 Task: Save favorite listings for townhouses in Seattle, Washington, with a minimum of 4 bedrooms and a garage, and create a shortlist of properties to tour.
Action: Mouse moved to (301, 203)
Screenshot: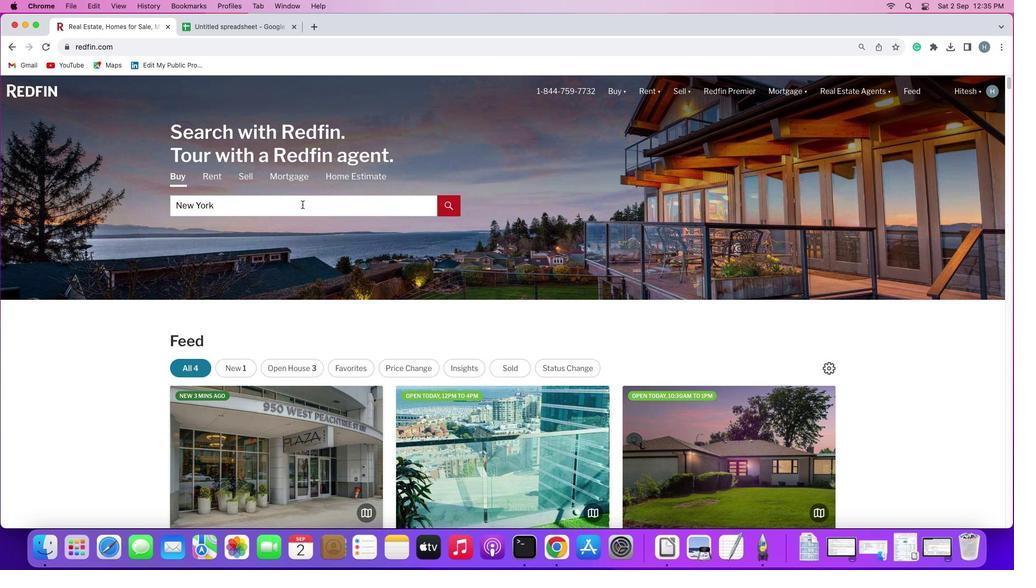 
Action: Mouse pressed left at (301, 203)
Screenshot: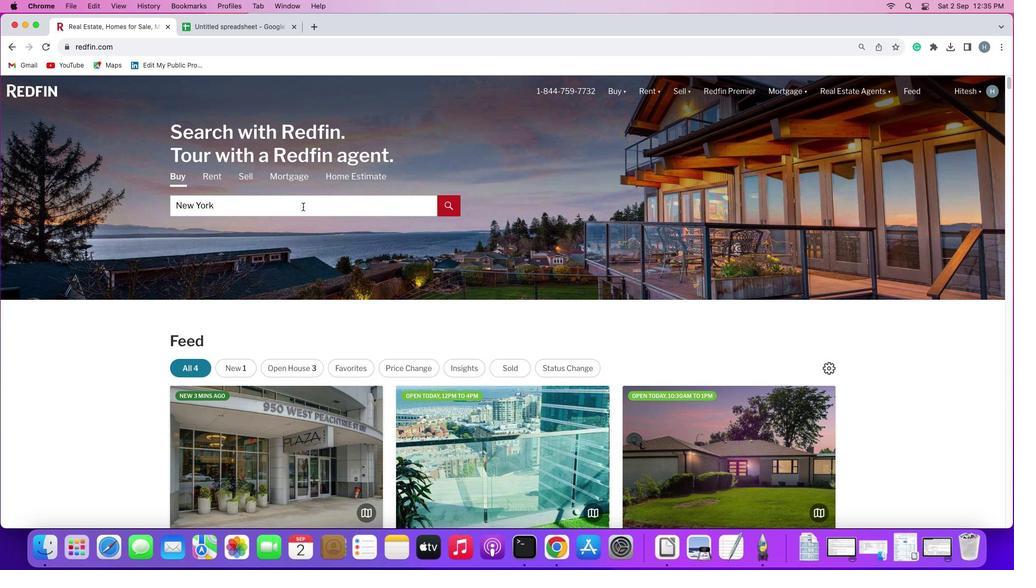 
Action: Mouse moved to (303, 207)
Screenshot: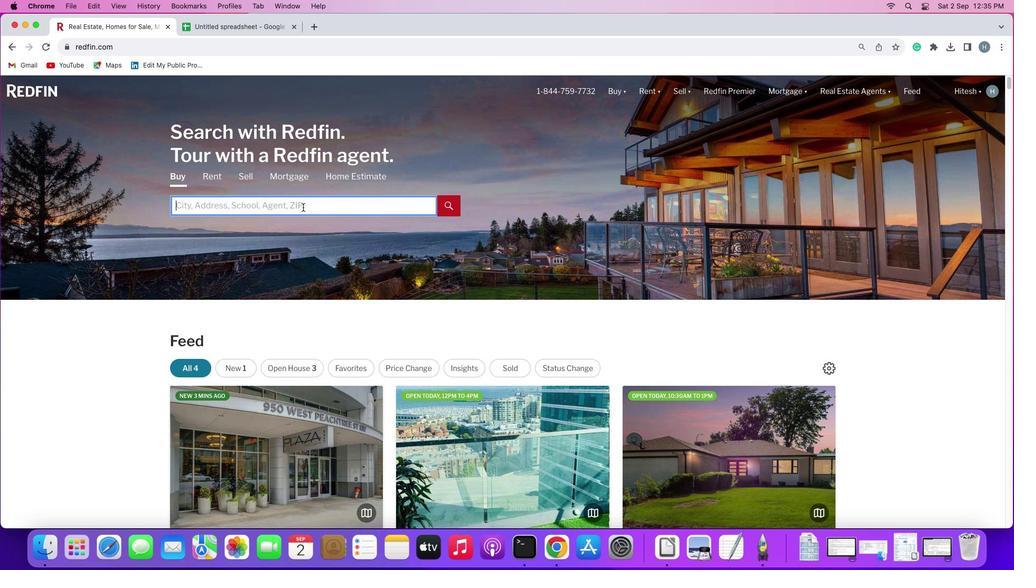 
Action: Mouse pressed left at (303, 207)
Screenshot: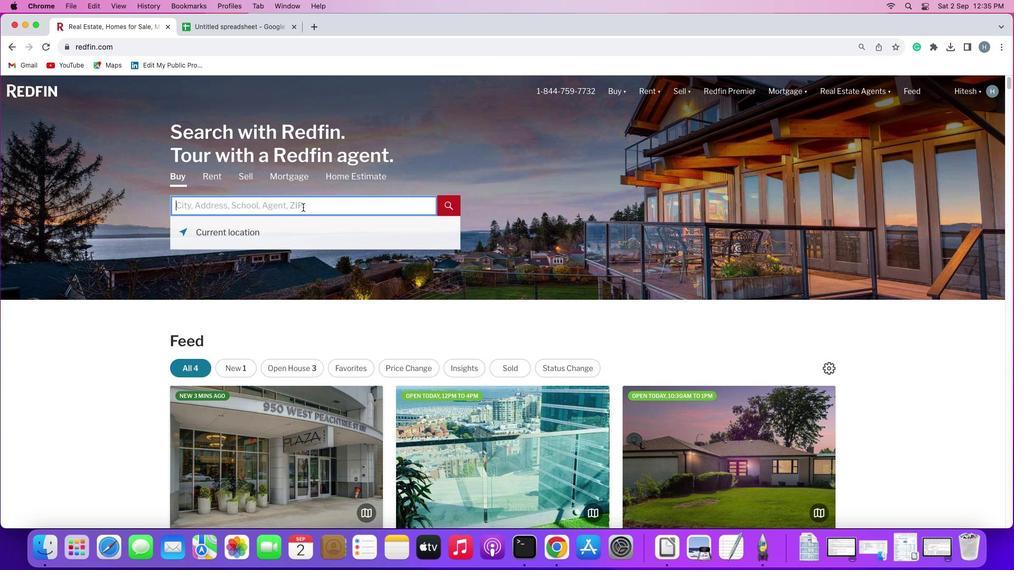 
Action: Key pressed Key.shift'S''e''a''t''t''l''e'
Screenshot: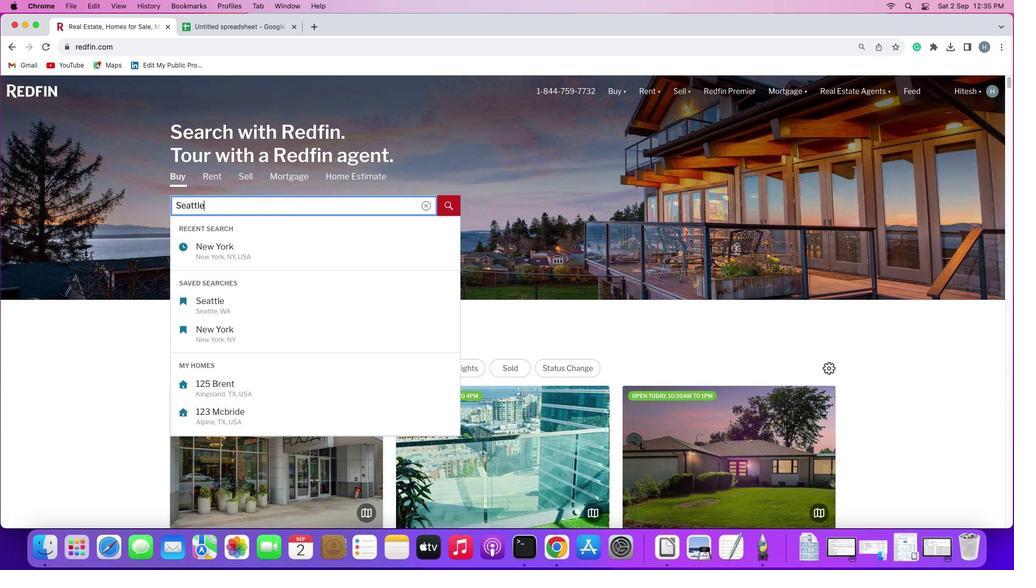 
Action: Mouse moved to (303, 207)
Screenshot: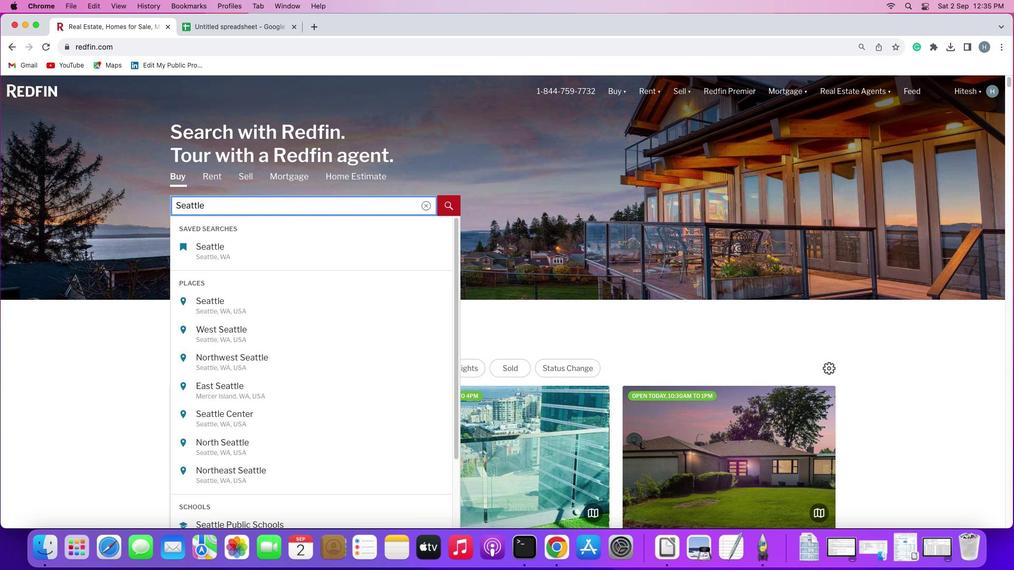 
Action: Key pressed Key.enter
Screenshot: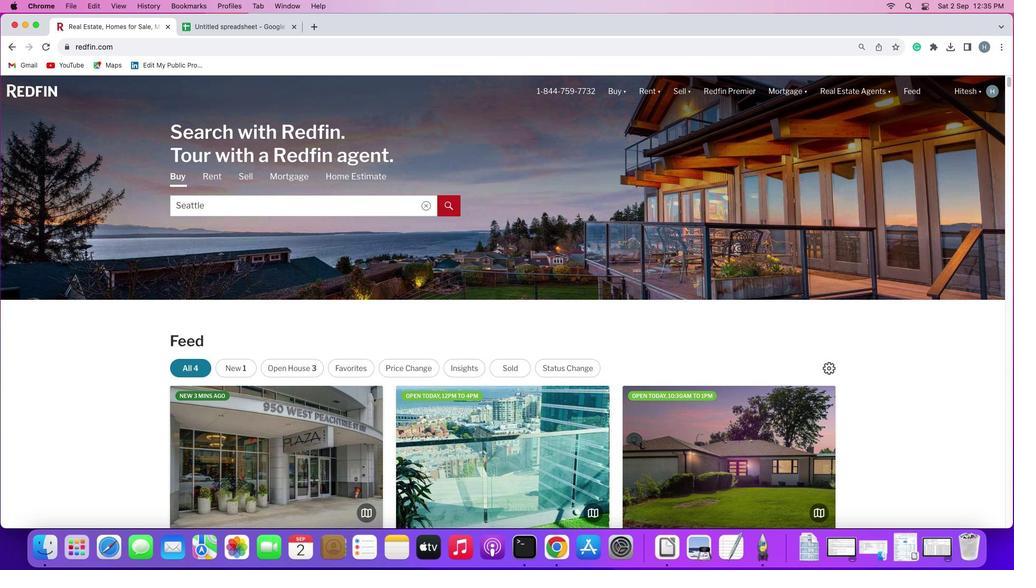 
Action: Mouse moved to (910, 157)
Screenshot: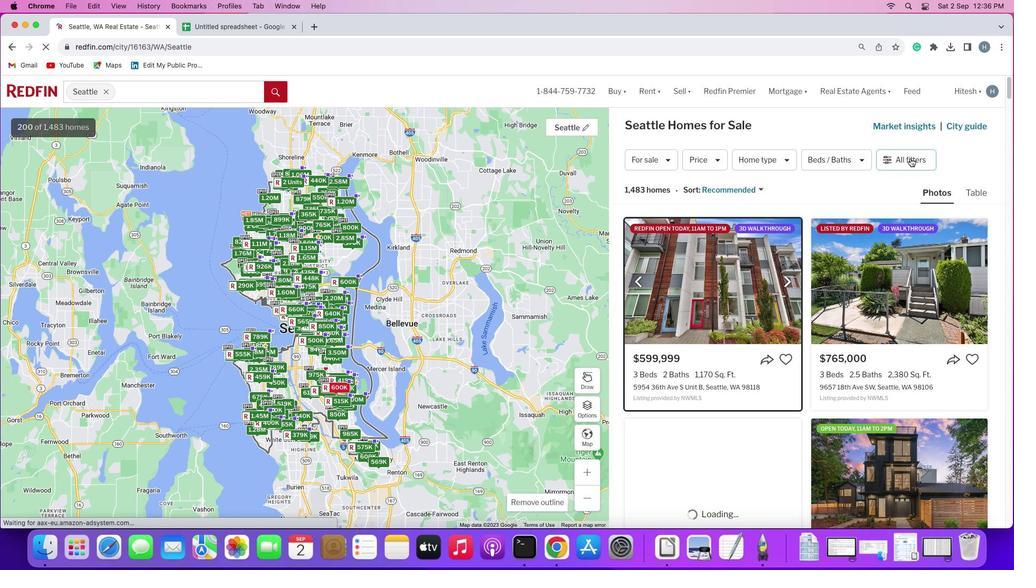 
Action: Mouse pressed left at (910, 157)
Screenshot: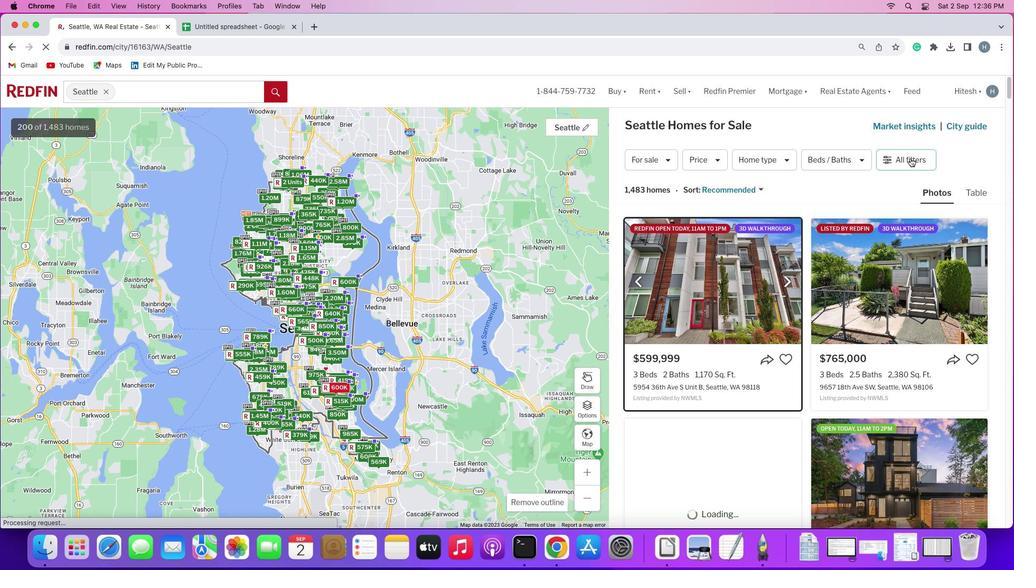 
Action: Mouse pressed left at (910, 157)
Screenshot: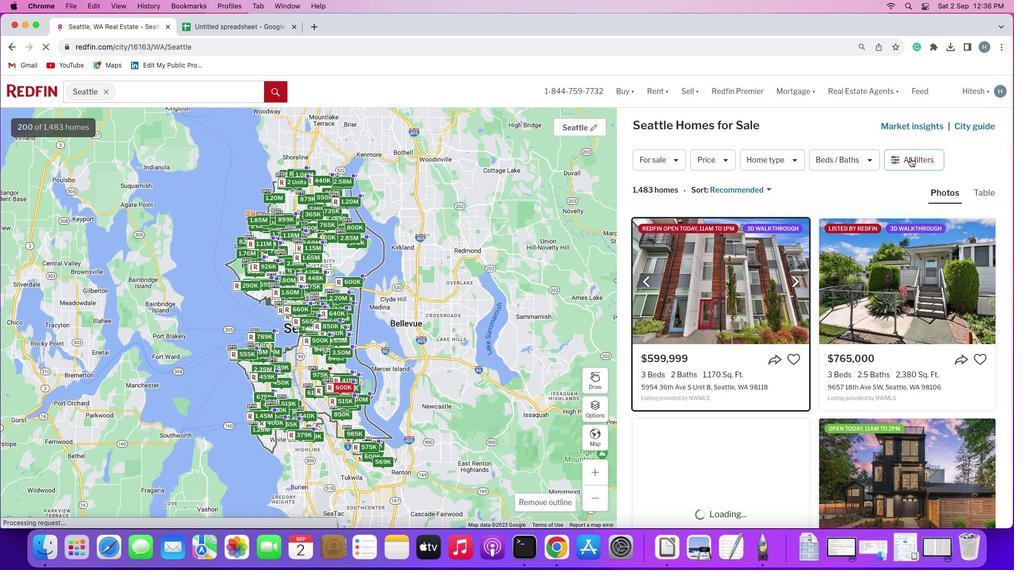 
Action: Mouse pressed left at (910, 157)
Screenshot: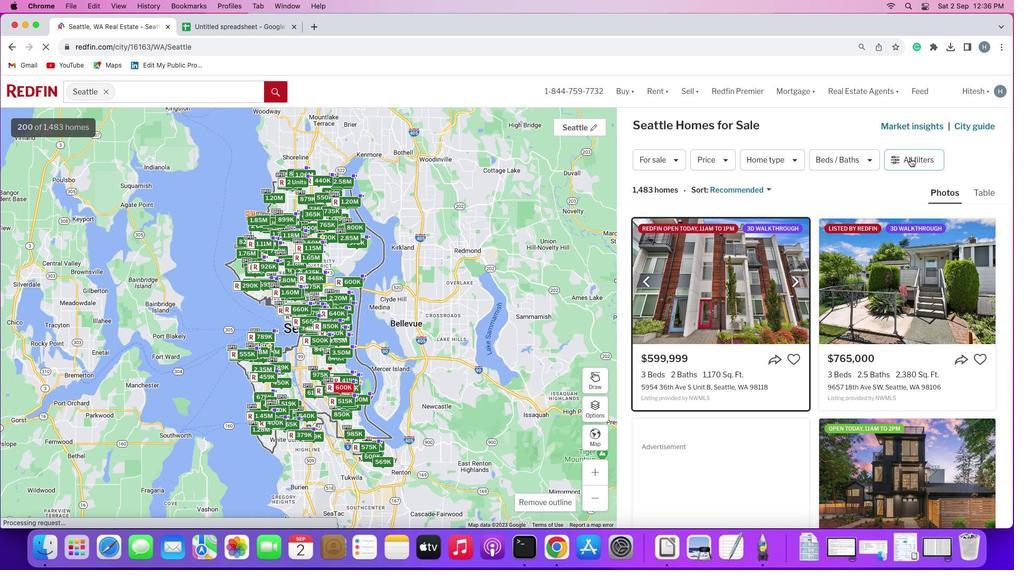 
Action: Mouse moved to (886, 194)
Screenshot: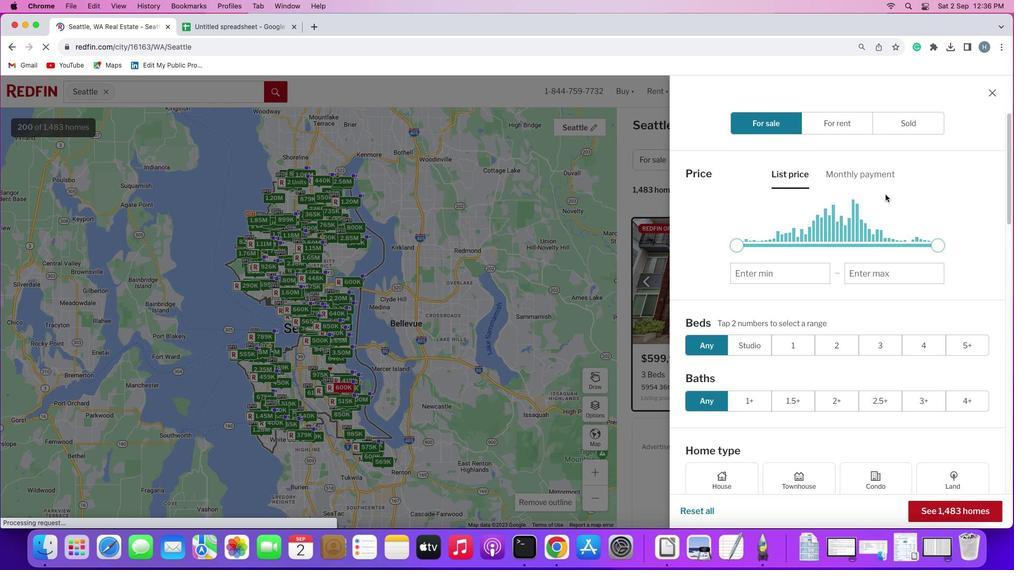 
Action: Mouse scrolled (886, 194) with delta (0, 0)
Screenshot: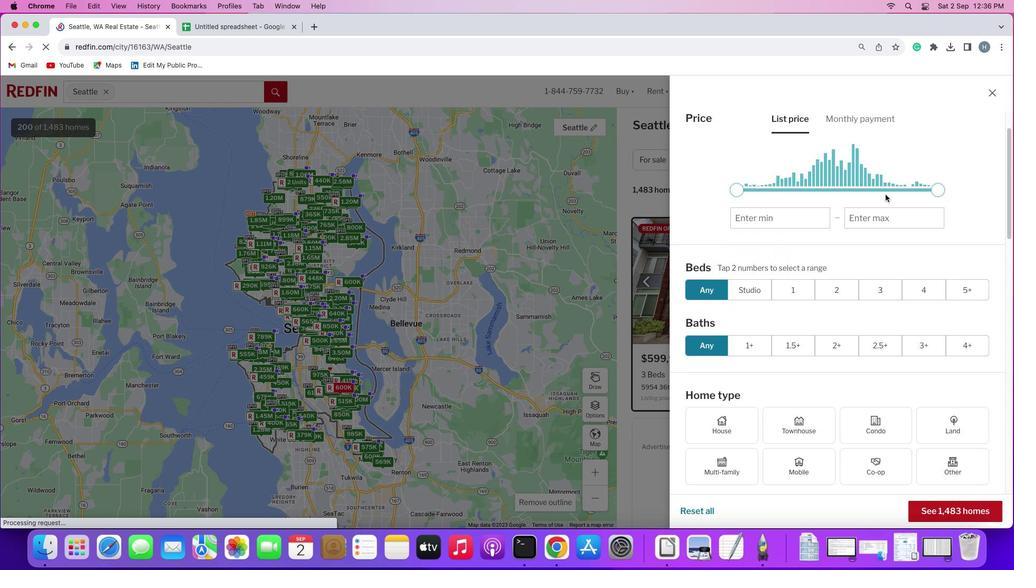 
Action: Mouse scrolled (886, 194) with delta (0, 0)
Screenshot: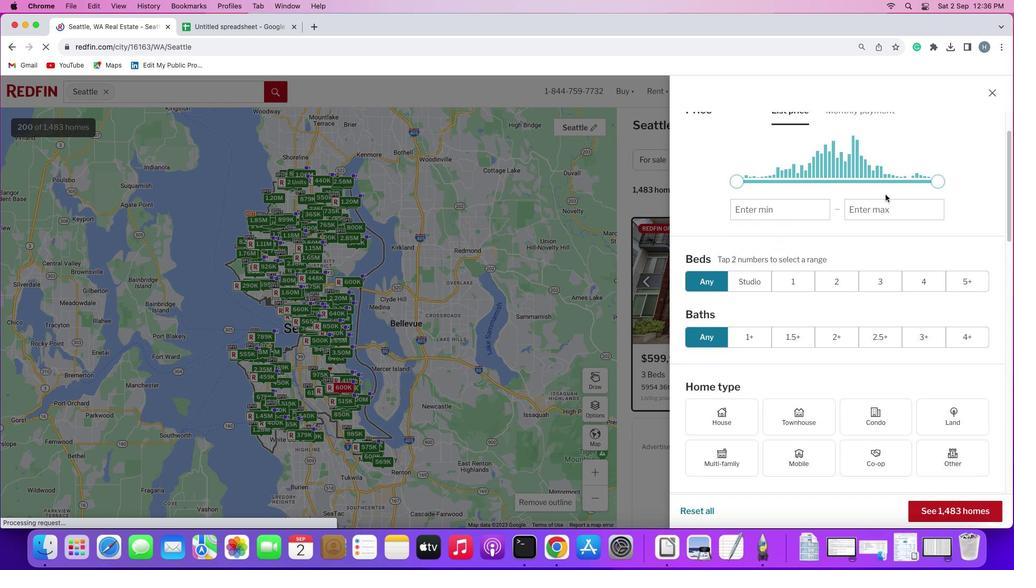 
Action: Mouse scrolled (886, 194) with delta (0, -1)
Screenshot: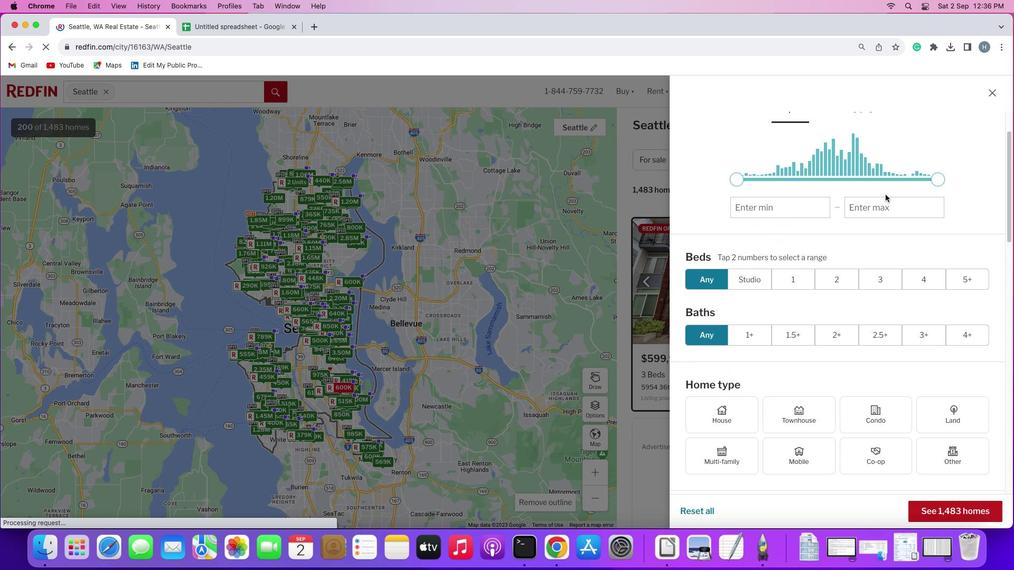 
Action: Mouse scrolled (886, 194) with delta (0, 0)
Screenshot: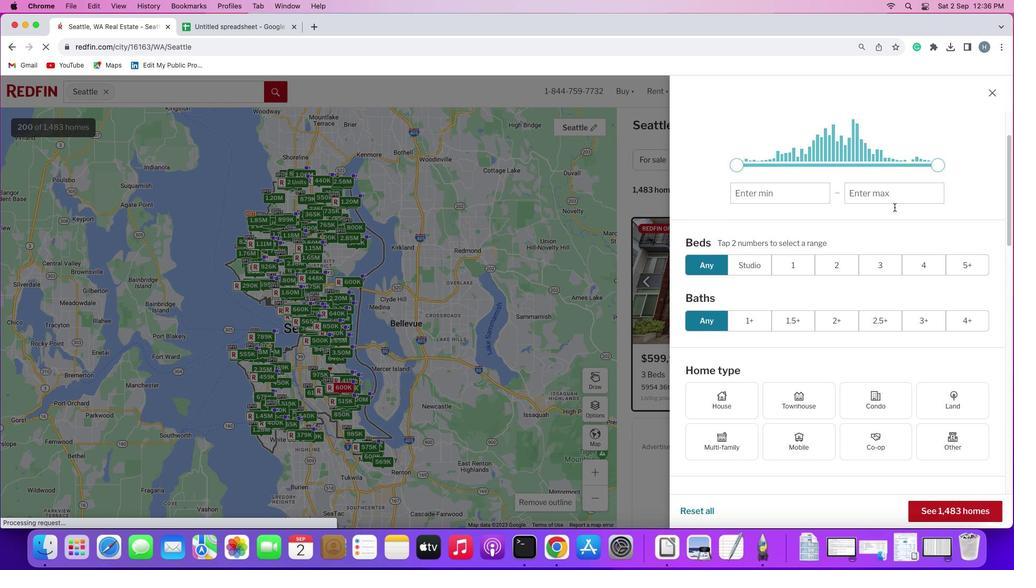 
Action: Mouse scrolled (886, 194) with delta (0, 0)
Screenshot: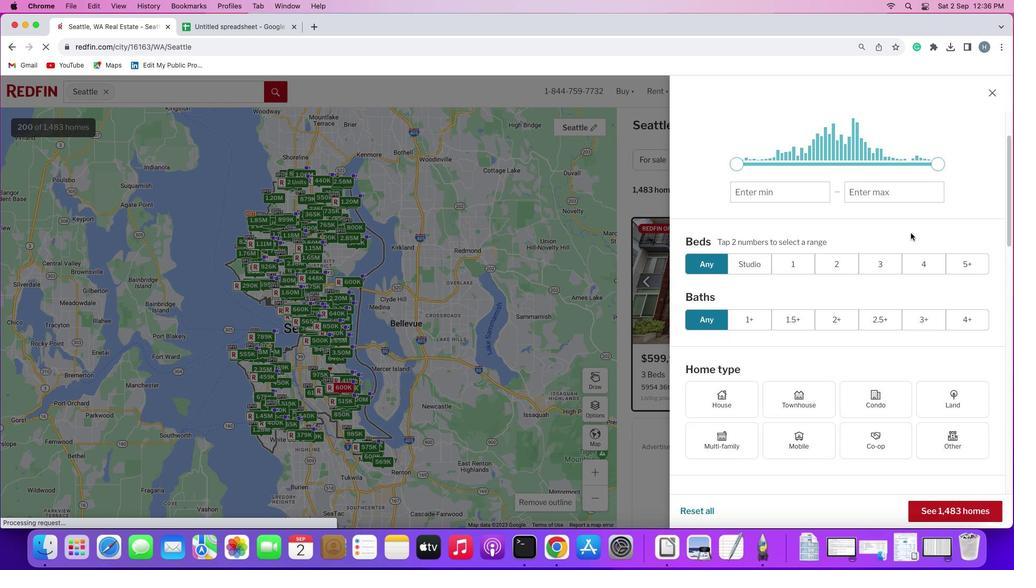 
Action: Mouse moved to (918, 265)
Screenshot: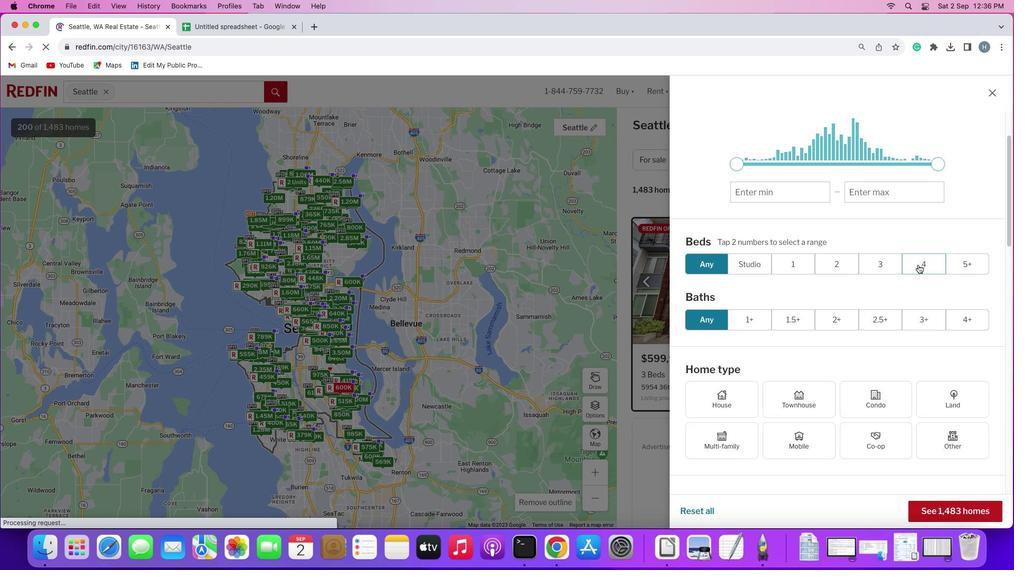 
Action: Mouse pressed left at (918, 265)
Screenshot: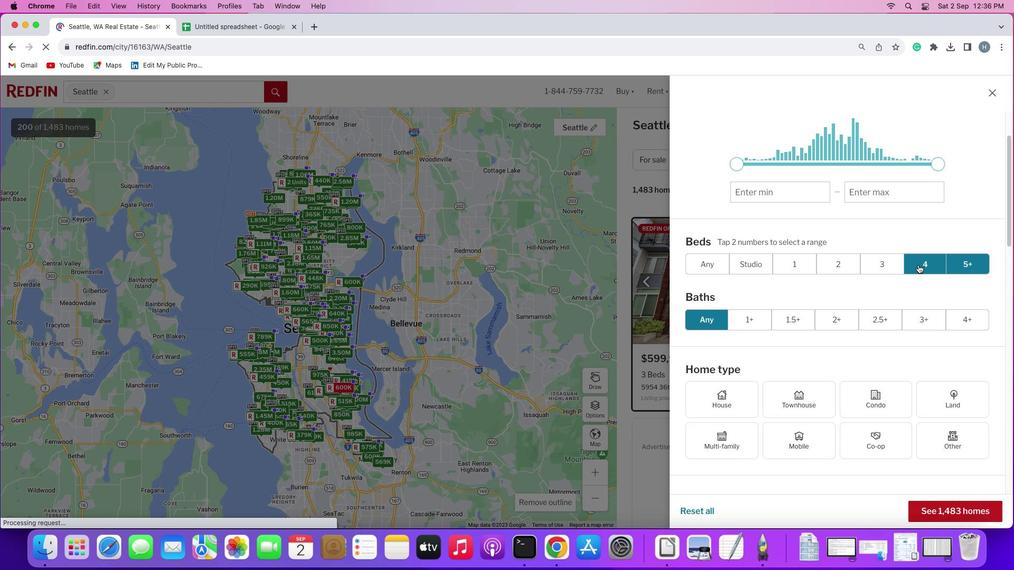 
Action: Mouse moved to (823, 279)
Screenshot: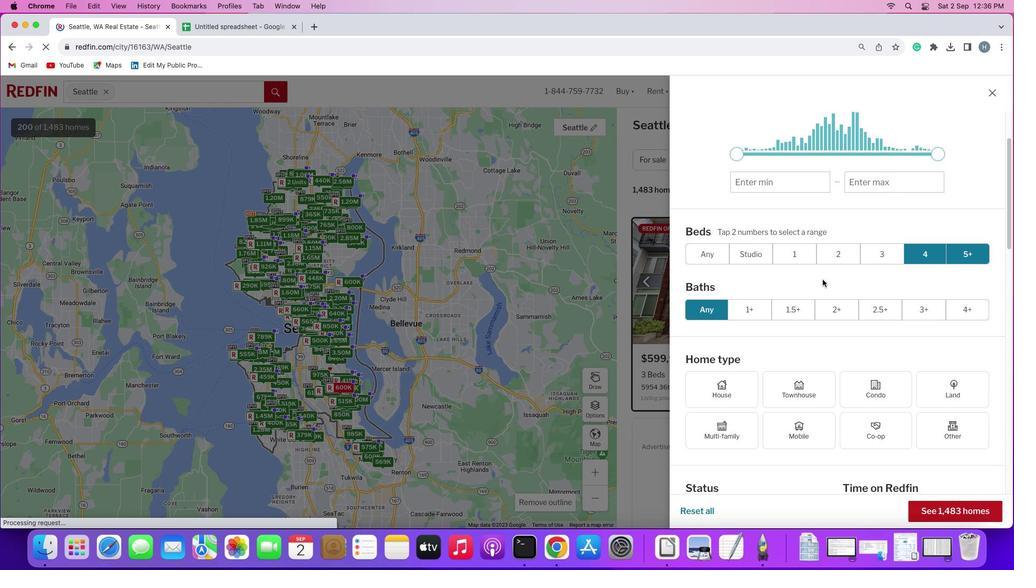 
Action: Mouse scrolled (823, 279) with delta (0, 0)
Screenshot: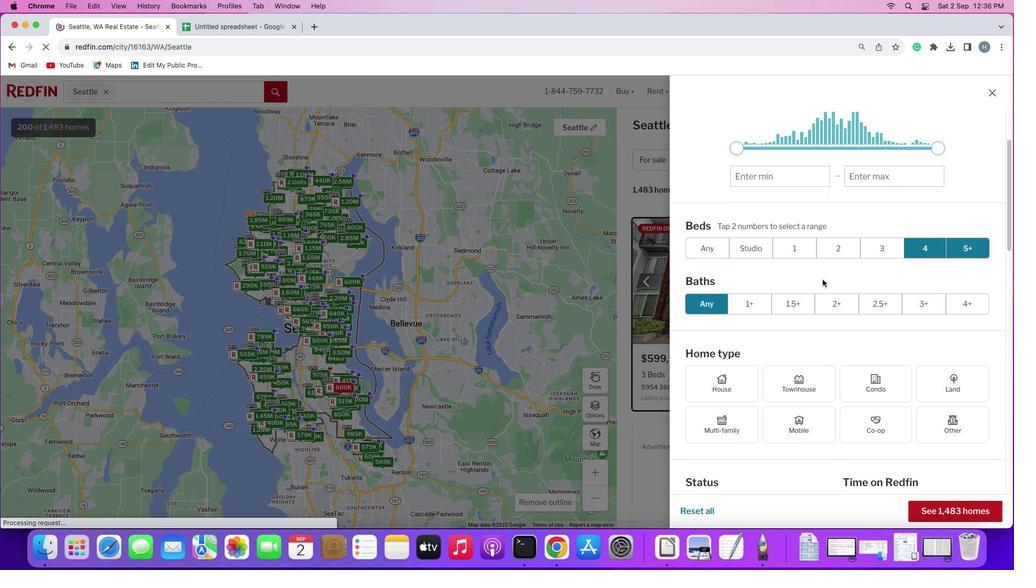 
Action: Mouse scrolled (823, 279) with delta (0, 0)
Screenshot: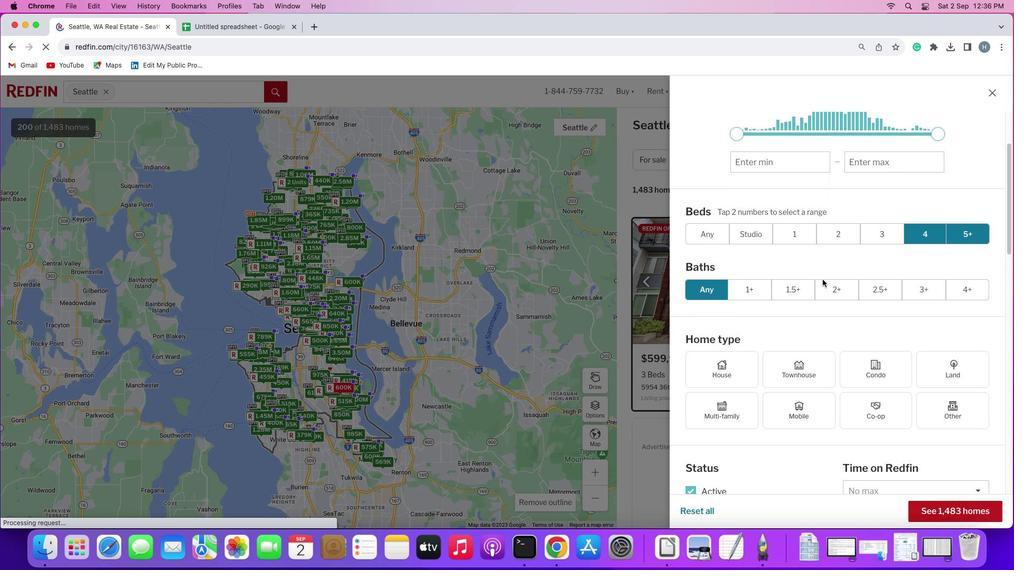
Action: Mouse scrolled (823, 279) with delta (0, 0)
Screenshot: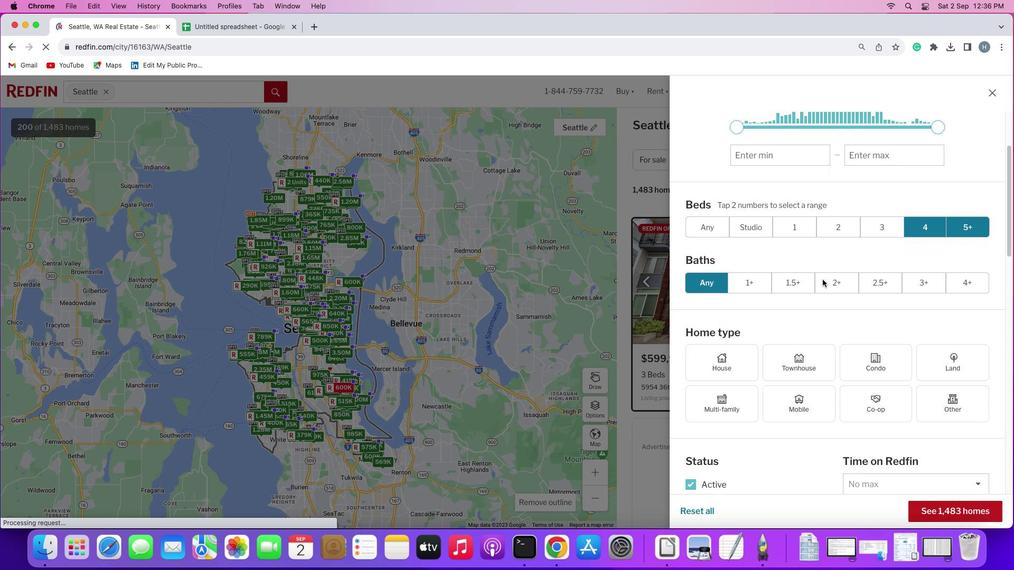 
Action: Mouse scrolled (823, 279) with delta (0, 0)
Screenshot: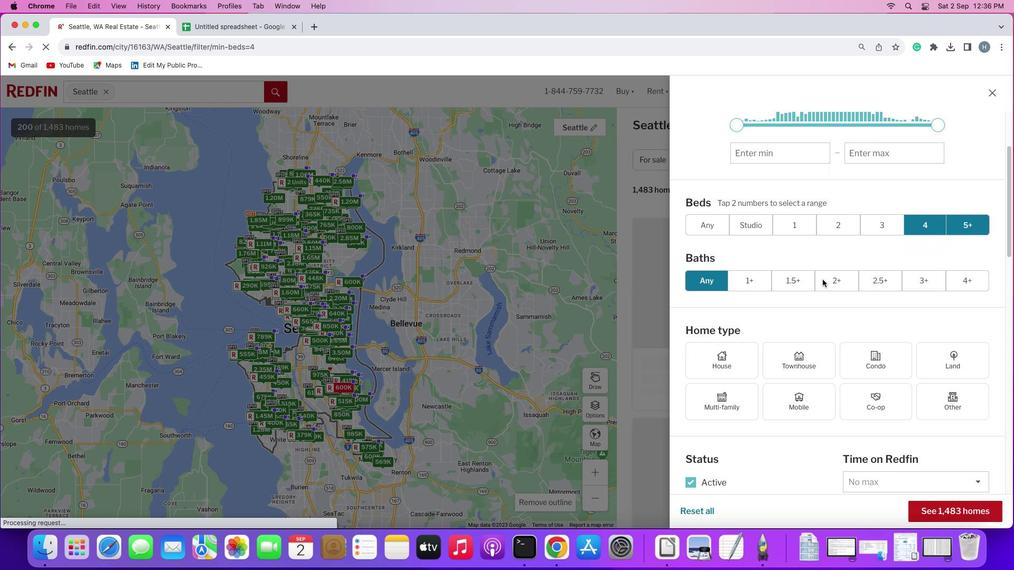 
Action: Mouse scrolled (823, 279) with delta (0, 0)
Screenshot: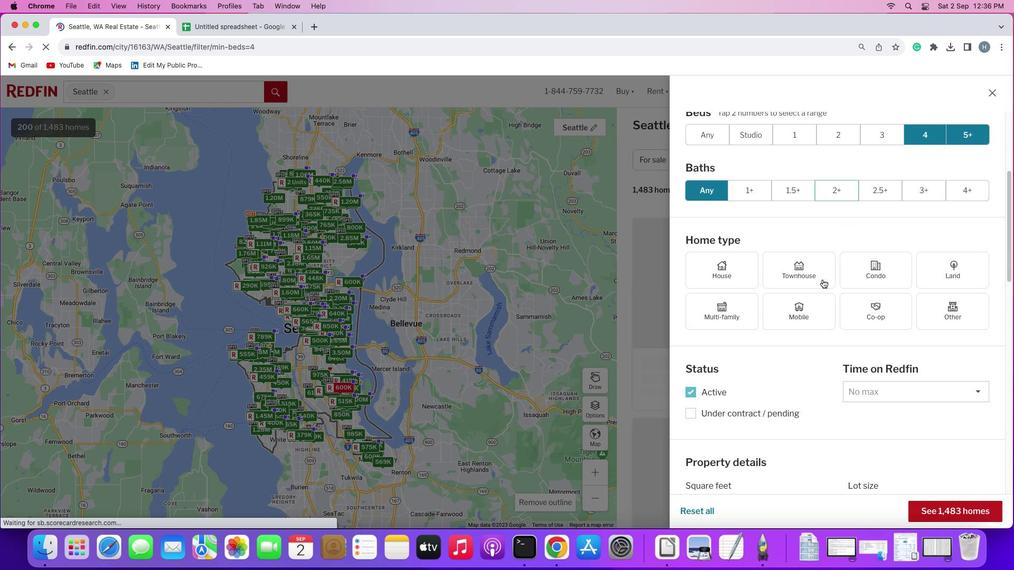 
Action: Mouse scrolled (823, 279) with delta (0, 0)
Screenshot: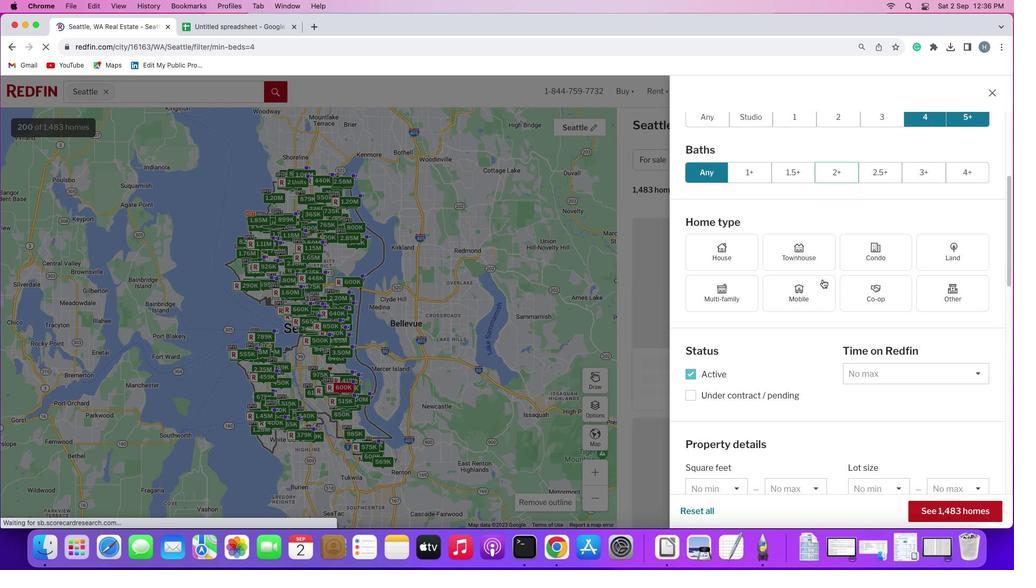 
Action: Mouse scrolled (823, 279) with delta (0, -1)
Screenshot: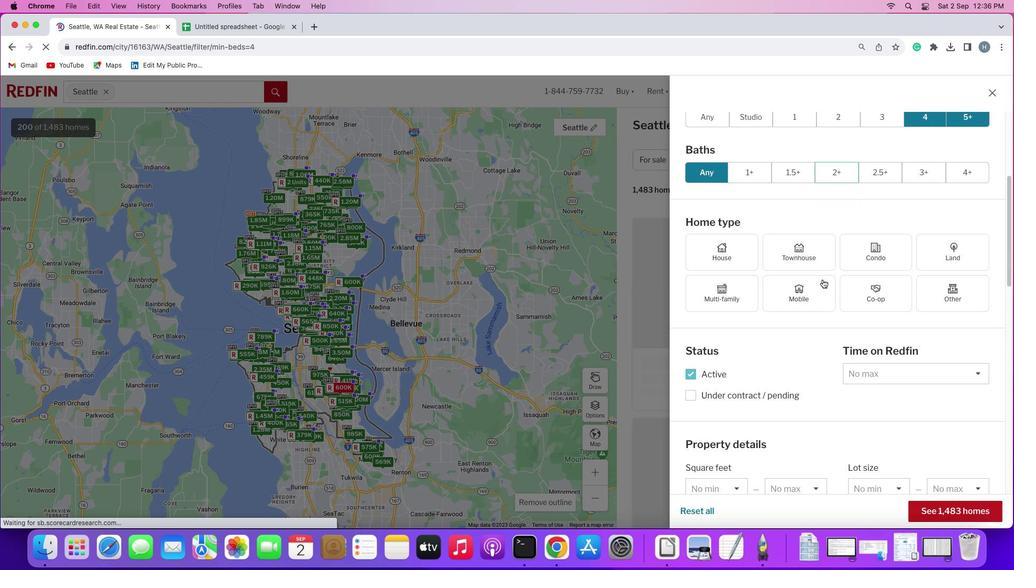 
Action: Mouse scrolled (823, 279) with delta (0, -1)
Screenshot: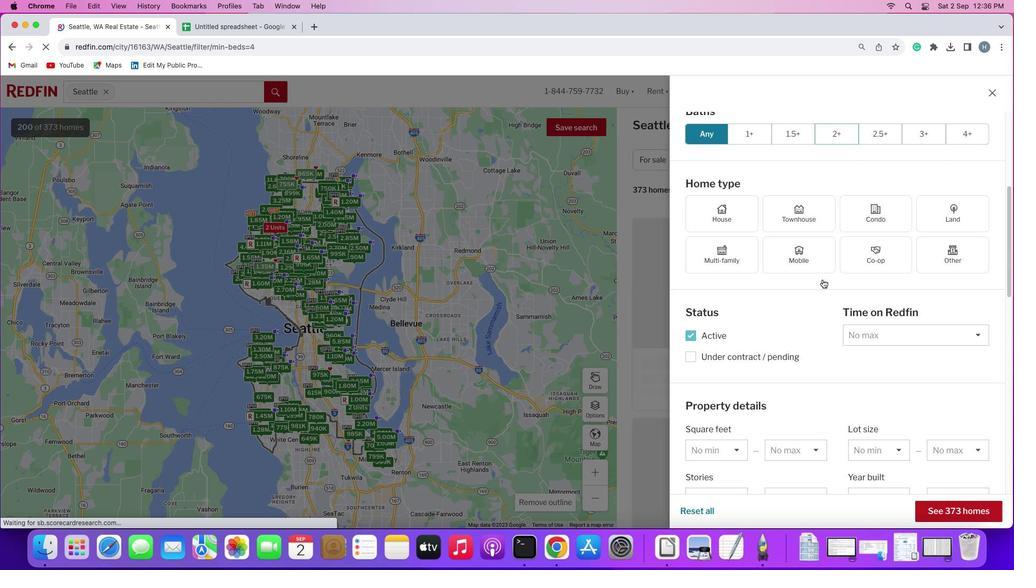 
Action: Mouse moved to (799, 209)
Screenshot: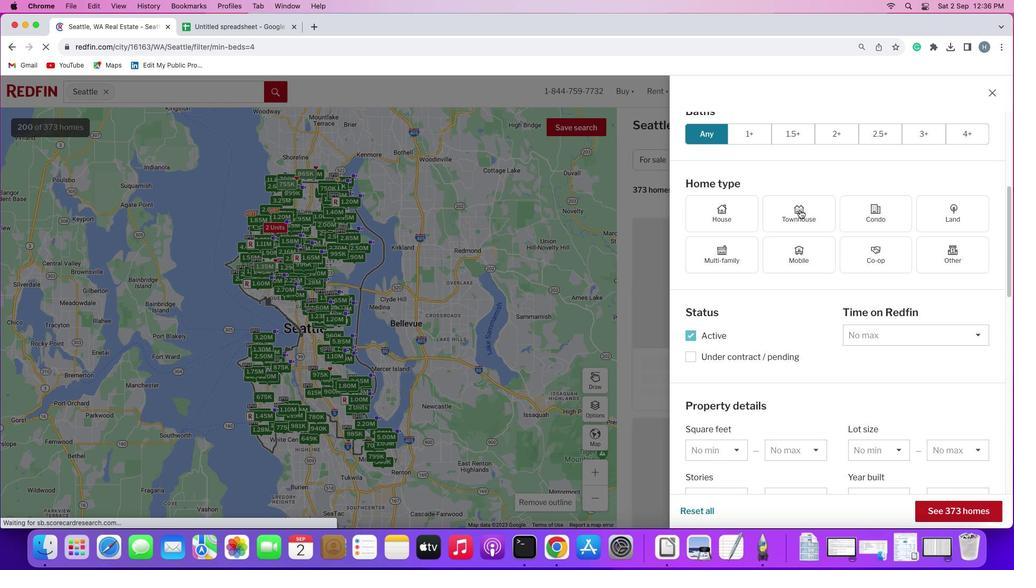 
Action: Mouse pressed left at (799, 209)
Screenshot: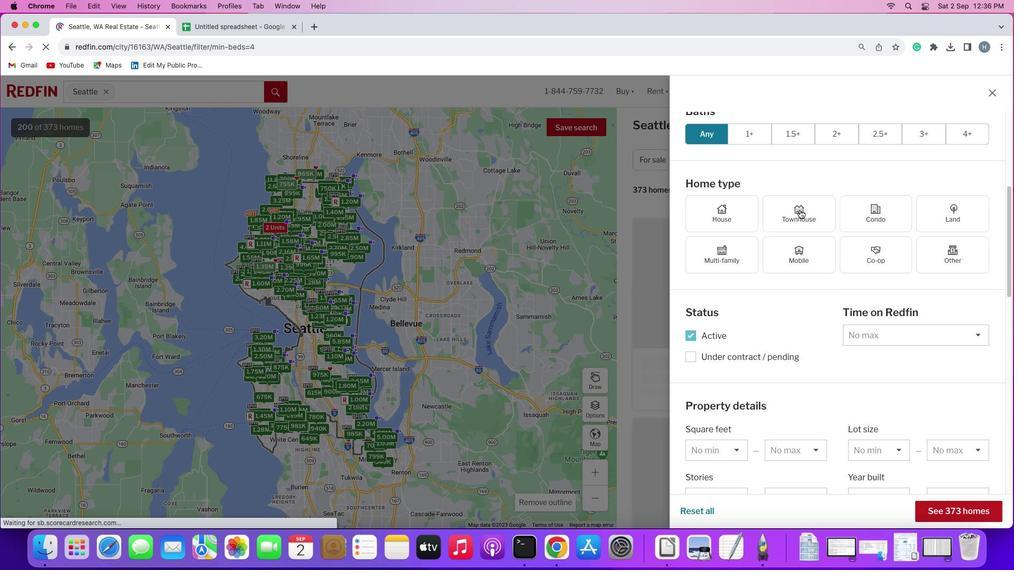 
Action: Mouse moved to (803, 267)
Screenshot: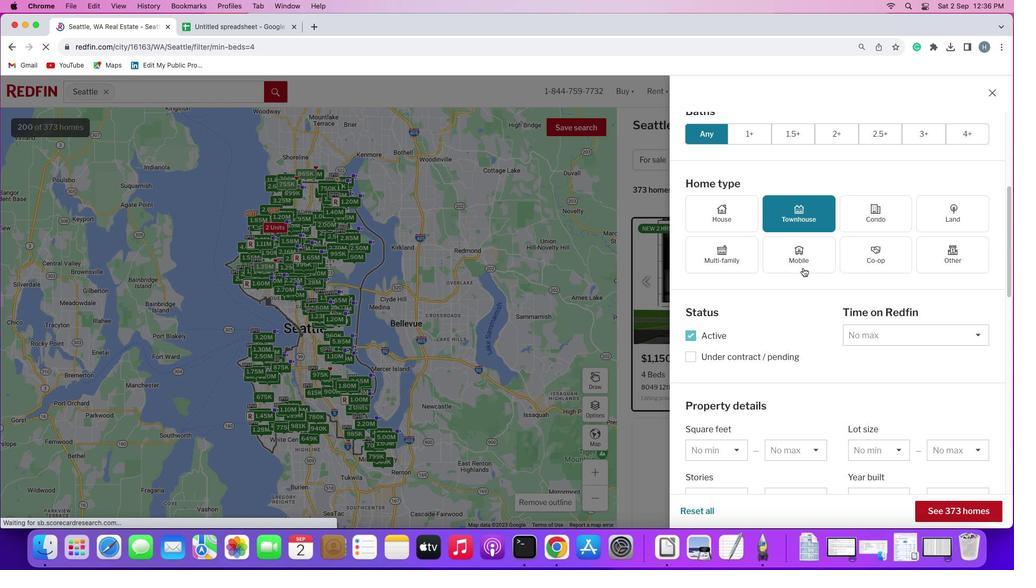 
Action: Mouse scrolled (803, 267) with delta (0, 0)
Screenshot: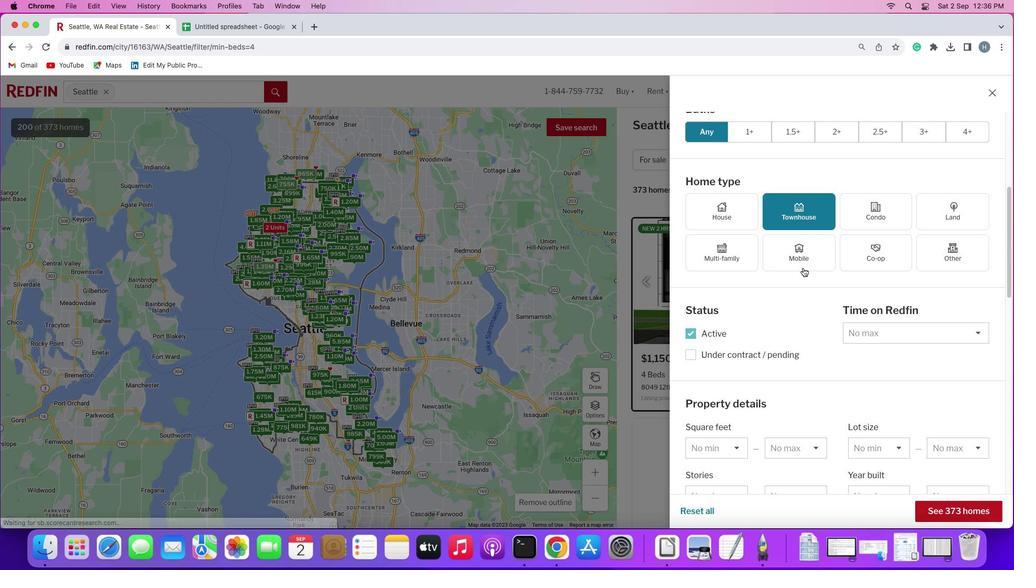 
Action: Mouse scrolled (803, 267) with delta (0, 0)
Screenshot: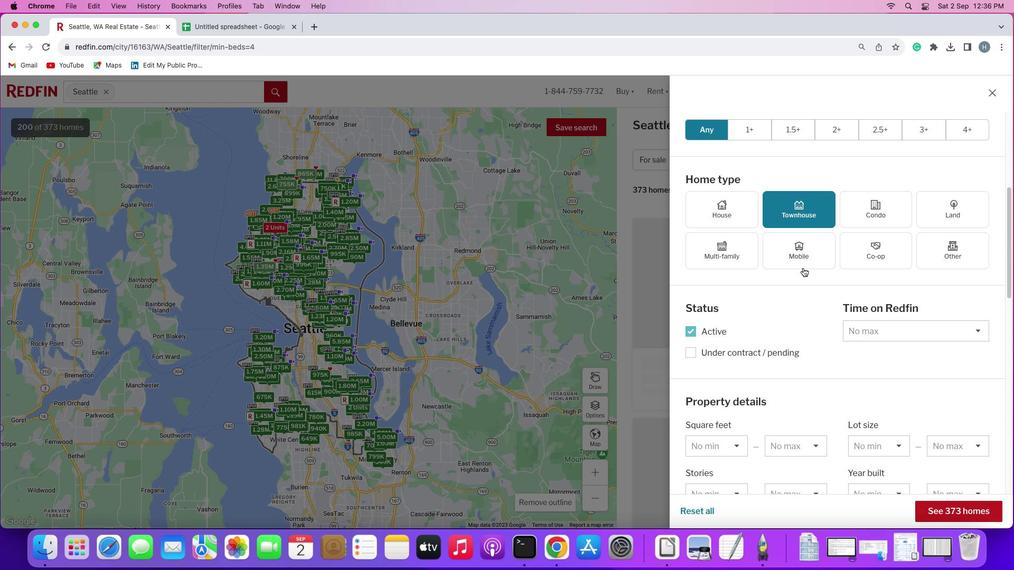 
Action: Mouse moved to (800, 273)
Screenshot: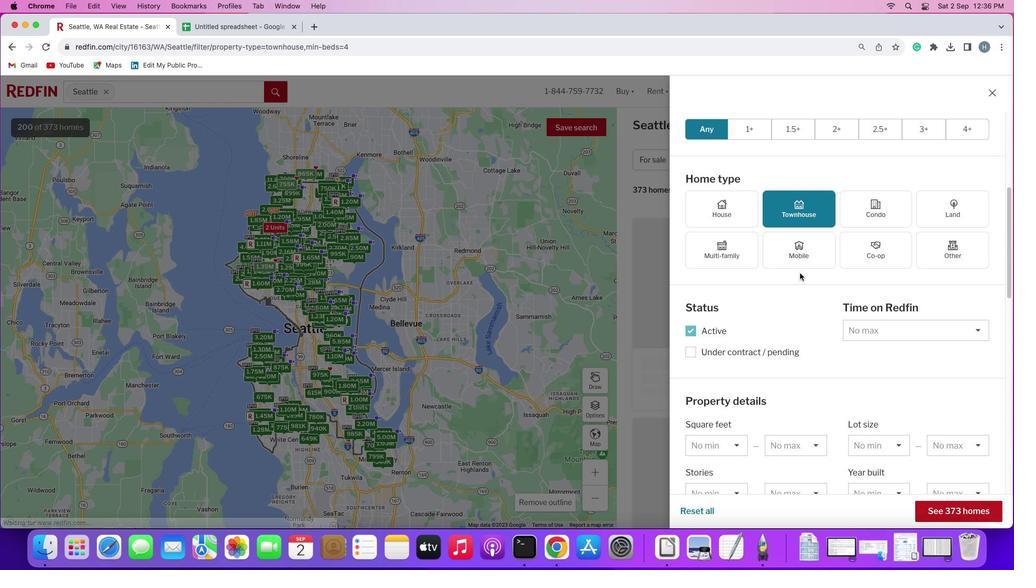 
Action: Mouse scrolled (800, 273) with delta (0, 0)
Screenshot: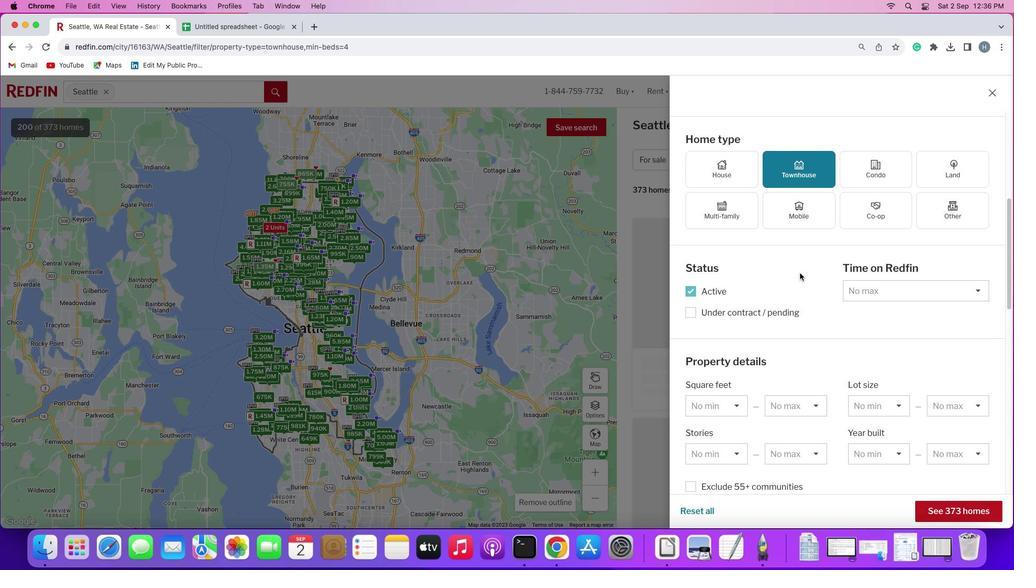 
Action: Mouse scrolled (800, 273) with delta (0, 0)
Screenshot: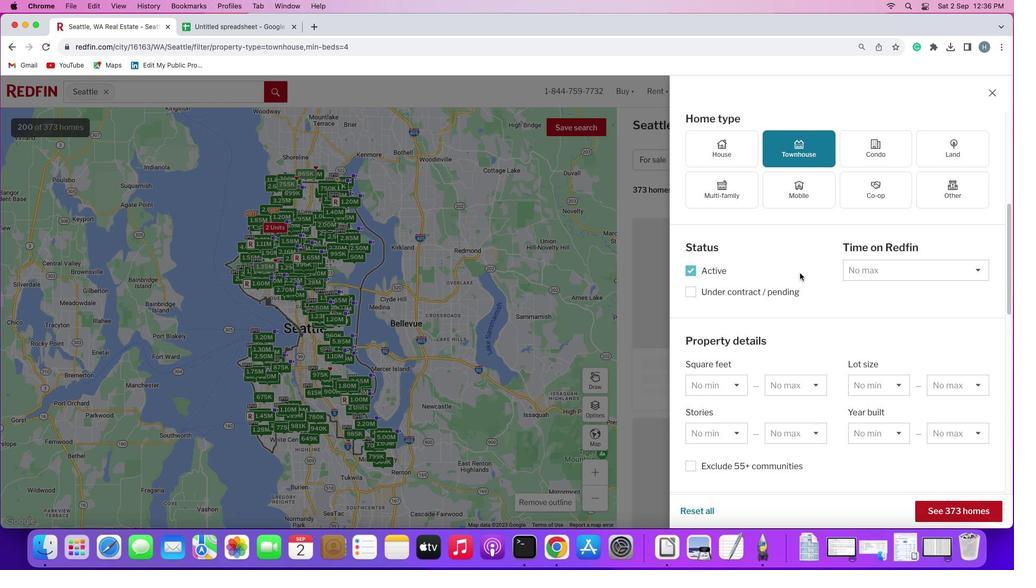
Action: Mouse scrolled (800, 273) with delta (0, -1)
Screenshot: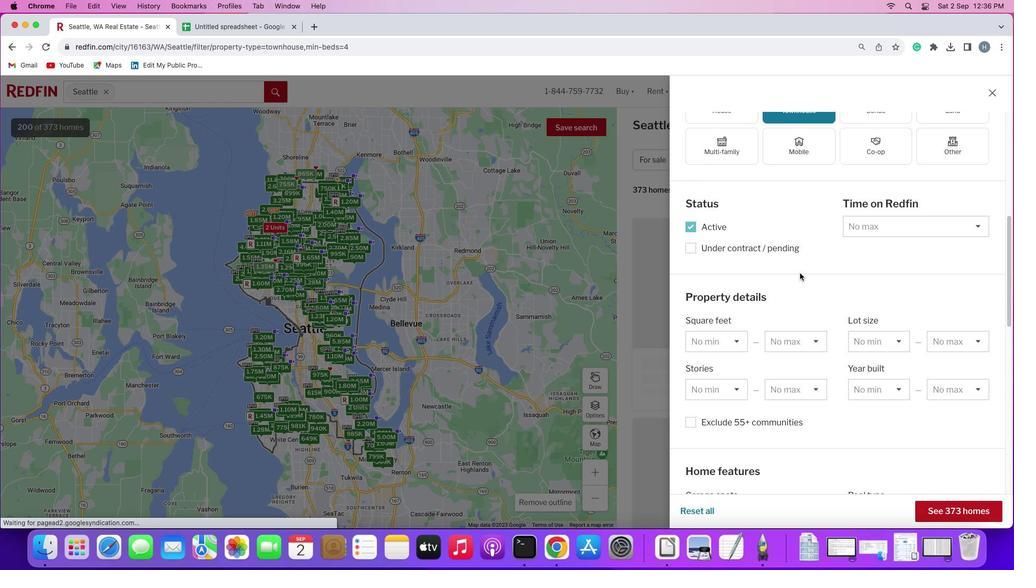 
Action: Mouse scrolled (800, 273) with delta (0, -1)
Screenshot: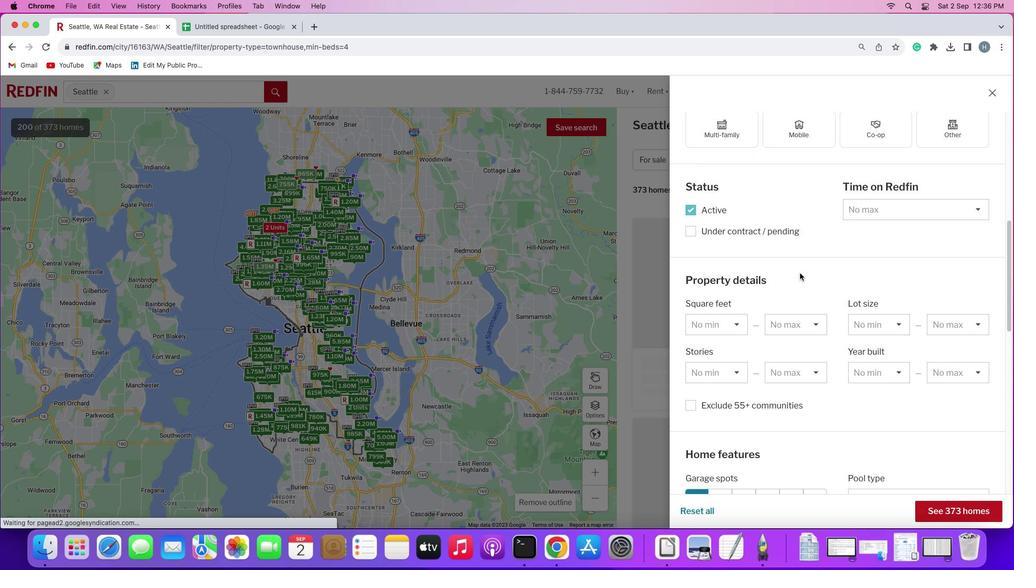 
Action: Mouse scrolled (800, 273) with delta (0, 0)
Screenshot: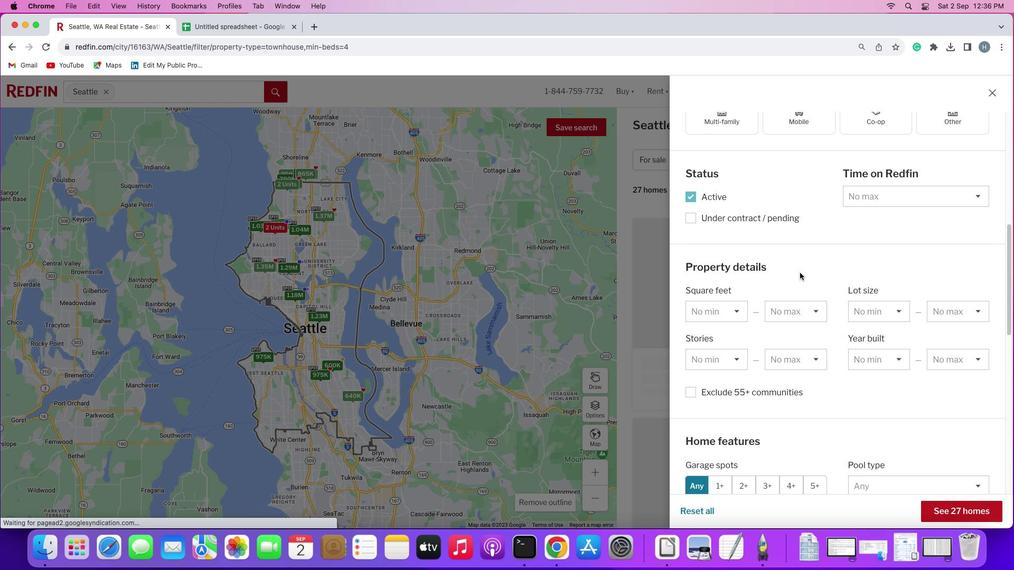 
Action: Mouse moved to (800, 273)
Screenshot: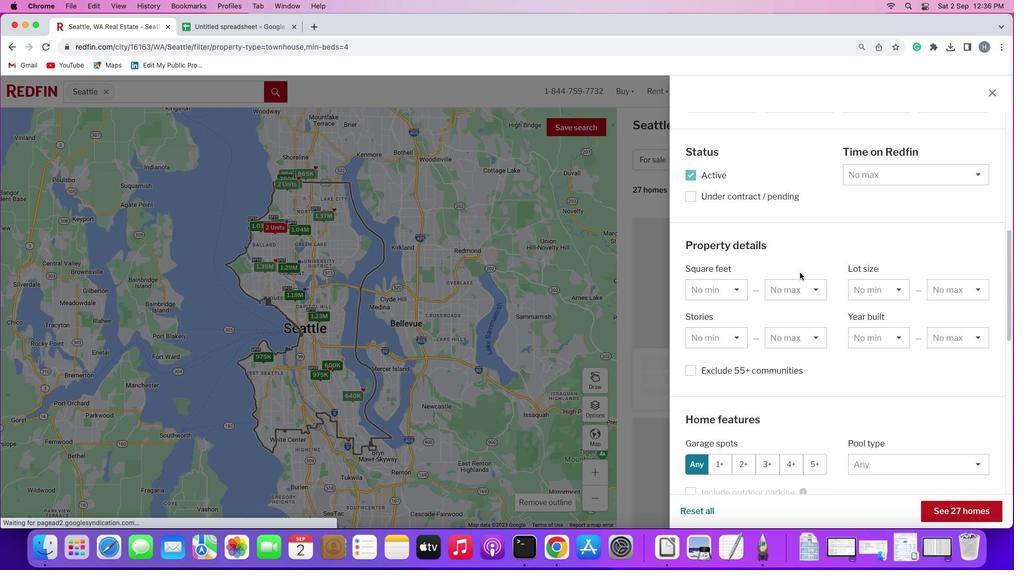 
Action: Mouse scrolled (800, 273) with delta (0, 0)
Screenshot: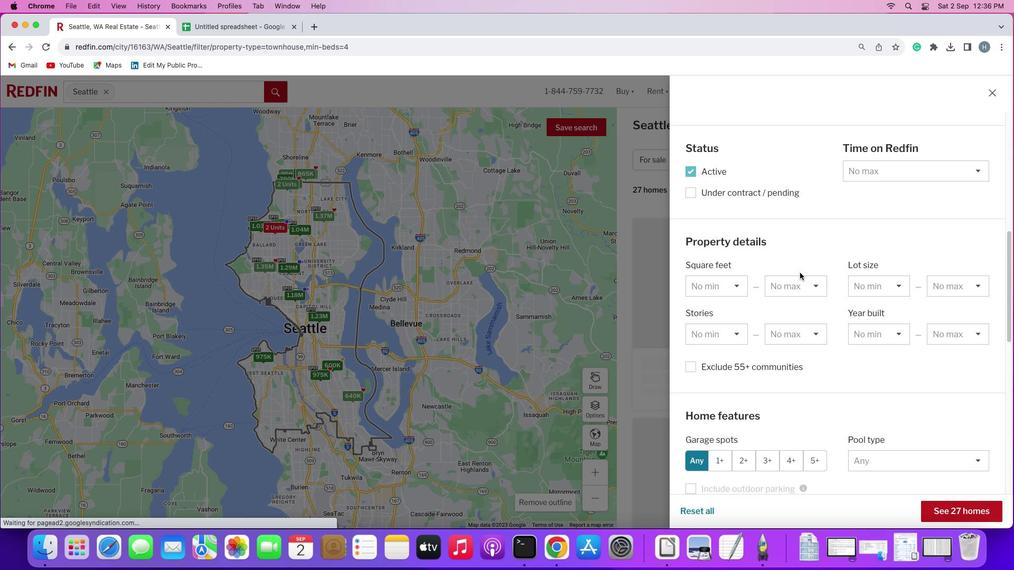 
Action: Mouse moved to (800, 273)
Screenshot: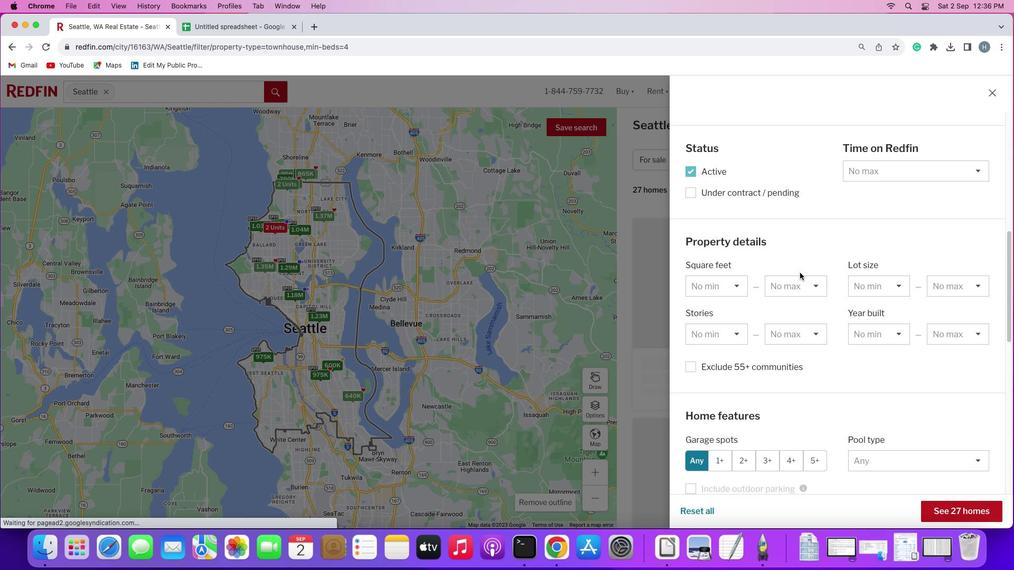 
Action: Mouse scrolled (800, 273) with delta (0, 0)
Screenshot: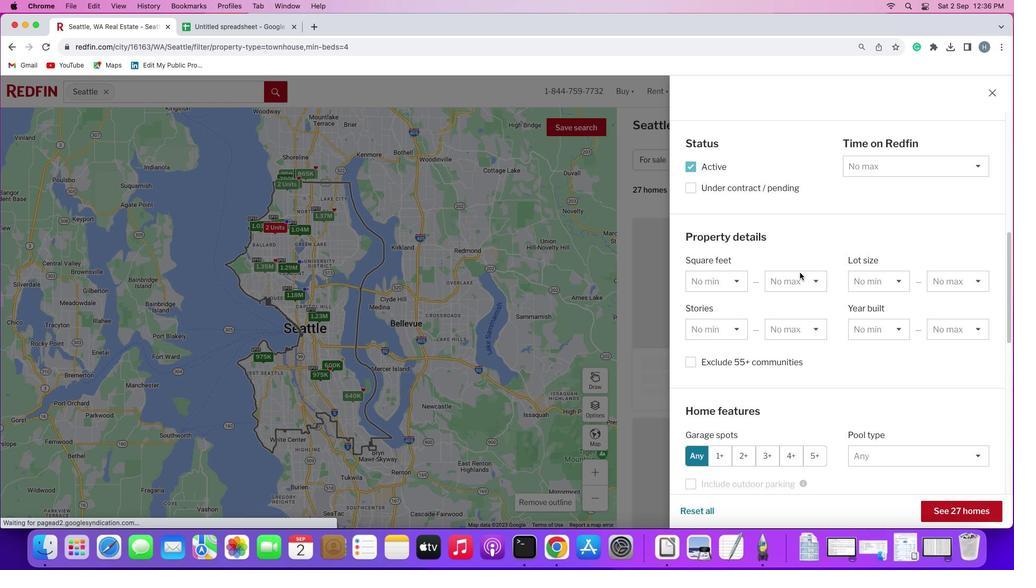 
Action: Mouse moved to (799, 273)
Screenshot: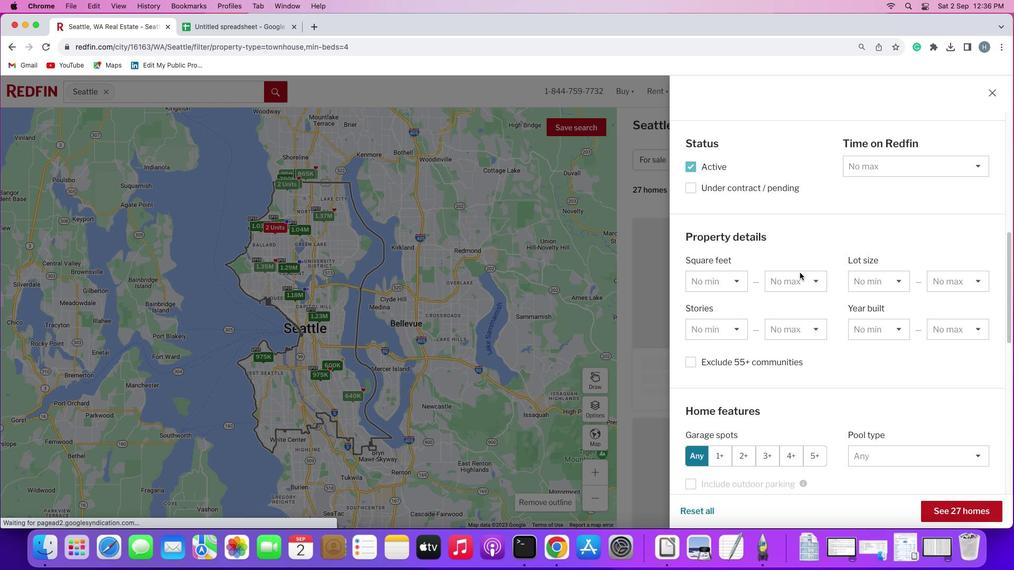 
Action: Mouse scrolled (799, 273) with delta (0, 0)
Screenshot: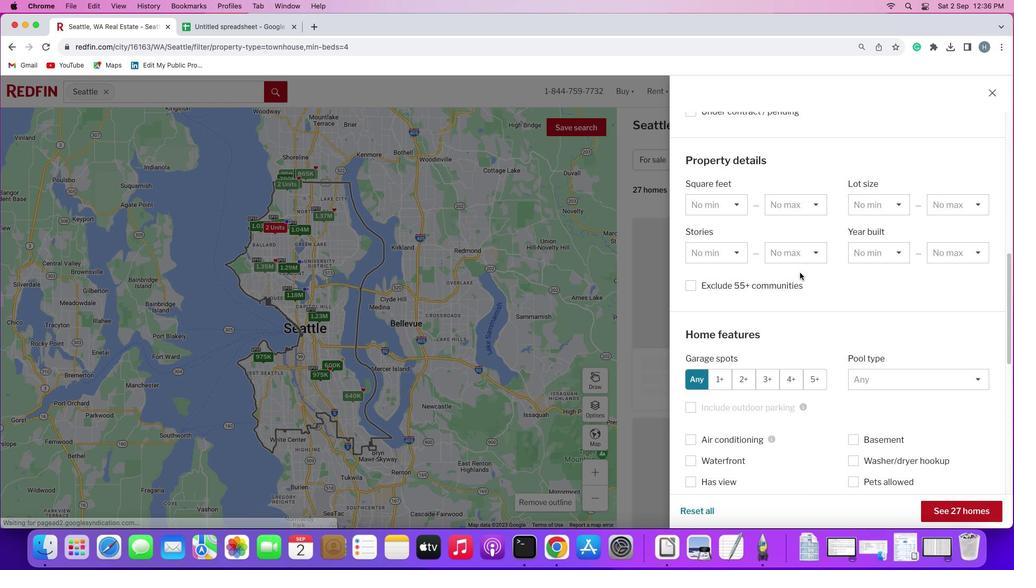 
Action: Mouse scrolled (799, 273) with delta (0, 0)
Screenshot: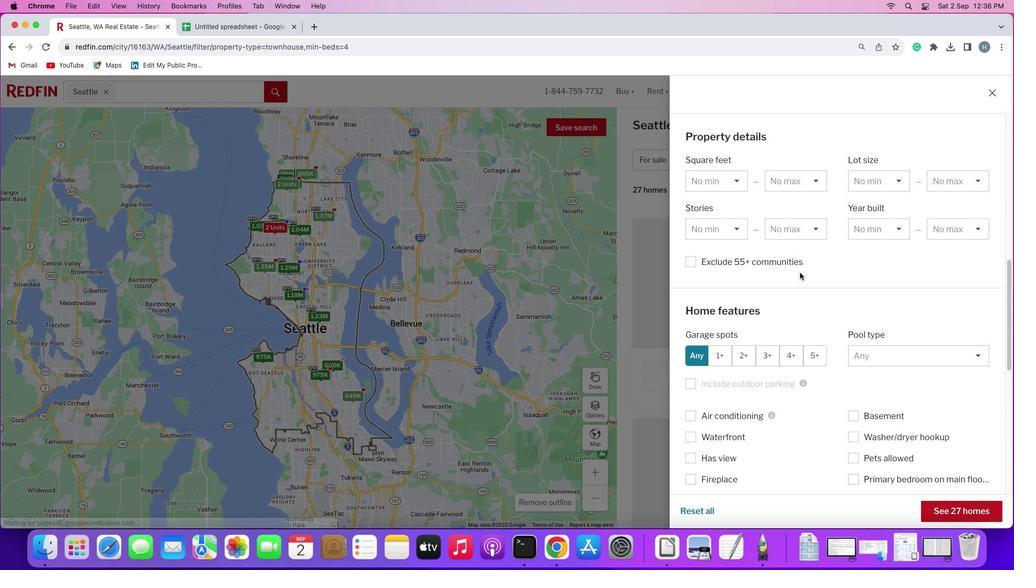 
Action: Mouse scrolled (799, 273) with delta (0, -1)
Screenshot: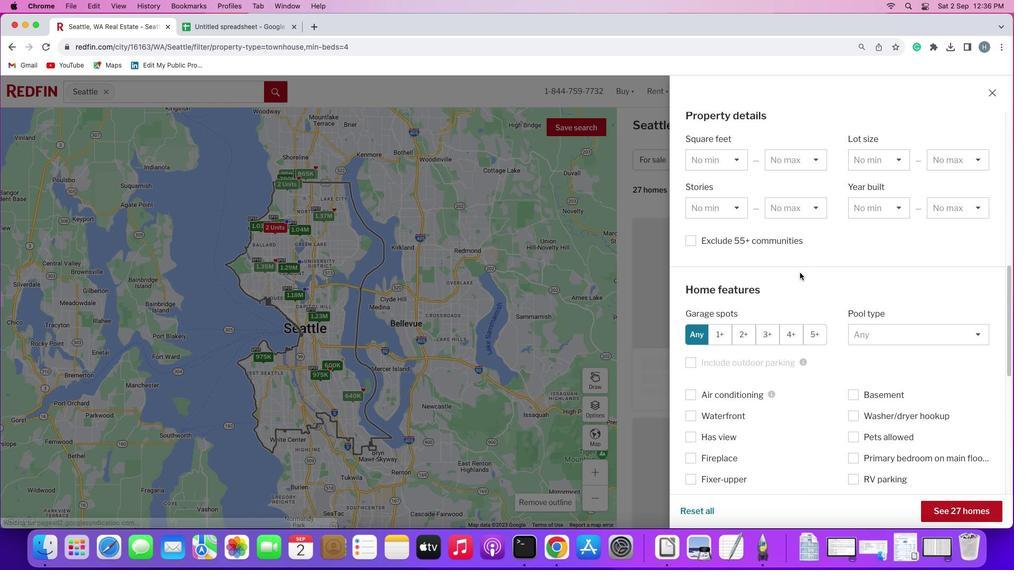 
Action: Mouse scrolled (799, 273) with delta (0, -1)
Screenshot: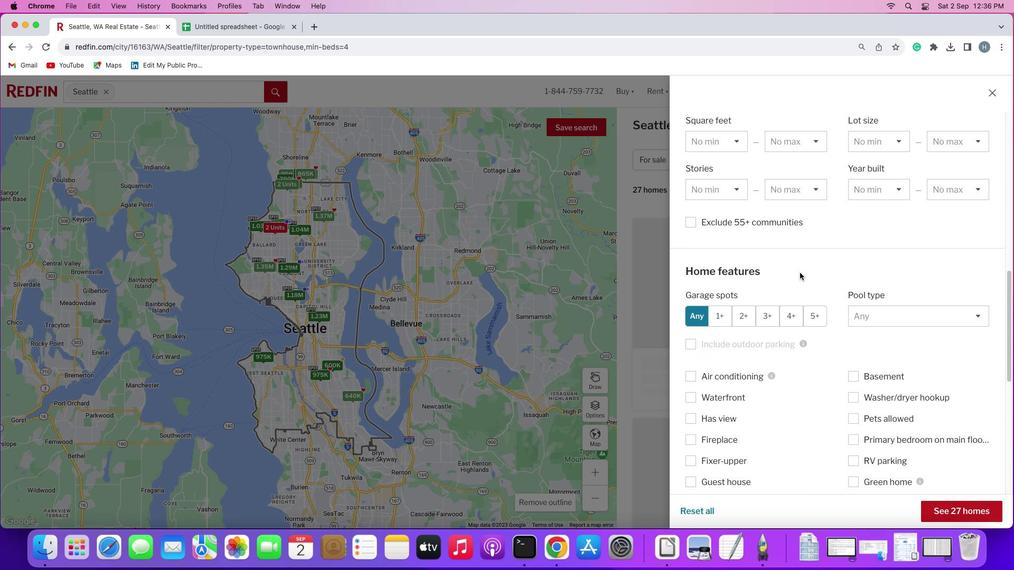 
Action: Mouse scrolled (799, 273) with delta (0, 0)
Screenshot: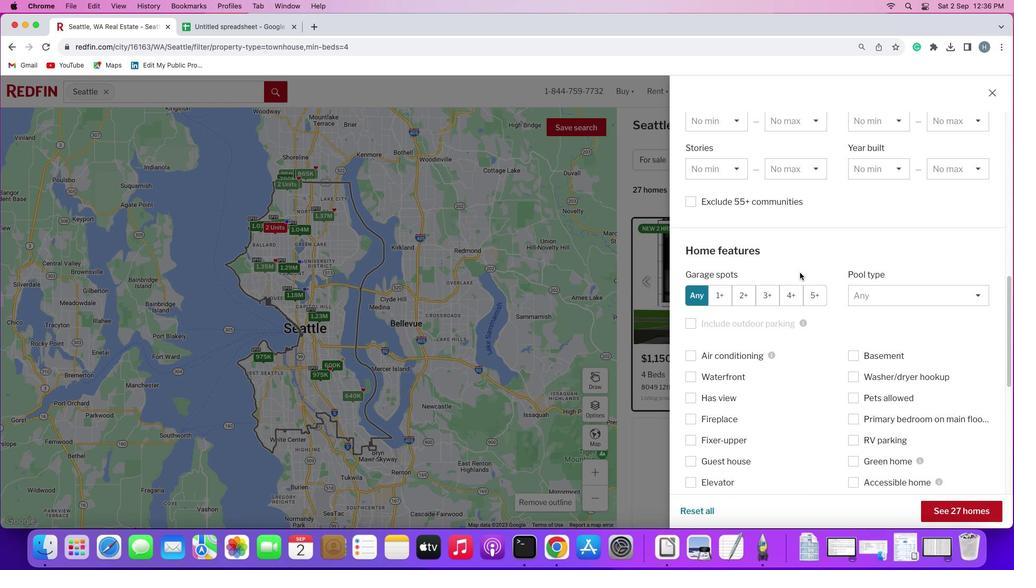 
Action: Mouse scrolled (799, 273) with delta (0, 0)
Screenshot: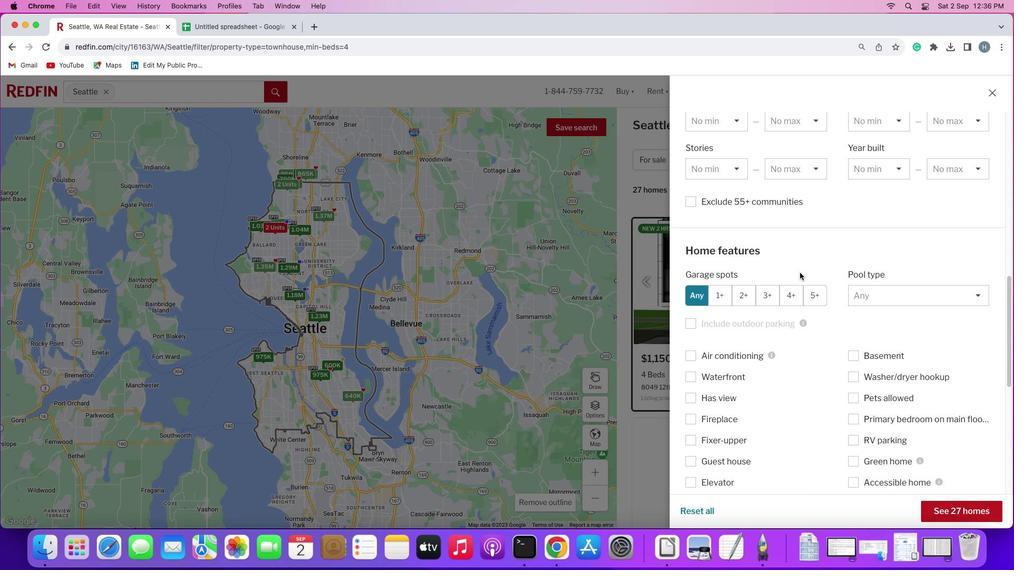 
Action: Mouse scrolled (799, 273) with delta (0, 0)
Screenshot: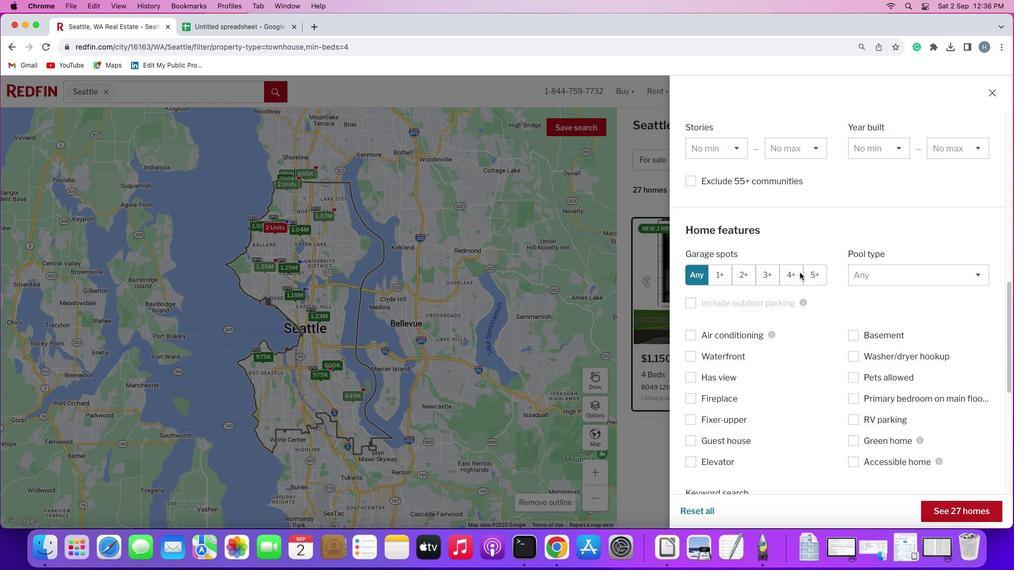 
Action: Mouse scrolled (799, 273) with delta (0, 0)
Screenshot: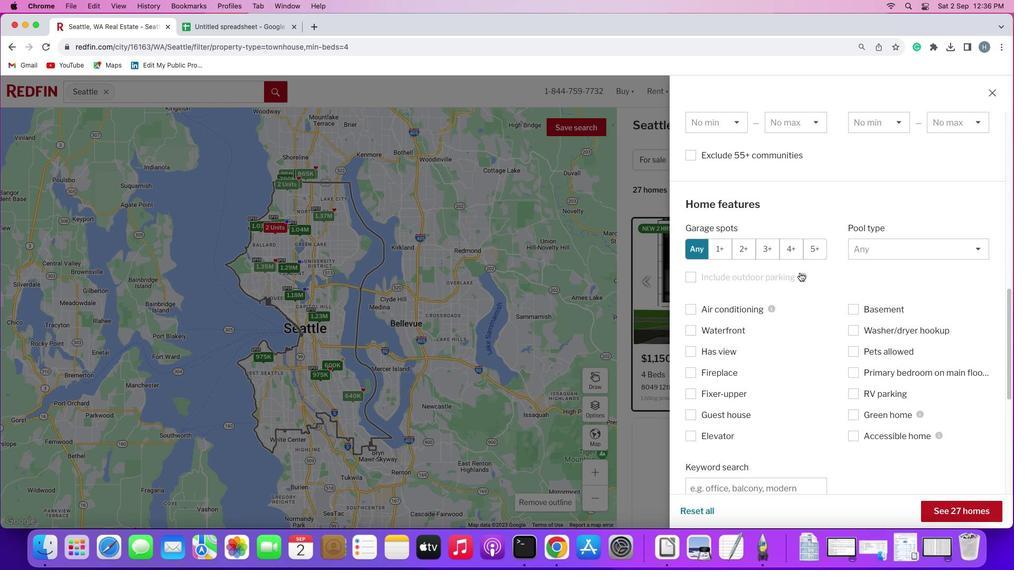 
Action: Mouse scrolled (799, 273) with delta (0, 0)
Screenshot: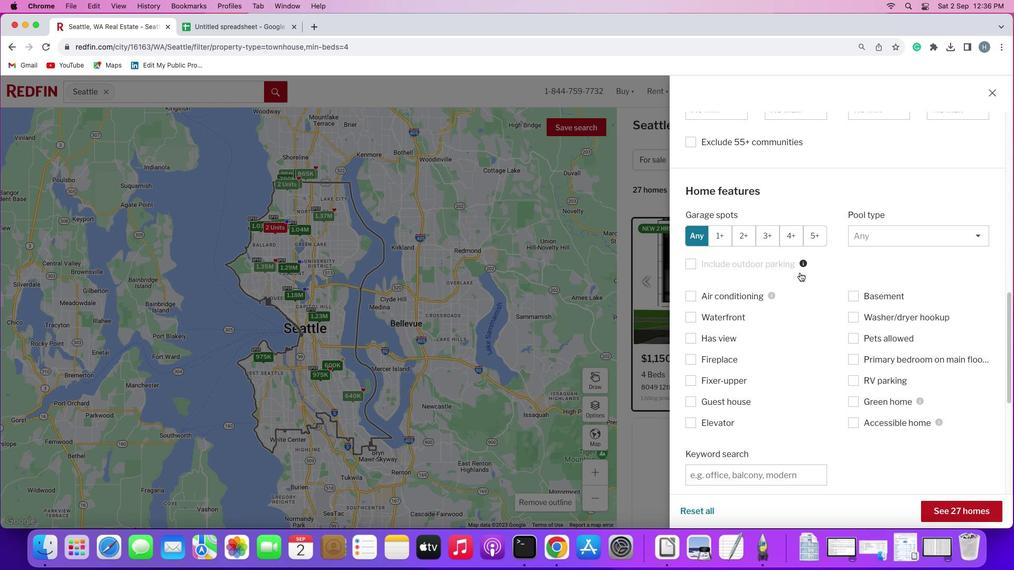 
Action: Mouse scrolled (799, 273) with delta (0, 0)
Screenshot: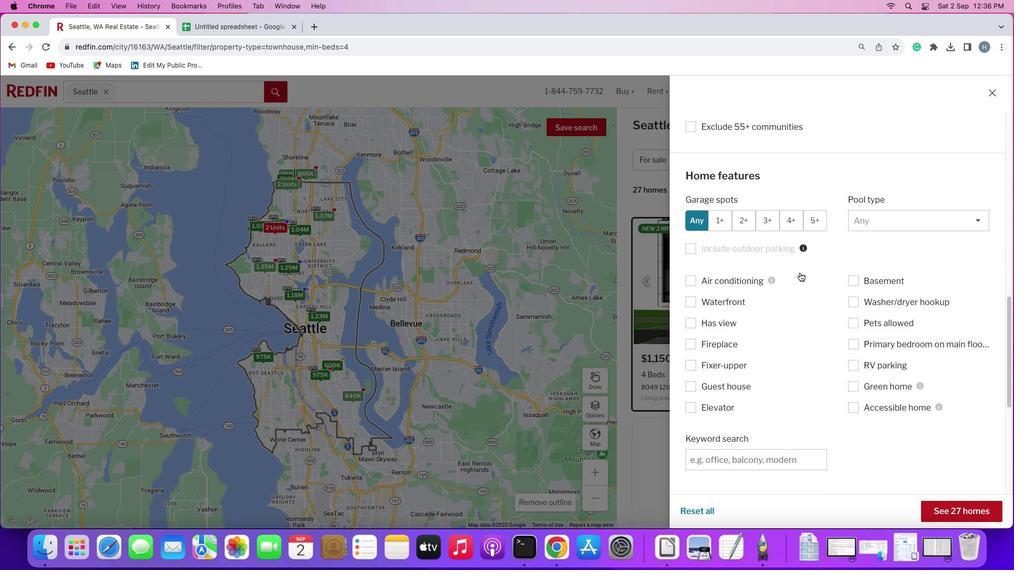 
Action: Mouse scrolled (799, 273) with delta (0, 0)
Screenshot: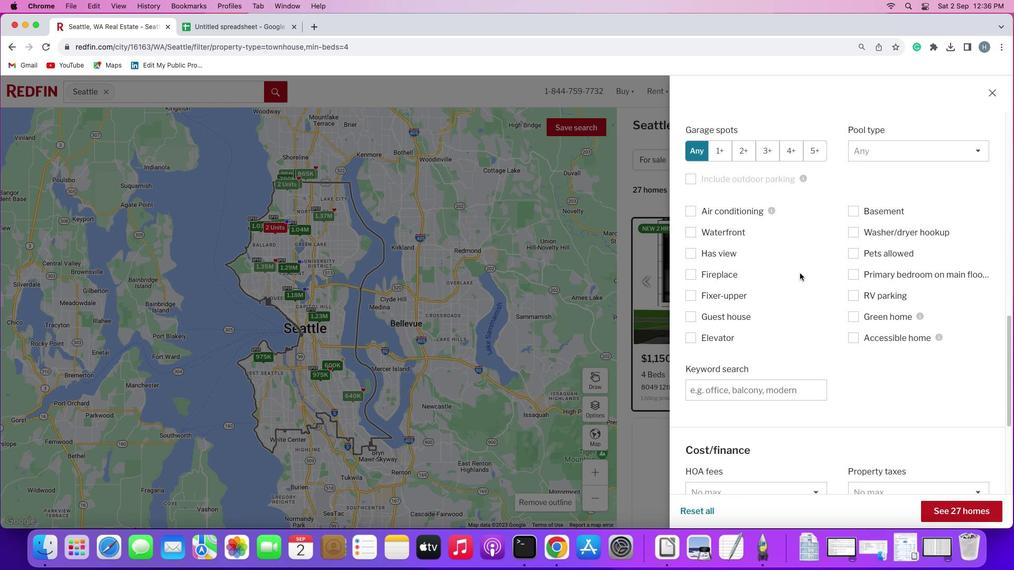 
Action: Mouse scrolled (799, 273) with delta (0, 0)
Screenshot: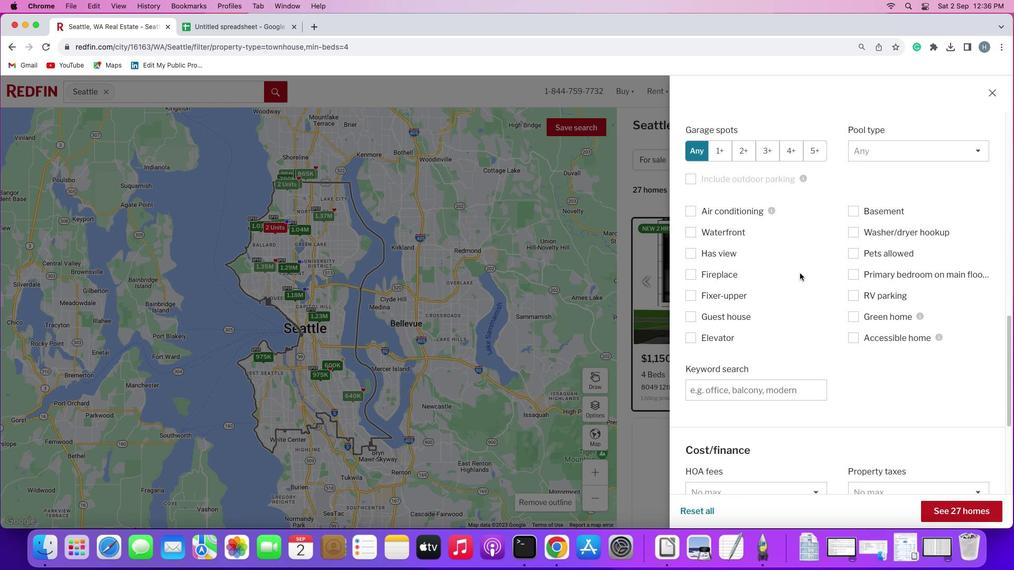 
Action: Mouse scrolled (799, 273) with delta (0, -1)
Screenshot: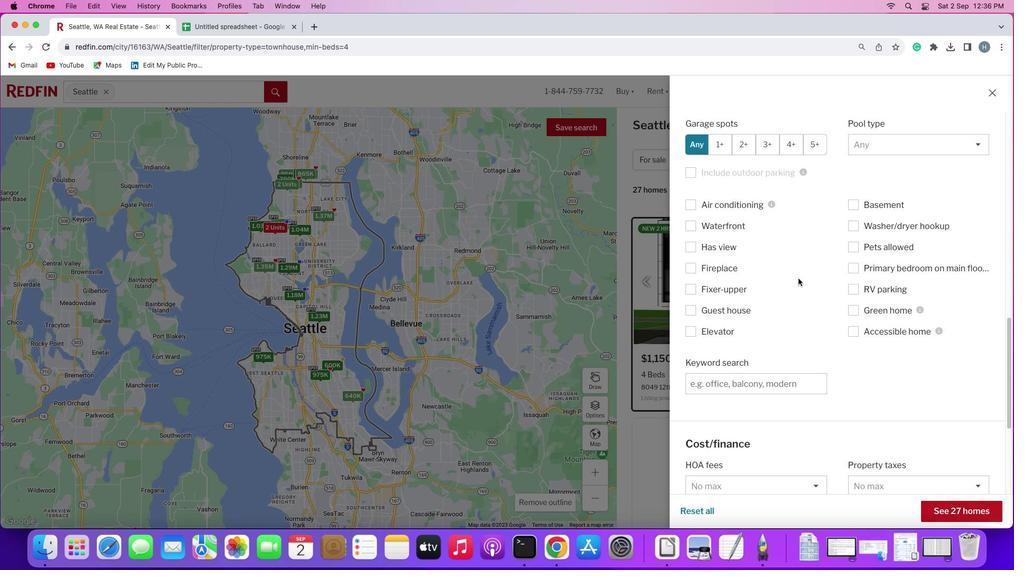 
Action: Mouse moved to (759, 385)
Screenshot: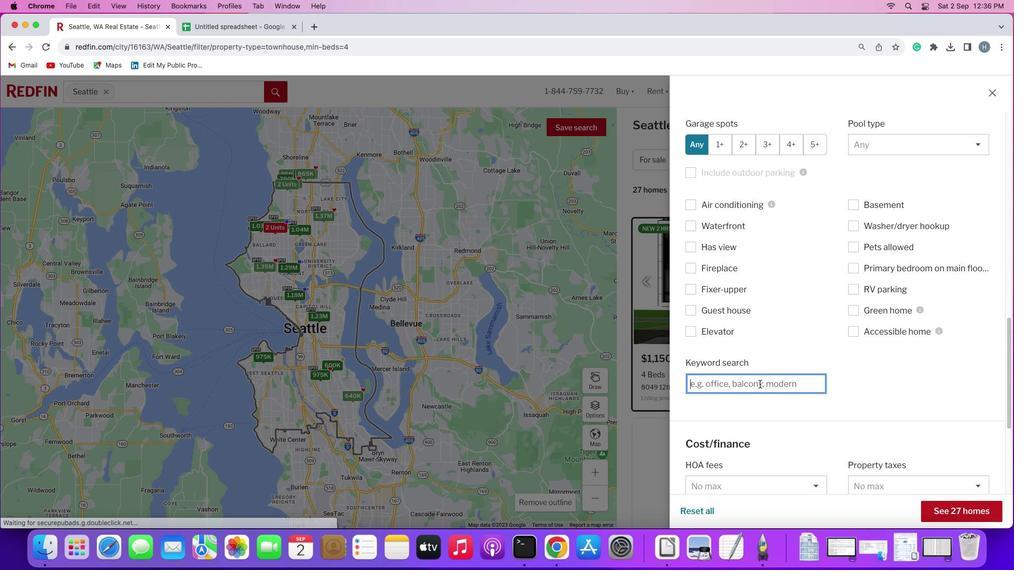 
Action: Mouse pressed left at (759, 385)
Screenshot: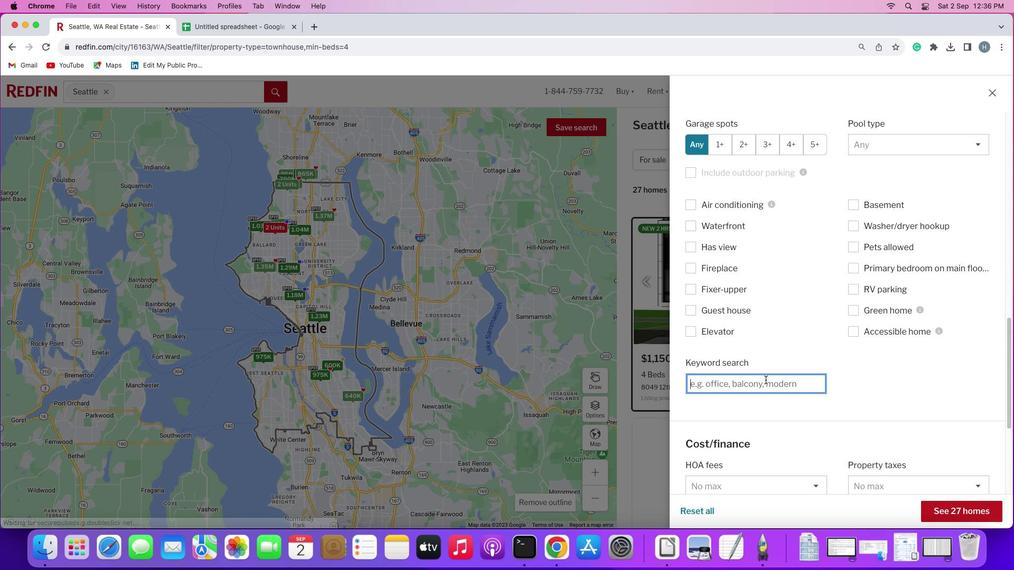 
Action: Mouse moved to (766, 379)
Screenshot: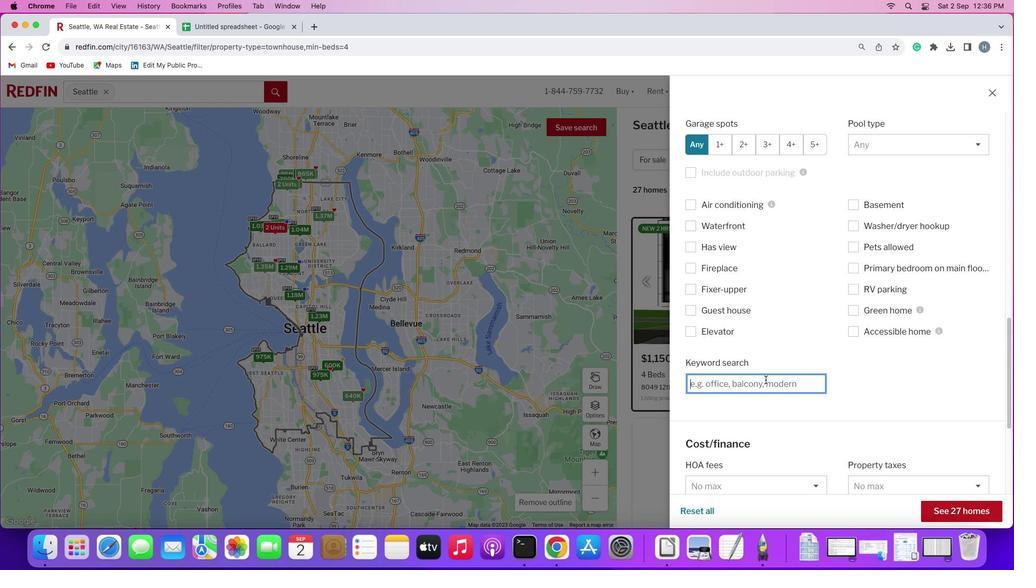 
Action: Key pressed 'g''a''r''a''g''e'
Screenshot: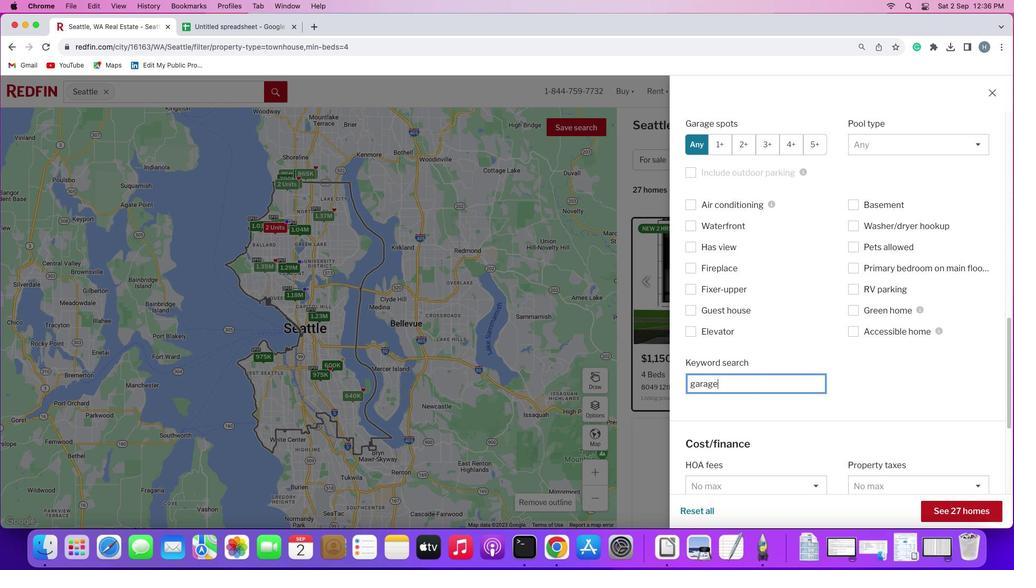 
Action: Mouse moved to (876, 366)
Screenshot: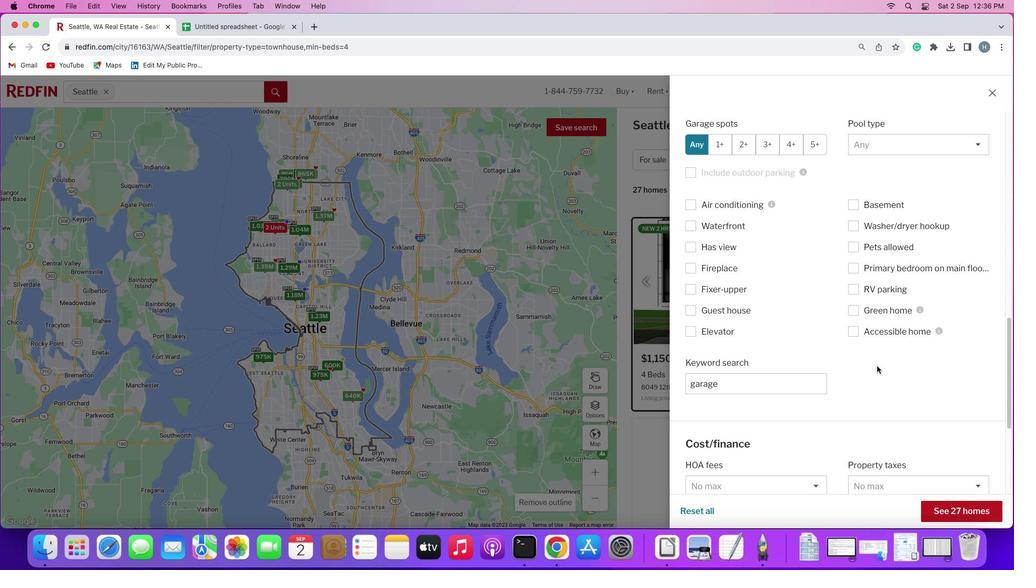 
Action: Mouse pressed left at (876, 366)
Screenshot: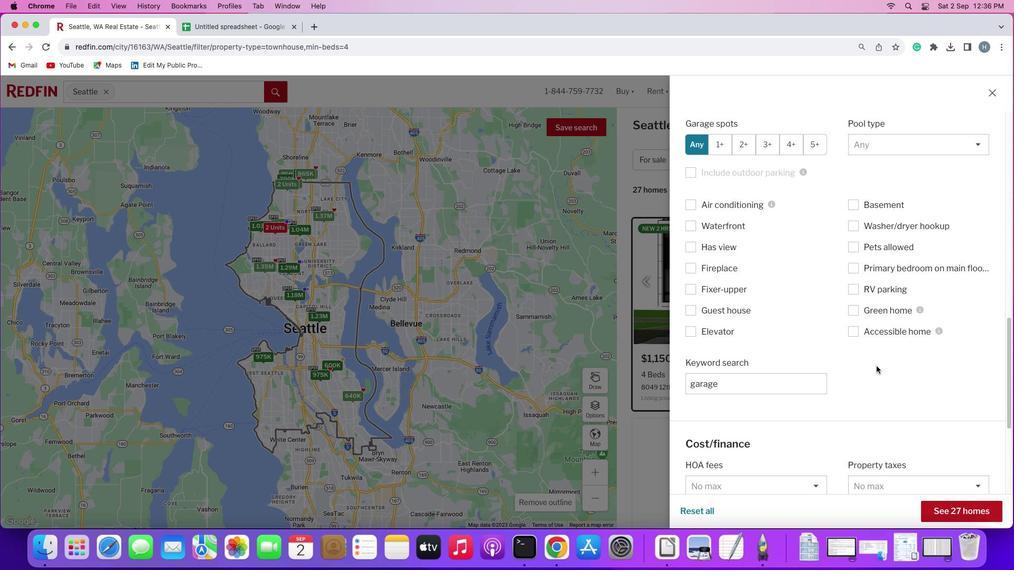 
Action: Mouse moved to (872, 376)
Screenshot: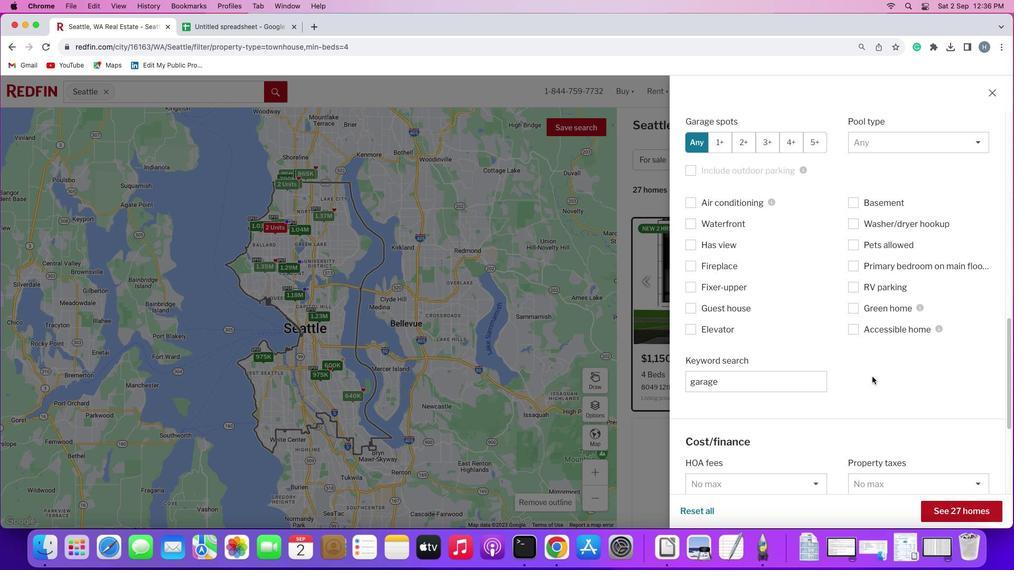 
Action: Mouse scrolled (872, 376) with delta (0, 0)
Screenshot: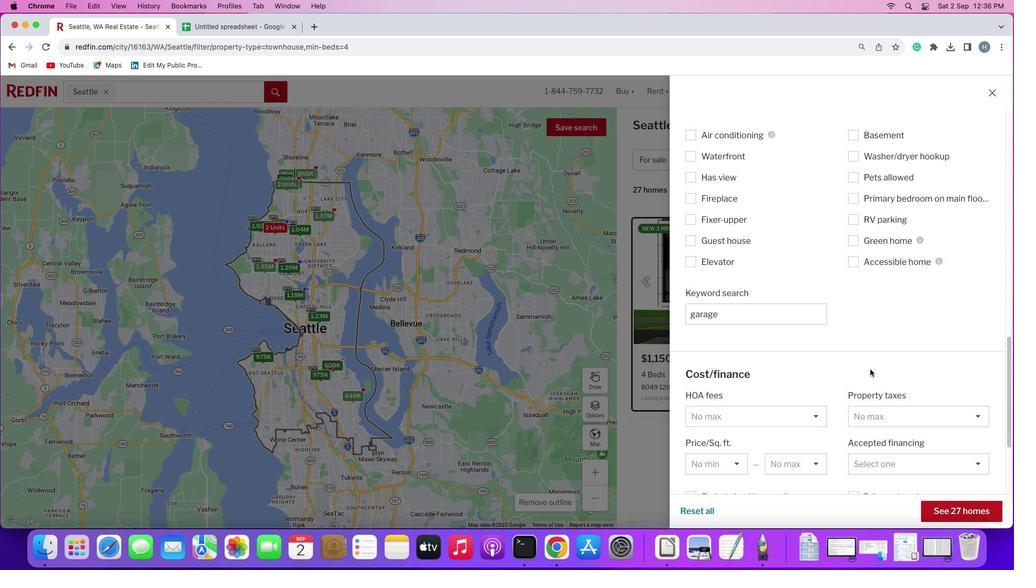 
Action: Mouse scrolled (872, 376) with delta (0, 0)
Screenshot: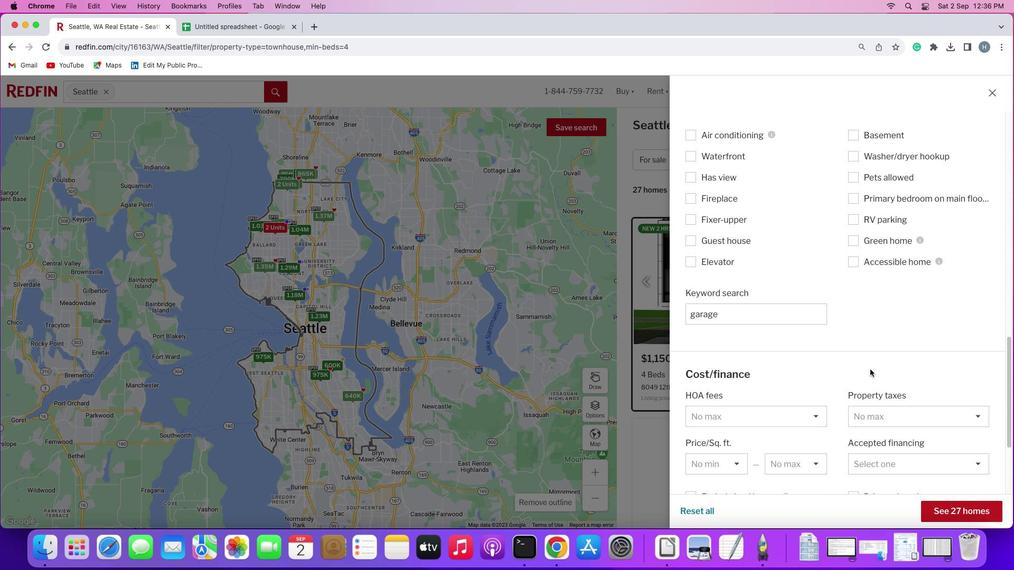 
Action: Mouse scrolled (872, 376) with delta (0, -1)
Screenshot: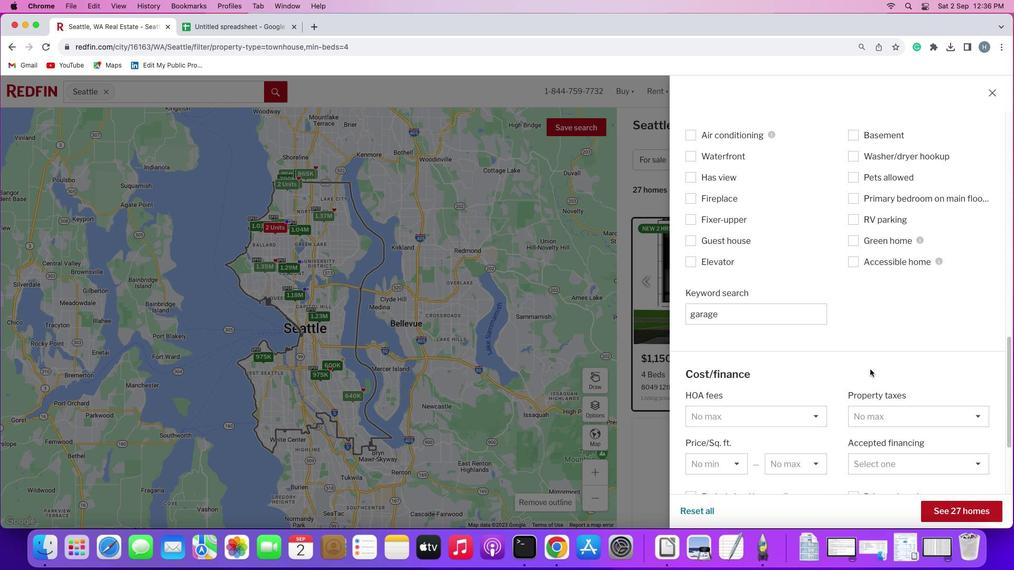 
Action: Mouse moved to (867, 360)
Screenshot: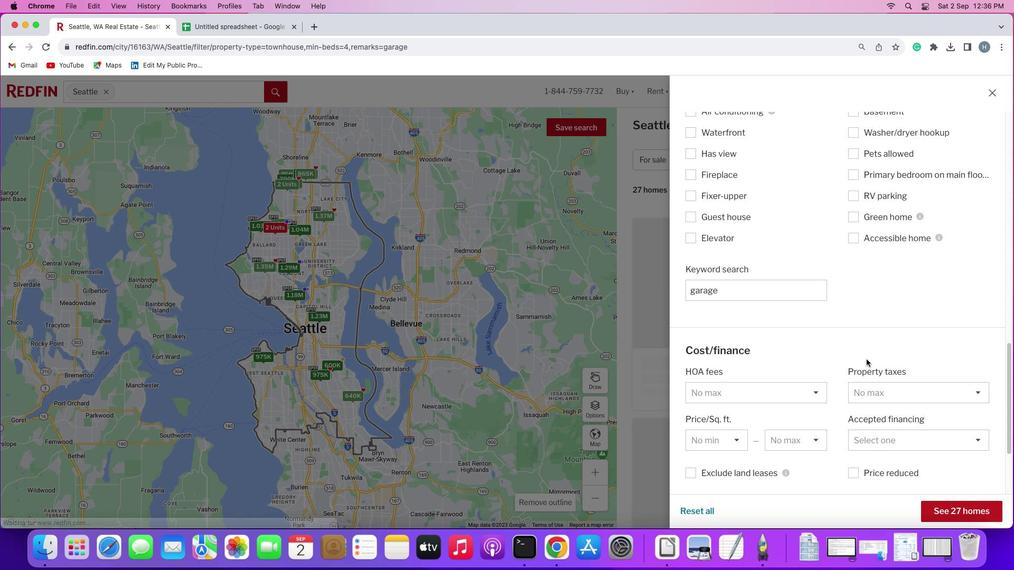 
Action: Mouse scrolled (867, 360) with delta (0, 0)
Screenshot: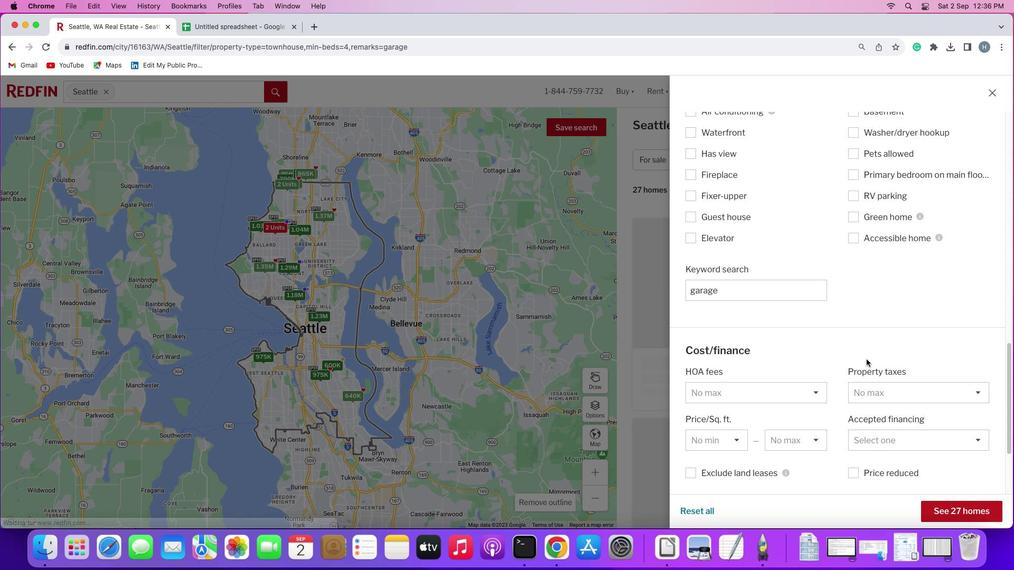 
Action: Mouse moved to (867, 360)
Screenshot: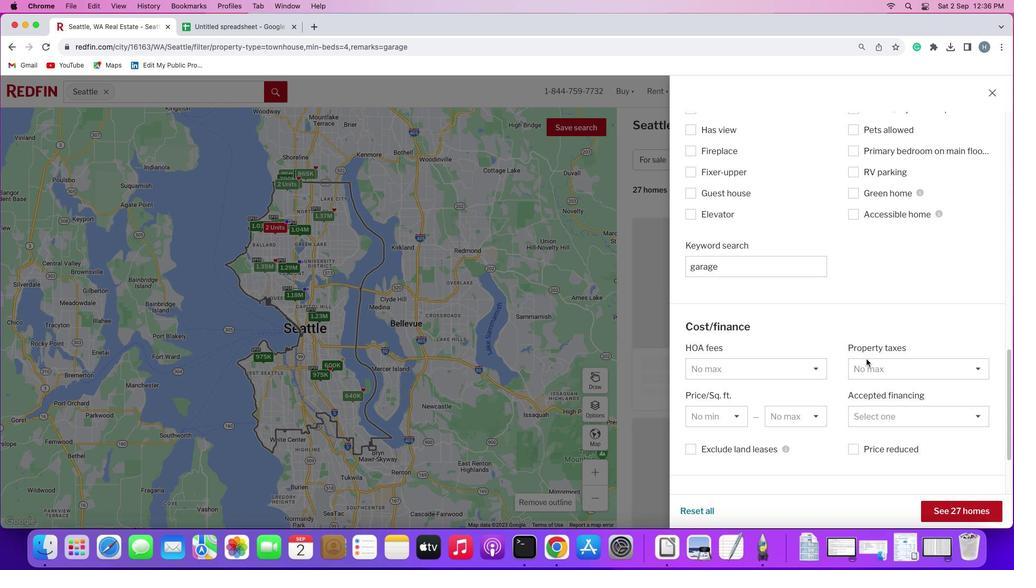 
Action: Mouse scrolled (867, 360) with delta (0, 0)
Screenshot: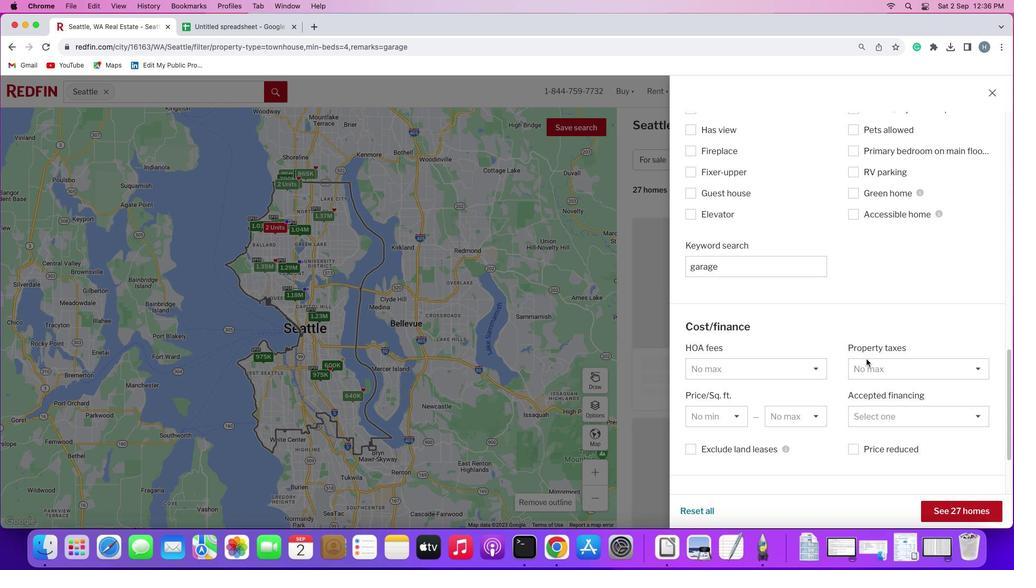 
Action: Mouse moved to (867, 359)
Screenshot: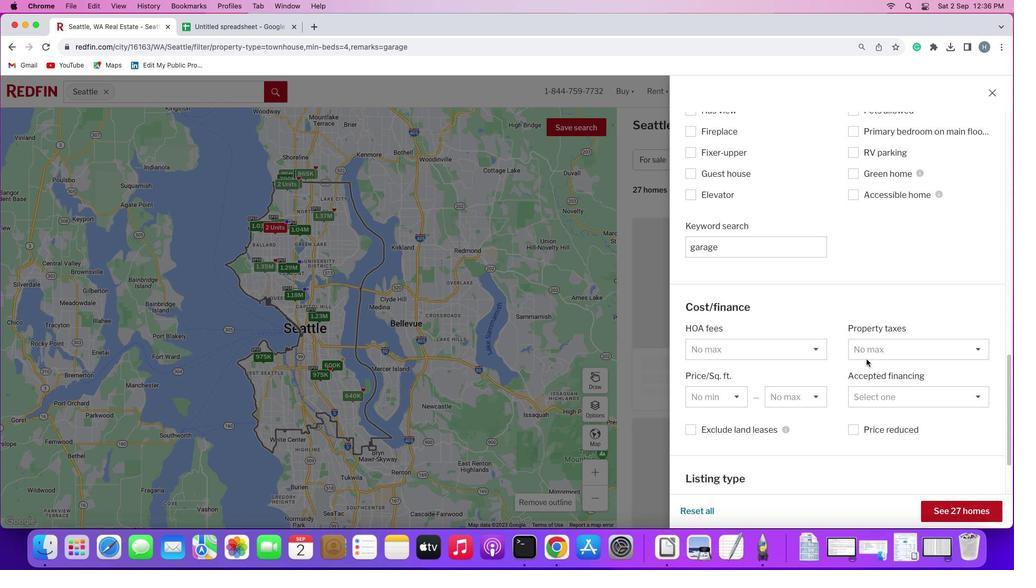 
Action: Mouse scrolled (867, 359) with delta (0, 0)
Screenshot: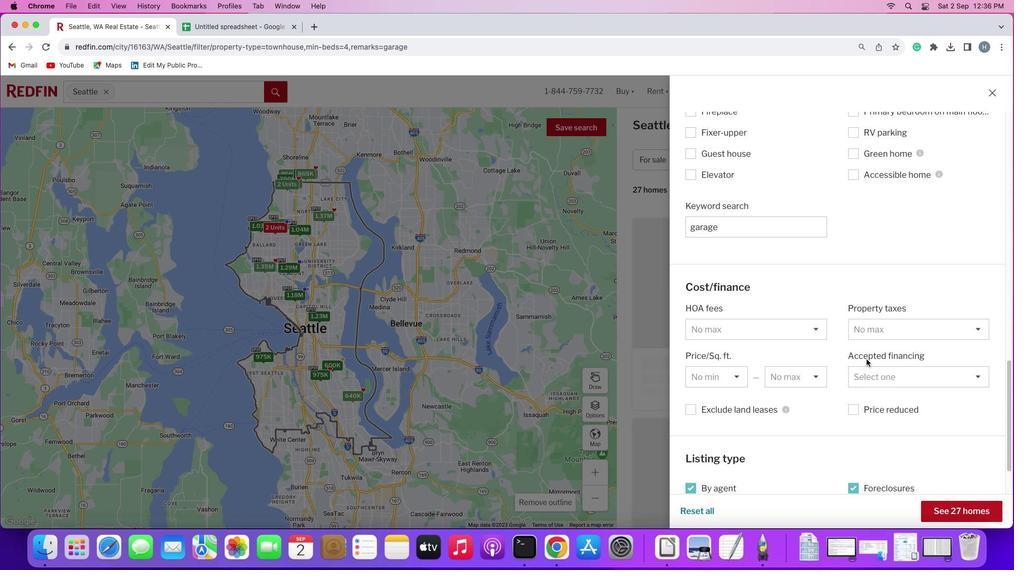 
Action: Mouse moved to (867, 359)
Screenshot: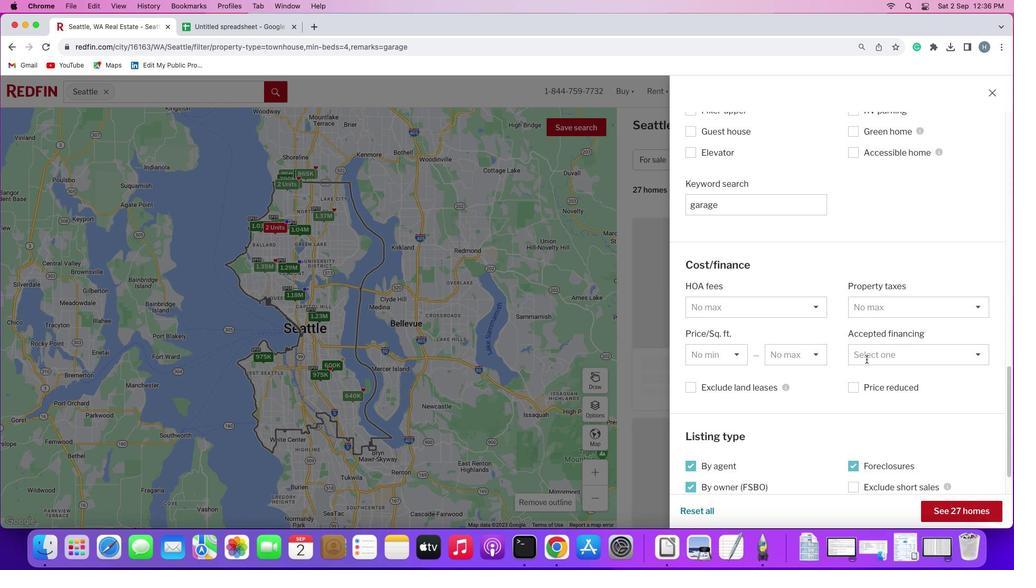
Action: Mouse scrolled (867, 359) with delta (0, -1)
Screenshot: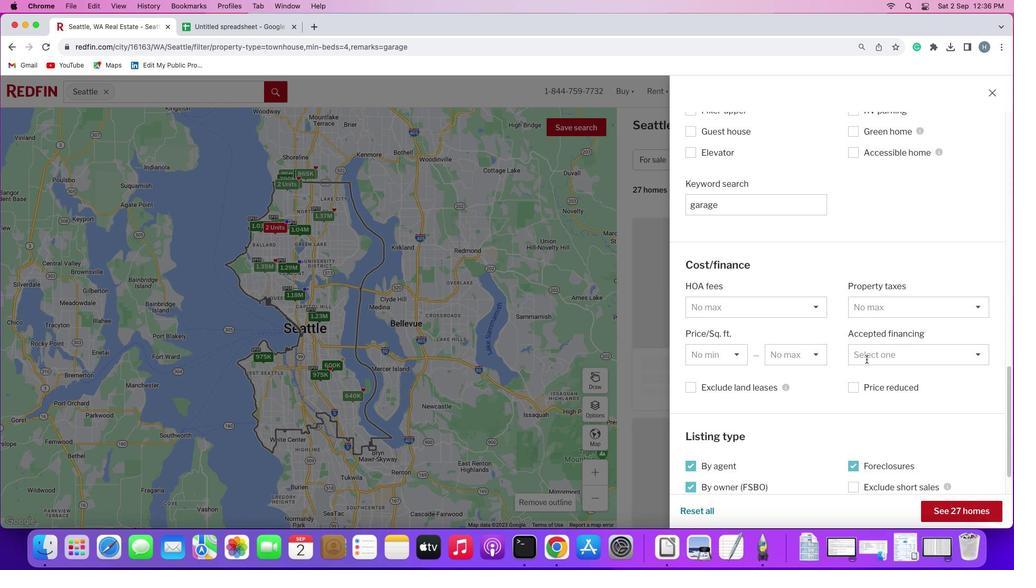 
Action: Mouse moved to (861, 360)
Screenshot: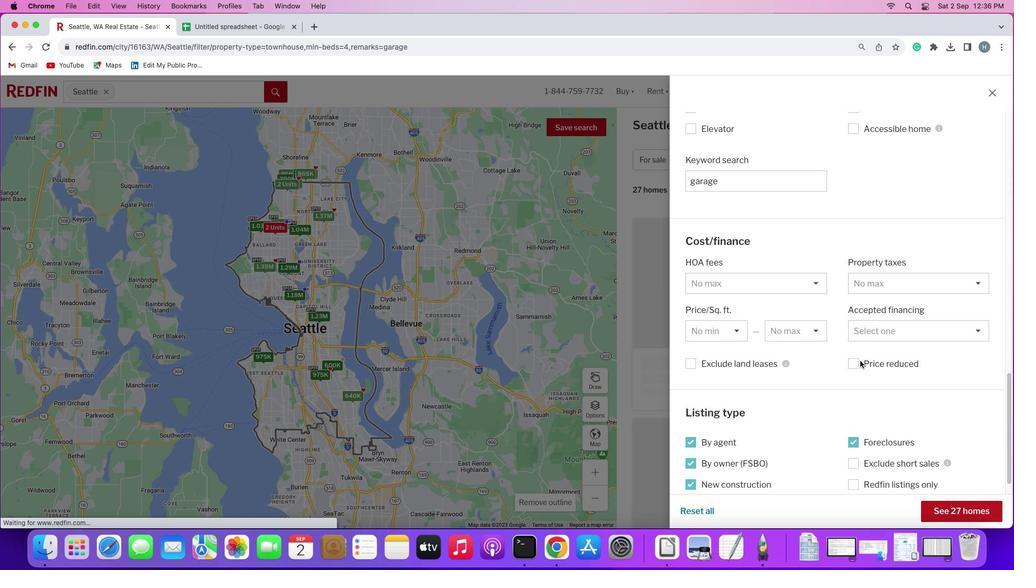 
Action: Mouse scrolled (861, 360) with delta (0, 0)
Screenshot: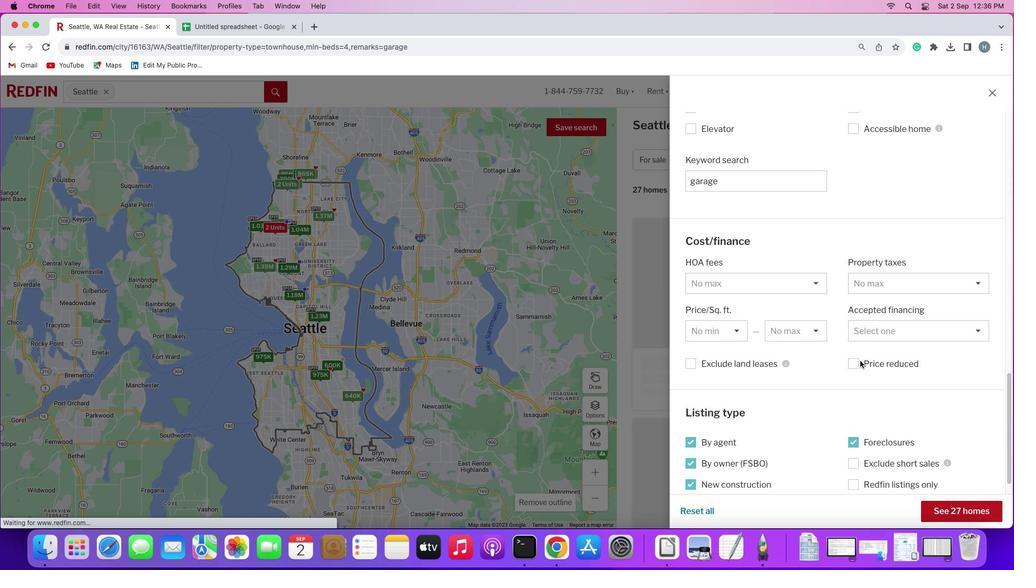 
Action: Mouse moved to (861, 360)
Screenshot: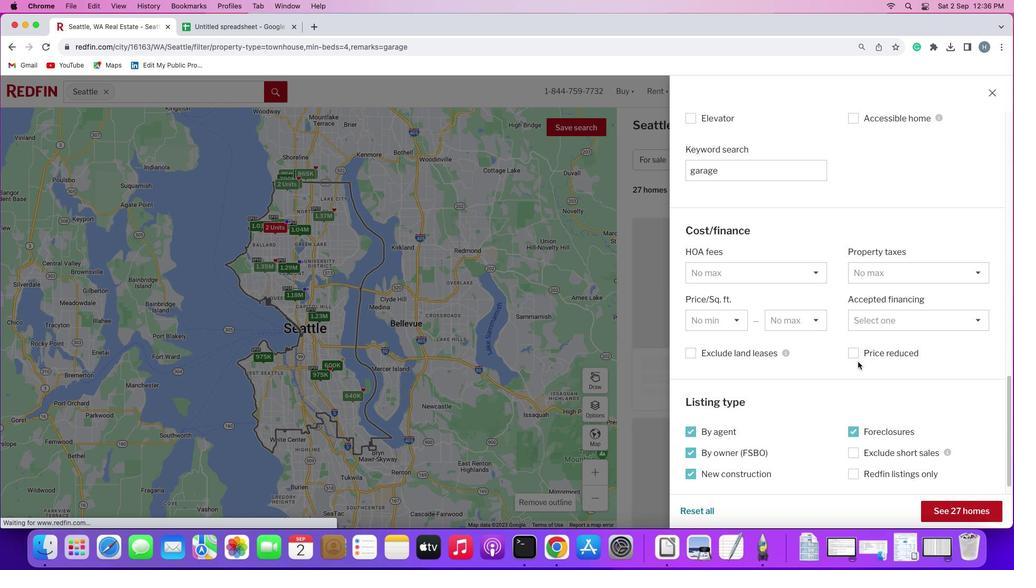 
Action: Mouse scrolled (861, 360) with delta (0, 0)
Screenshot: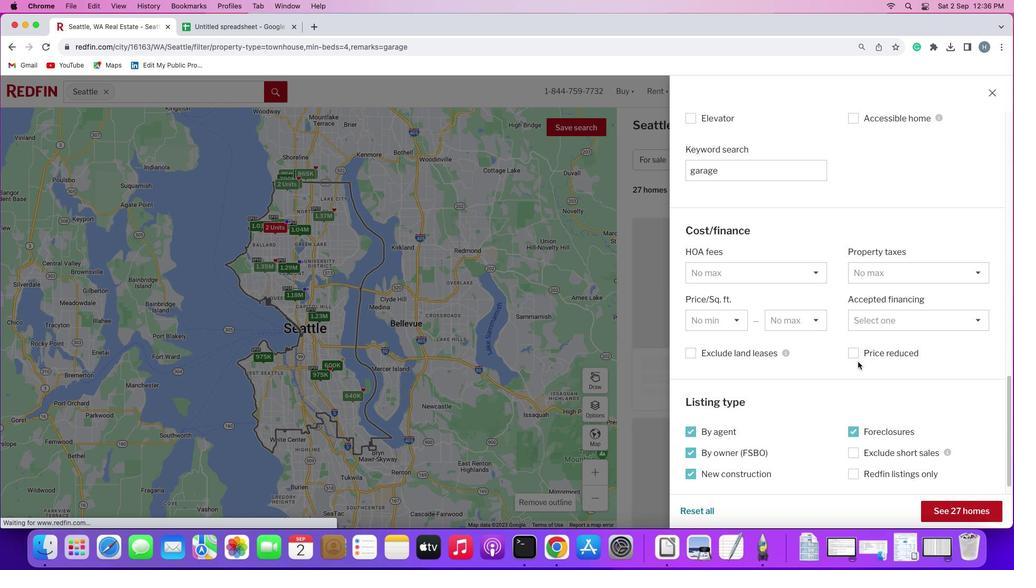 
Action: Mouse moved to (860, 360)
Screenshot: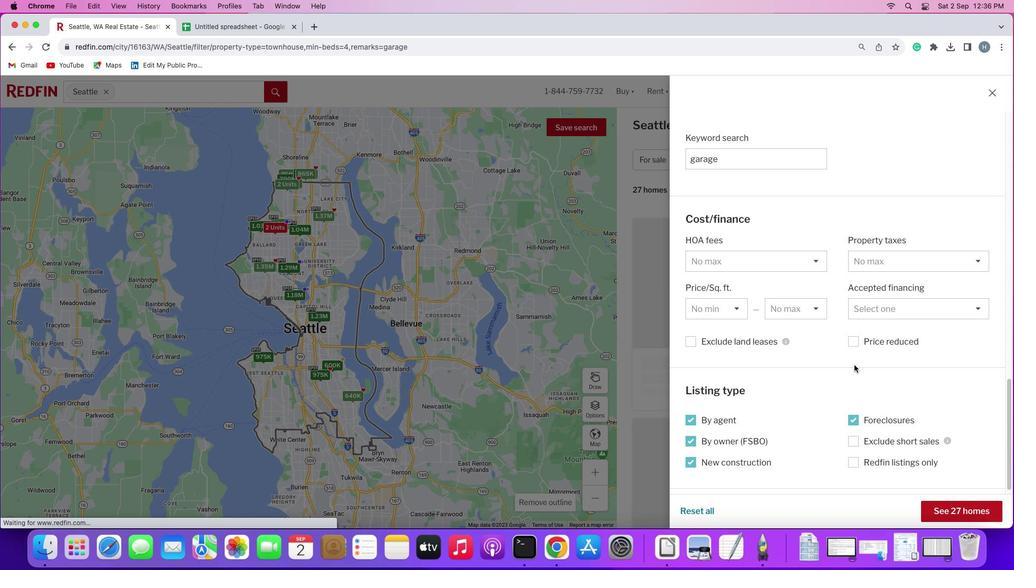 
Action: Mouse scrolled (860, 360) with delta (0, 0)
Screenshot: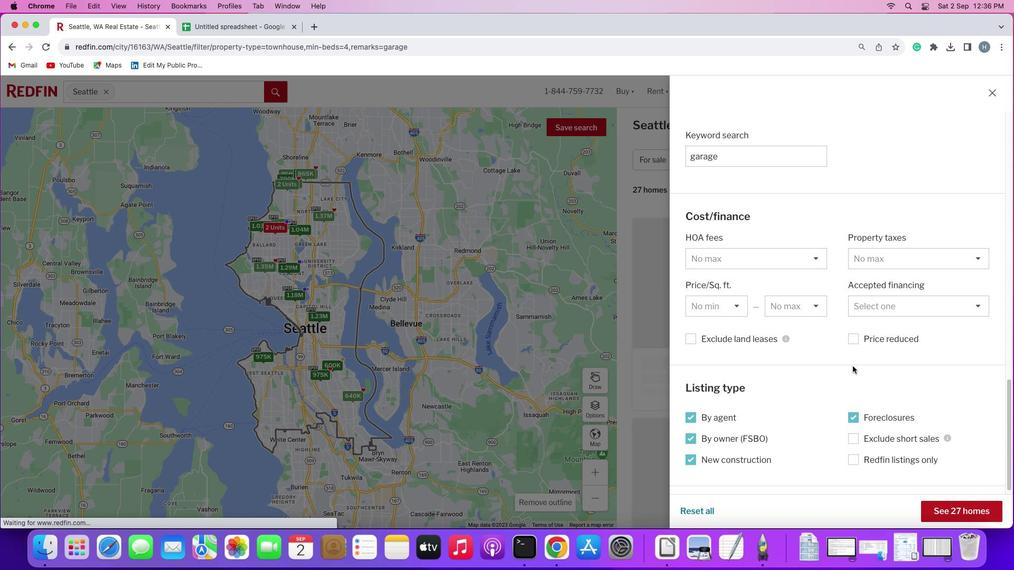 
Action: Mouse moved to (852, 367)
Screenshot: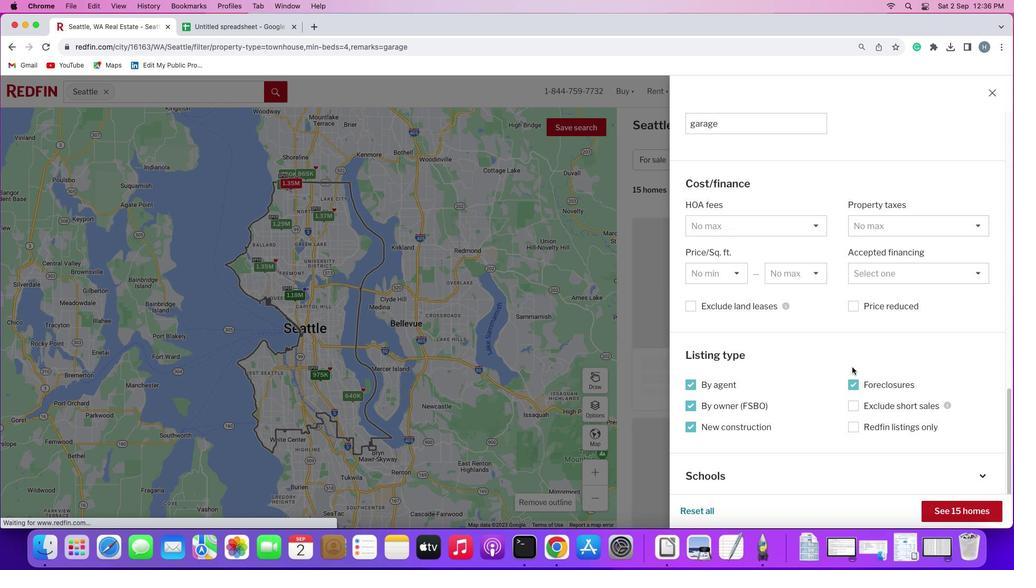 
Action: Mouse scrolled (852, 367) with delta (0, 0)
Screenshot: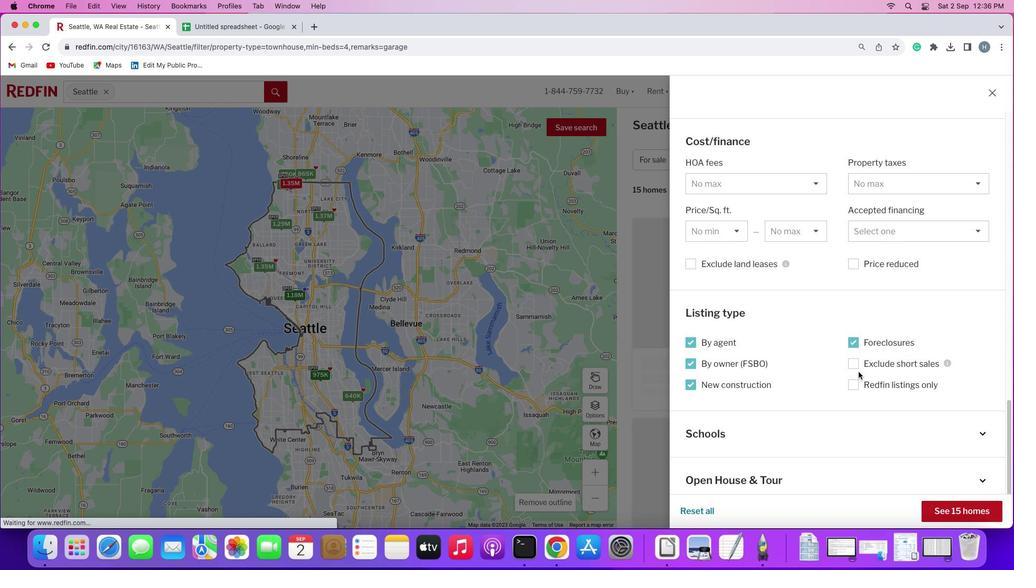 
Action: Mouse scrolled (852, 367) with delta (0, 0)
Screenshot: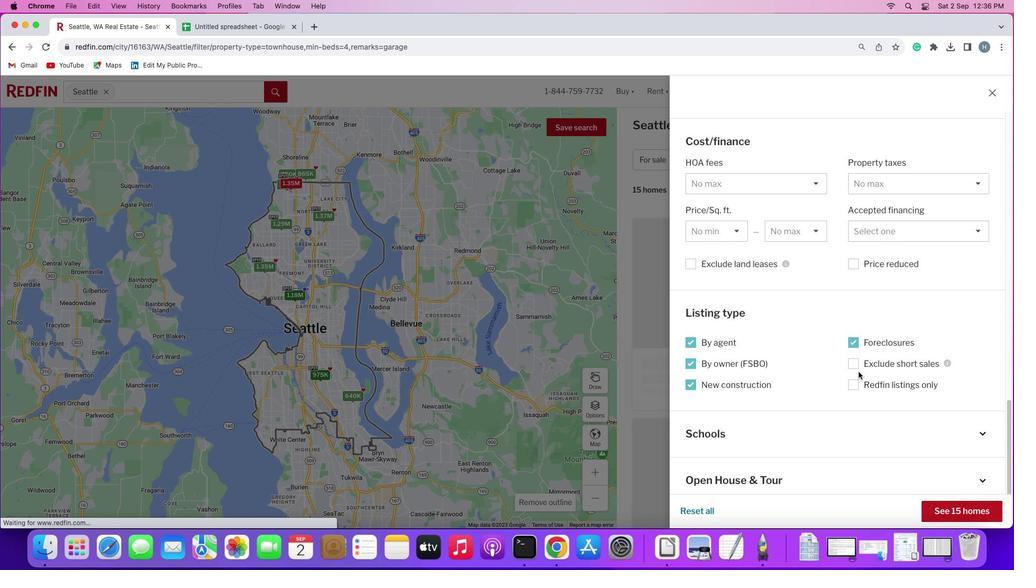 
Action: Mouse scrolled (852, 367) with delta (0, -1)
Screenshot: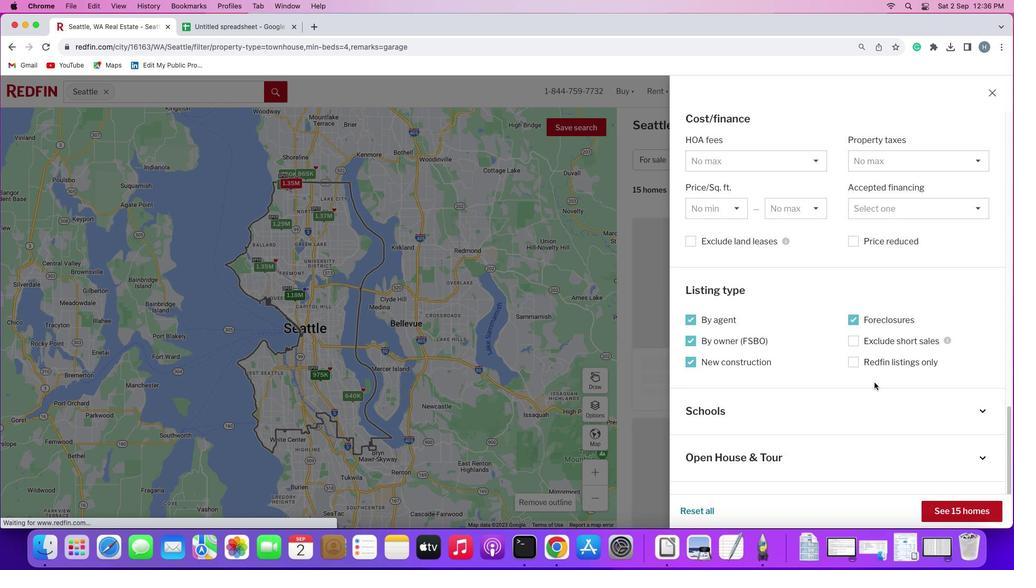
Action: Mouse scrolled (852, 367) with delta (0, -1)
Screenshot: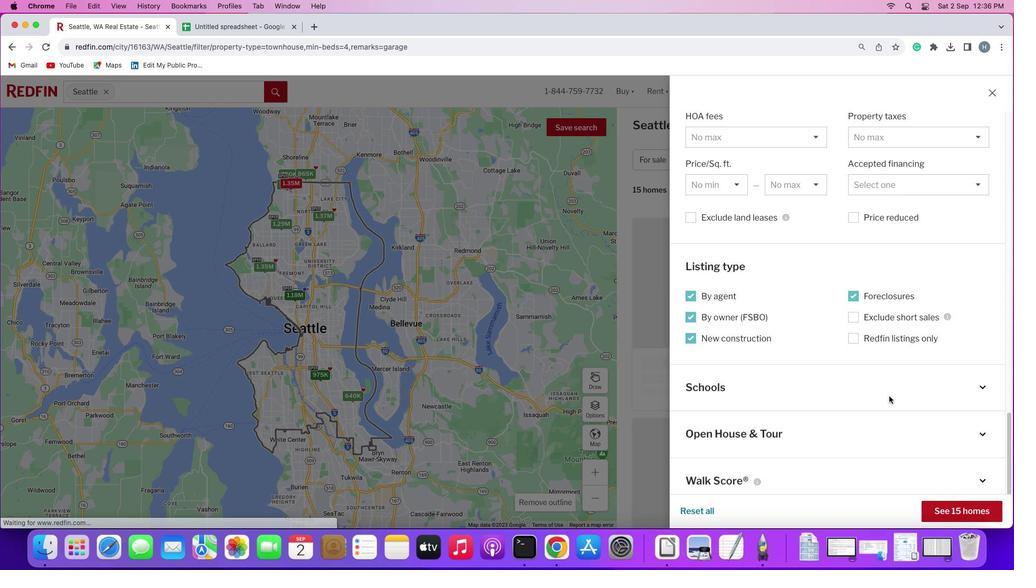 
Action: Mouse moved to (947, 509)
Screenshot: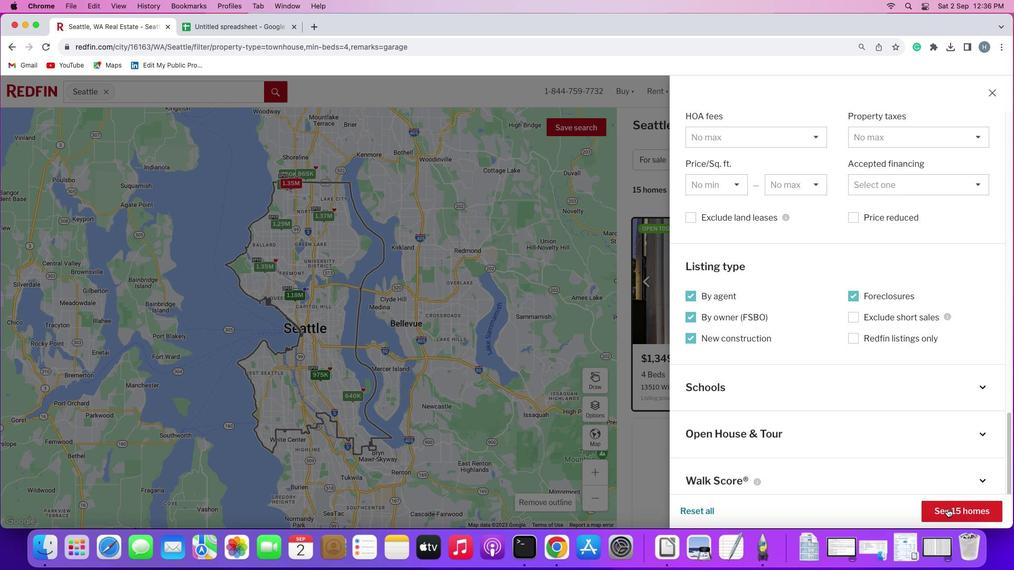
Action: Mouse pressed left at (947, 509)
Screenshot: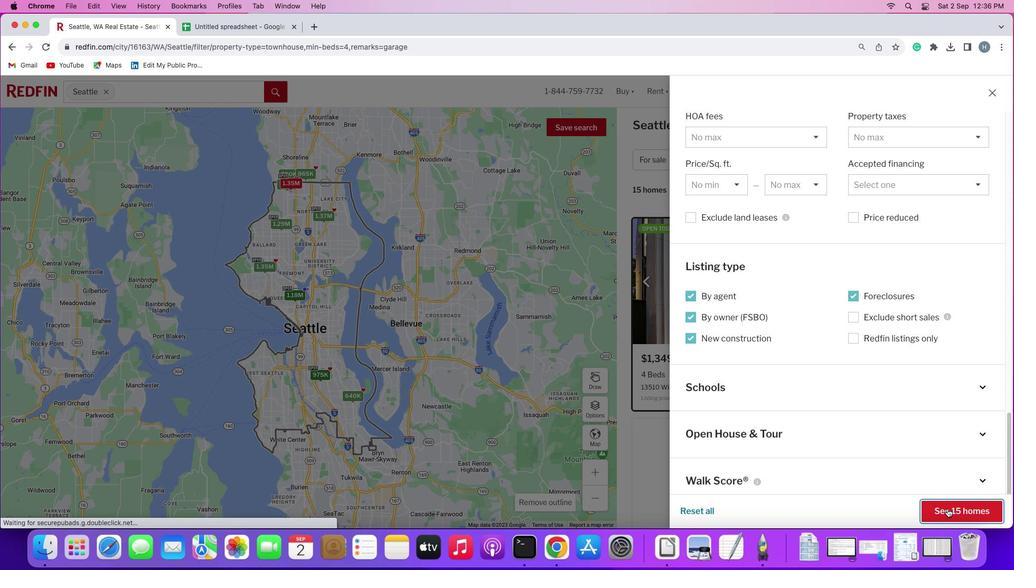 
Action: Mouse moved to (698, 286)
Screenshot: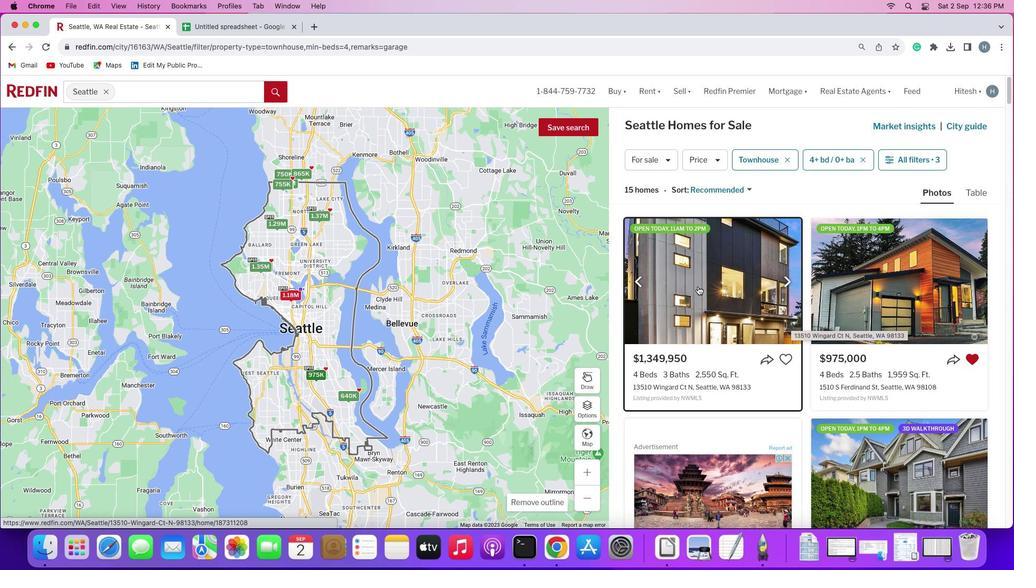 
Action: Mouse pressed left at (698, 286)
Screenshot: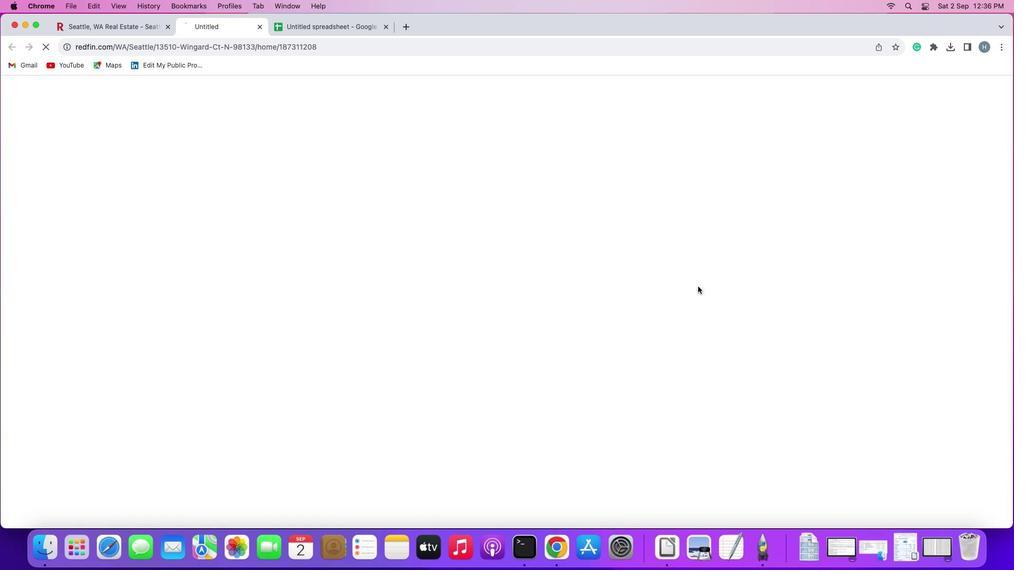 
Action: Mouse moved to (383, 257)
Screenshot: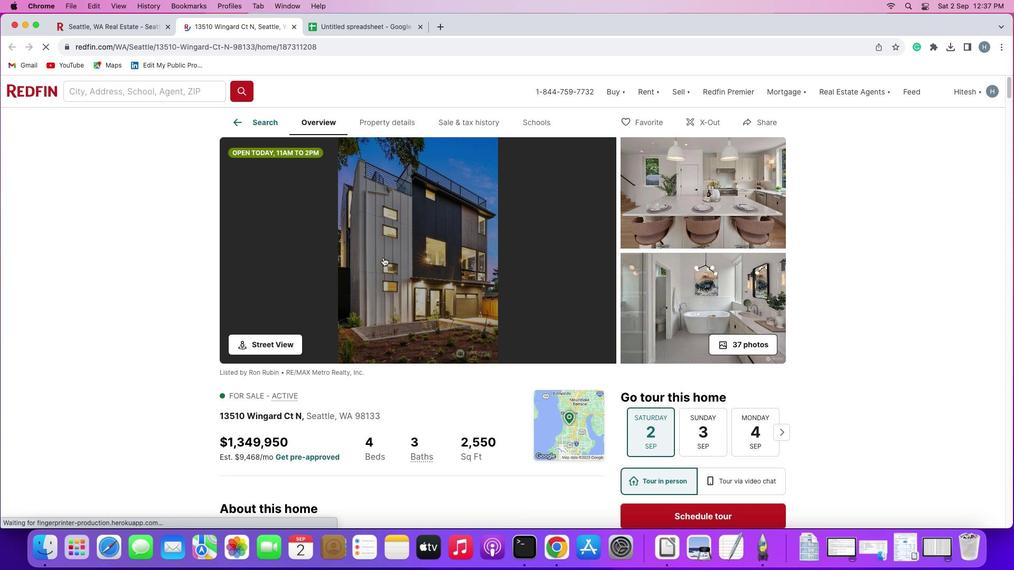 
Action: Mouse pressed left at (383, 257)
Screenshot: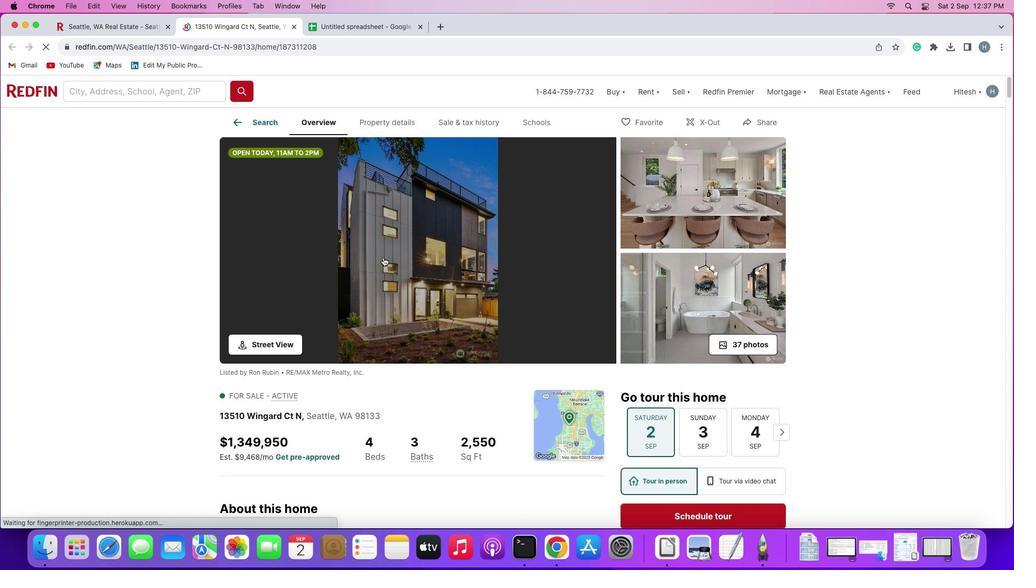 
Action: Mouse moved to (954, 305)
Screenshot: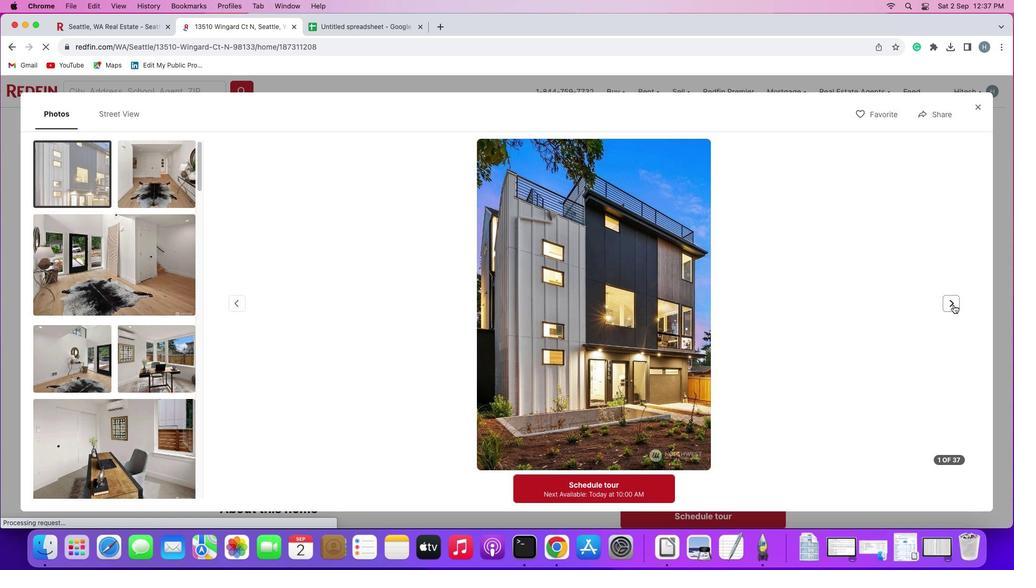 
Action: Mouse pressed left at (954, 305)
Screenshot: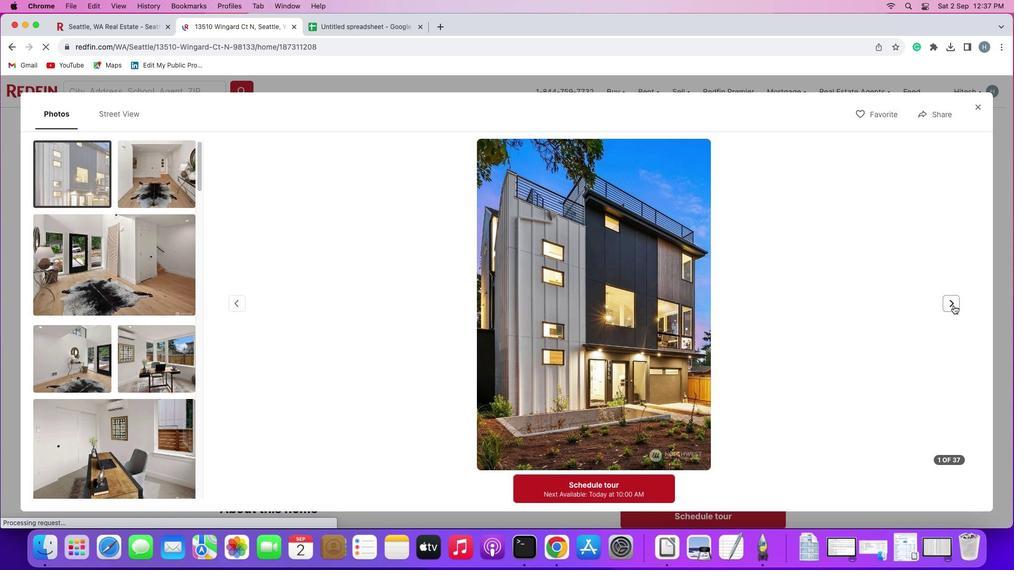
Action: Mouse moved to (952, 304)
Screenshot: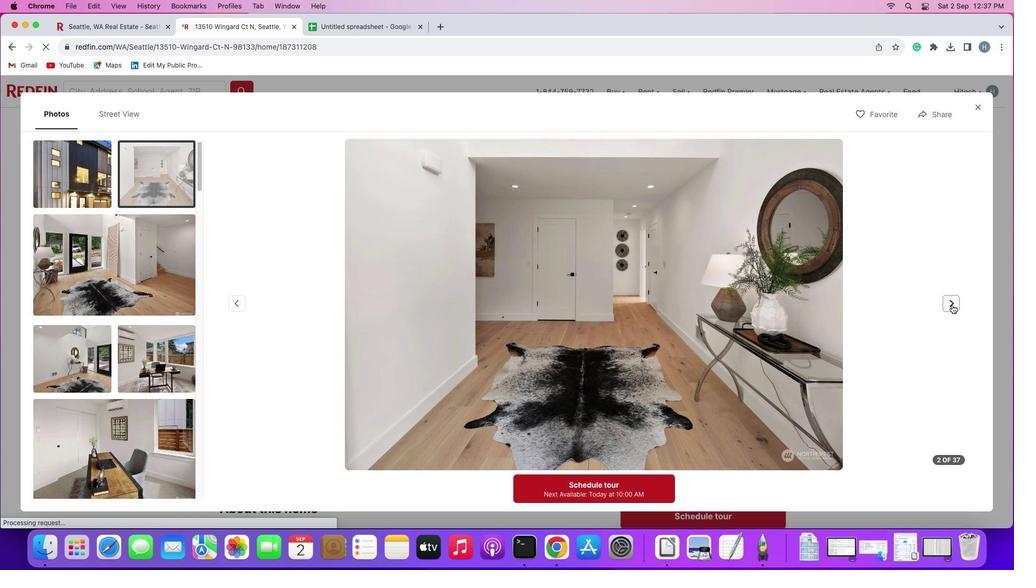 
Action: Mouse pressed left at (952, 304)
Screenshot: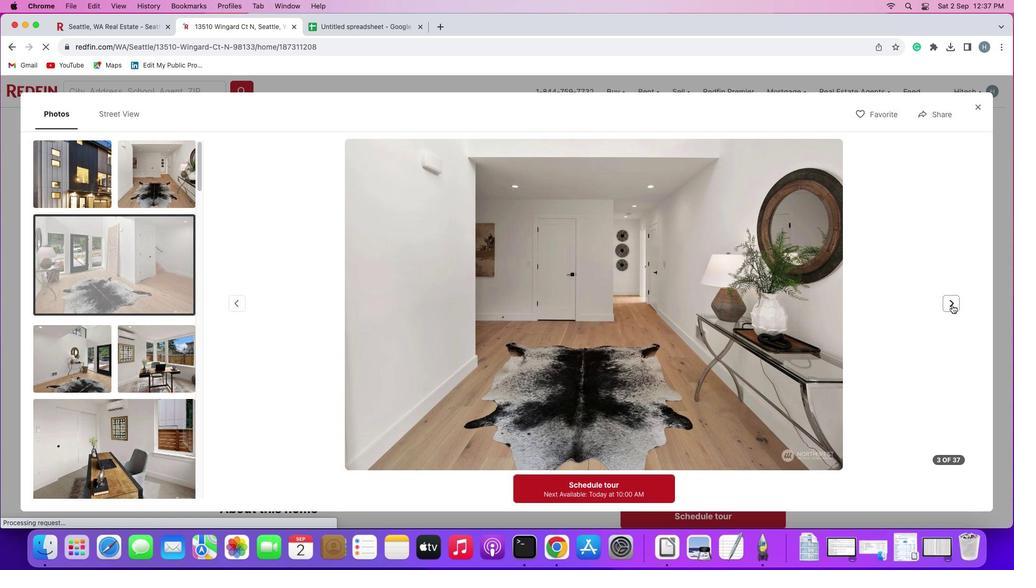 
Action: Mouse moved to (952, 304)
Screenshot: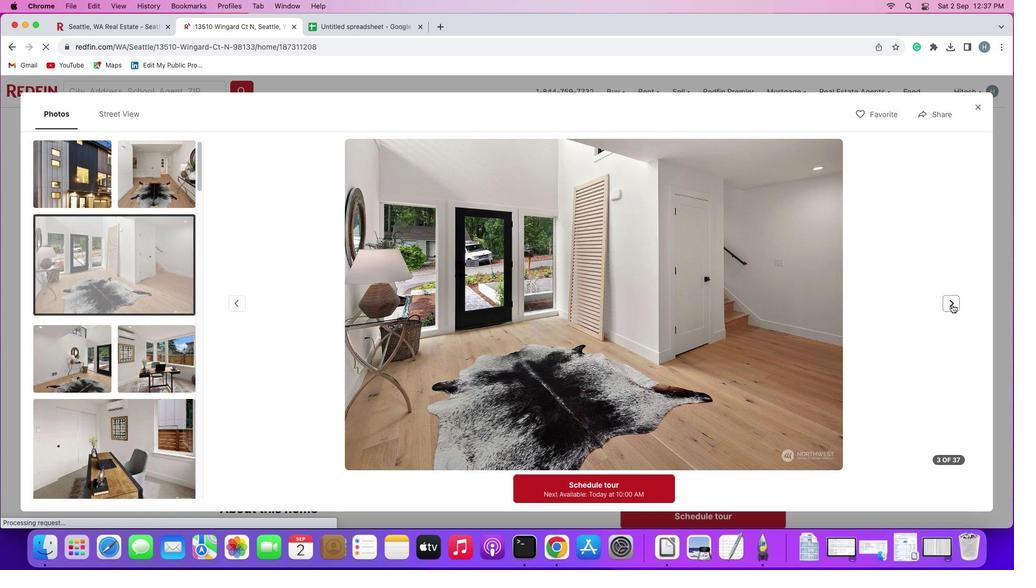 
Action: Mouse pressed left at (952, 304)
Screenshot: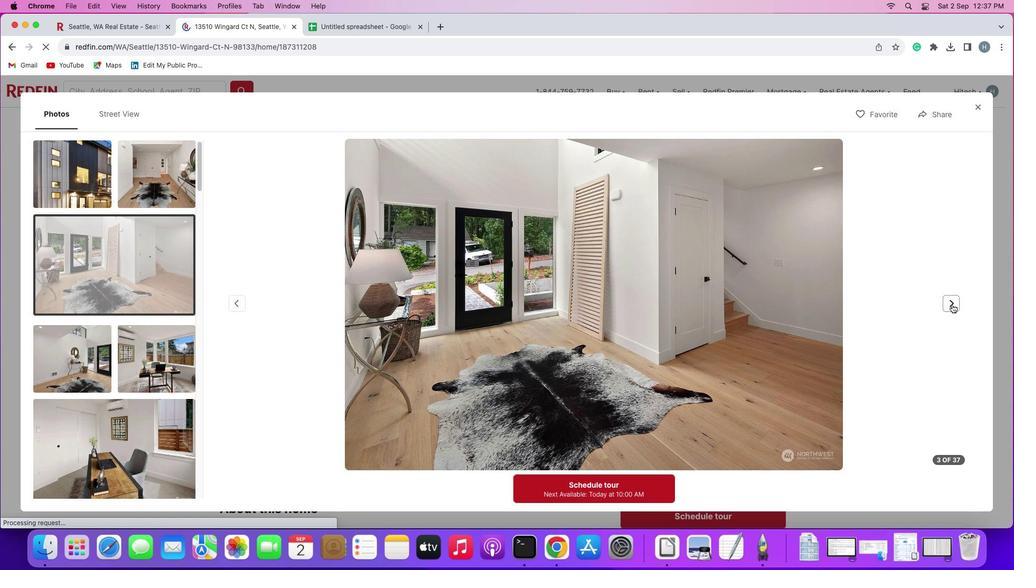 
Action: Mouse pressed left at (952, 304)
Screenshot: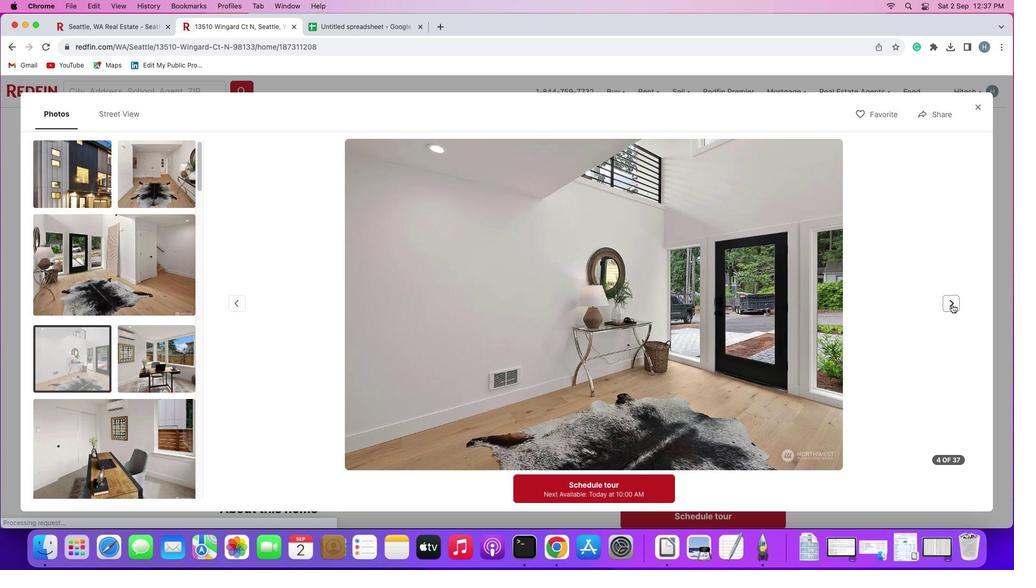 
Action: Mouse moved to (952, 304)
Screenshot: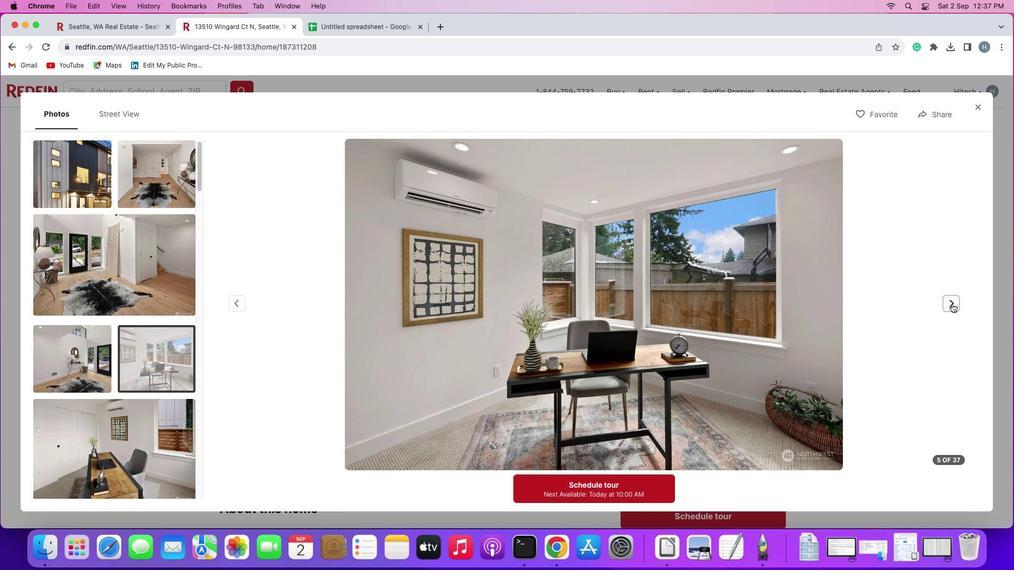
Action: Mouse pressed left at (952, 304)
Screenshot: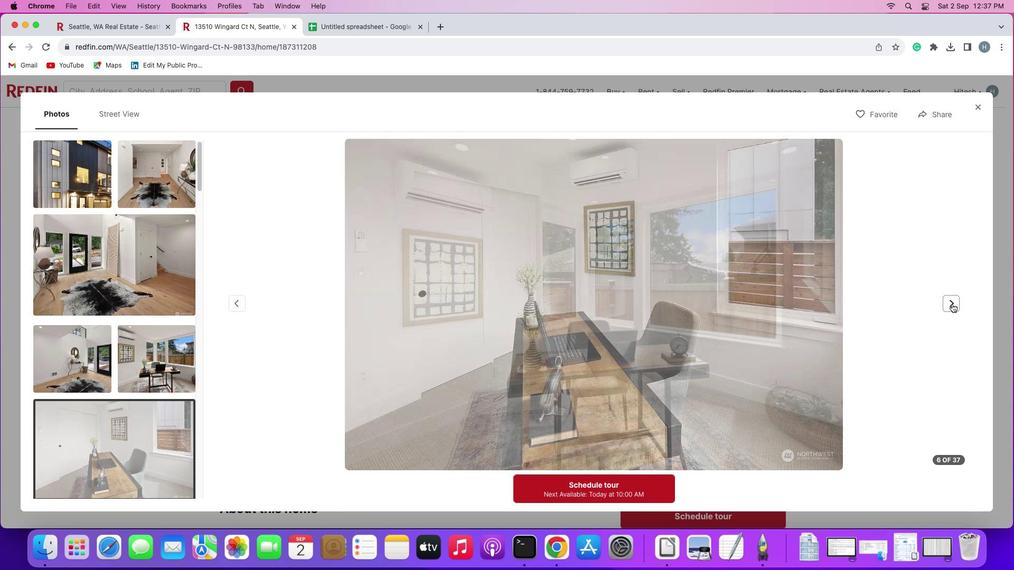 
Action: Mouse pressed left at (952, 304)
Screenshot: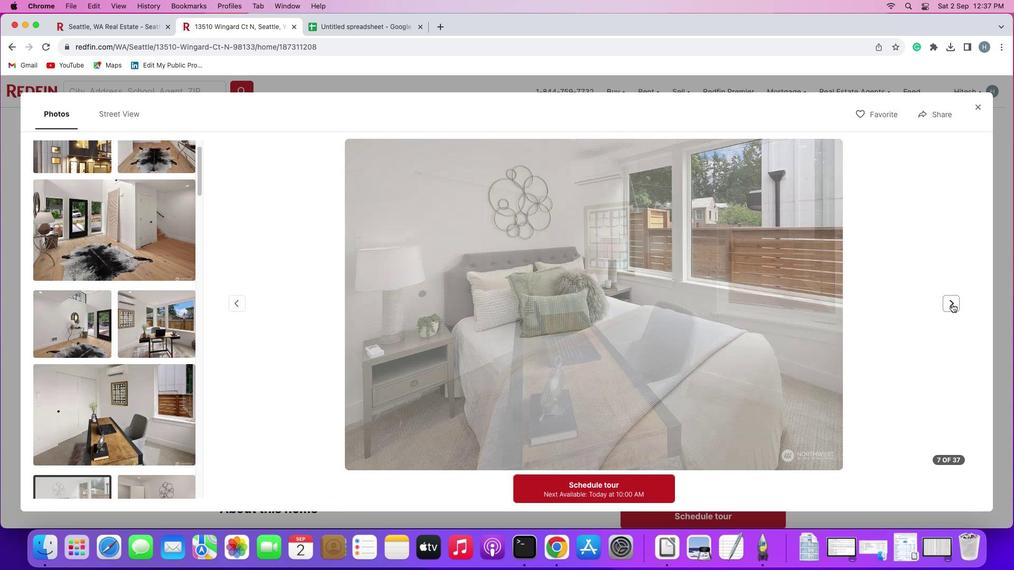 
Action: Mouse pressed left at (952, 304)
Screenshot: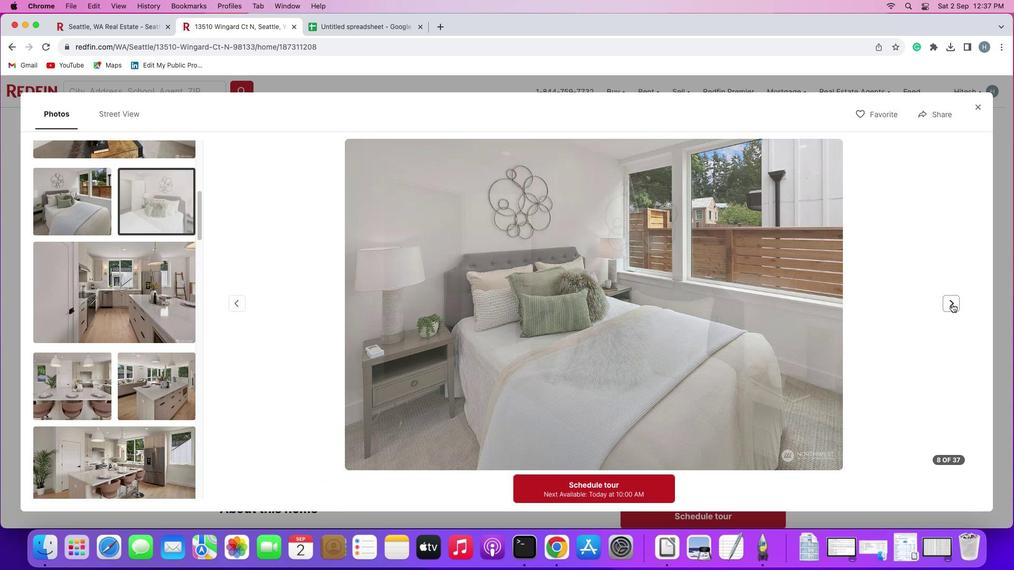 
Action: Mouse pressed left at (952, 304)
Screenshot: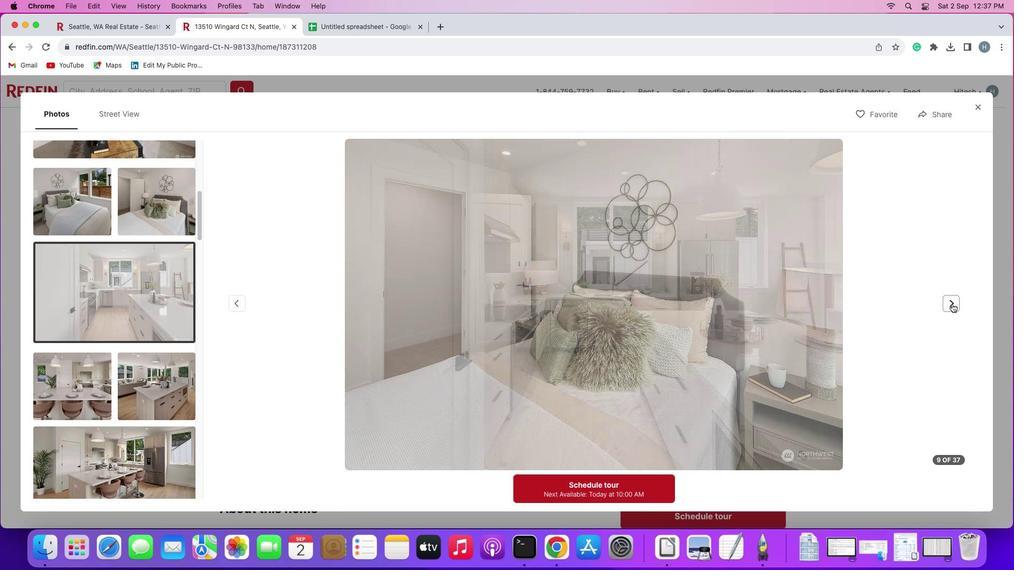 
Action: Mouse pressed left at (952, 304)
Screenshot: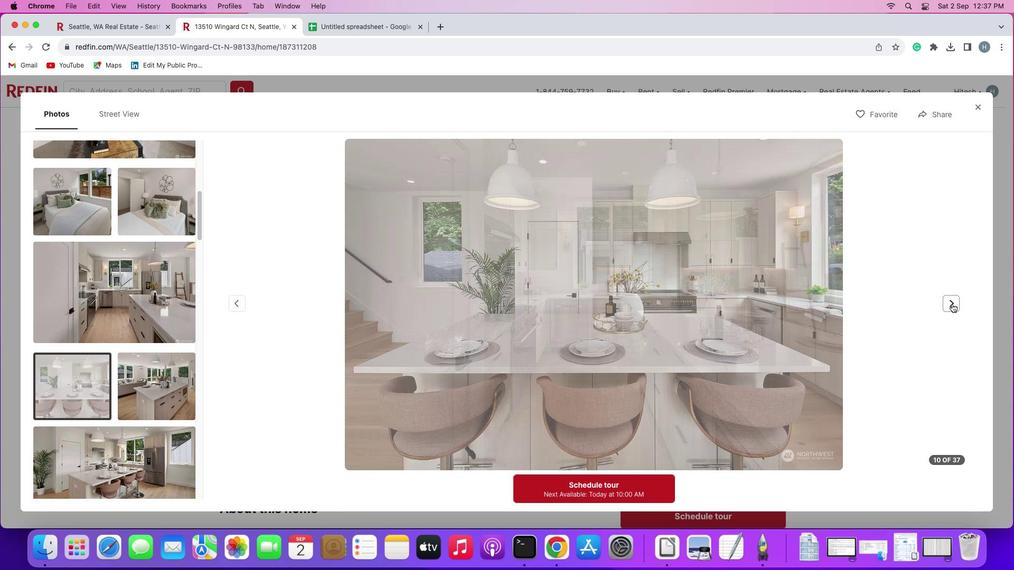 
Action: Mouse pressed left at (952, 304)
Screenshot: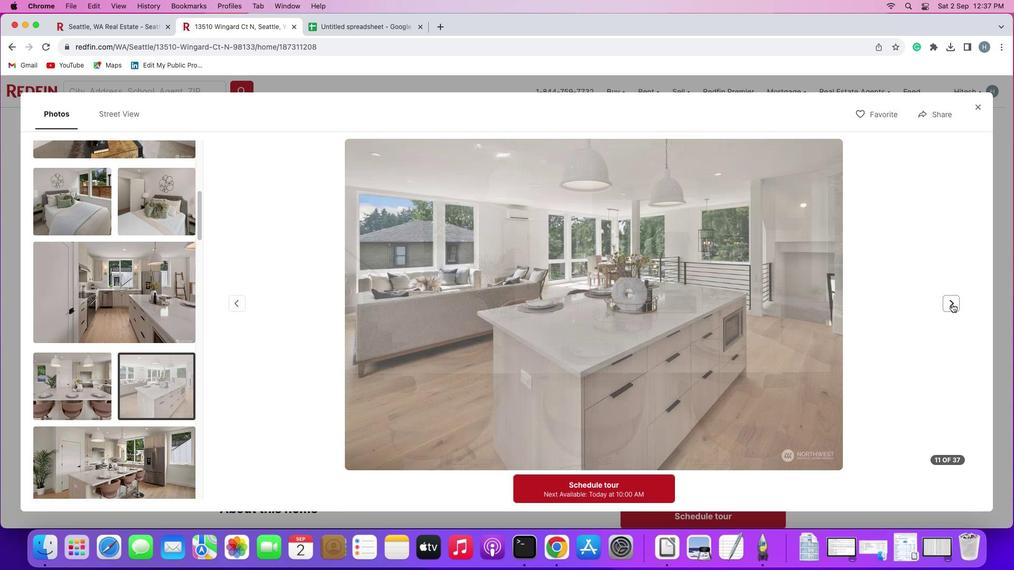 
Action: Mouse moved to (156, 375)
Screenshot: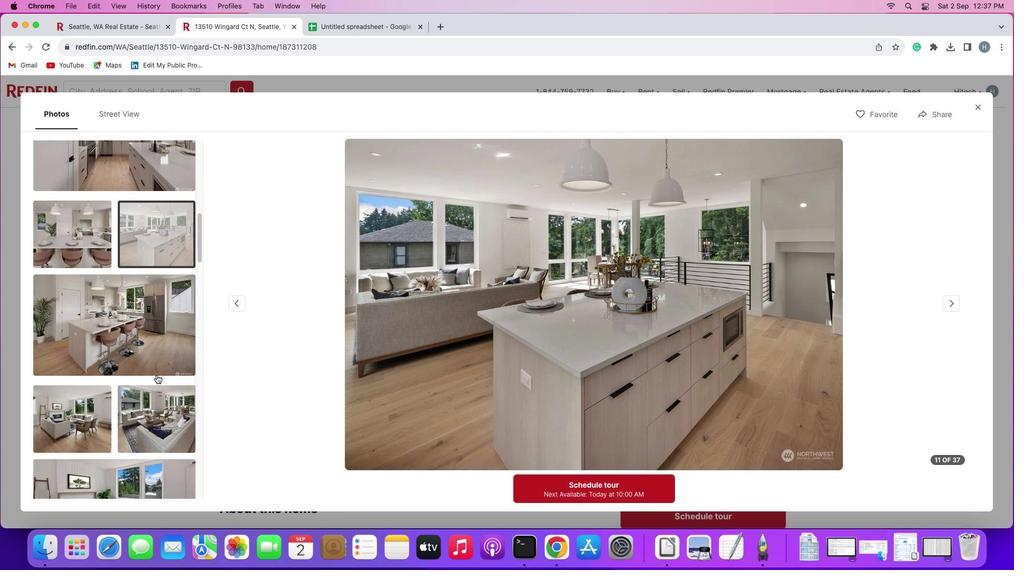 
Action: Mouse scrolled (156, 375) with delta (0, 0)
Screenshot: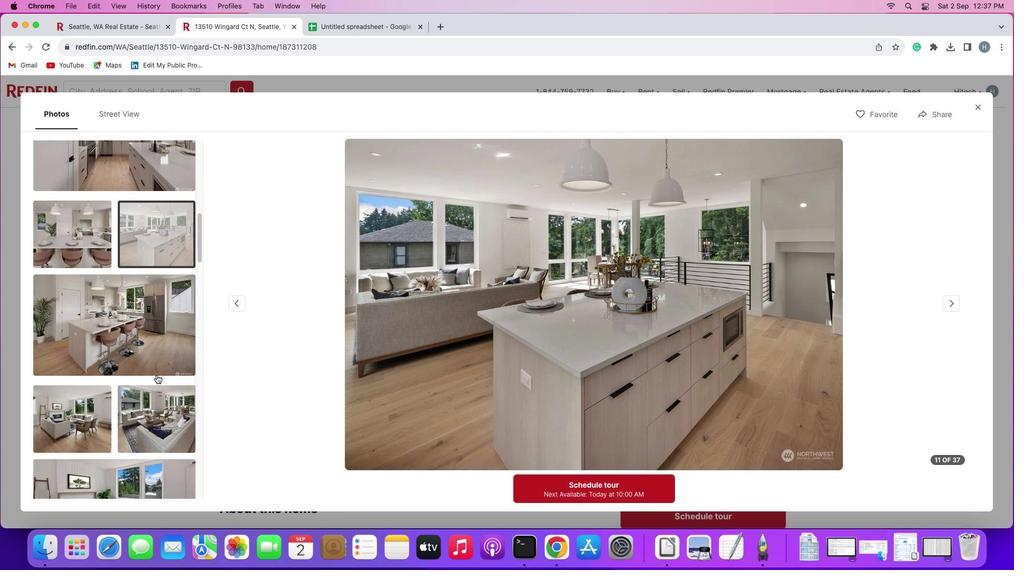 
Action: Mouse moved to (156, 375)
Screenshot: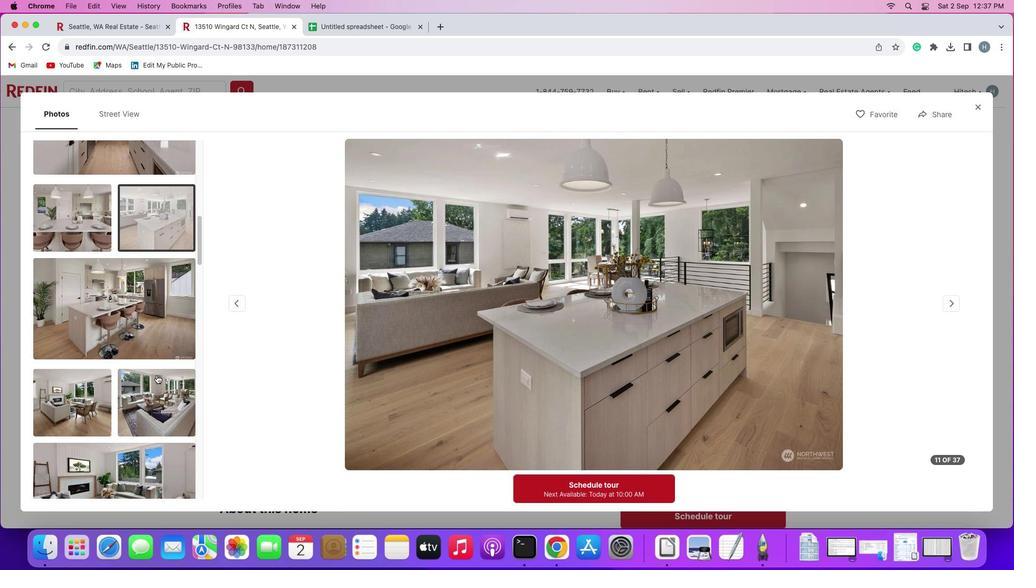 
Action: Mouse scrolled (156, 375) with delta (0, 0)
Screenshot: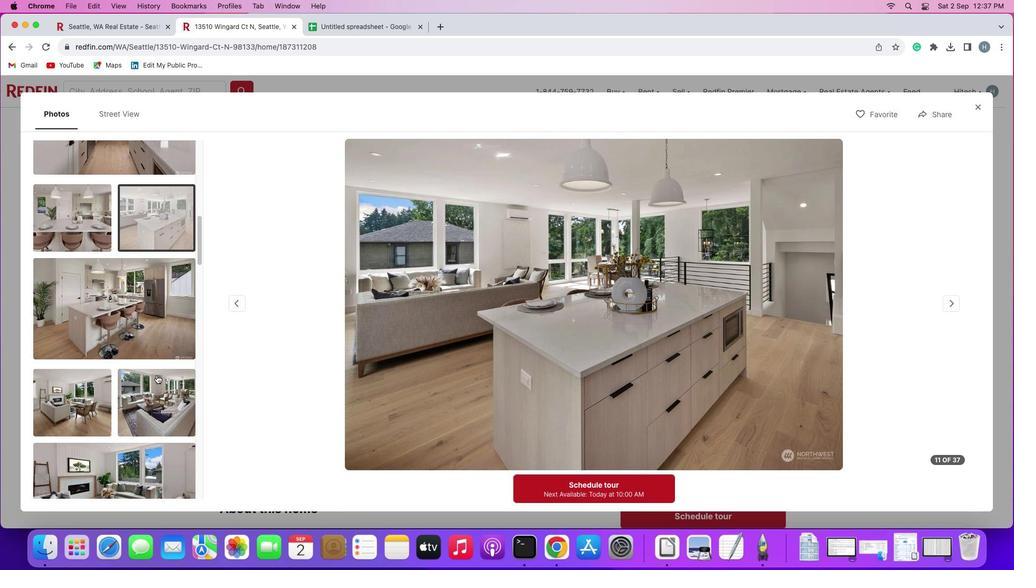 
Action: Mouse moved to (156, 375)
Screenshot: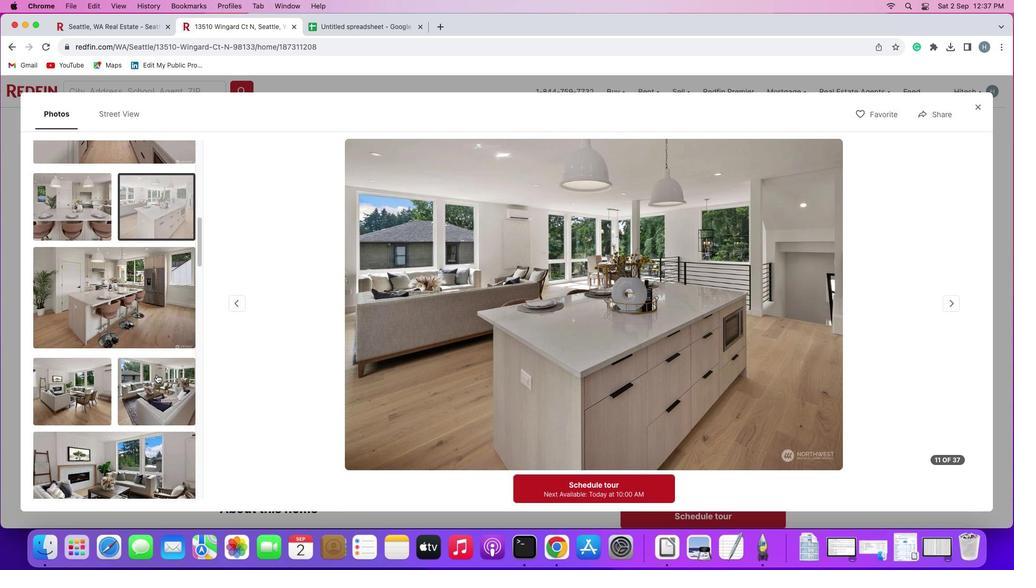 
Action: Mouse scrolled (156, 375) with delta (0, -1)
Screenshot: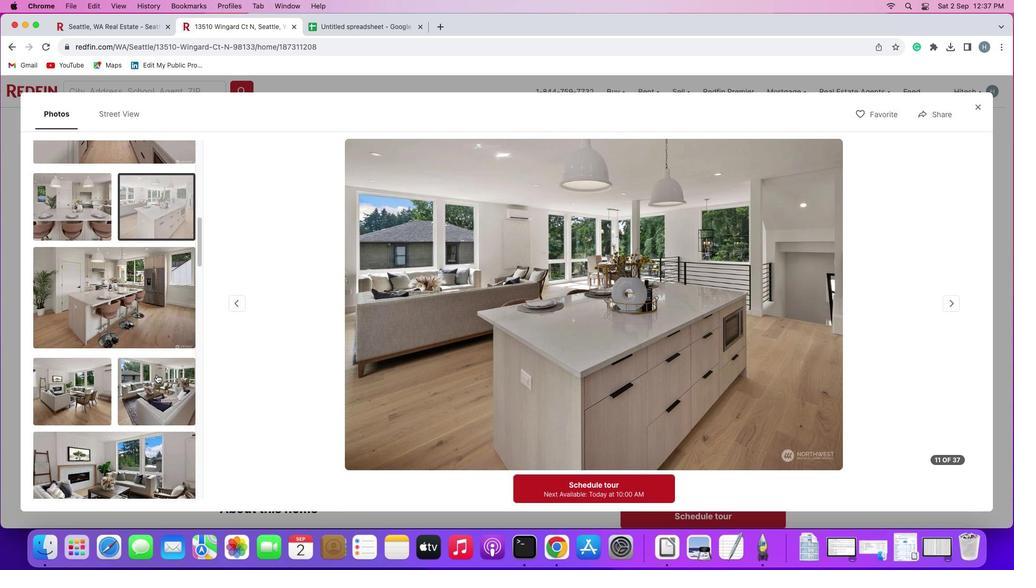 
Action: Mouse scrolled (156, 375) with delta (0, -2)
Screenshot: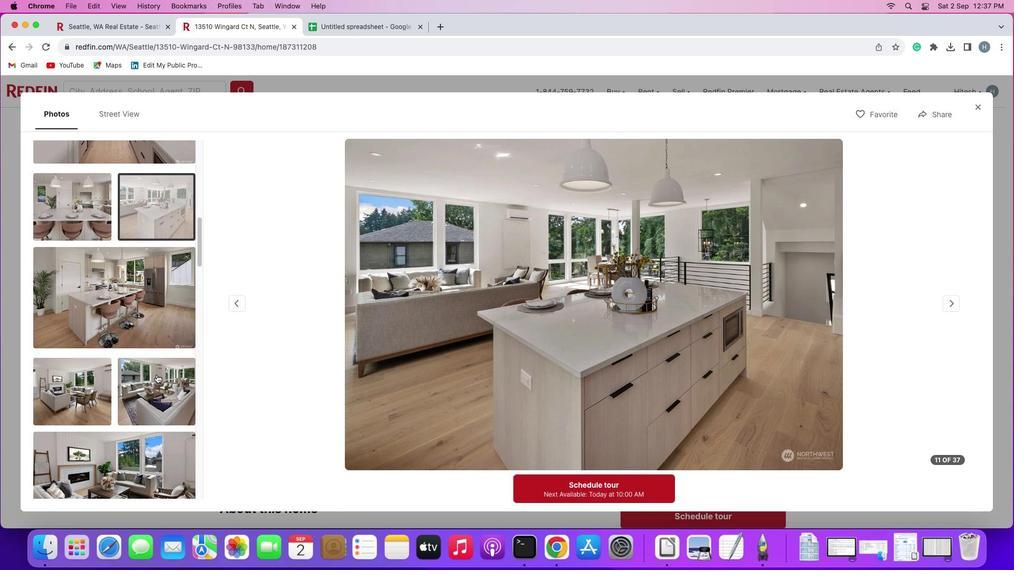 
Action: Mouse moved to (156, 375)
Screenshot: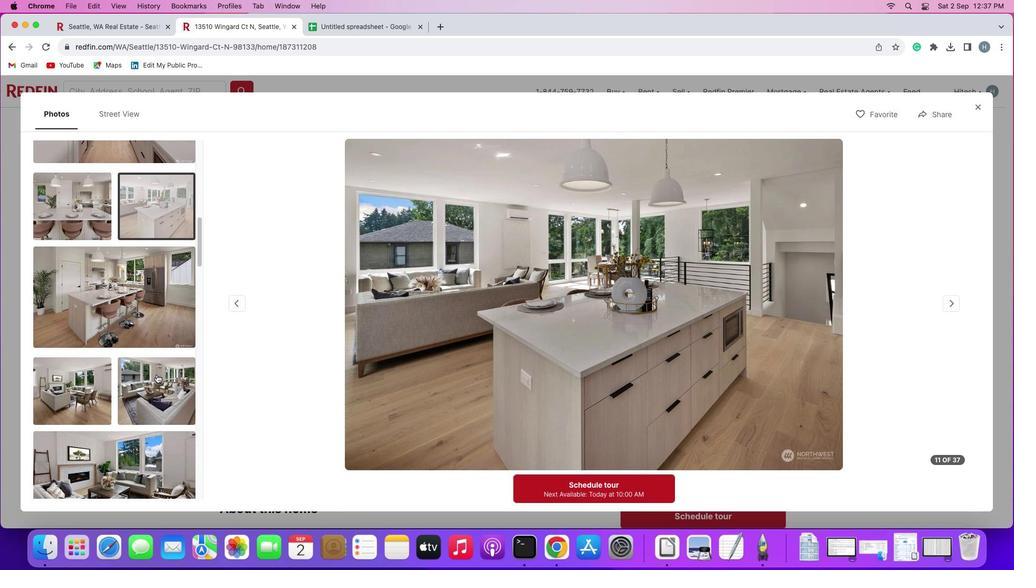 
Action: Mouse scrolled (156, 375) with delta (0, 0)
Screenshot: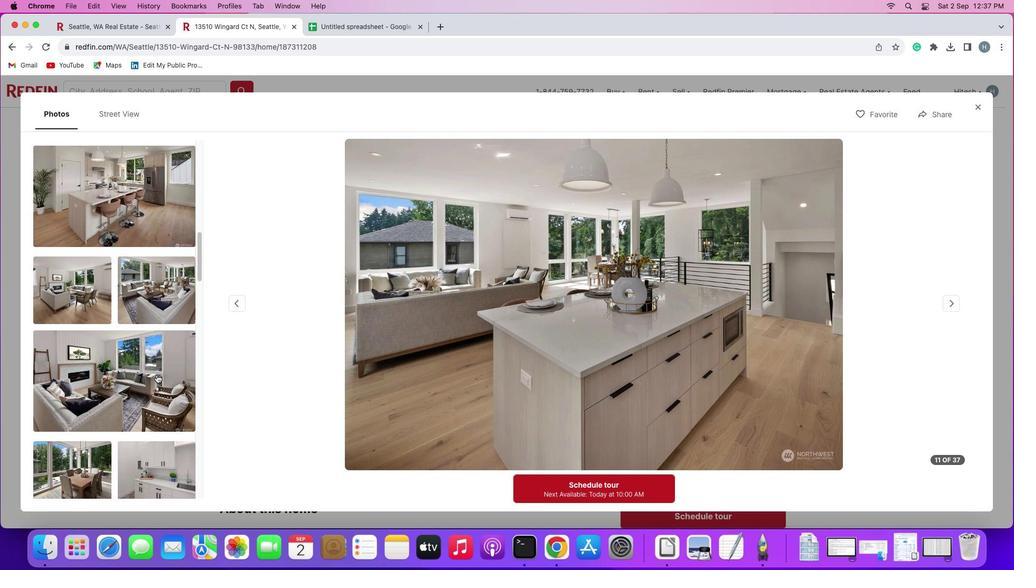 
Action: Mouse scrolled (156, 375) with delta (0, 0)
Screenshot: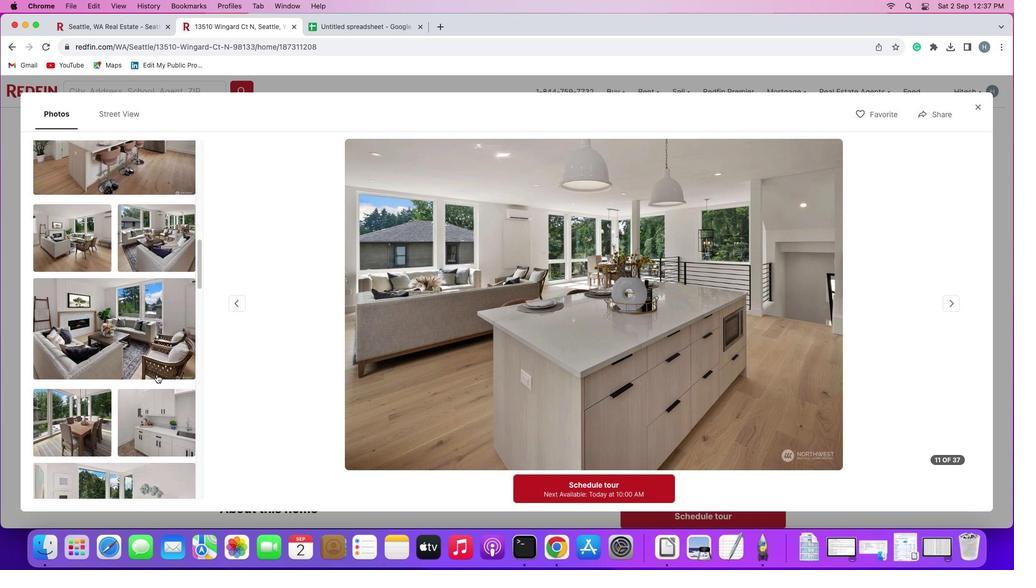 
Action: Mouse scrolled (156, 375) with delta (0, -1)
Screenshot: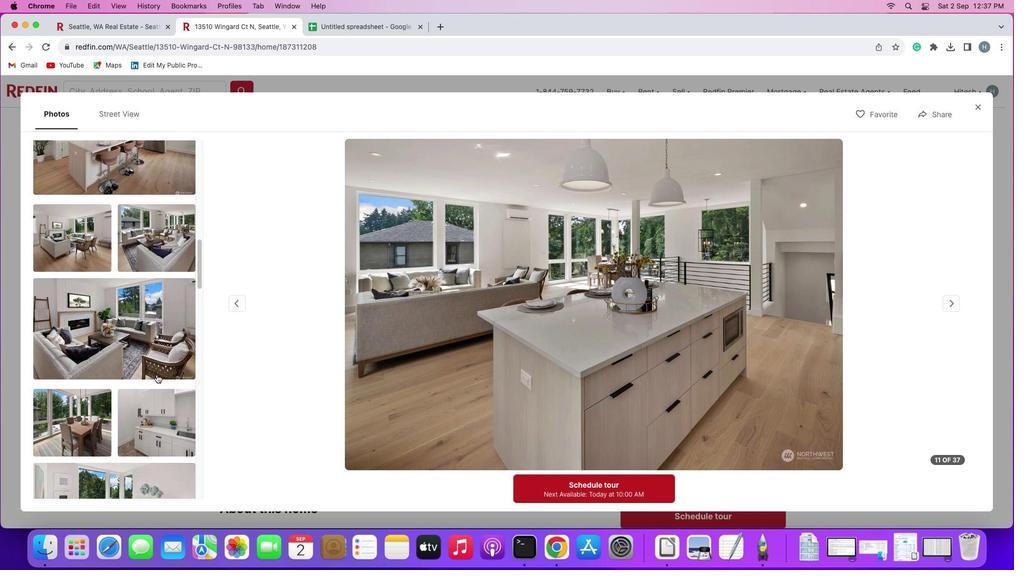 
Action: Mouse scrolled (156, 375) with delta (0, -1)
Screenshot: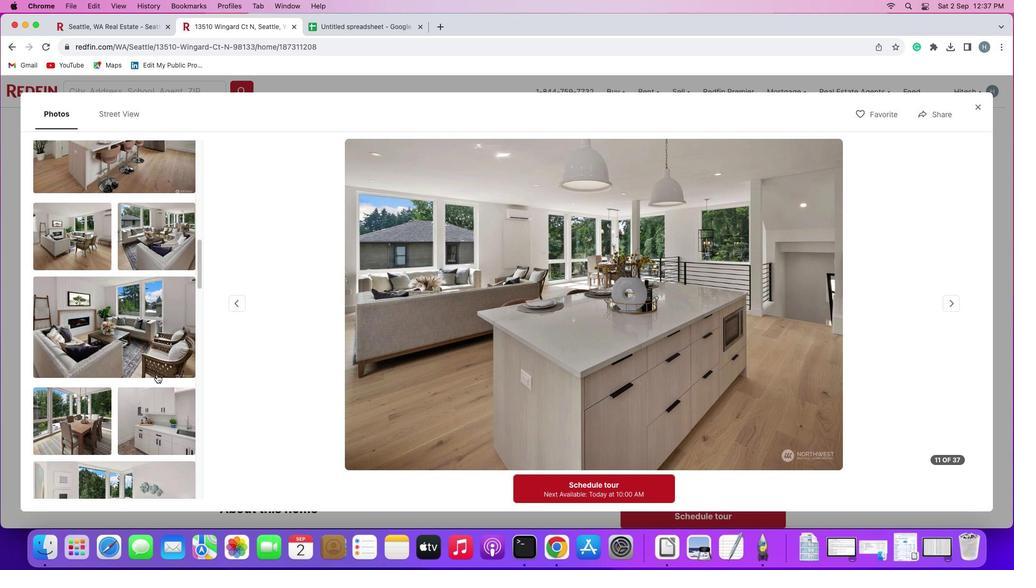 
Action: Mouse moved to (156, 374)
Screenshot: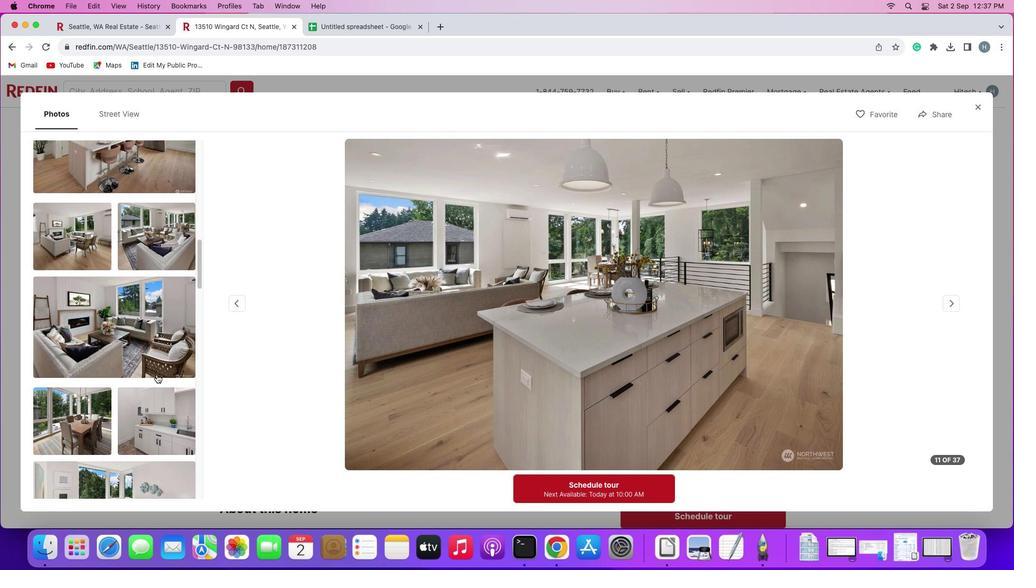 
Action: Mouse scrolled (156, 374) with delta (0, 0)
Screenshot: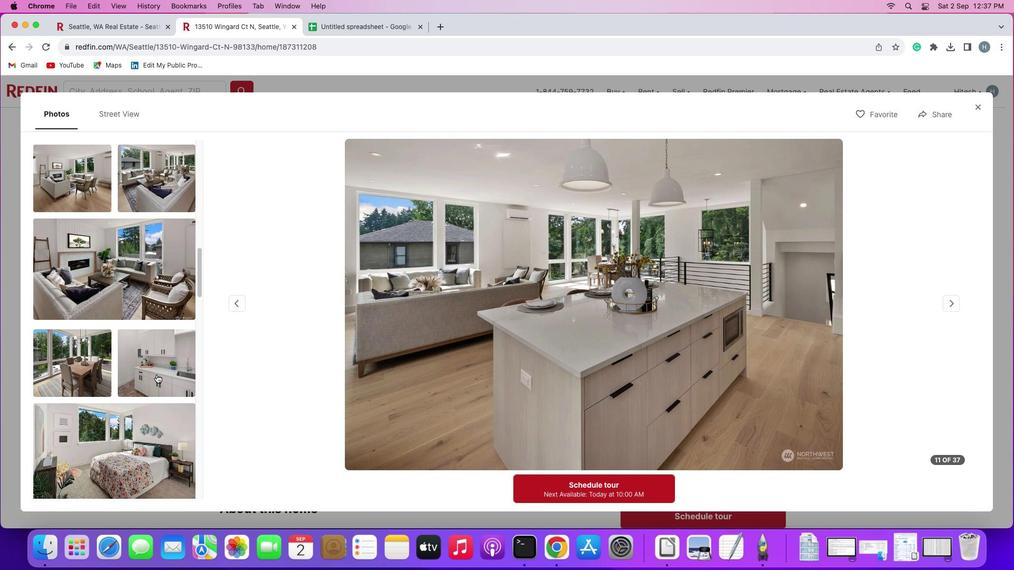 
Action: Mouse scrolled (156, 374) with delta (0, 0)
Screenshot: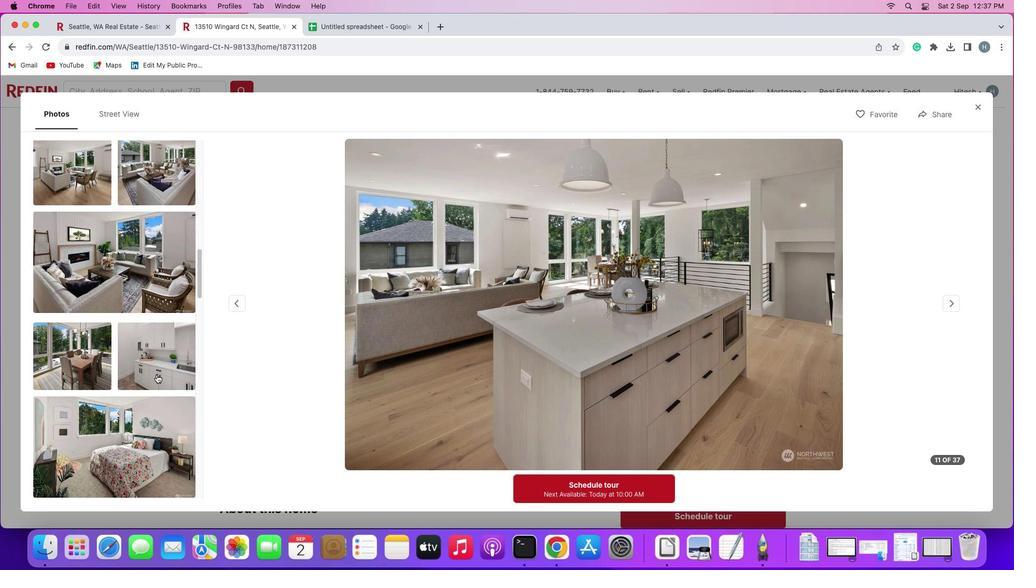 
Action: Mouse scrolled (156, 374) with delta (0, -1)
Screenshot: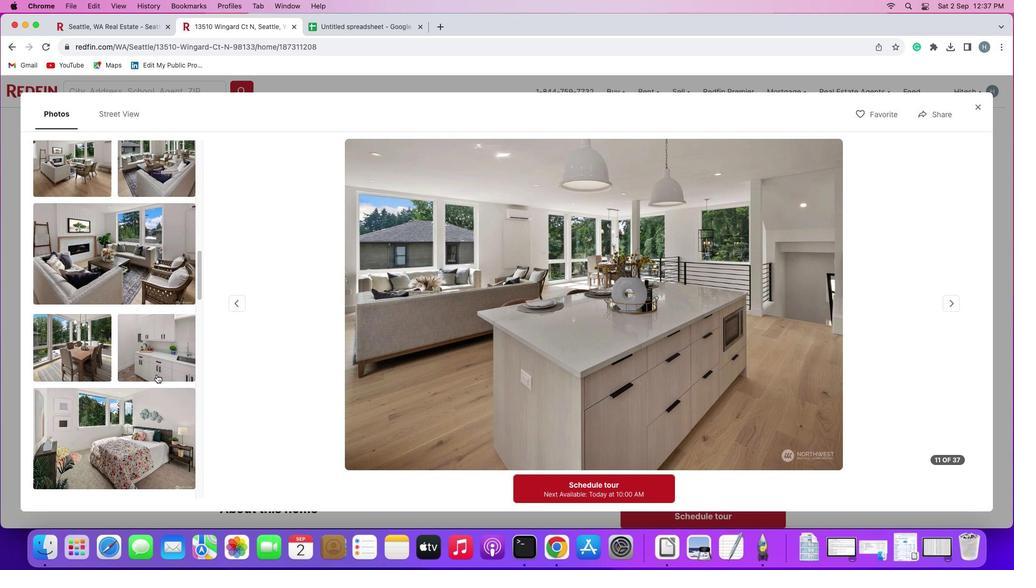 
Action: Mouse scrolled (156, 374) with delta (0, 0)
Screenshot: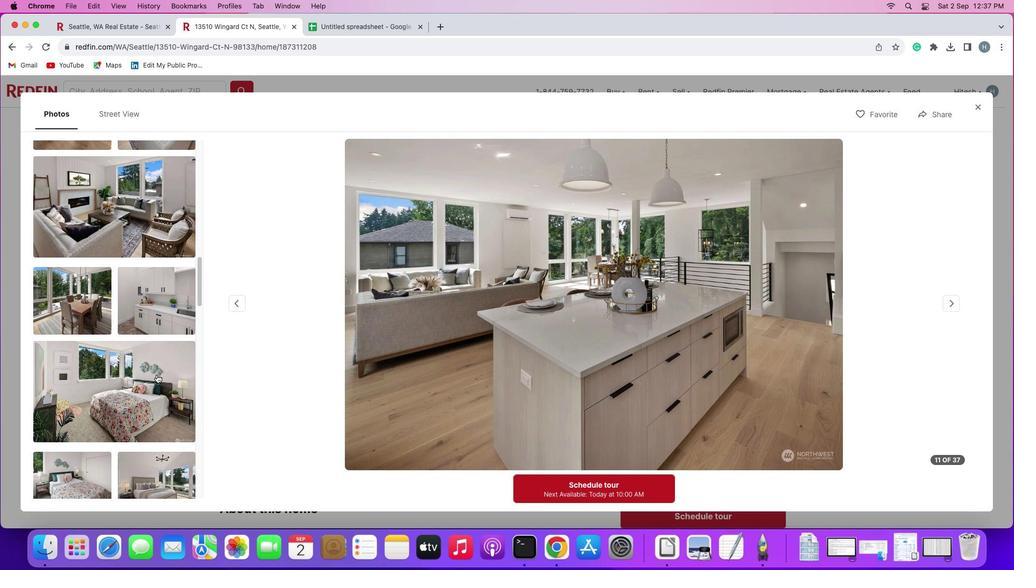 
Action: Mouse scrolled (156, 374) with delta (0, 0)
Screenshot: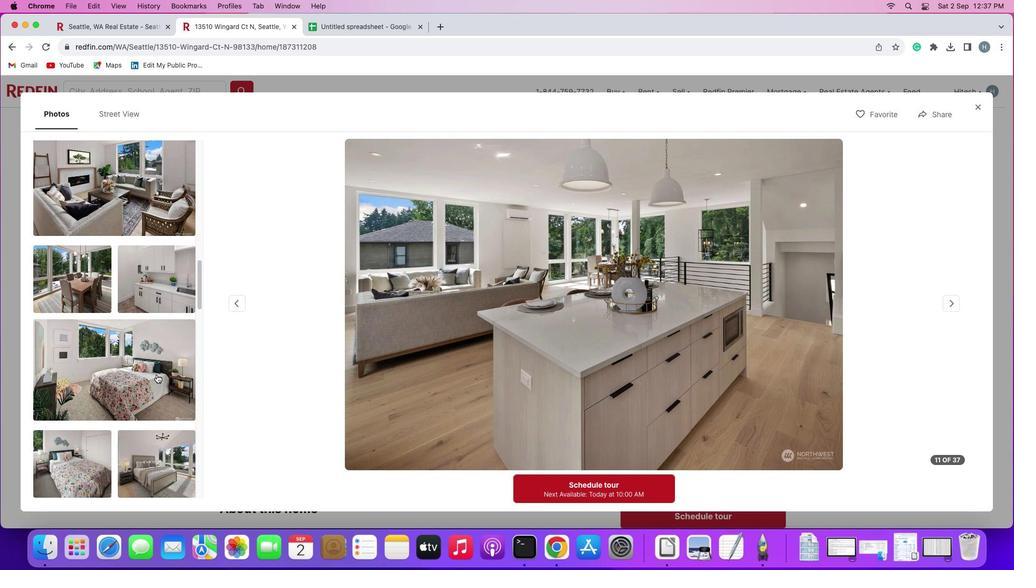 
Action: Mouse moved to (156, 374)
Screenshot: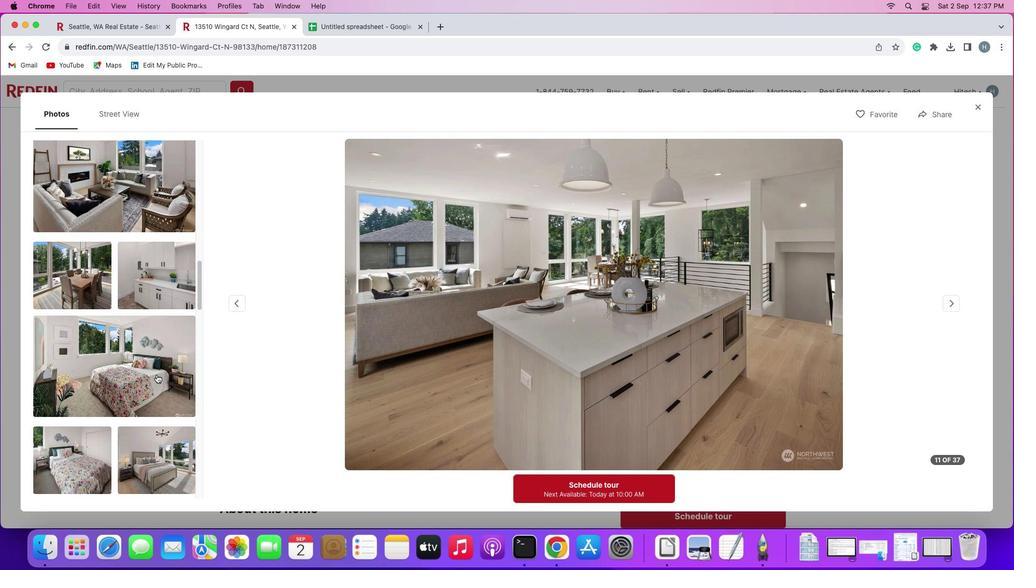 
Action: Mouse scrolled (156, 374) with delta (0, -1)
Screenshot: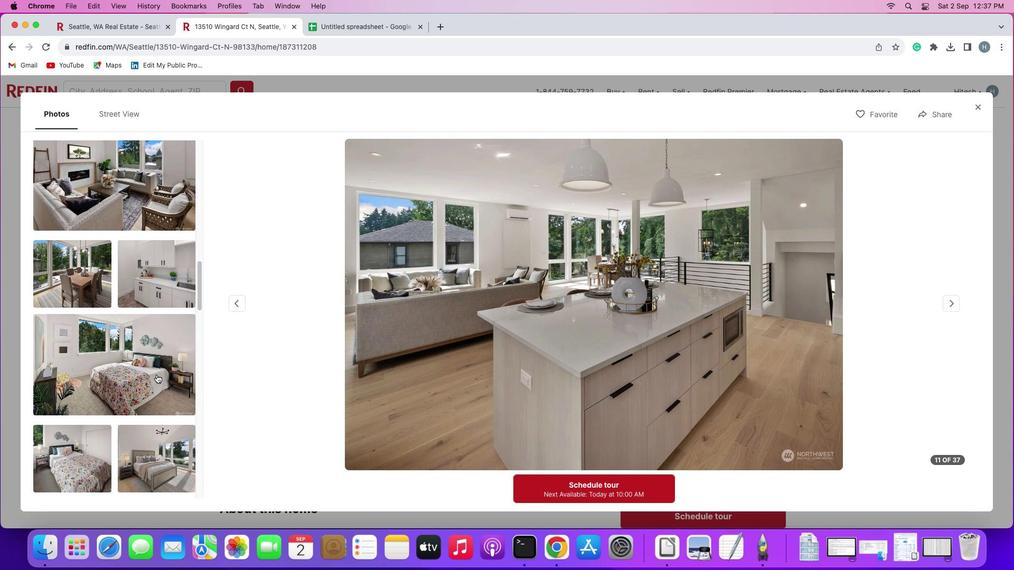 
Action: Mouse scrolled (156, 374) with delta (0, 0)
Screenshot: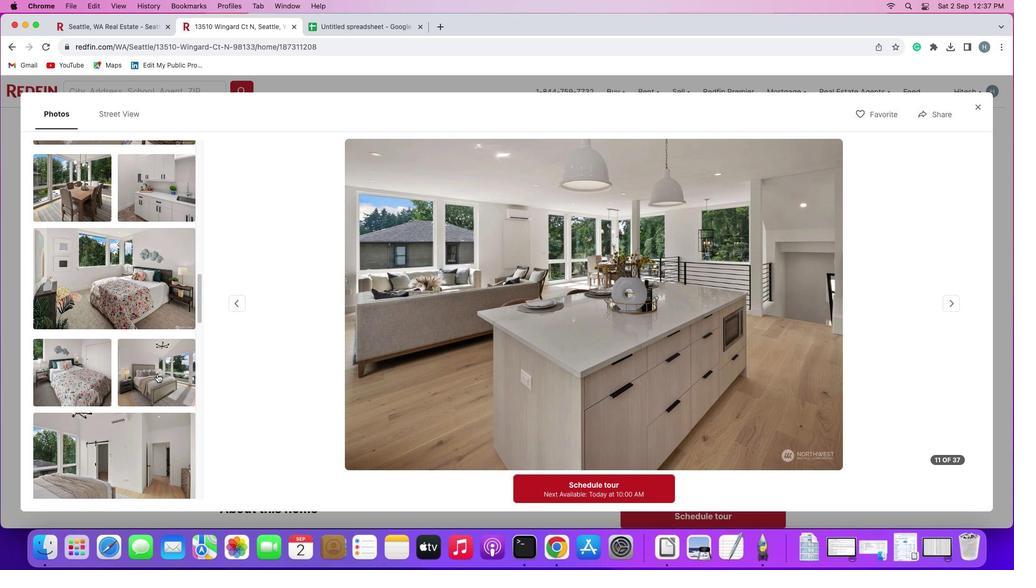 
Action: Mouse moved to (156, 374)
Screenshot: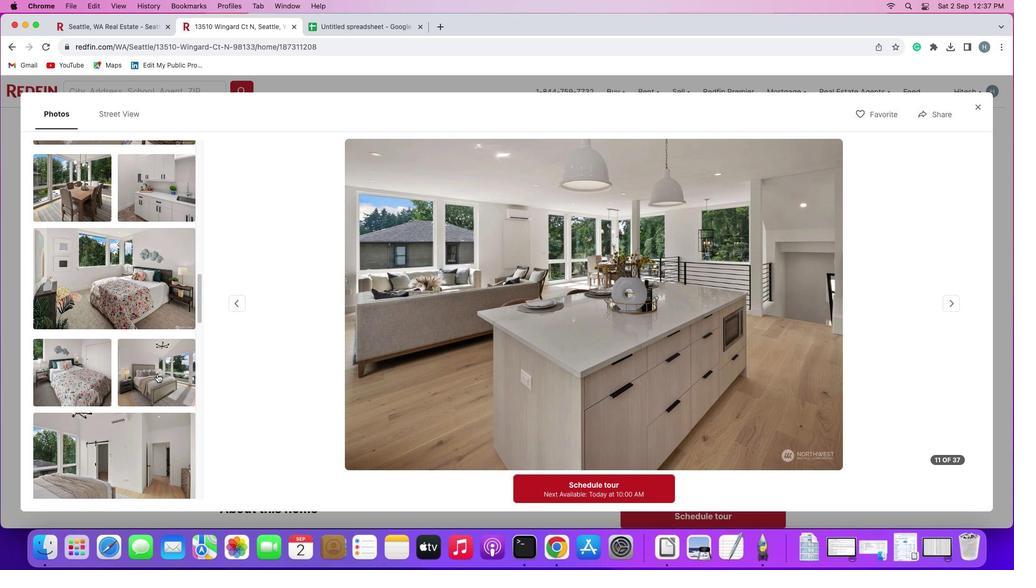 
Action: Mouse scrolled (156, 374) with delta (0, 0)
Screenshot: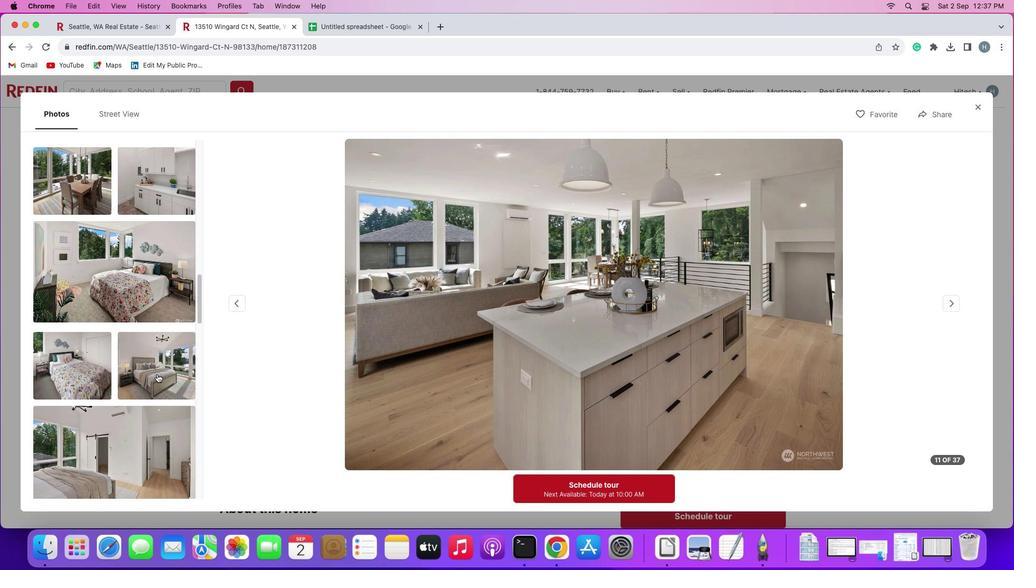 
Action: Mouse scrolled (156, 374) with delta (0, -1)
Screenshot: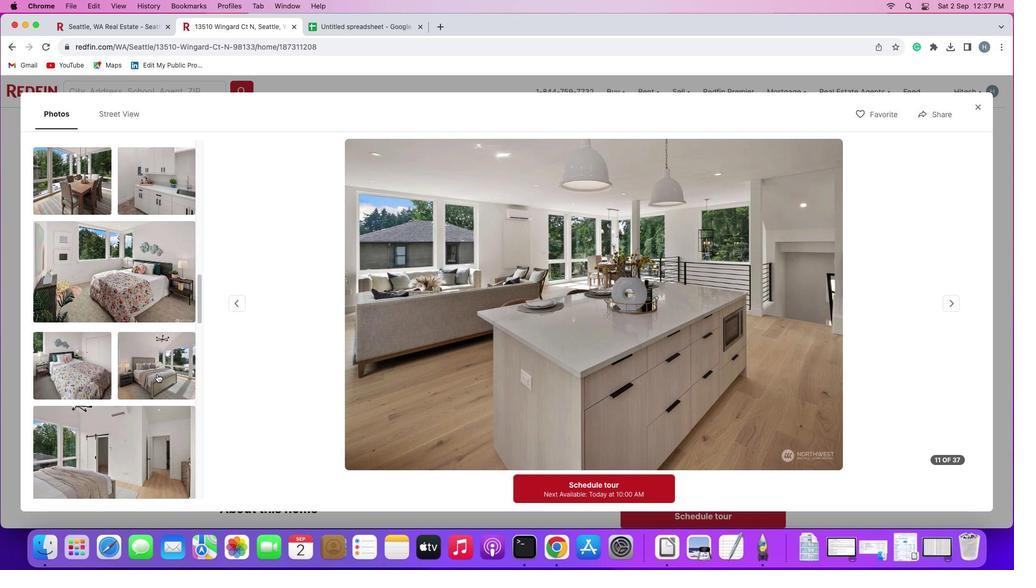 
Action: Mouse scrolled (156, 374) with delta (0, 0)
Screenshot: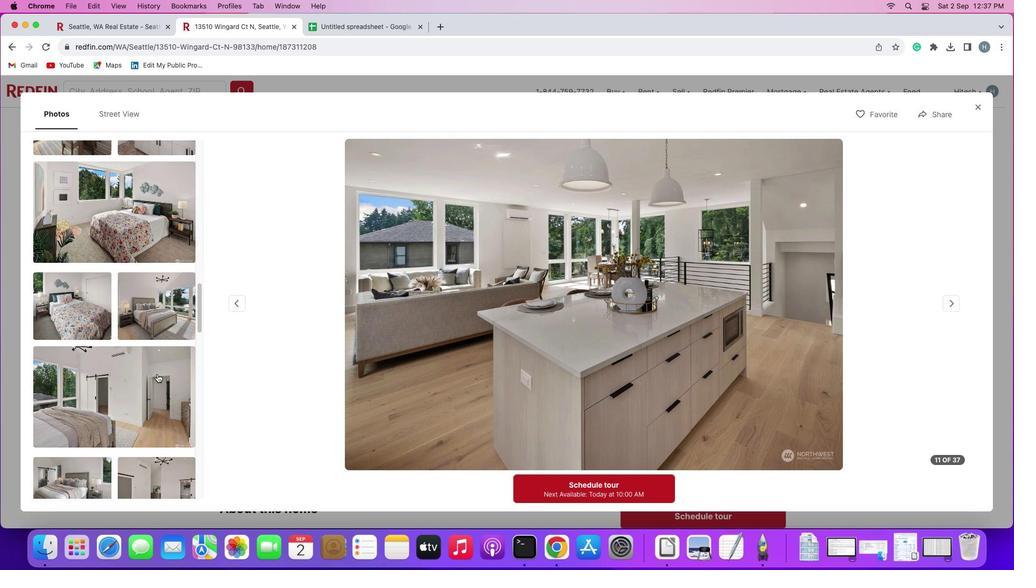 
Action: Mouse scrolled (156, 374) with delta (0, 0)
Screenshot: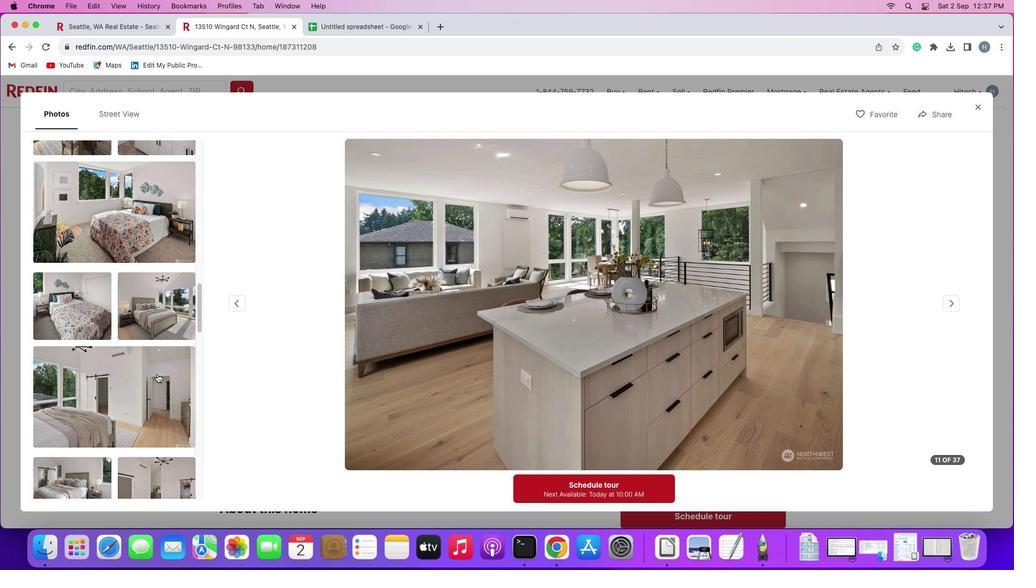 
Action: Mouse scrolled (156, 374) with delta (0, -1)
Screenshot: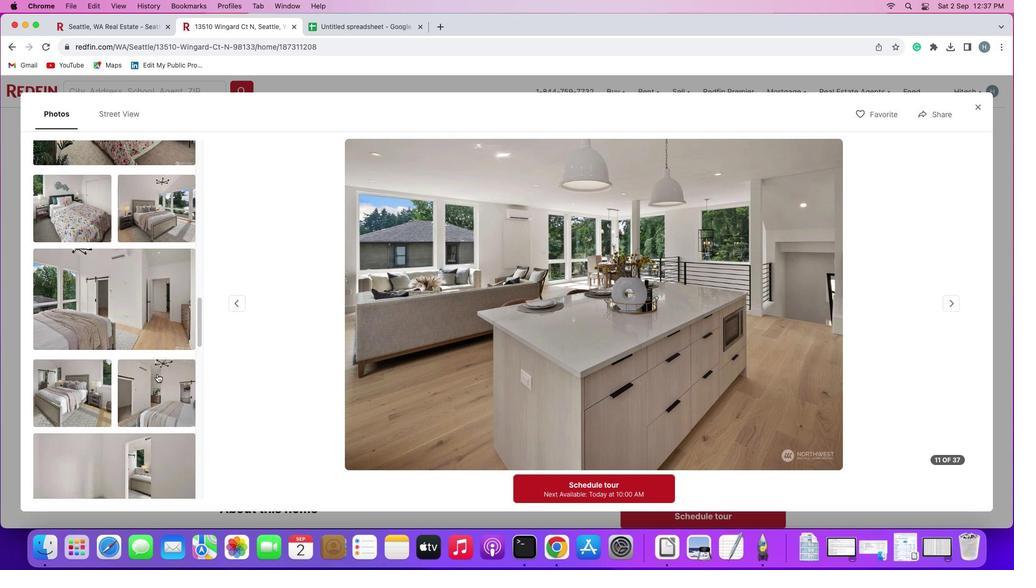 
Action: Mouse moved to (156, 374)
Screenshot: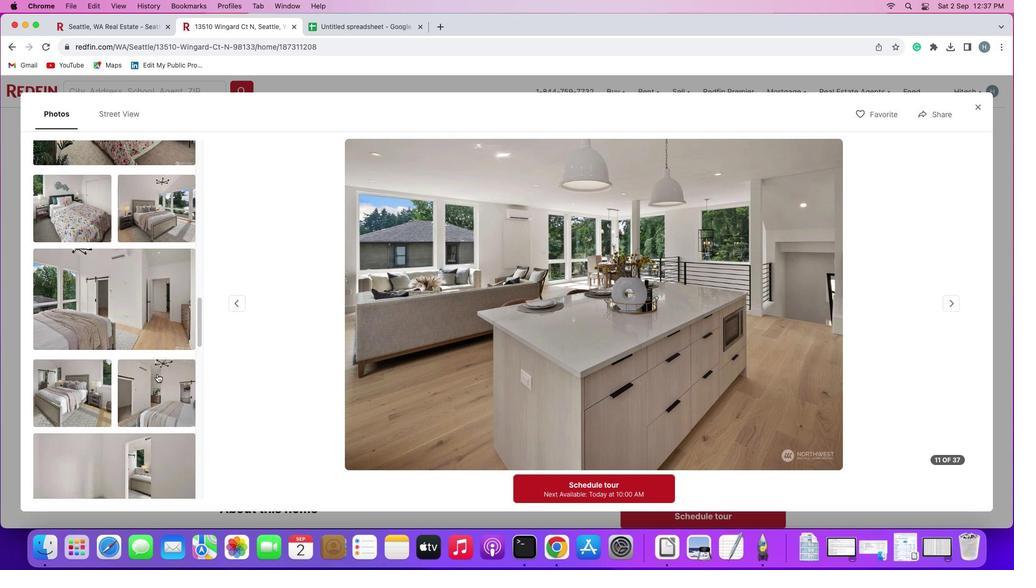 
Action: Mouse scrolled (156, 374) with delta (0, -1)
Screenshot: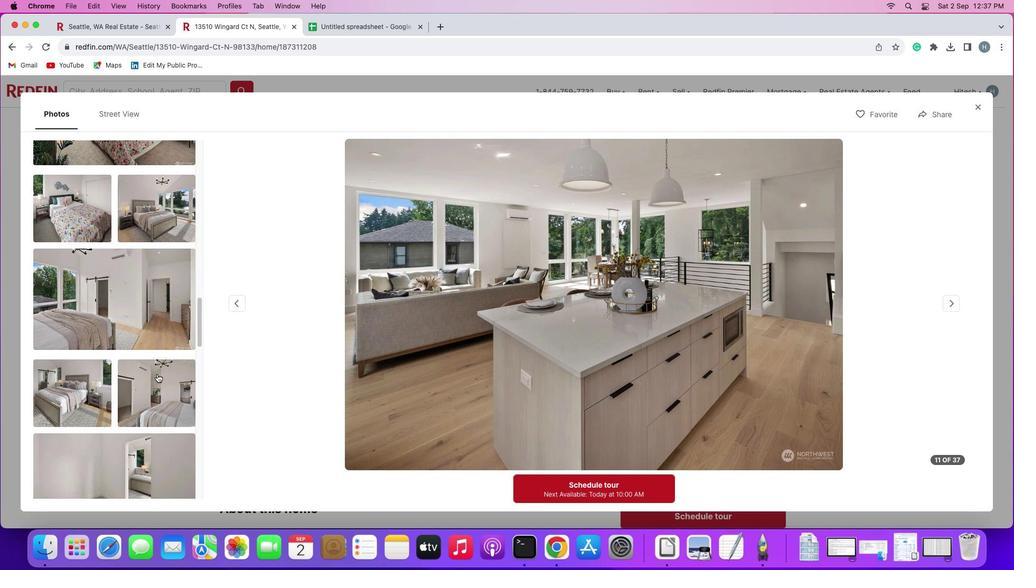 
Action: Mouse scrolled (156, 374) with delta (0, 0)
Screenshot: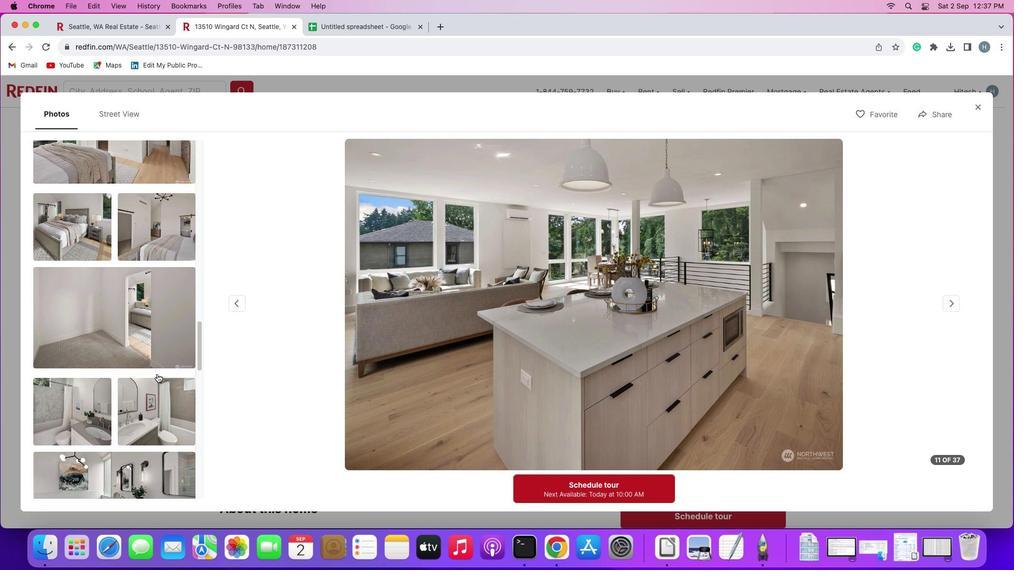 
Action: Mouse scrolled (156, 374) with delta (0, 0)
Screenshot: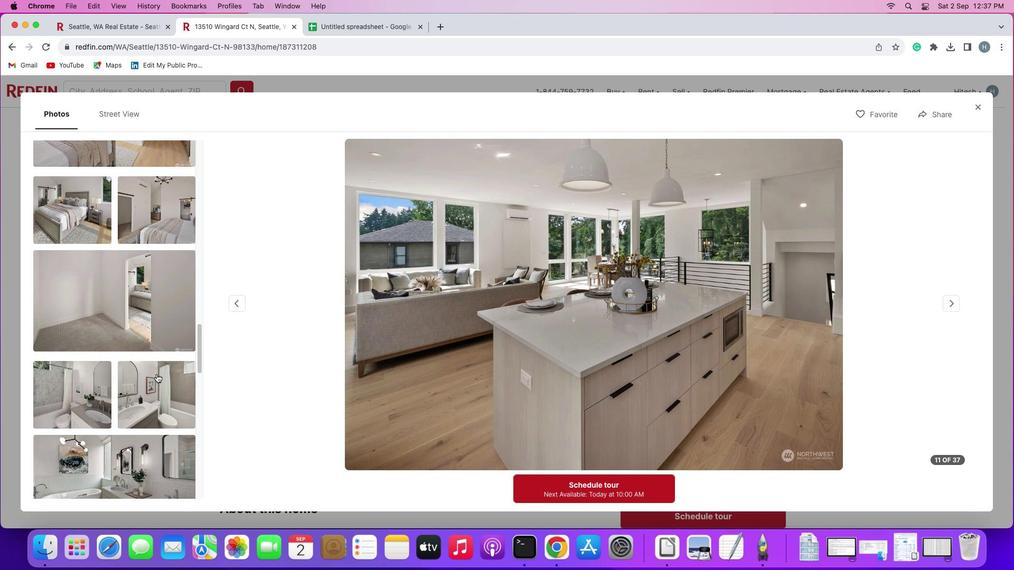 
Action: Mouse scrolled (156, 374) with delta (0, -1)
Screenshot: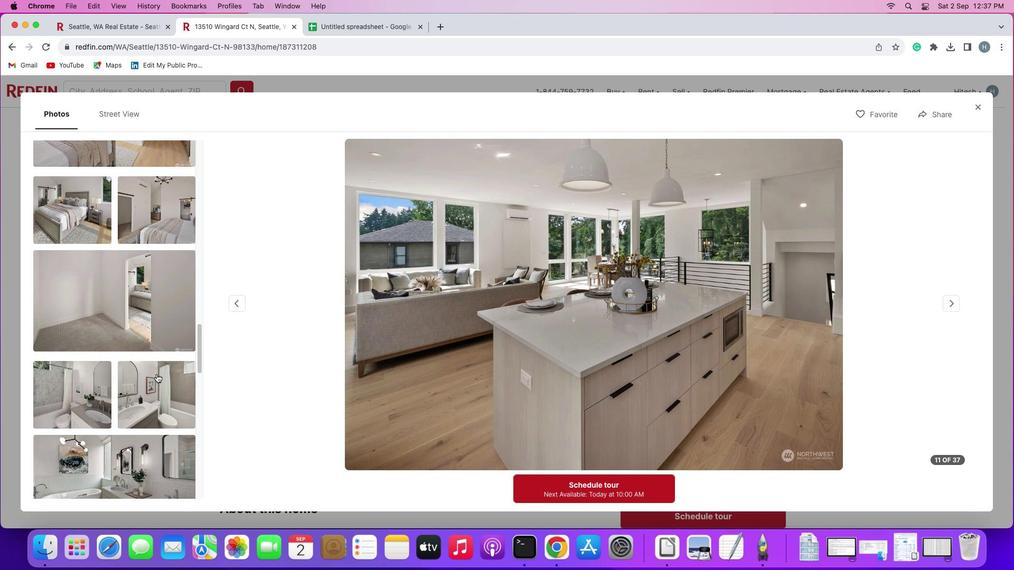
Action: Mouse scrolled (156, 374) with delta (0, -2)
Screenshot: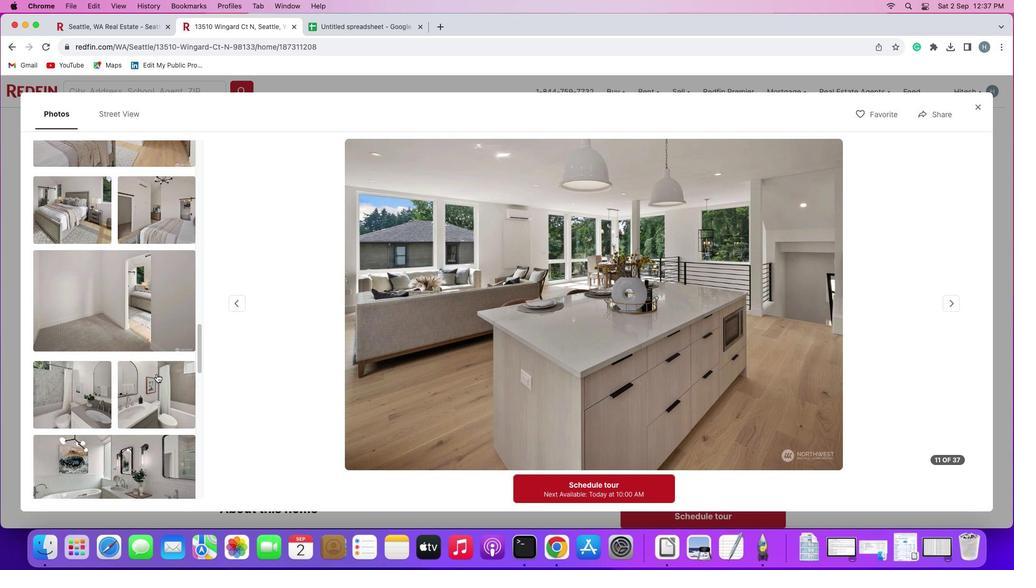
Action: Mouse moved to (156, 374)
Screenshot: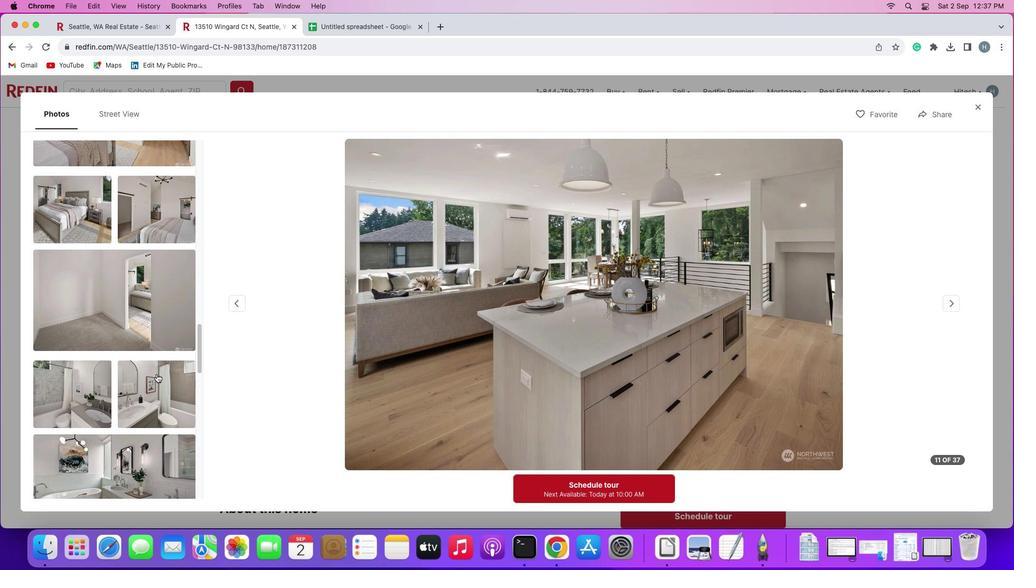 
Action: Mouse scrolled (156, 374) with delta (0, 0)
Screenshot: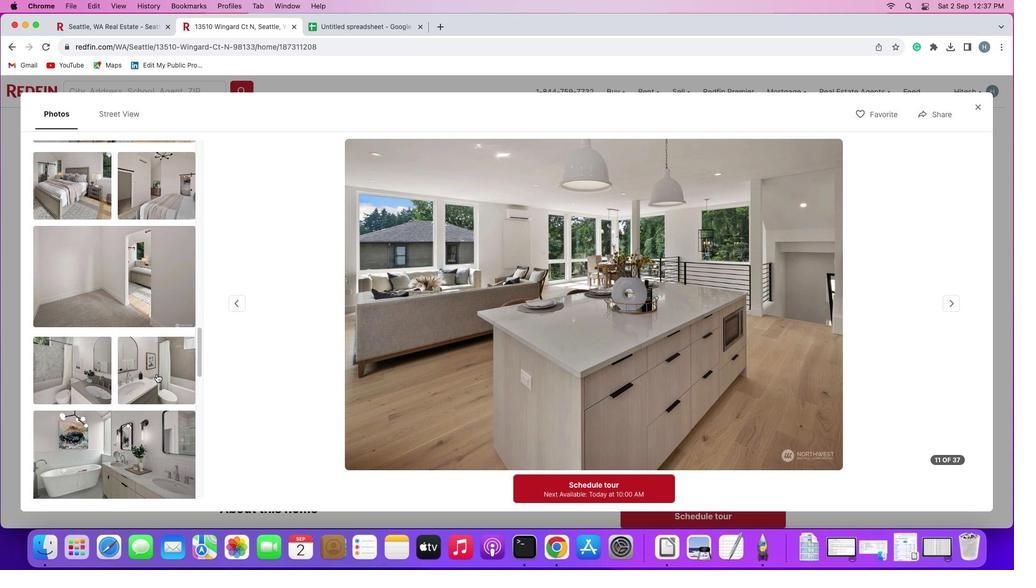 
Action: Mouse scrolled (156, 374) with delta (0, 0)
Screenshot: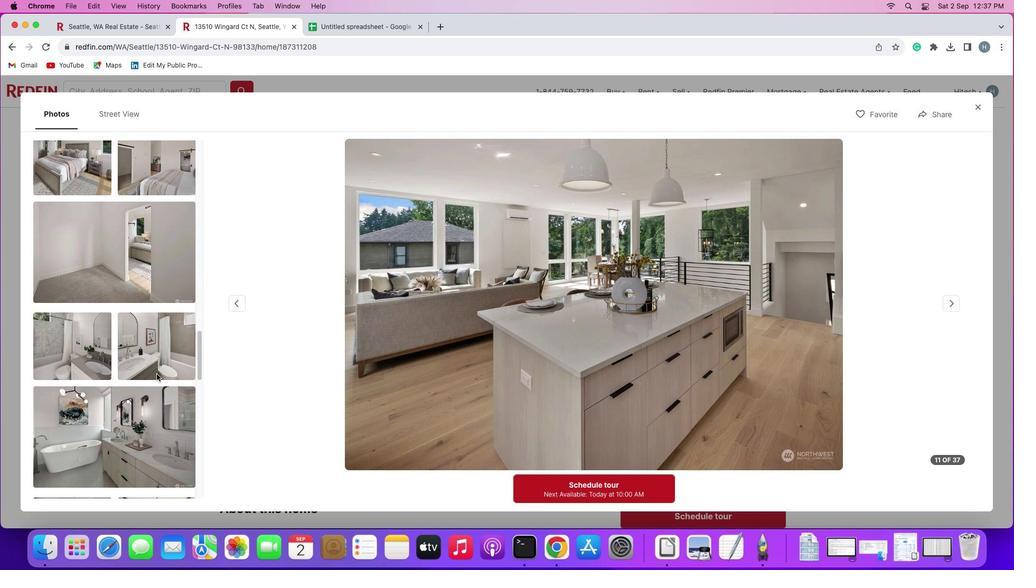 
Action: Mouse scrolled (156, 374) with delta (0, 0)
Screenshot: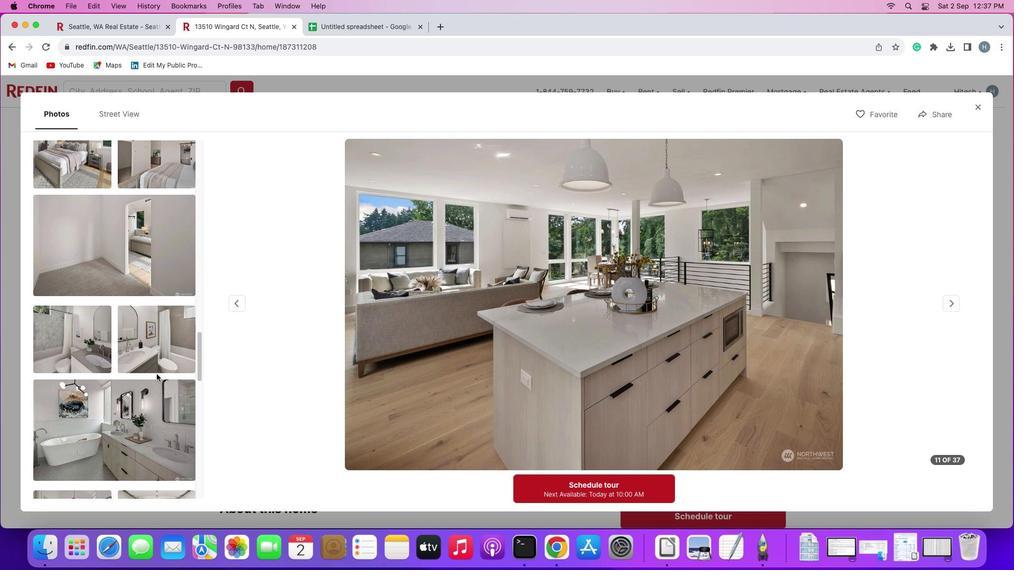 
Action: Mouse scrolled (156, 374) with delta (0, 0)
Screenshot: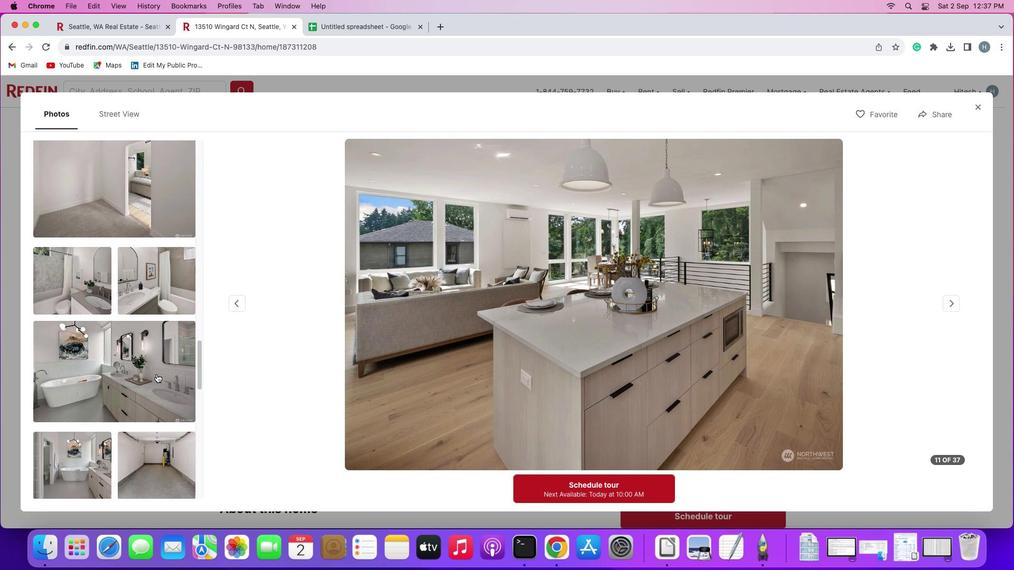 
Action: Mouse scrolled (156, 374) with delta (0, 0)
Screenshot: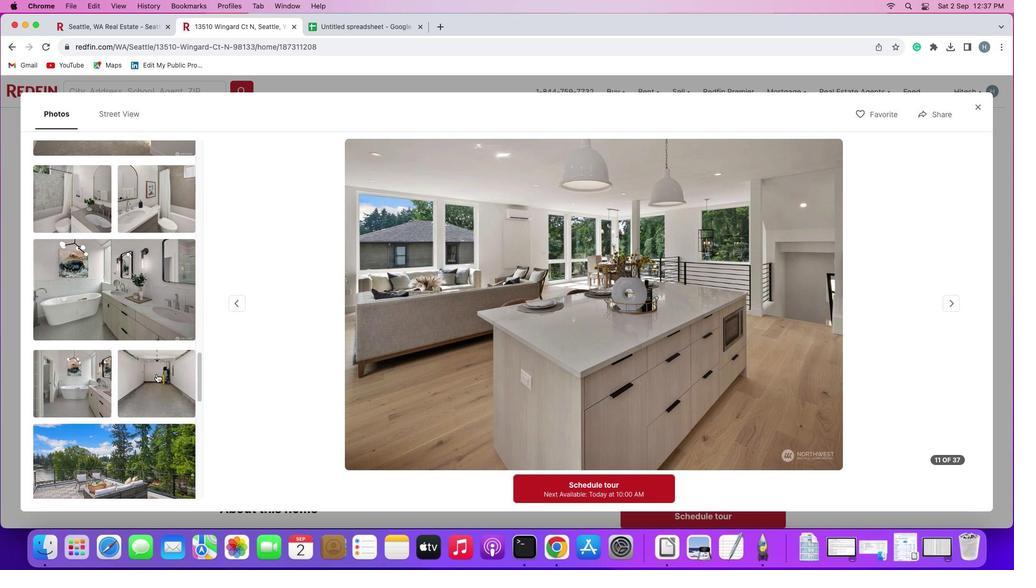 
Action: Mouse scrolled (156, 374) with delta (0, -1)
Screenshot: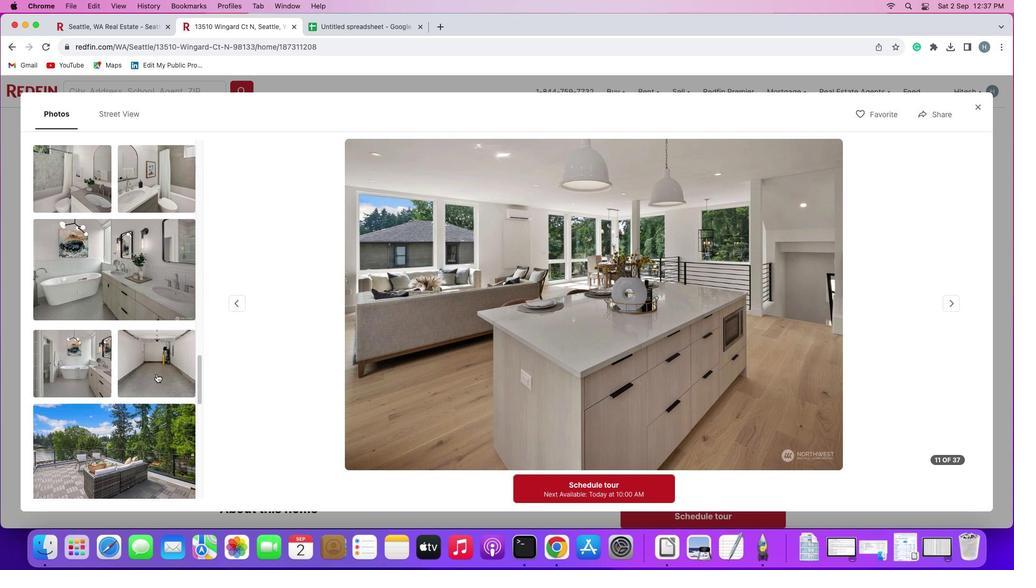 
Action: Mouse scrolled (156, 374) with delta (0, -1)
Screenshot: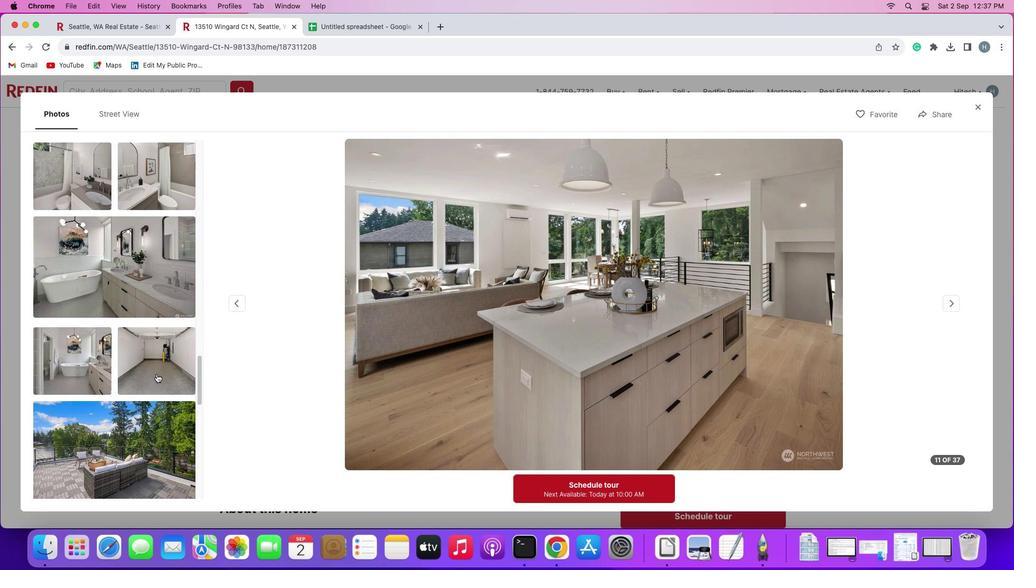 
Action: Mouse scrolled (156, 374) with delta (0, 0)
Screenshot: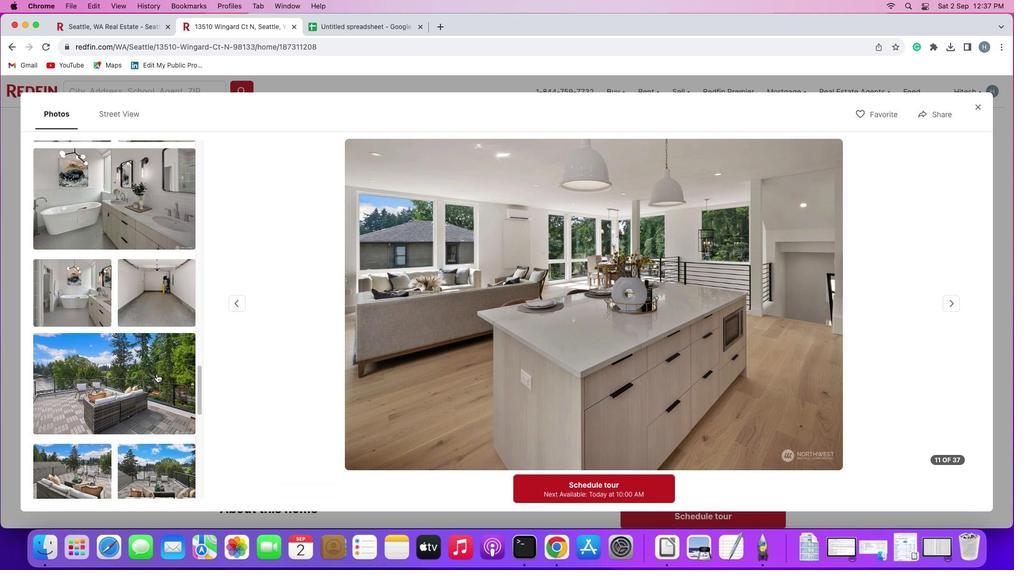 
Action: Mouse scrolled (156, 374) with delta (0, 0)
Screenshot: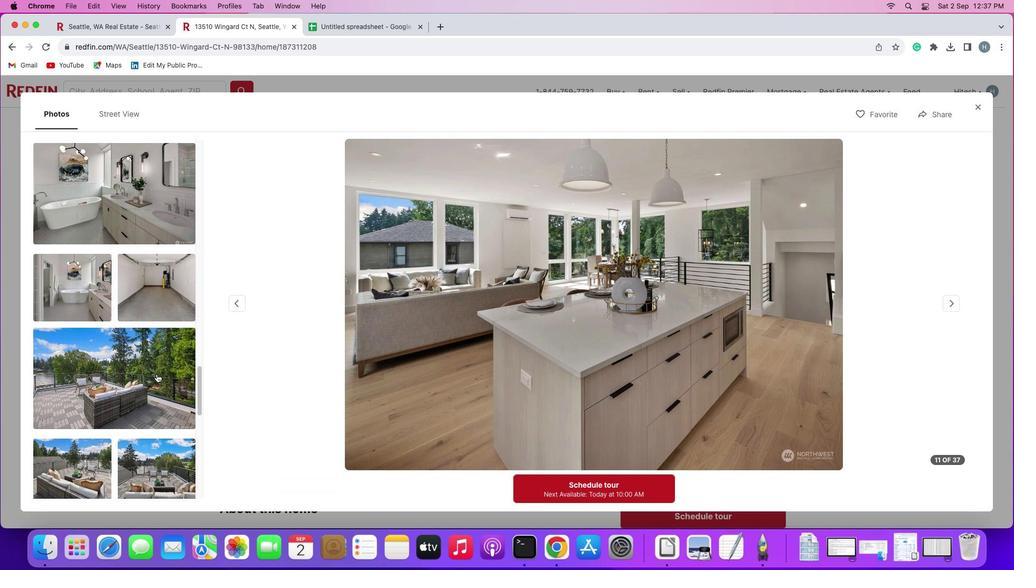
Action: Mouse scrolled (156, 374) with delta (0, -1)
Screenshot: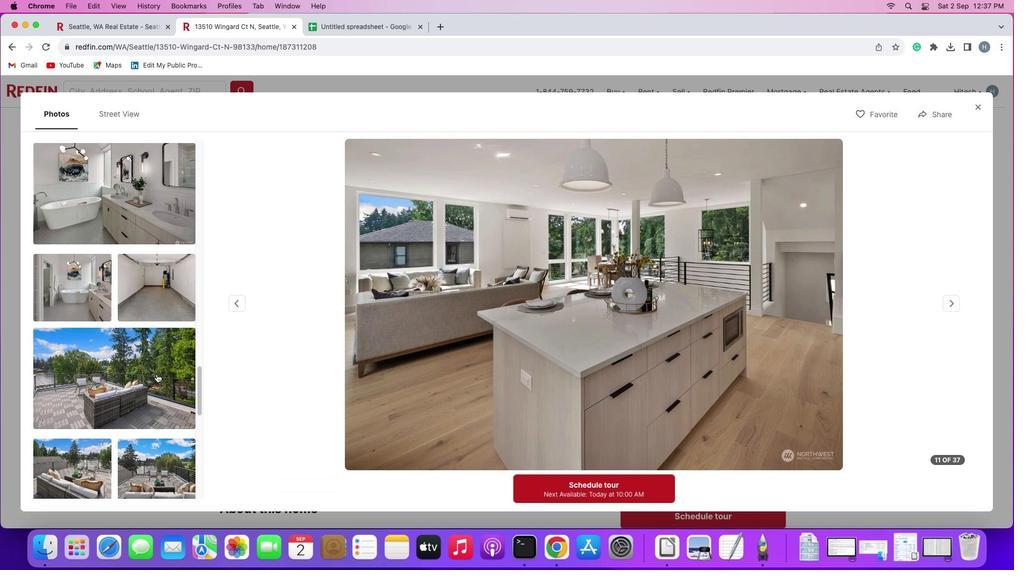 
Action: Mouse scrolled (156, 374) with delta (0, 0)
Screenshot: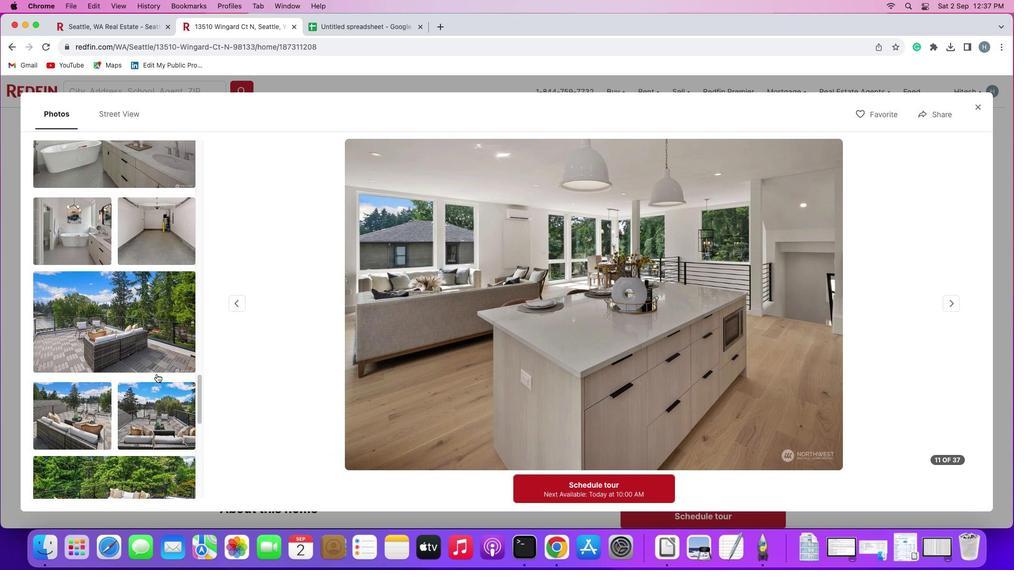 
Action: Mouse scrolled (156, 374) with delta (0, 0)
Screenshot: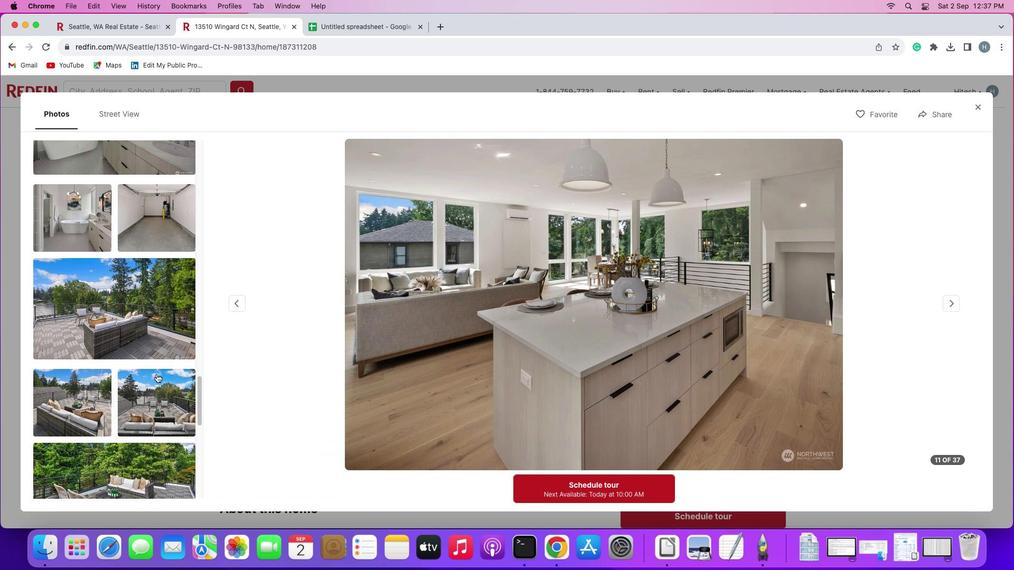 
Action: Mouse scrolled (156, 374) with delta (0, -1)
Screenshot: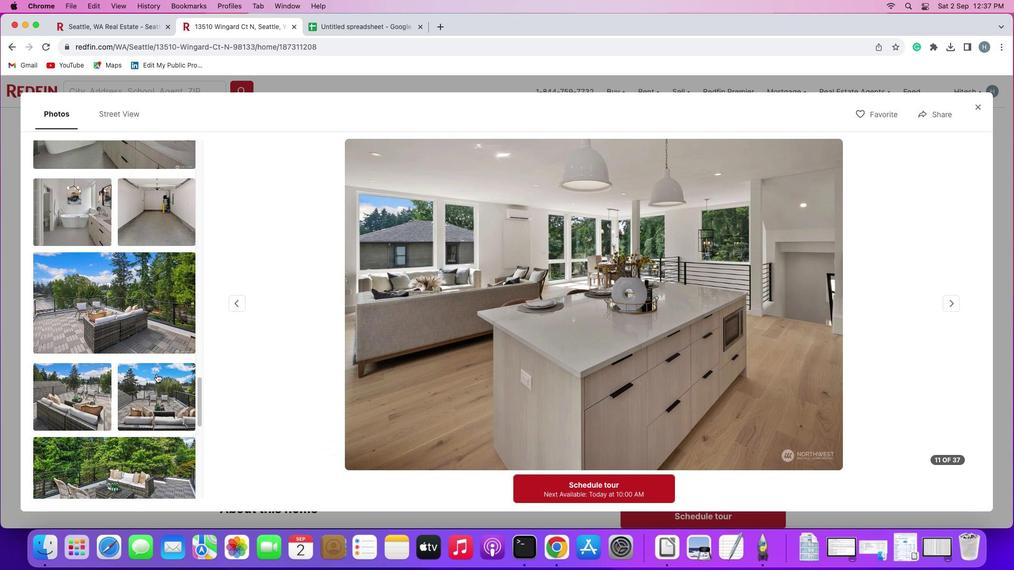 
Action: Mouse scrolled (156, 374) with delta (0, 0)
Screenshot: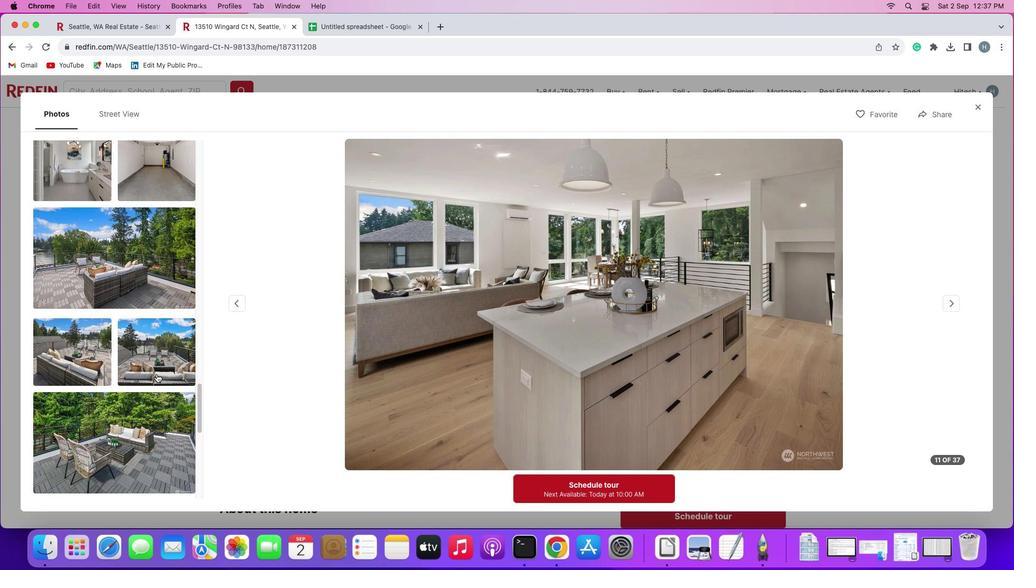 
Action: Mouse scrolled (156, 374) with delta (0, 0)
Screenshot: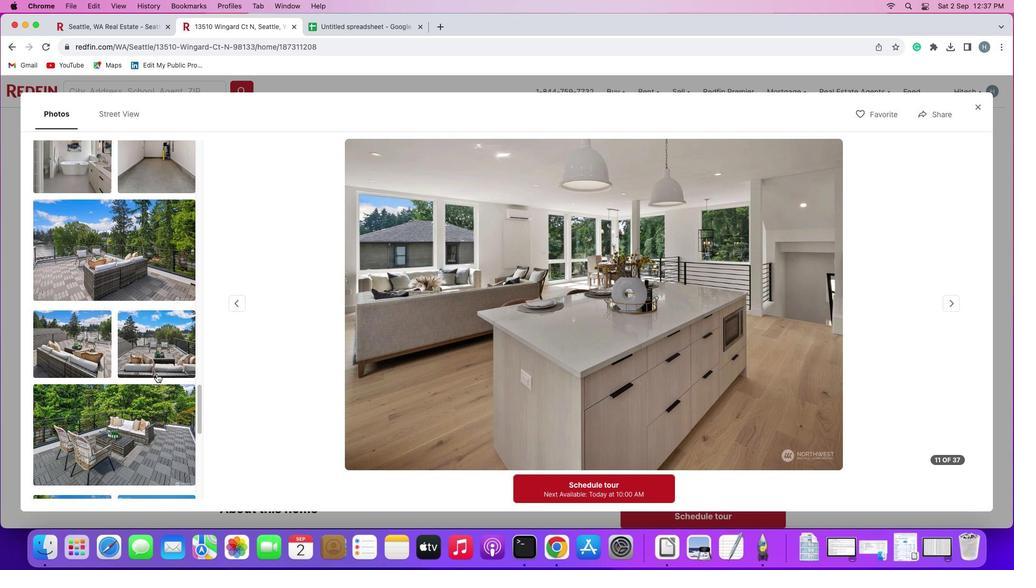 
Action: Mouse scrolled (156, 374) with delta (0, 0)
Screenshot: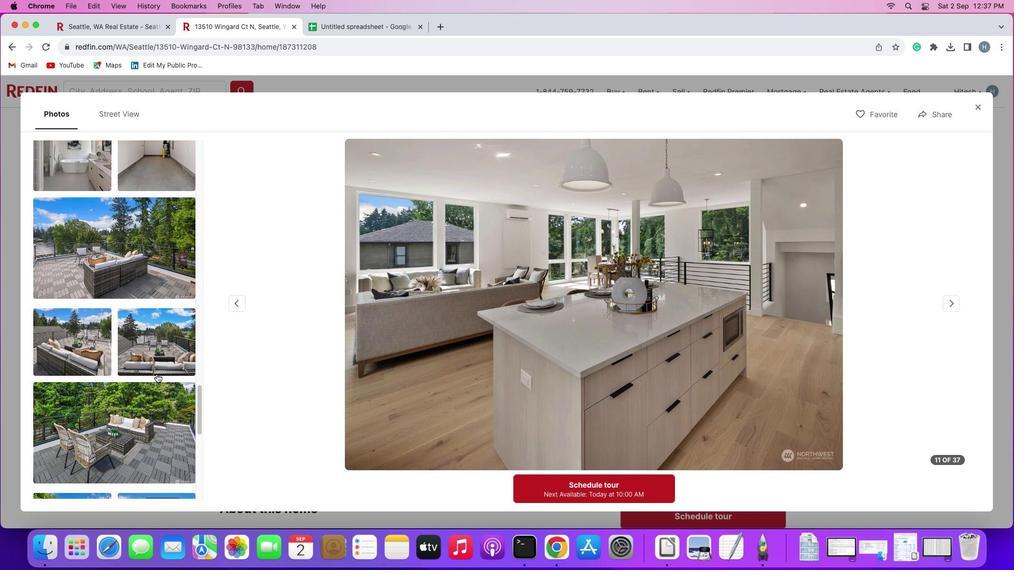 
Action: Mouse scrolled (156, 374) with delta (0, 0)
Screenshot: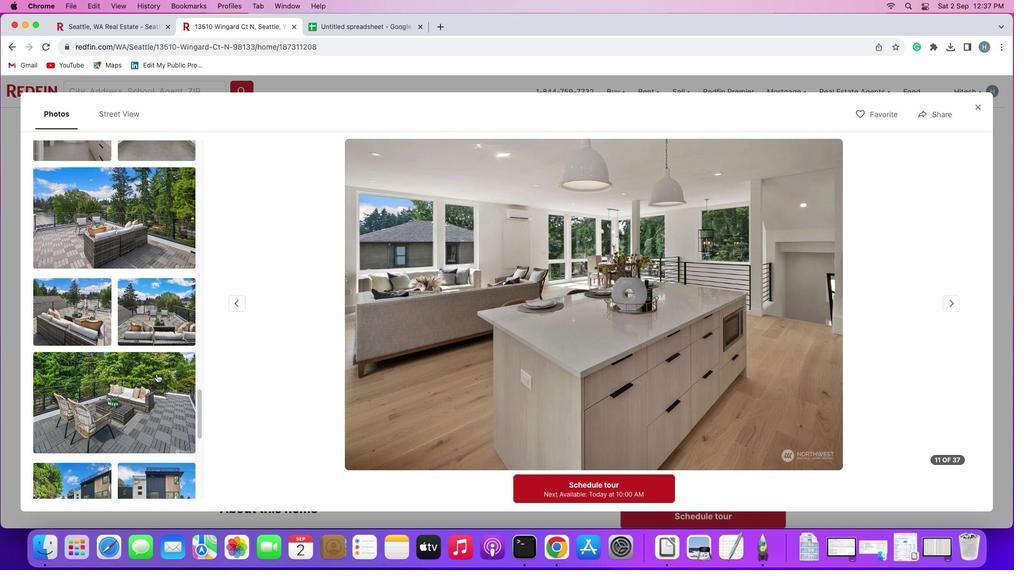 
Action: Mouse scrolled (156, 374) with delta (0, 0)
Screenshot: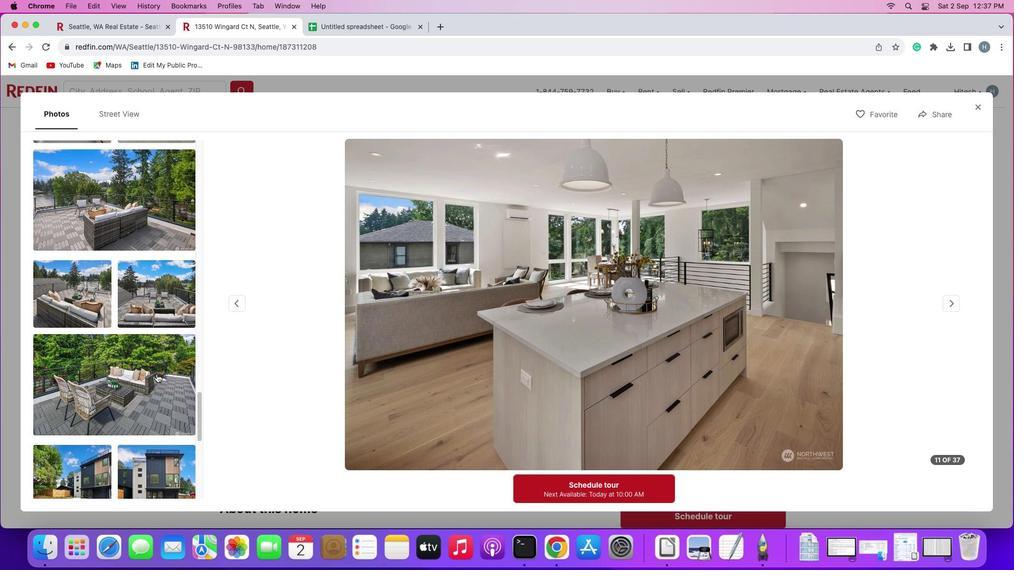 
Action: Mouse scrolled (156, 374) with delta (0, 0)
Screenshot: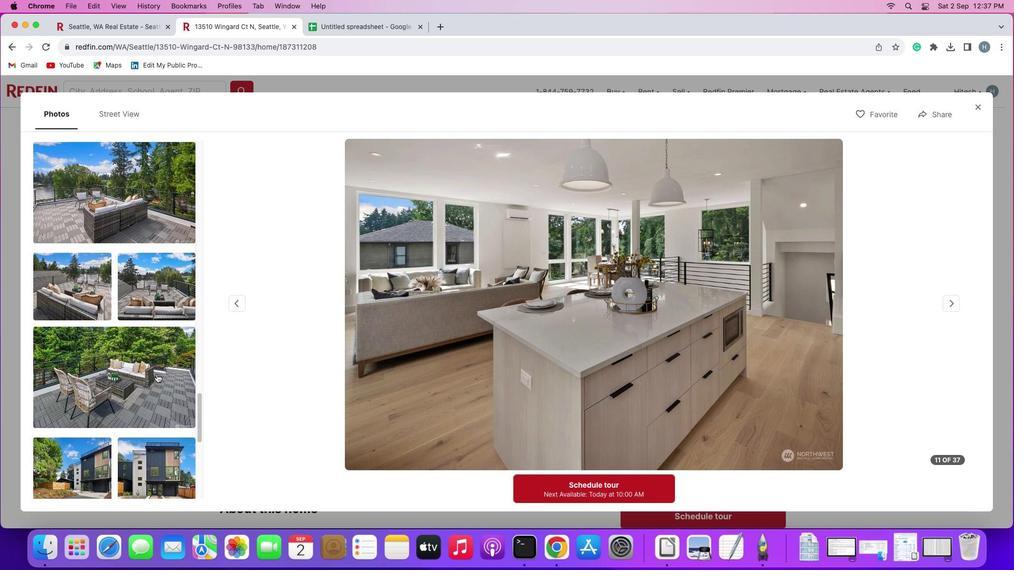 
Action: Mouse scrolled (156, 374) with delta (0, 0)
Screenshot: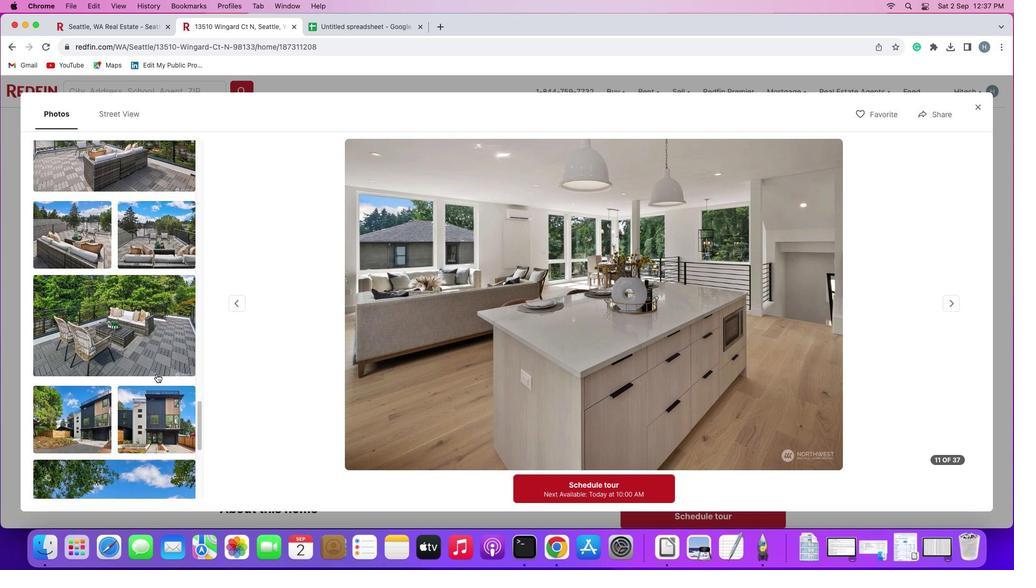 
Action: Mouse scrolled (156, 374) with delta (0, 0)
Screenshot: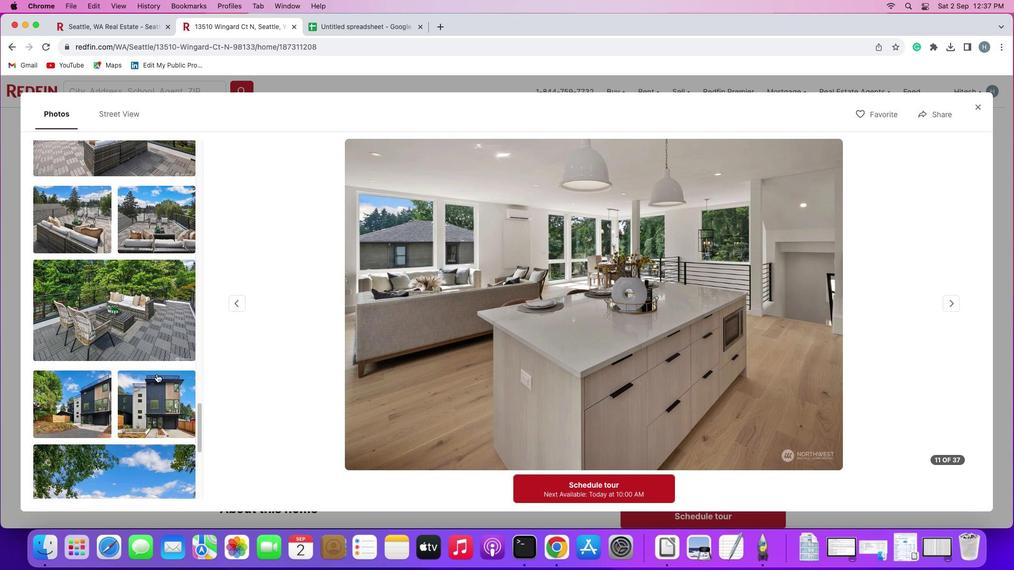 
Action: Mouse scrolled (156, 374) with delta (0, -1)
Screenshot: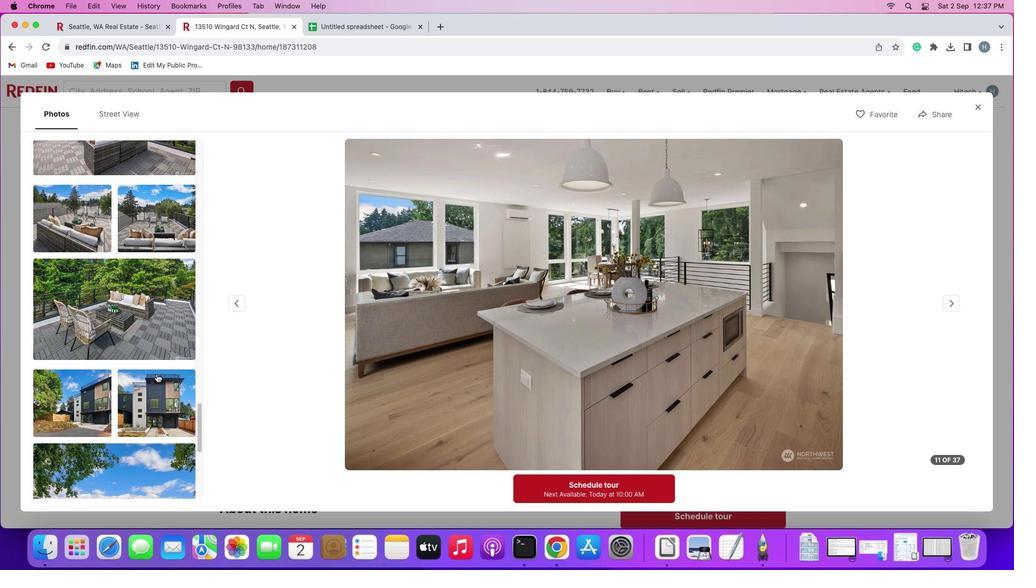 
Action: Mouse moved to (99, 399)
Screenshot: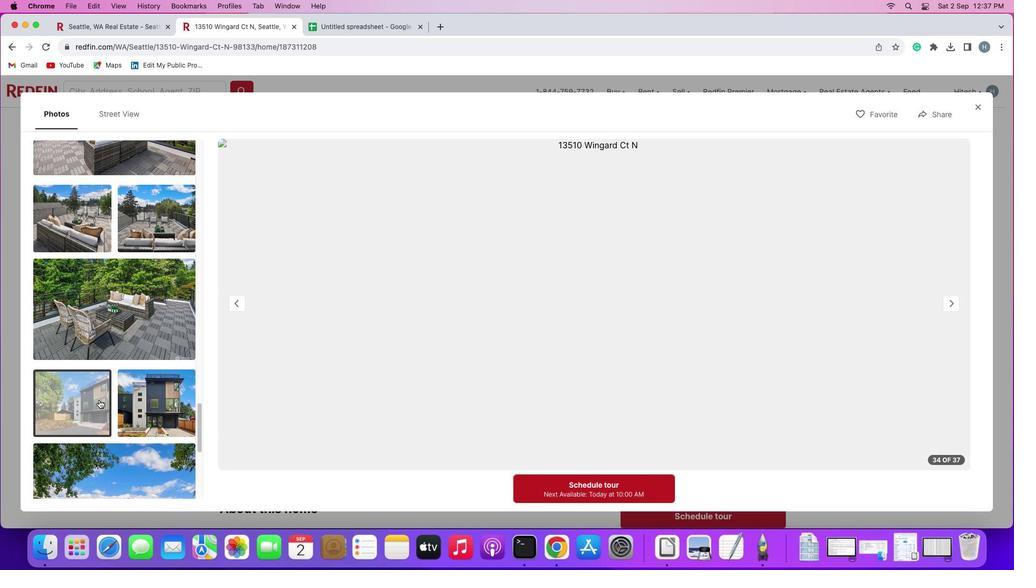 
Action: Mouse pressed left at (99, 399)
Screenshot: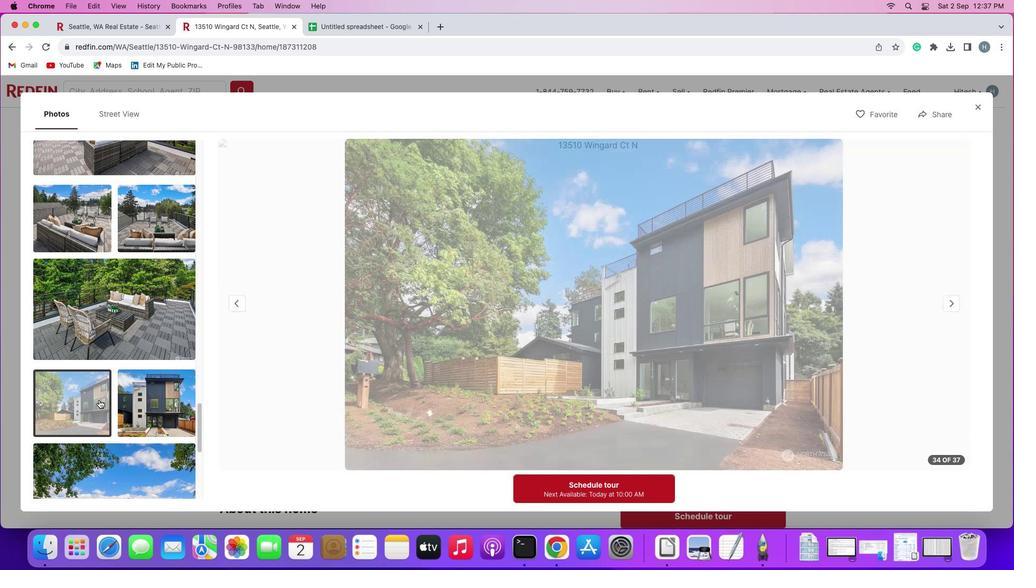 
Action: Mouse moved to (951, 301)
Screenshot: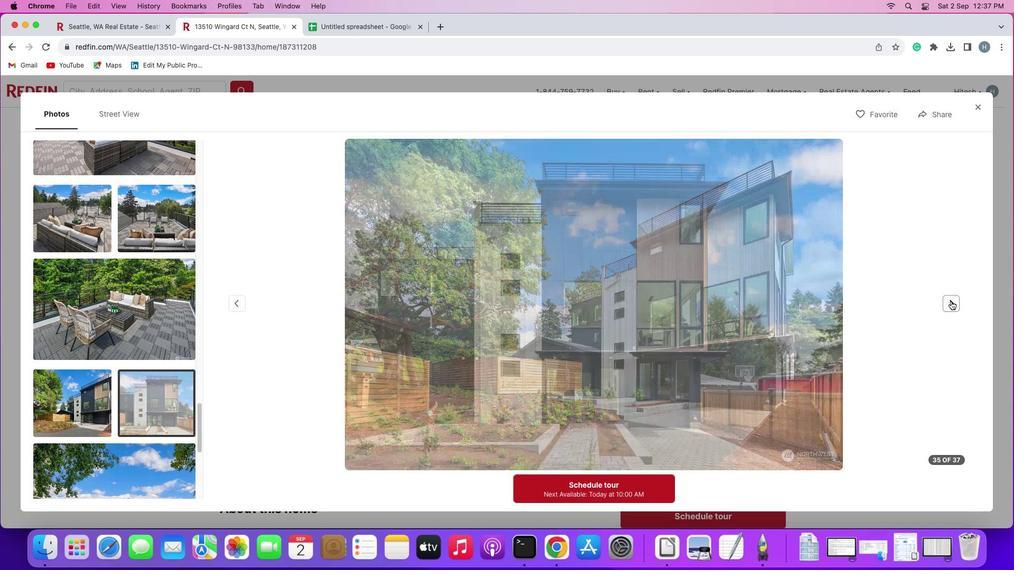 
Action: Mouse pressed left at (951, 301)
Screenshot: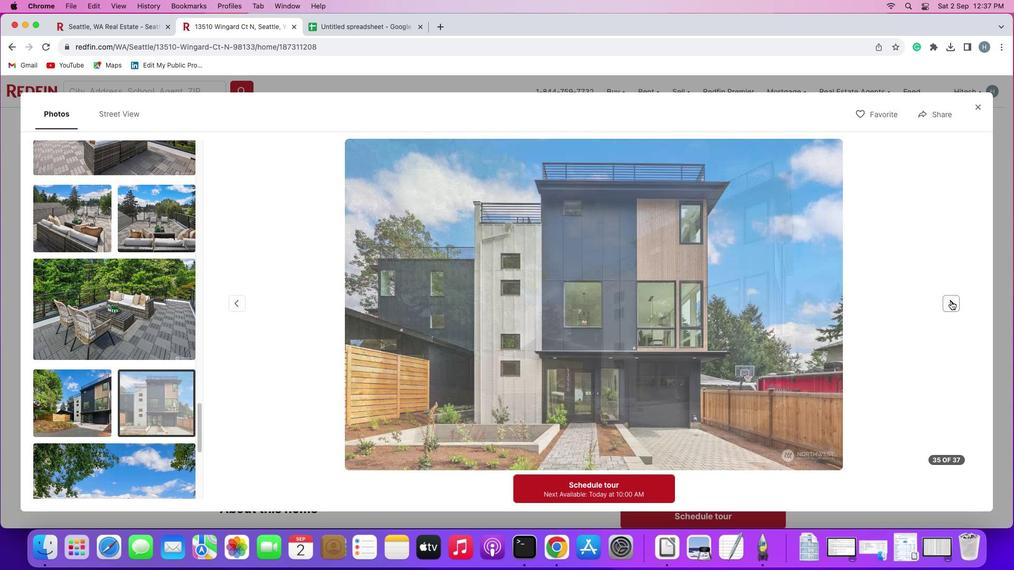 
Action: Mouse pressed left at (951, 301)
Screenshot: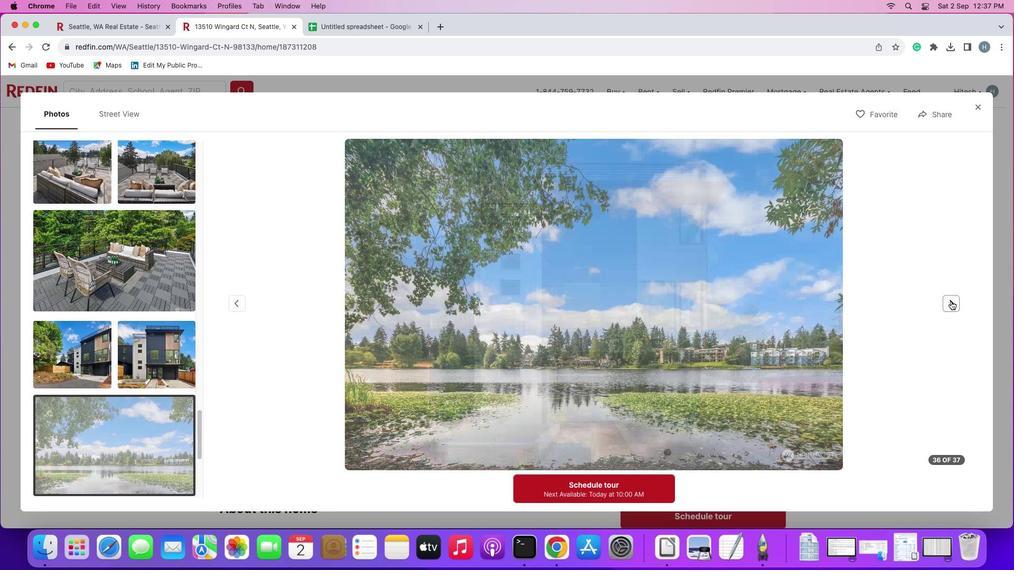 
Action: Mouse moved to (951, 301)
Screenshot: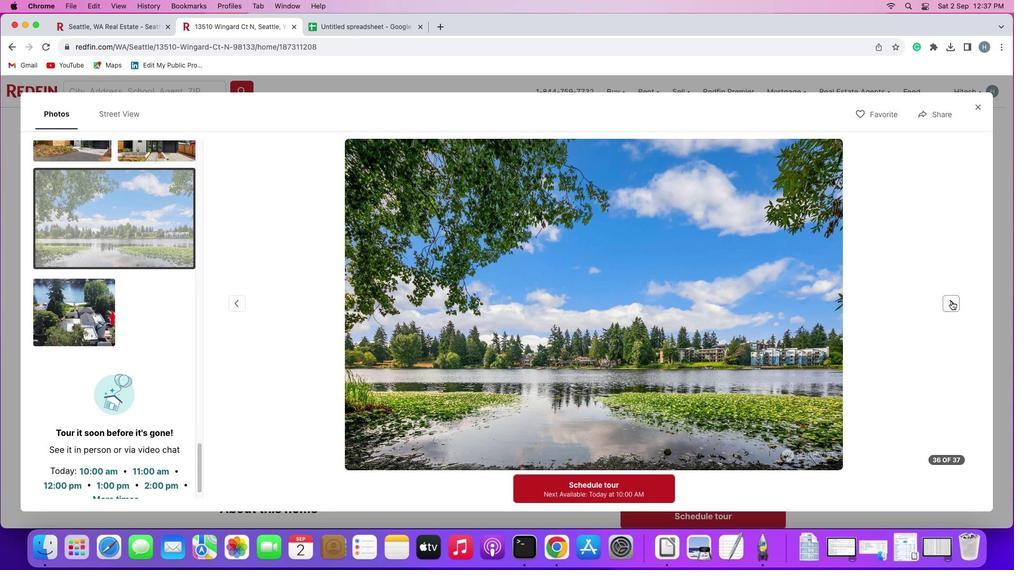 
Action: Mouse pressed left at (951, 301)
Screenshot: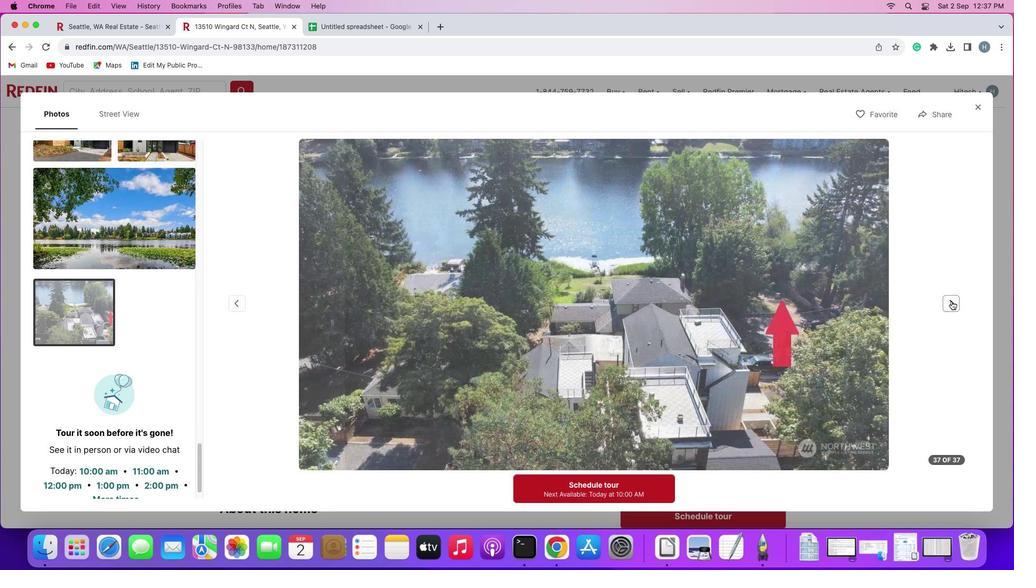 
Action: Mouse moved to (974, 105)
Screenshot: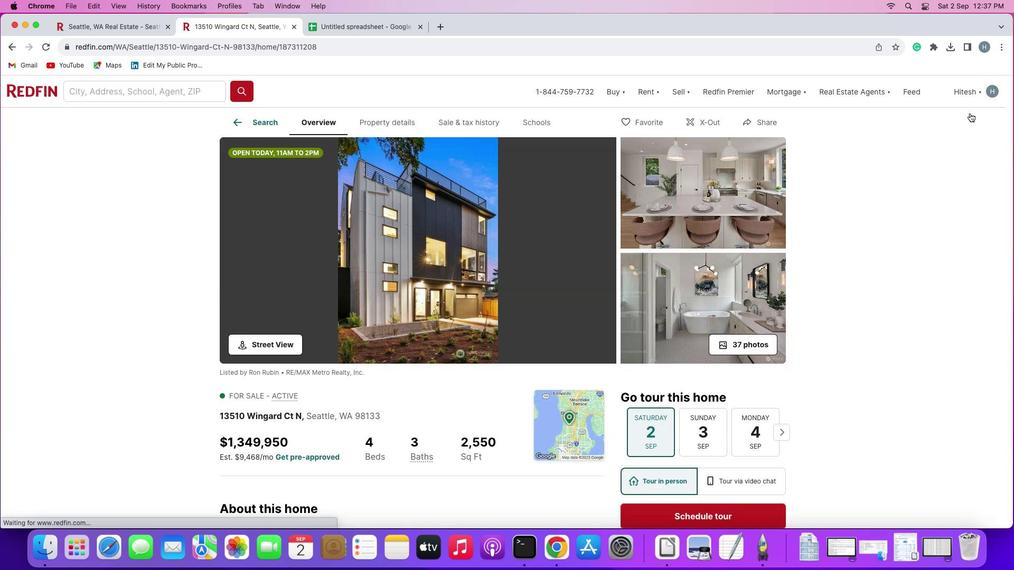 
Action: Mouse pressed left at (974, 105)
Screenshot: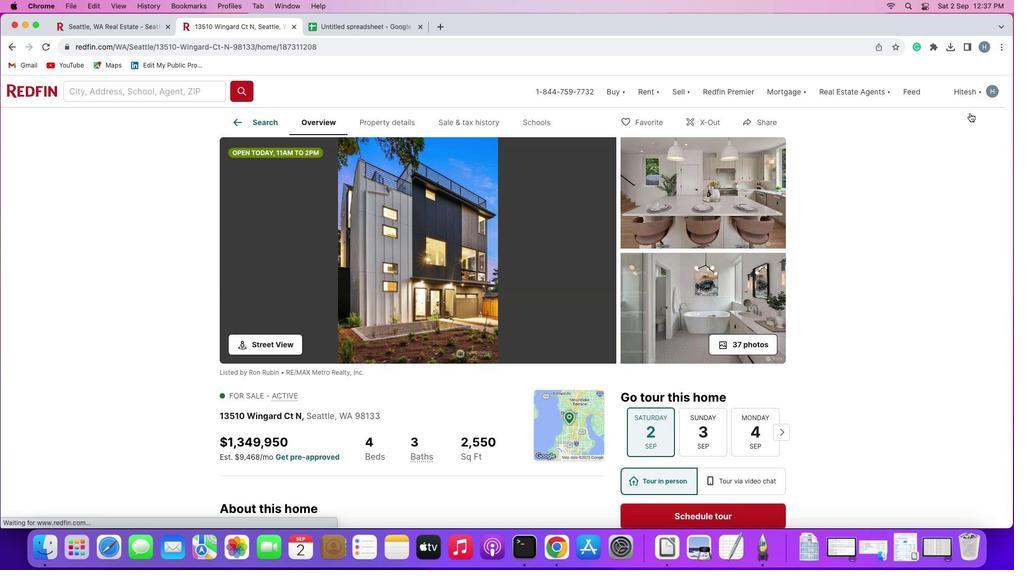 
Action: Mouse moved to (446, 369)
Screenshot: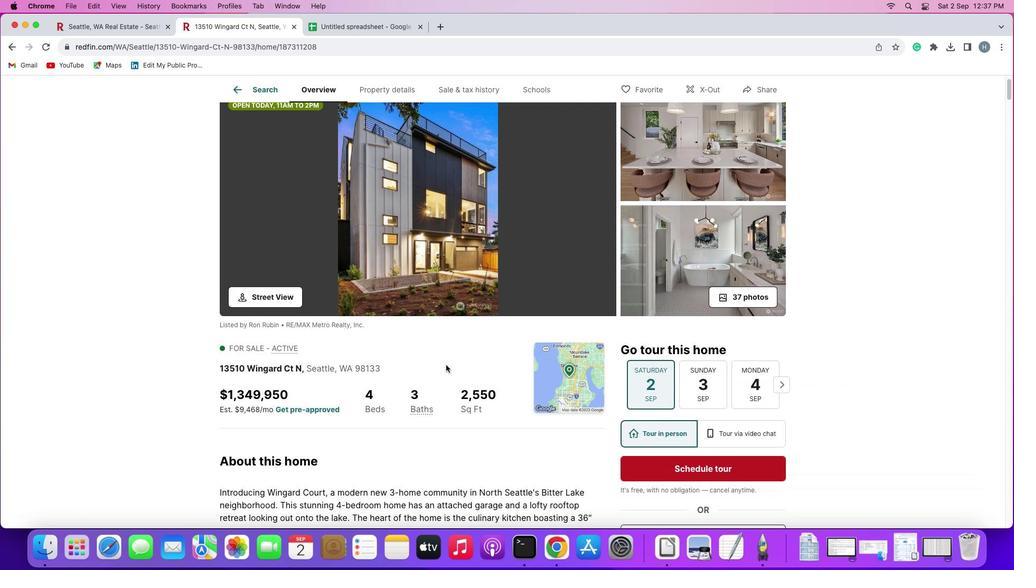 
Action: Mouse scrolled (446, 369) with delta (0, 0)
Screenshot: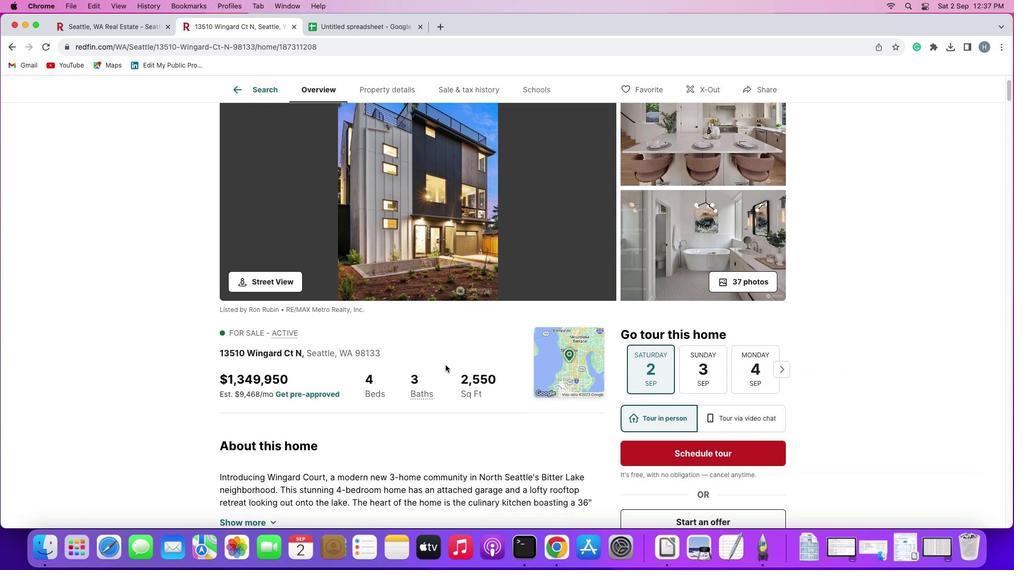 
Action: Mouse scrolled (446, 369) with delta (0, 0)
Screenshot: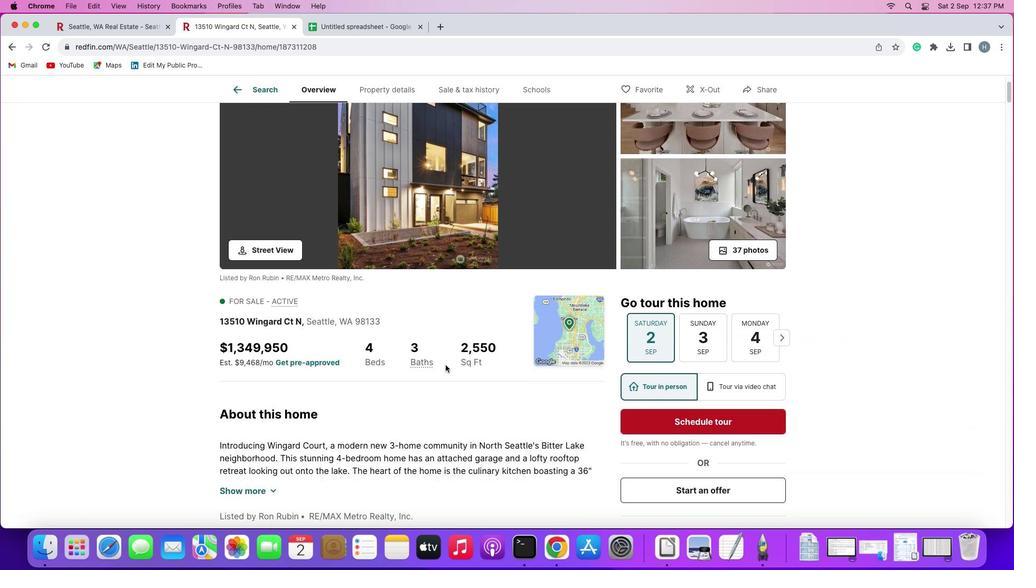 
Action: Mouse moved to (446, 369)
Screenshot: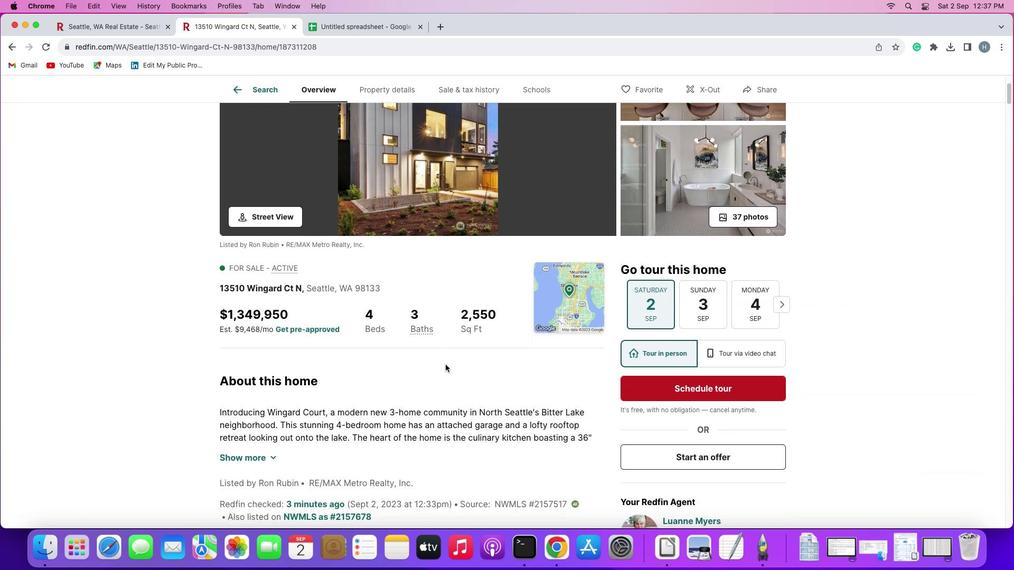 
Action: Mouse scrolled (446, 369) with delta (0, -1)
Screenshot: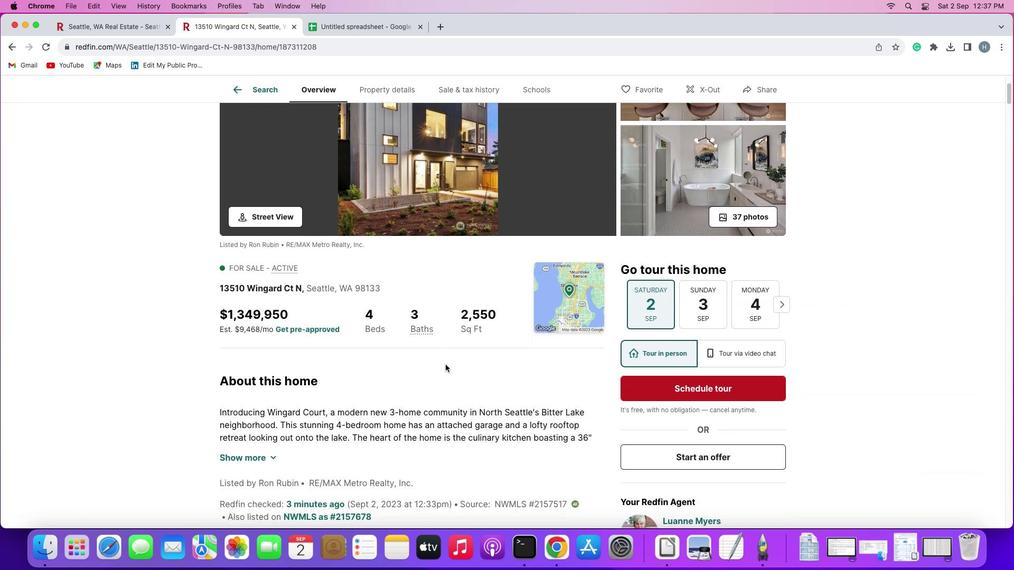 
Action: Mouse moved to (446, 367)
Screenshot: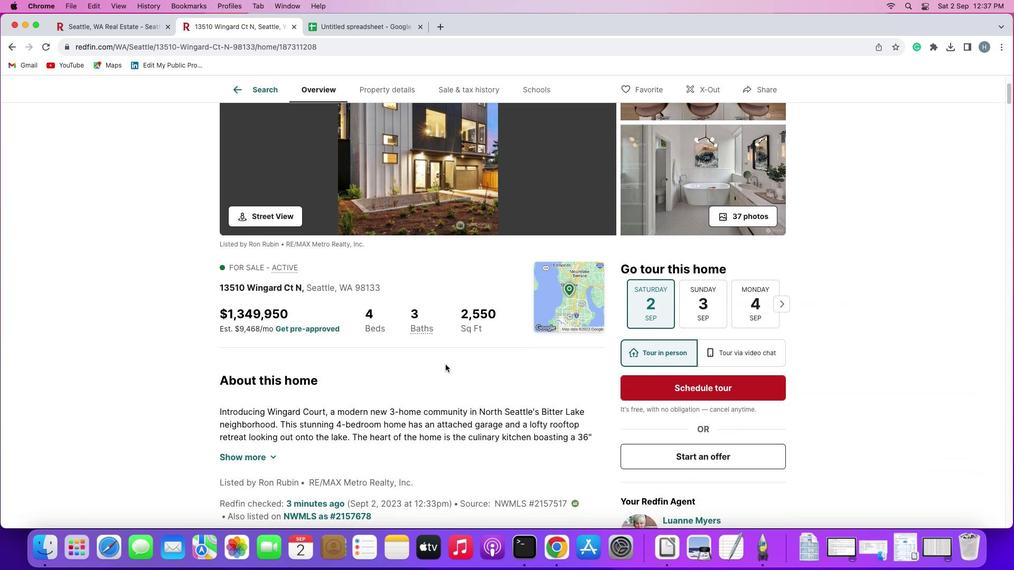 
Action: Mouse scrolled (446, 367) with delta (0, -1)
Screenshot: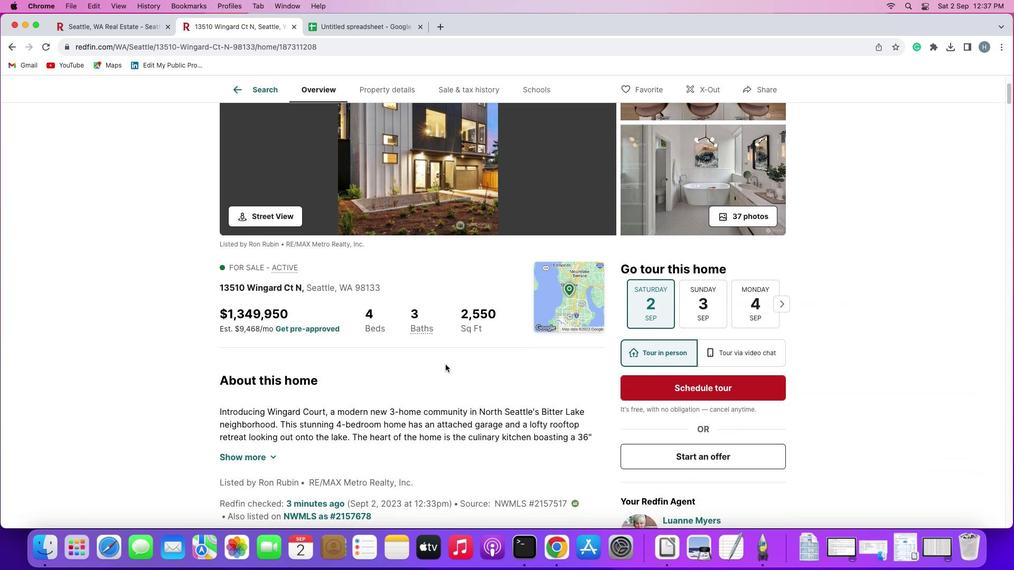 
Action: Mouse moved to (445, 364)
Screenshot: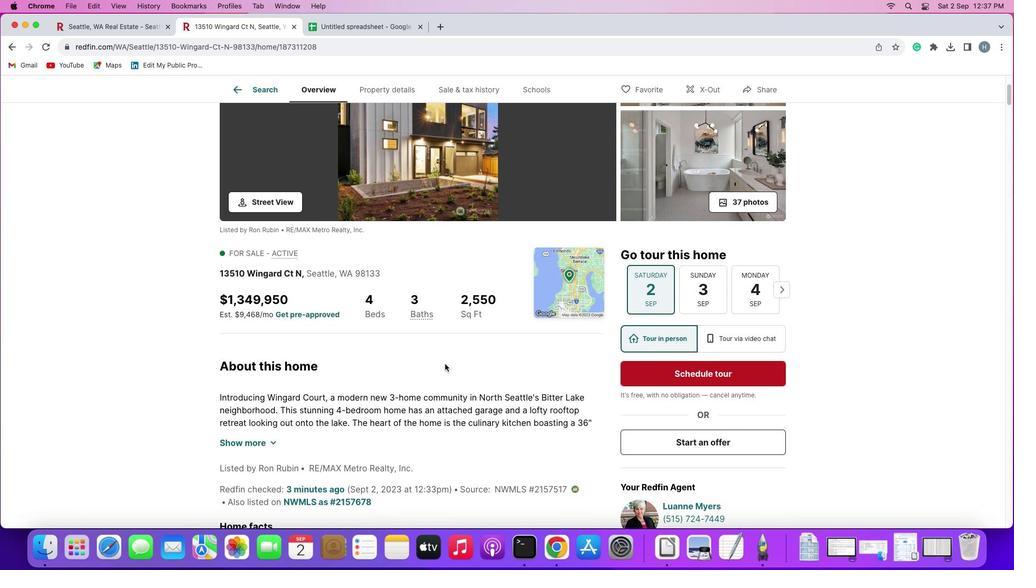 
Action: Mouse scrolled (445, 364) with delta (0, 0)
Screenshot: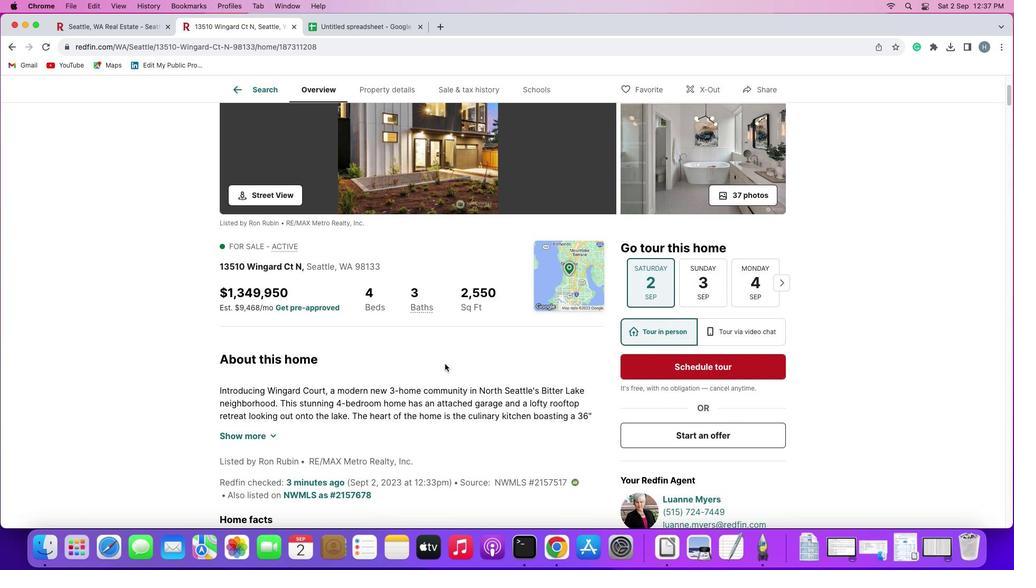 
Action: Mouse scrolled (445, 364) with delta (0, 0)
Screenshot: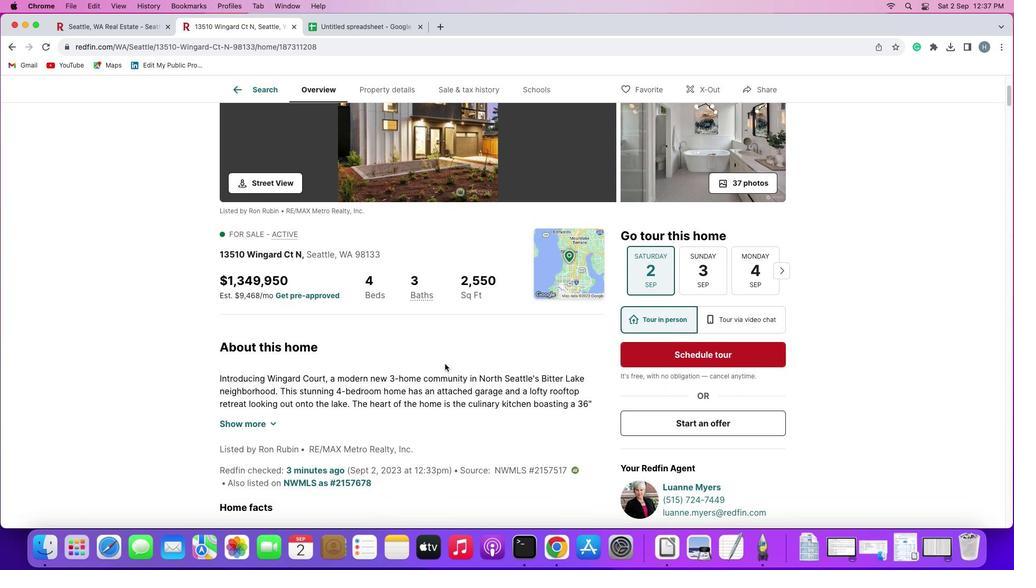 
Action: Mouse moved to (445, 364)
Screenshot: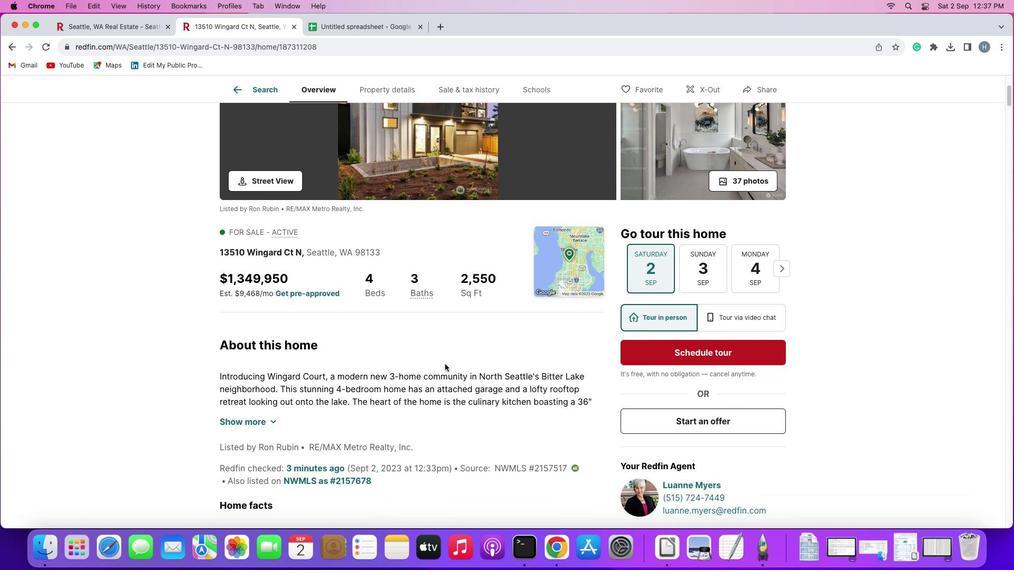 
Action: Mouse scrolled (445, 364) with delta (0, 0)
Screenshot: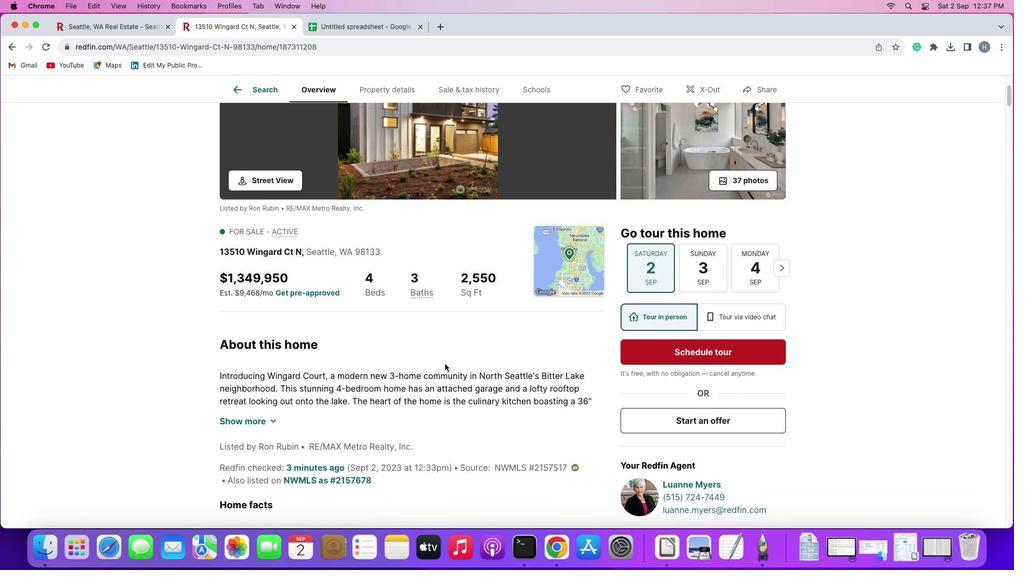
Action: Mouse moved to (445, 364)
Screenshot: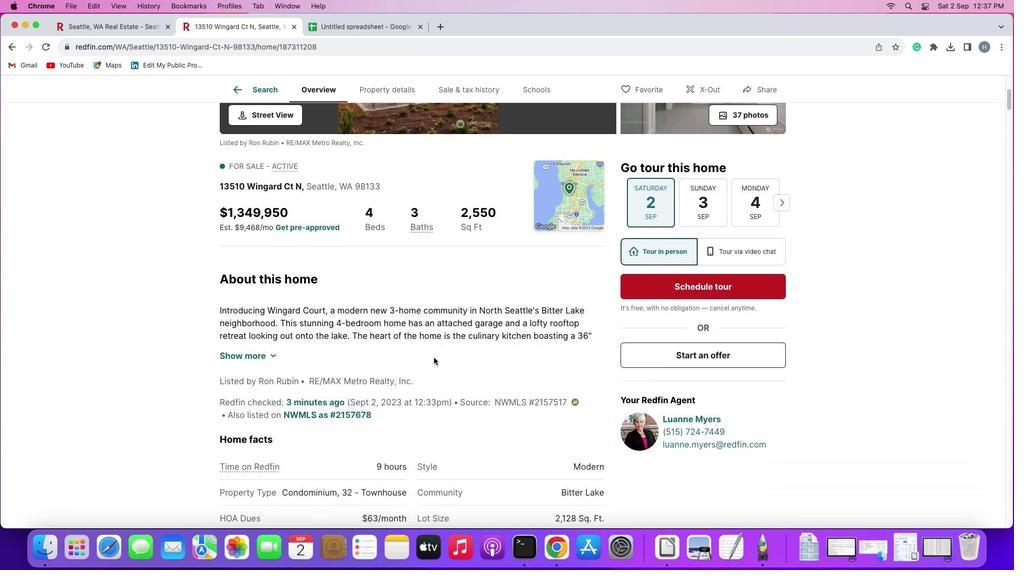 
Action: Mouse scrolled (445, 364) with delta (0, 0)
Screenshot: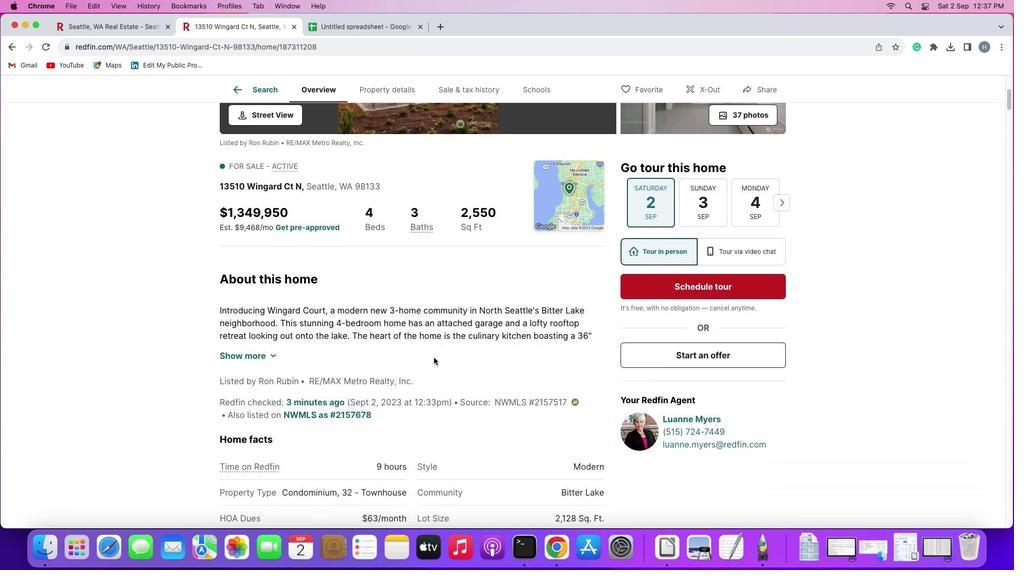 
Action: Mouse moved to (444, 363)
Screenshot: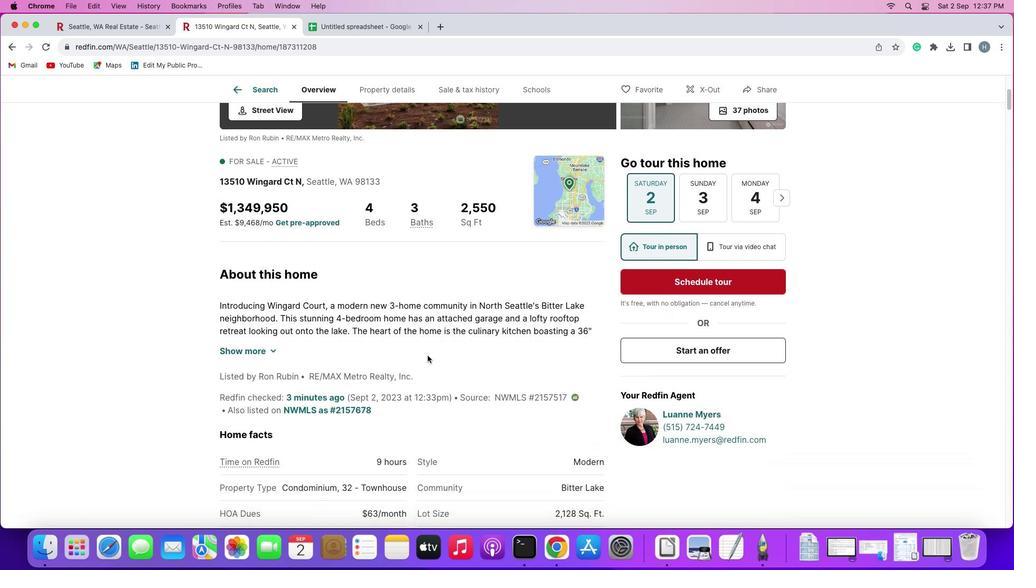 
Action: Mouse scrolled (444, 363) with delta (0, 0)
Screenshot: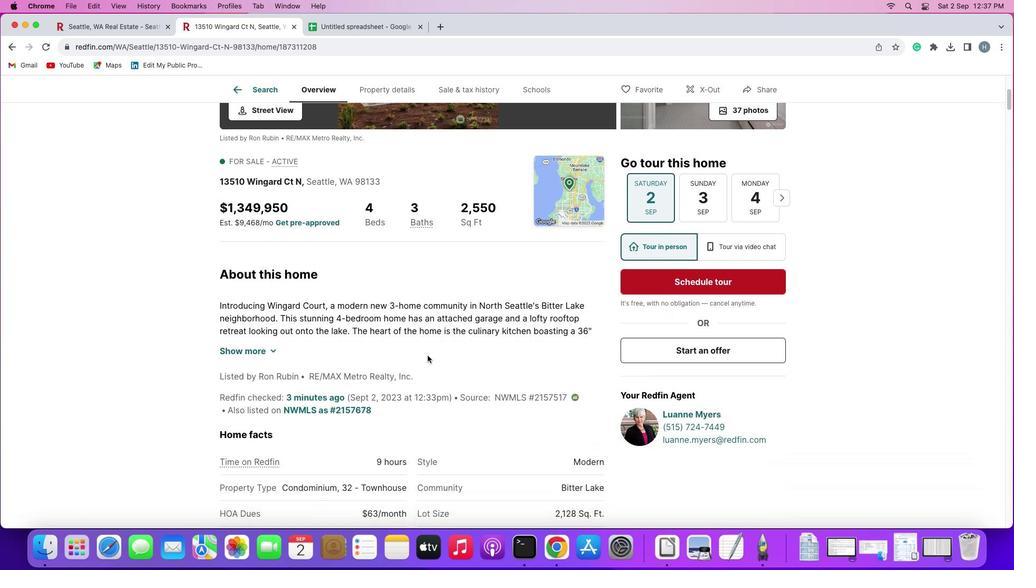 
Action: Mouse moved to (444, 363)
Screenshot: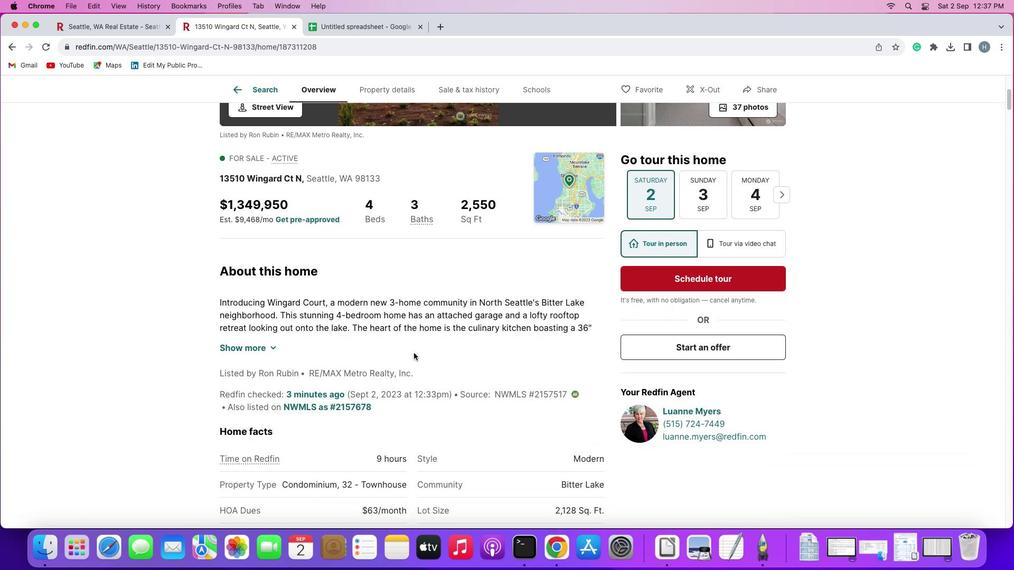 
Action: Mouse scrolled (444, 363) with delta (0, -1)
Screenshot: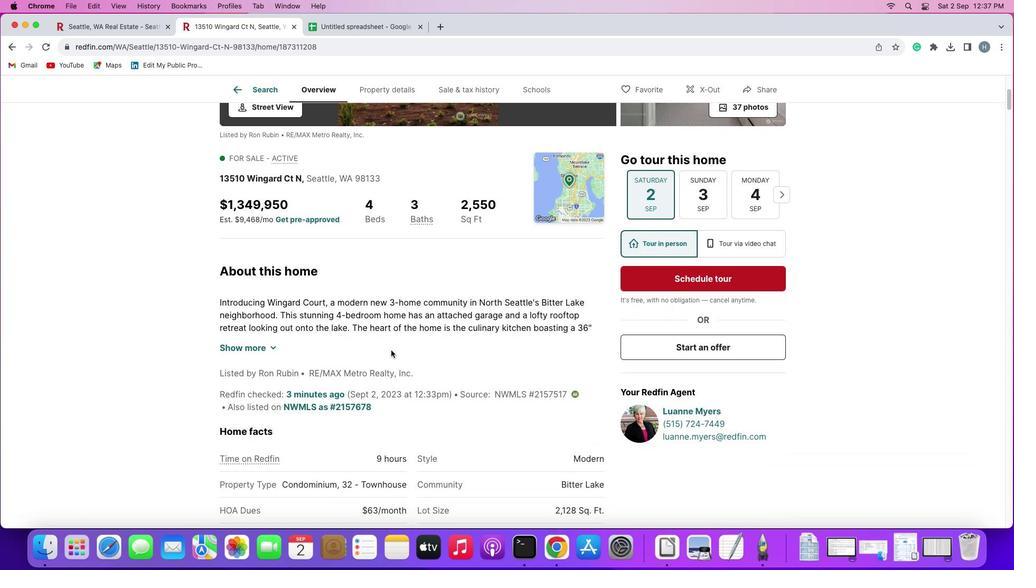 
Action: Mouse moved to (273, 345)
Screenshot: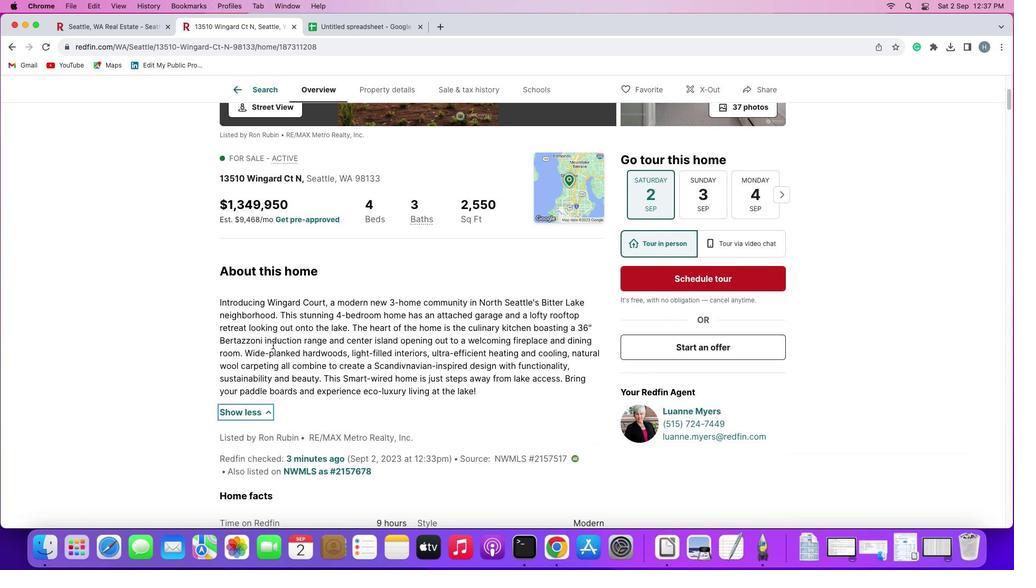 
Action: Mouse pressed left at (273, 345)
Screenshot: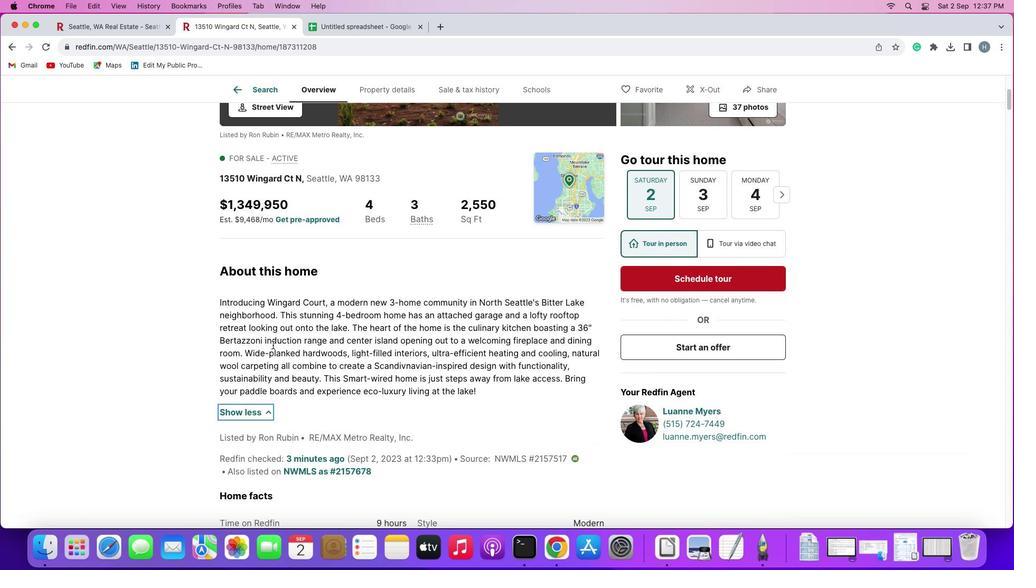 
Action: Mouse moved to (435, 313)
Screenshot: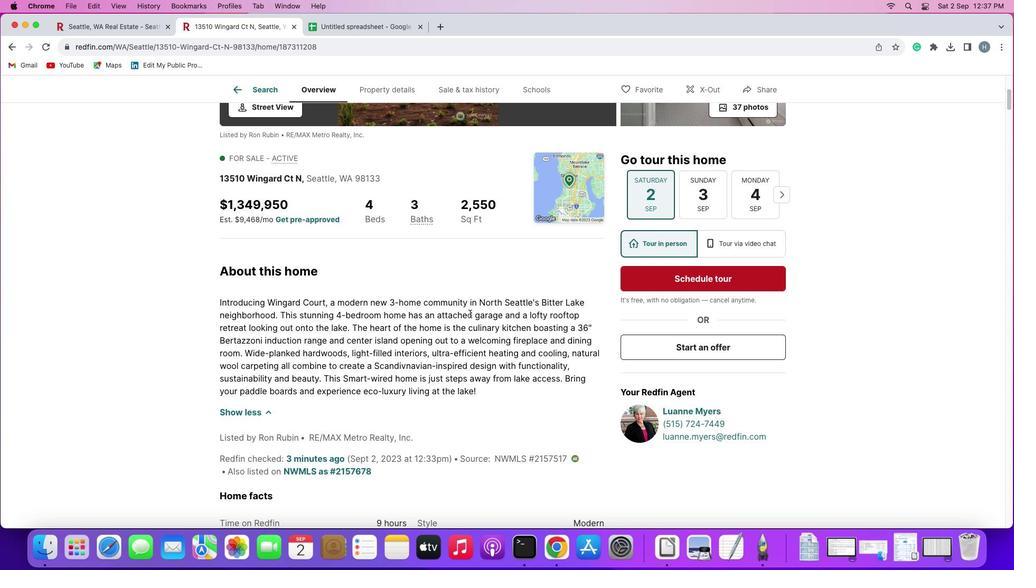
Action: Mouse pressed left at (435, 313)
Screenshot: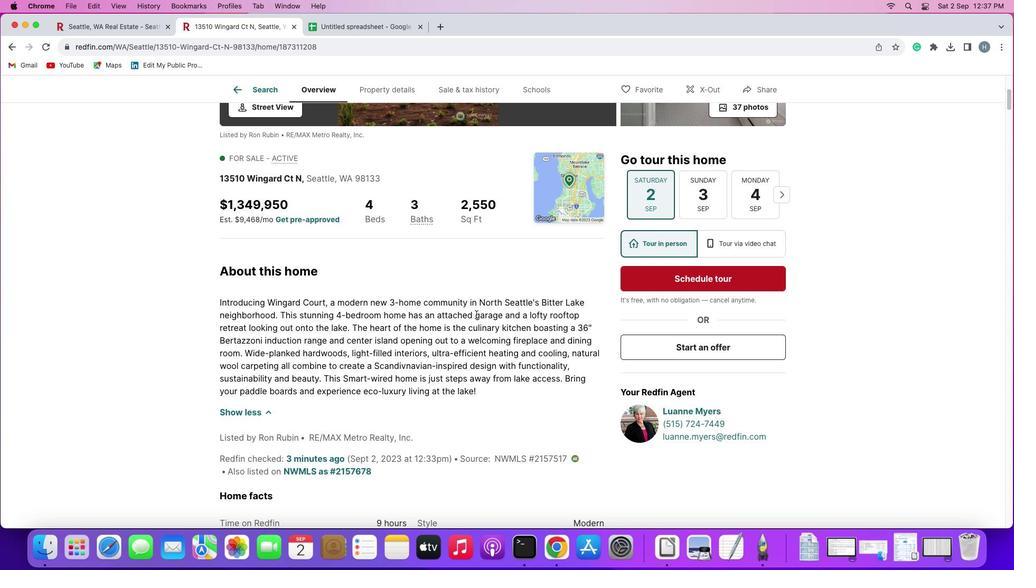 
Action: Mouse moved to (437, 315)
Screenshot: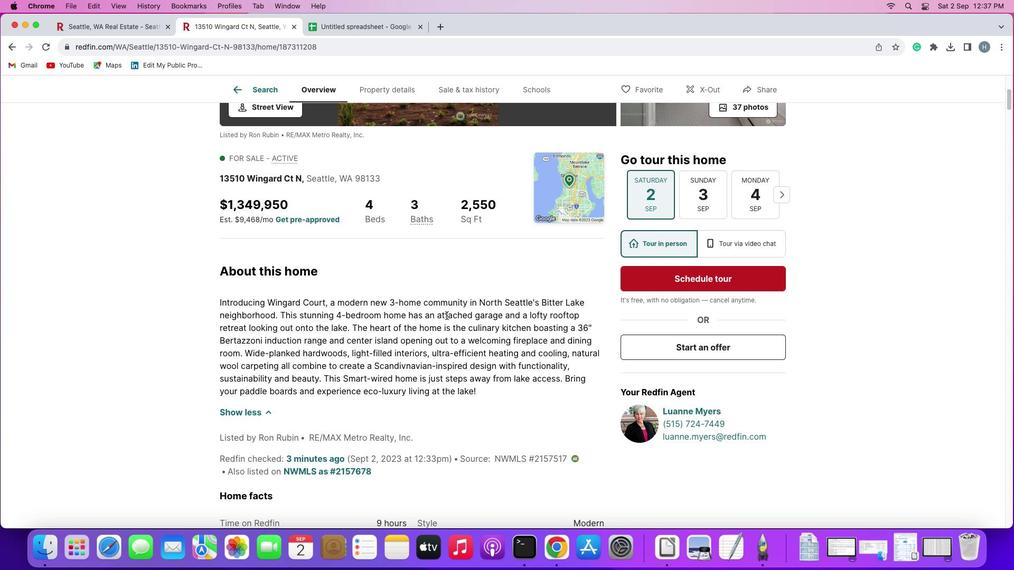 
Action: Mouse pressed left at (437, 315)
Screenshot: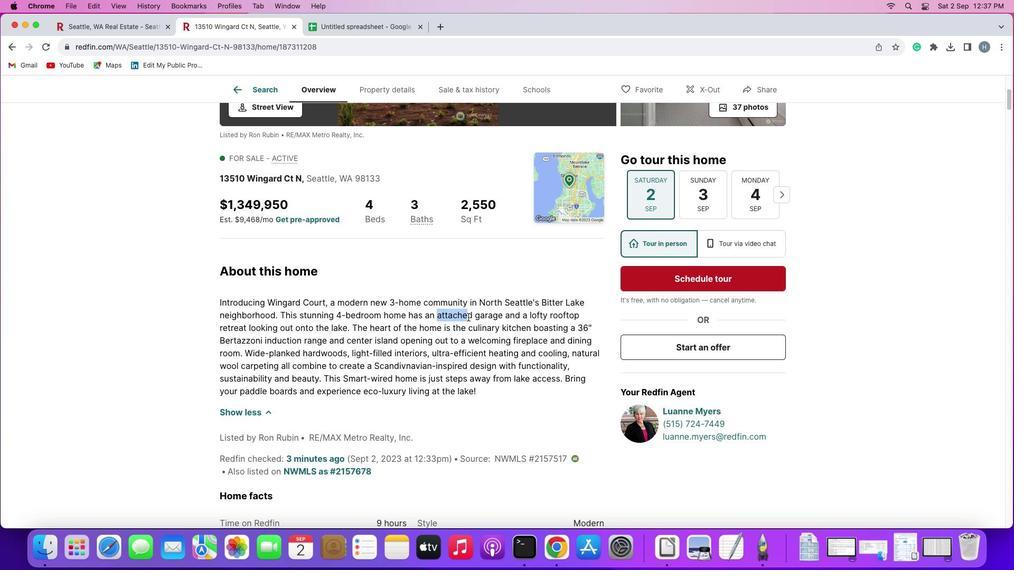 
Action: Mouse moved to (506, 318)
Screenshot: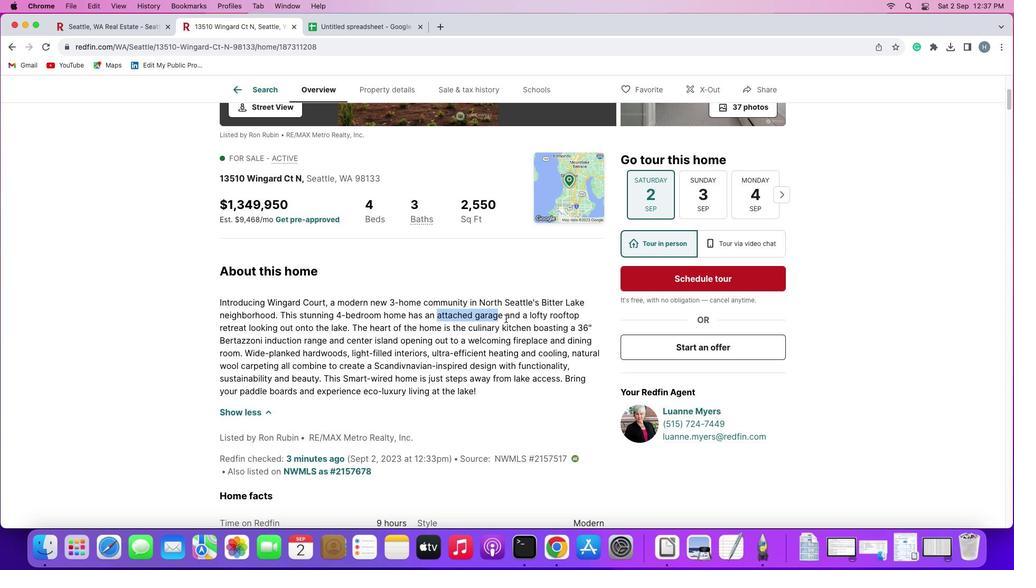 
Action: Mouse pressed left at (506, 318)
Screenshot: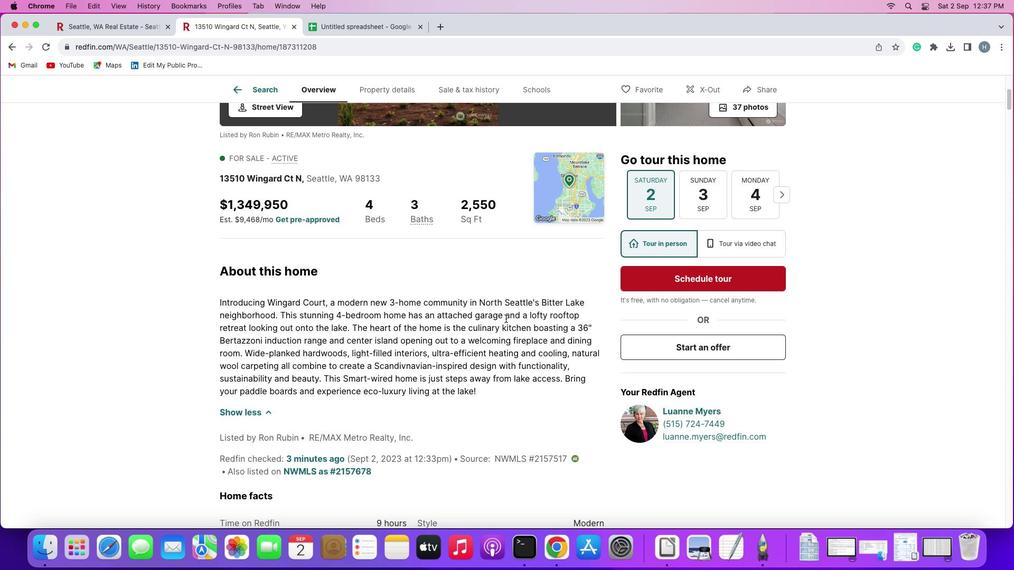 
Action: Mouse moved to (304, 383)
Screenshot: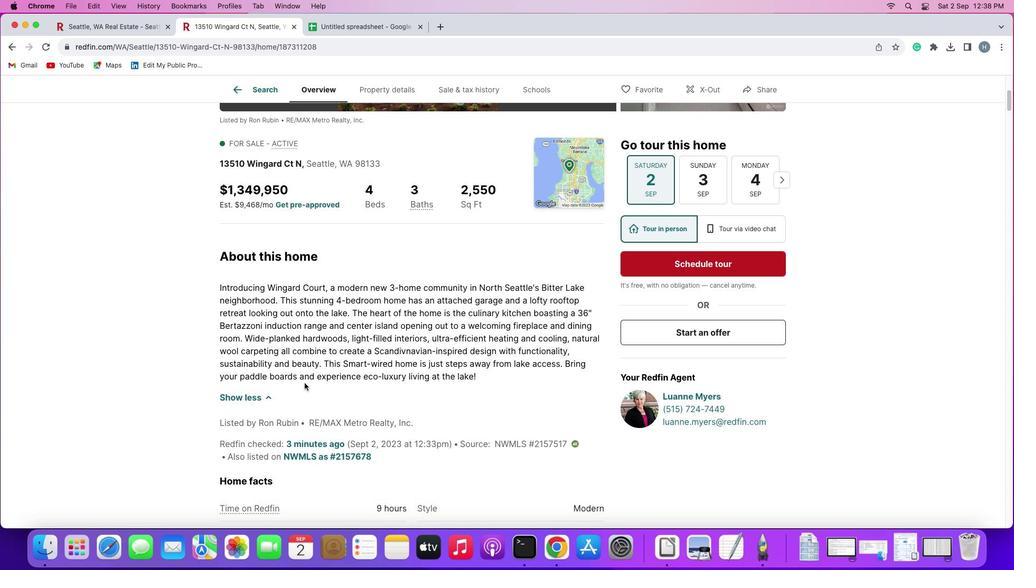 
Action: Mouse scrolled (304, 383) with delta (0, 0)
Screenshot: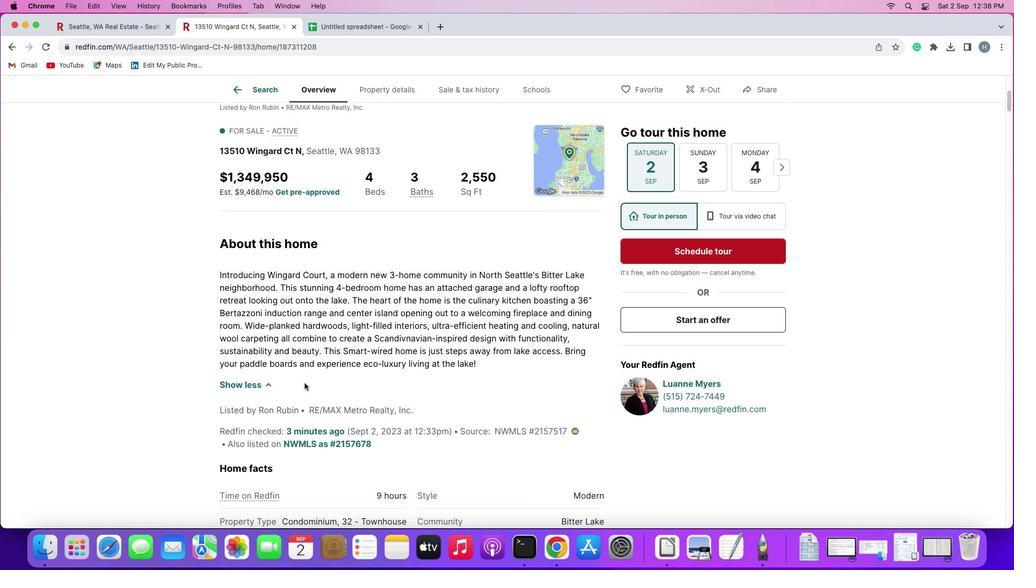 
Action: Mouse scrolled (304, 383) with delta (0, 0)
Screenshot: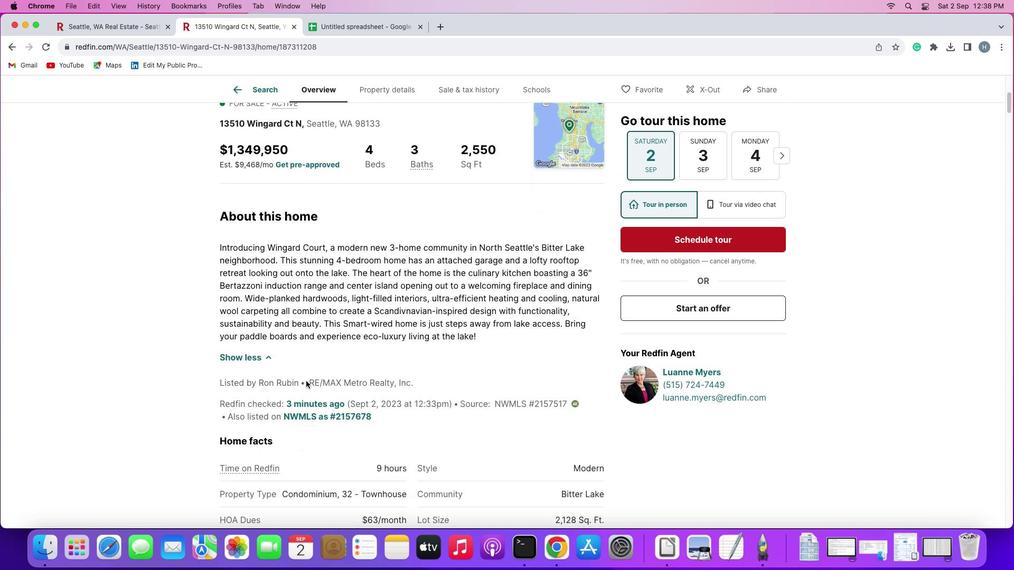 
Action: Mouse scrolled (304, 383) with delta (0, -1)
Screenshot: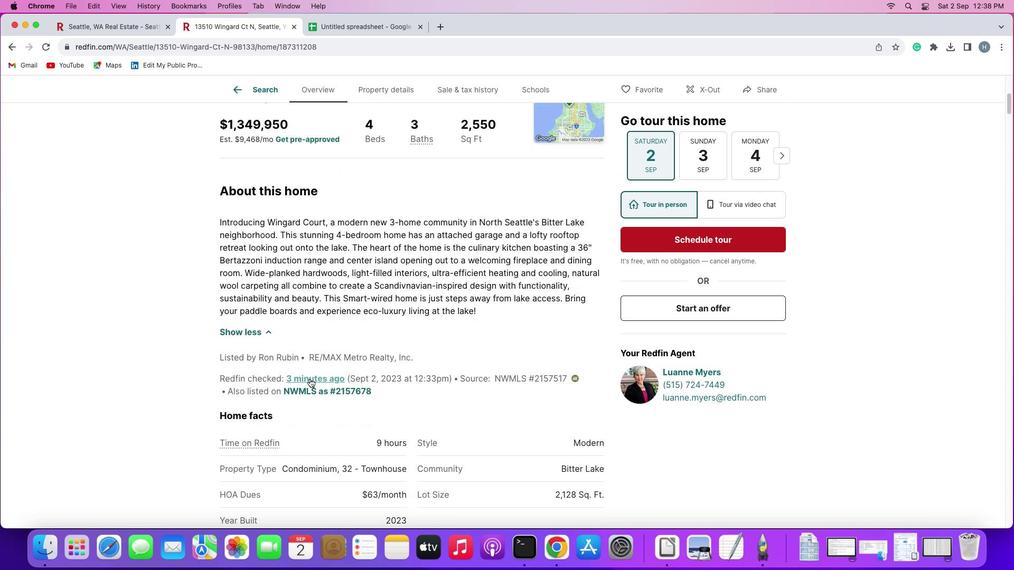 
Action: Mouse moved to (304, 383)
Screenshot: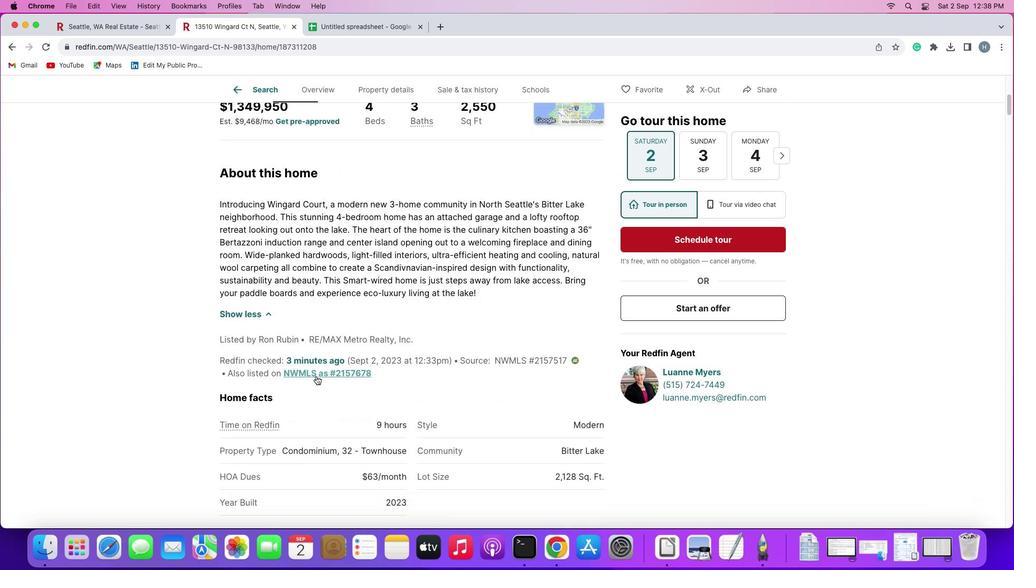 
Action: Mouse scrolled (304, 383) with delta (0, 0)
Screenshot: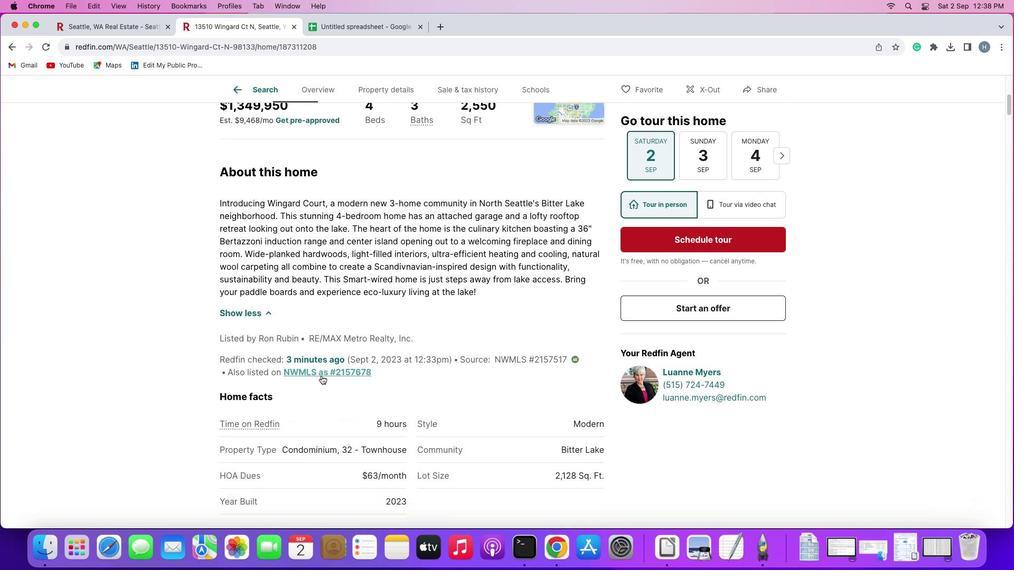 
Action: Mouse moved to (326, 374)
Screenshot: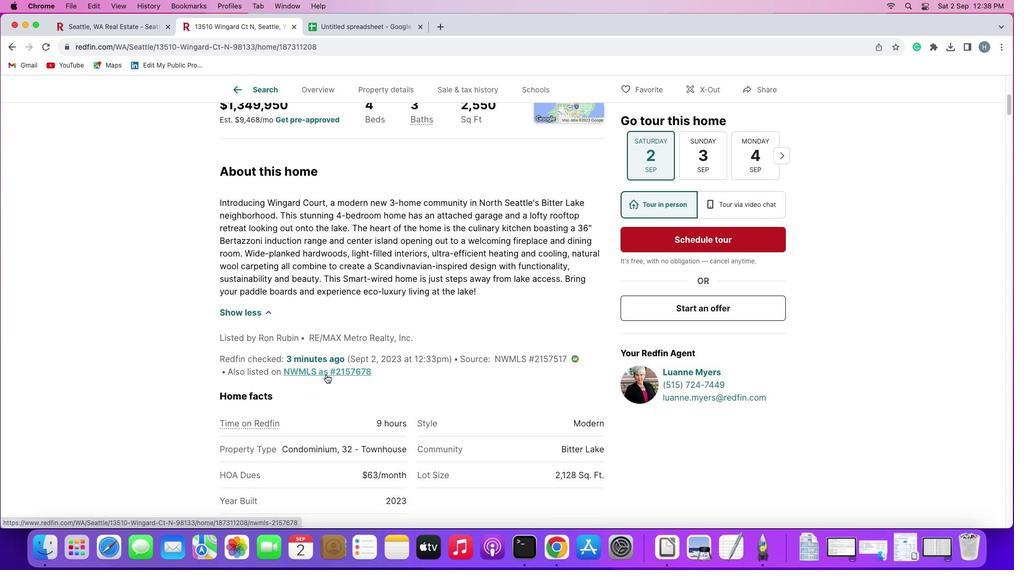 
Action: Mouse scrolled (326, 374) with delta (0, 0)
Screenshot: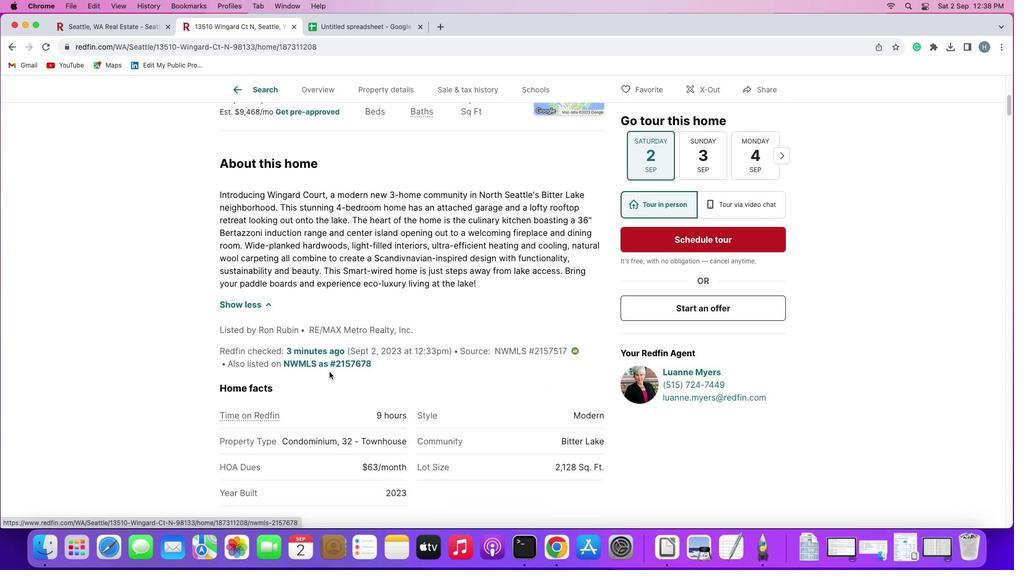 
Action: Mouse scrolled (326, 374) with delta (0, 0)
Screenshot: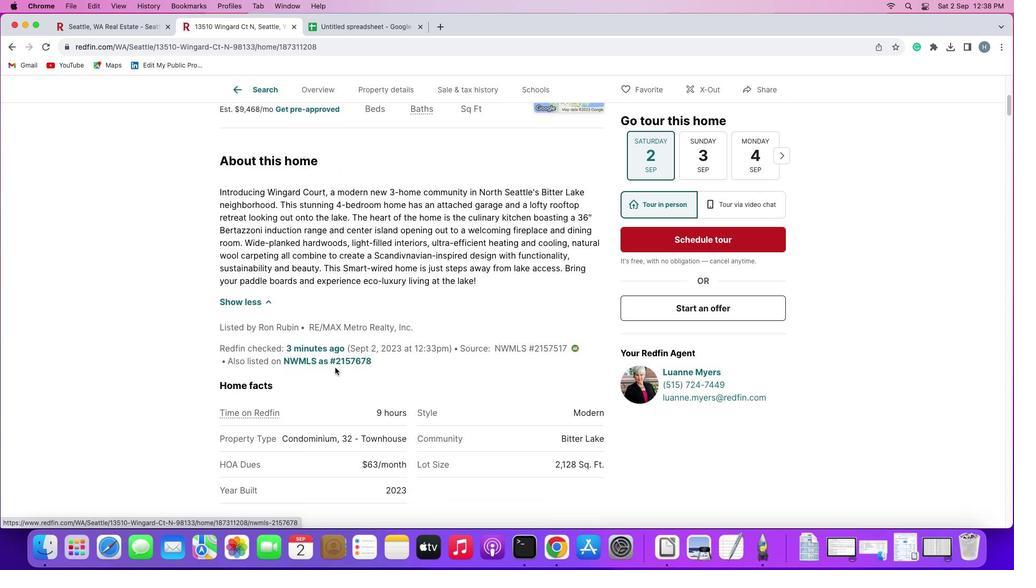 
Action: Mouse moved to (336, 366)
Screenshot: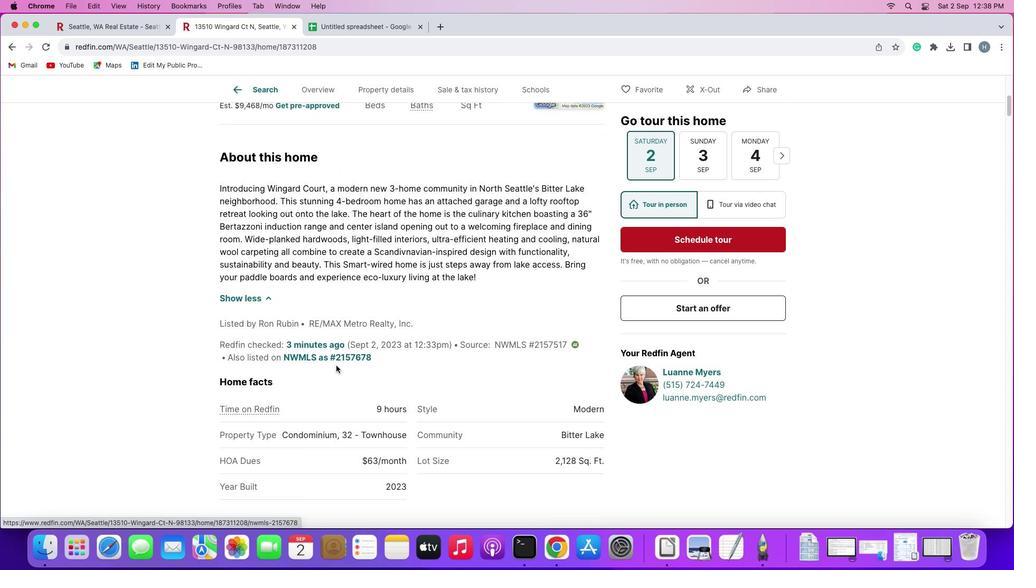 
Action: Mouse scrolled (336, 366) with delta (0, 0)
Screenshot: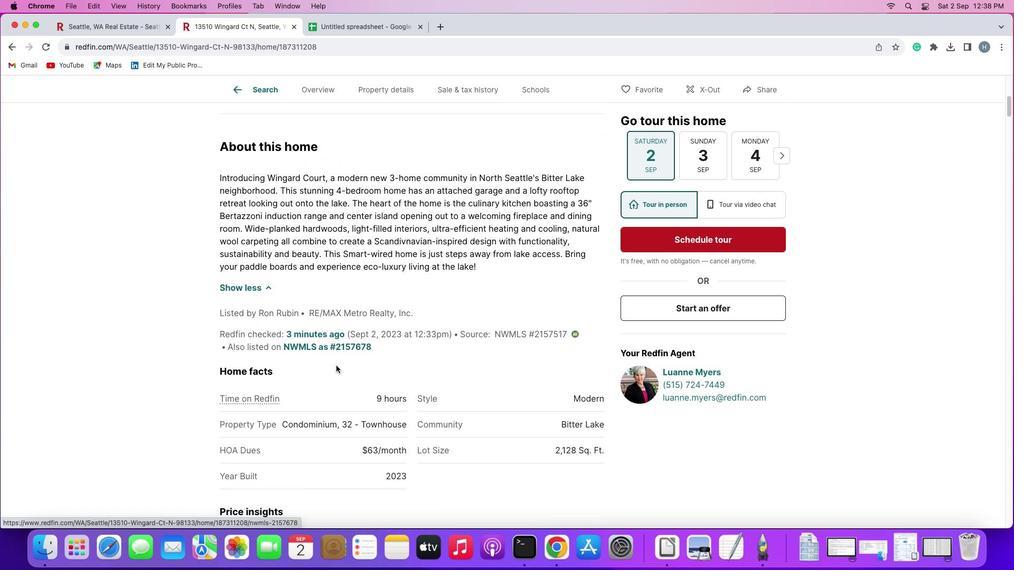 
Action: Mouse scrolled (336, 366) with delta (0, 0)
Screenshot: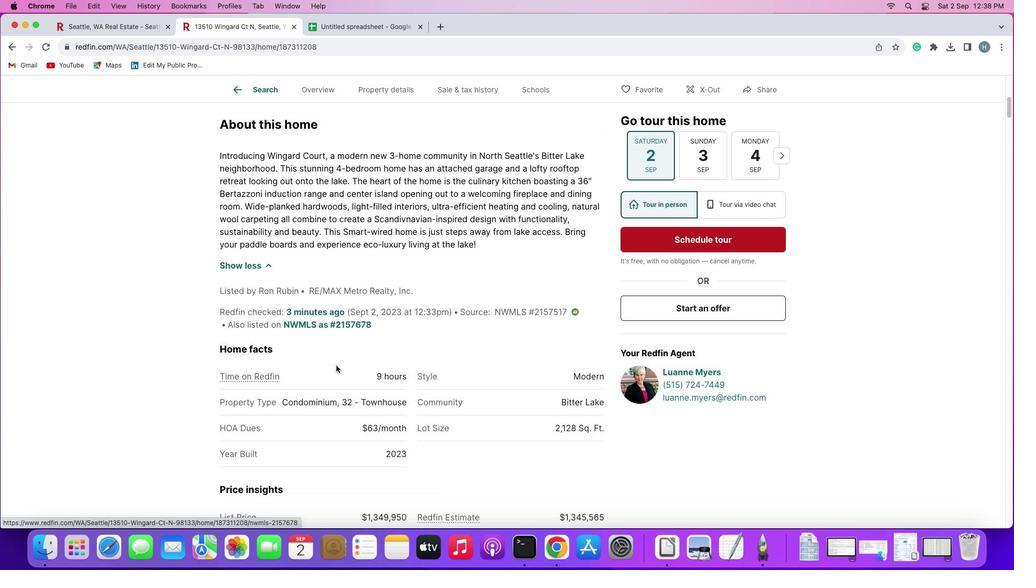 
Action: Mouse scrolled (336, 366) with delta (0, 0)
Screenshot: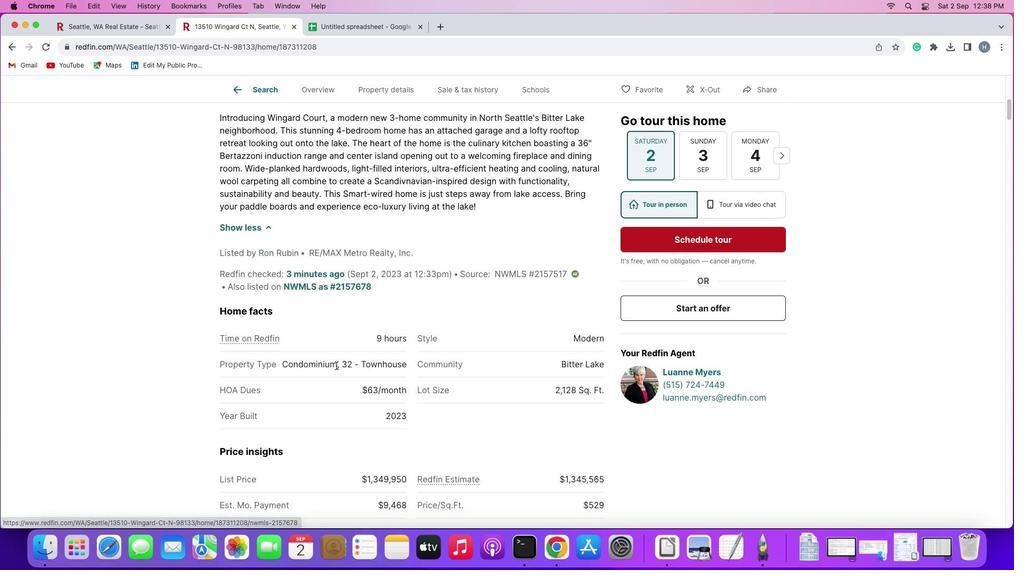 
Action: Mouse scrolled (336, 366) with delta (0, -1)
Screenshot: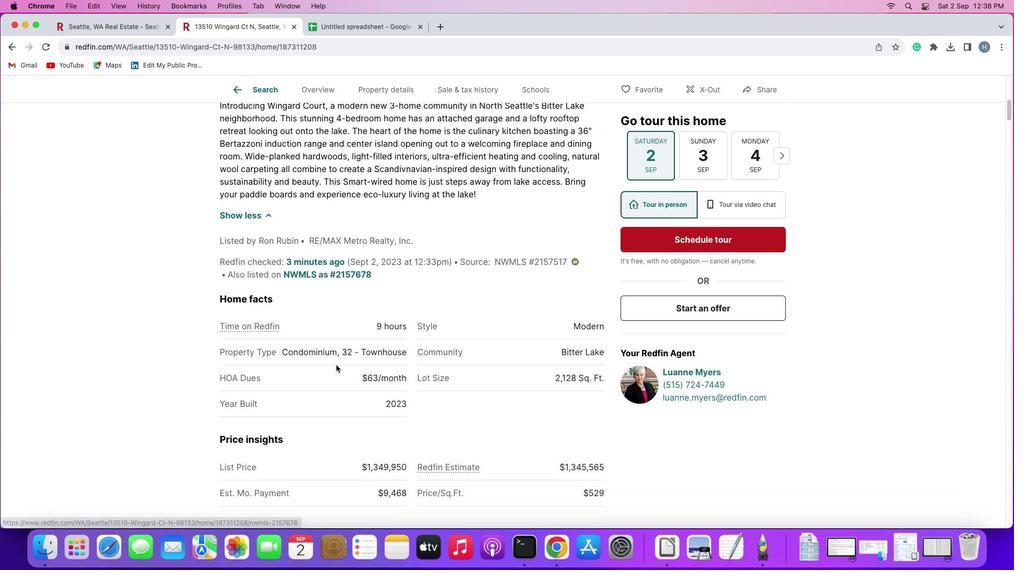 
Action: Mouse moved to (336, 364)
Screenshot: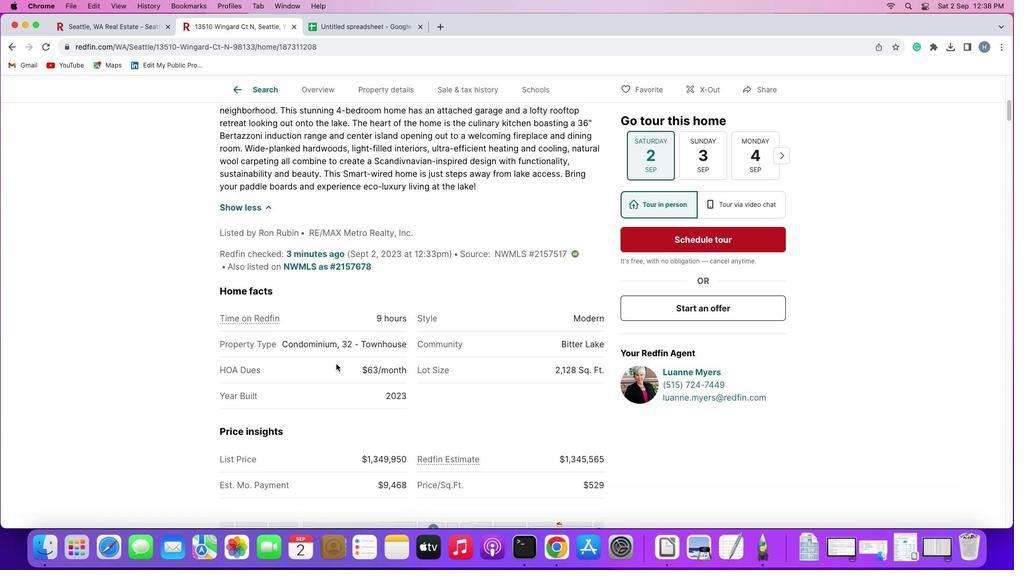 
Action: Mouse scrolled (336, 364) with delta (0, 0)
Screenshot: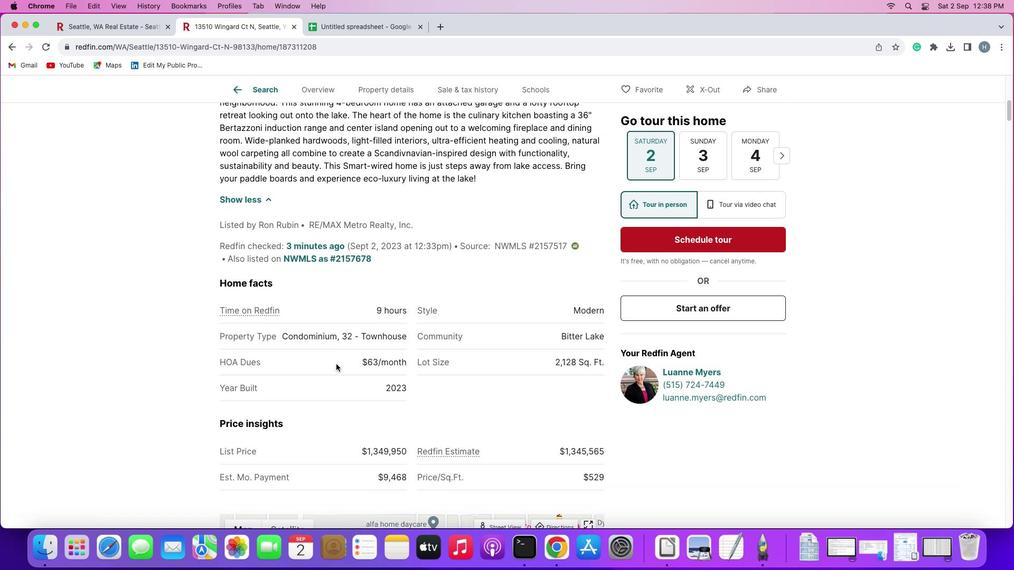 
Action: Mouse scrolled (336, 364) with delta (0, 0)
Screenshot: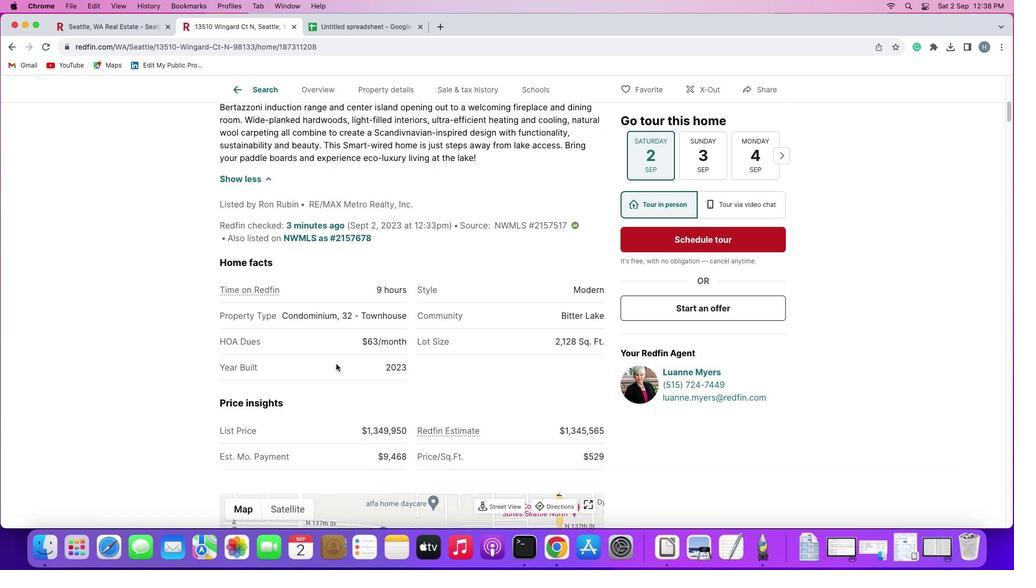 
Action: Mouse scrolled (336, 364) with delta (0, 0)
Screenshot: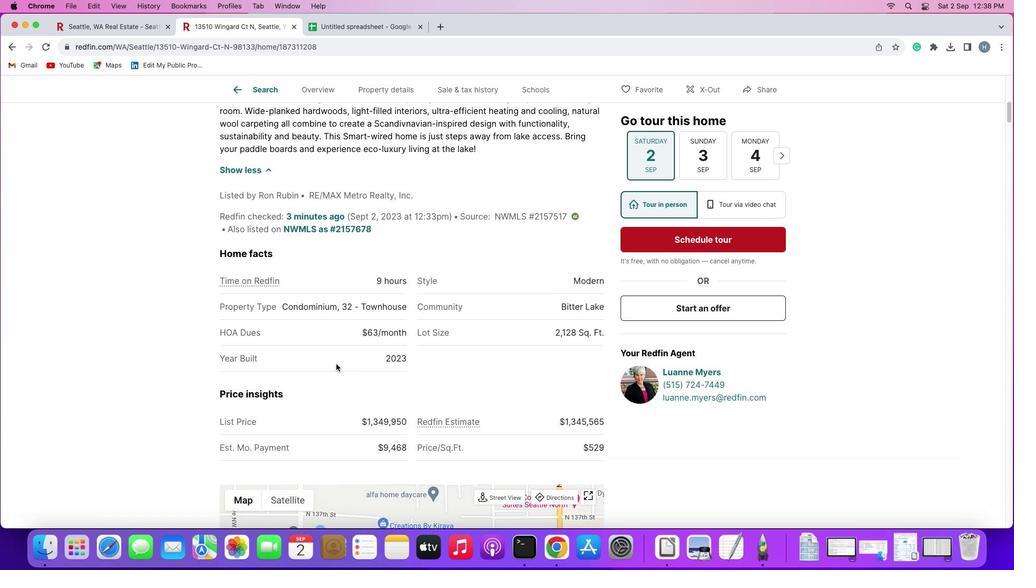 
Action: Mouse scrolled (336, 364) with delta (0, 0)
Screenshot: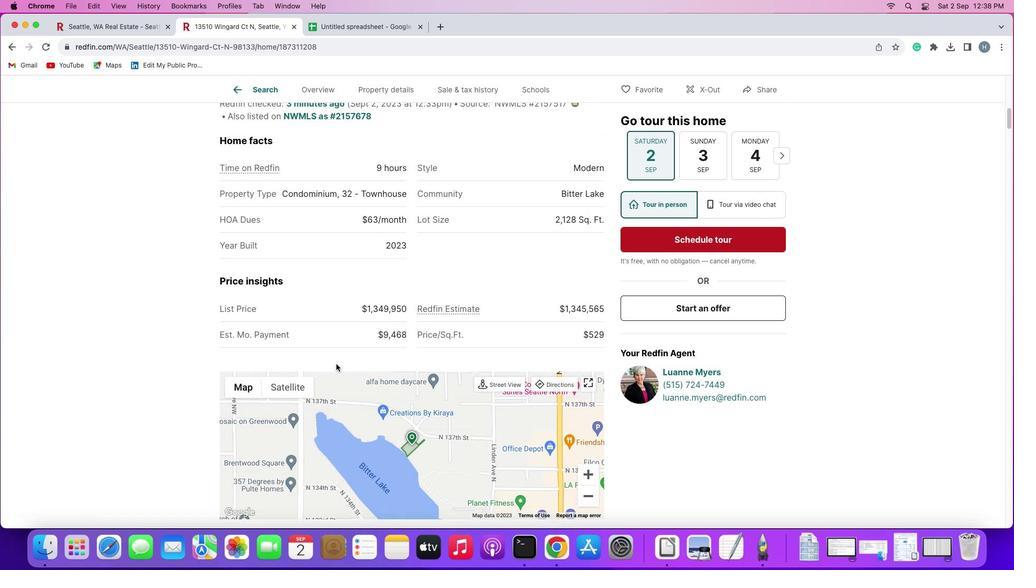 
Action: Mouse scrolled (336, 364) with delta (0, 0)
Screenshot: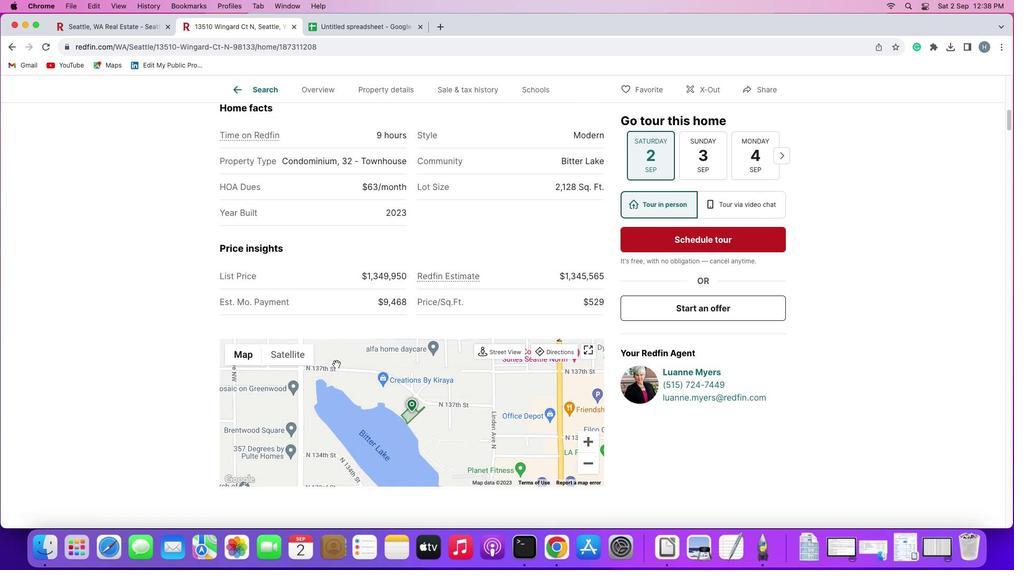 
Action: Mouse scrolled (336, 364) with delta (0, -1)
Screenshot: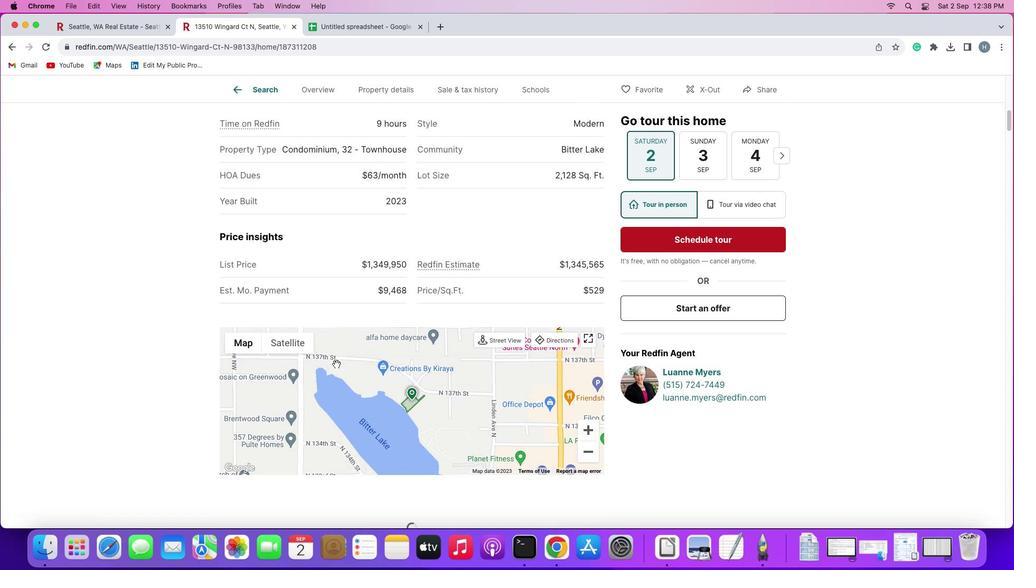 
Action: Mouse scrolled (336, 364) with delta (0, -1)
Screenshot: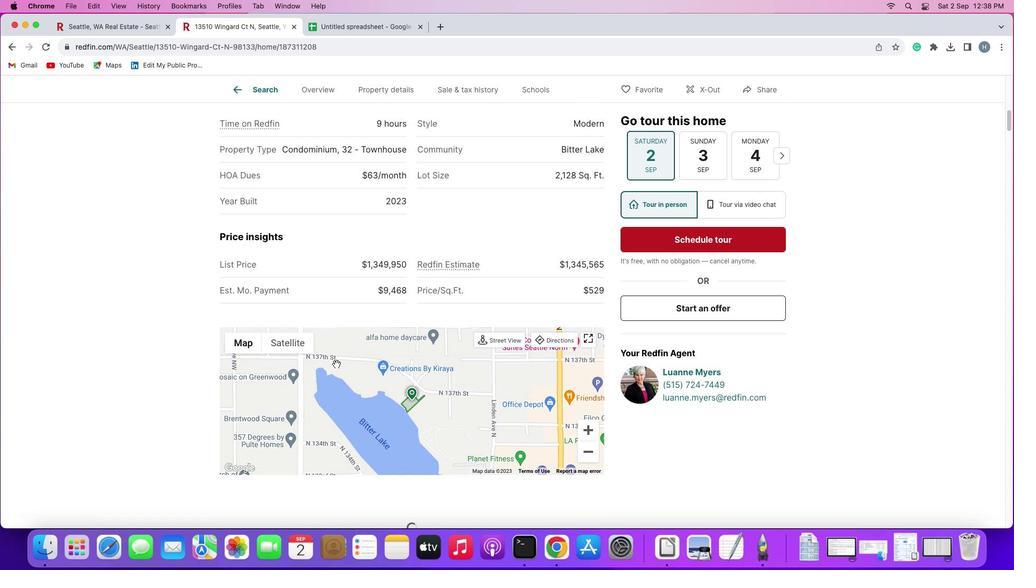 
Action: Mouse scrolled (336, 364) with delta (0, 0)
Screenshot: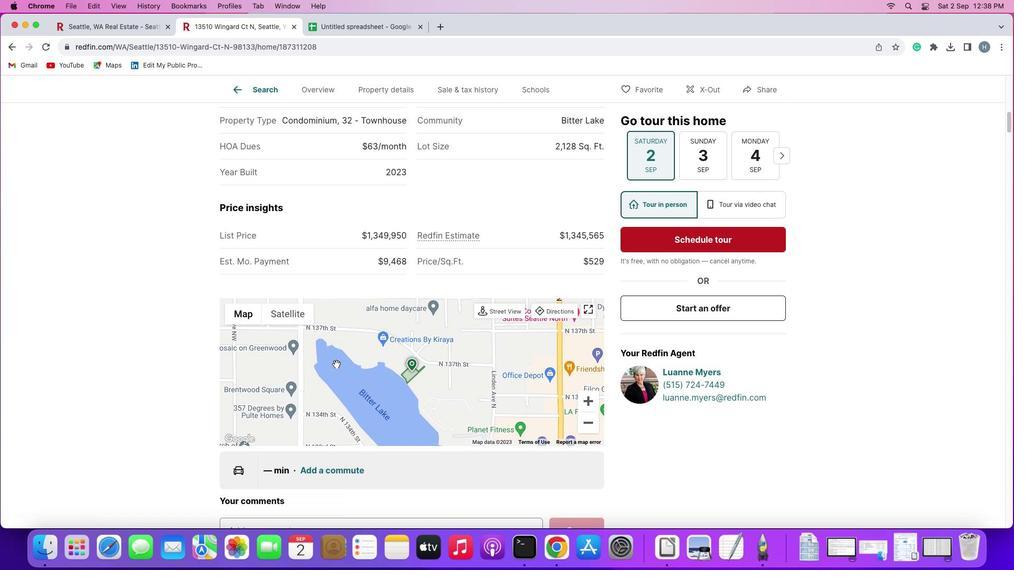 
Action: Mouse scrolled (336, 364) with delta (0, 0)
Screenshot: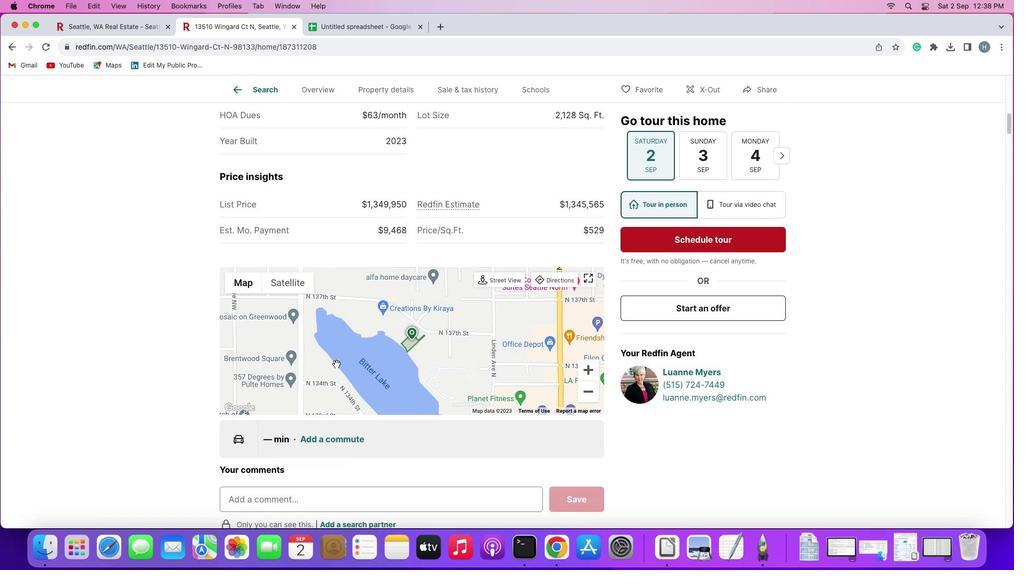 
Action: Mouse scrolled (336, 364) with delta (0, -1)
Screenshot: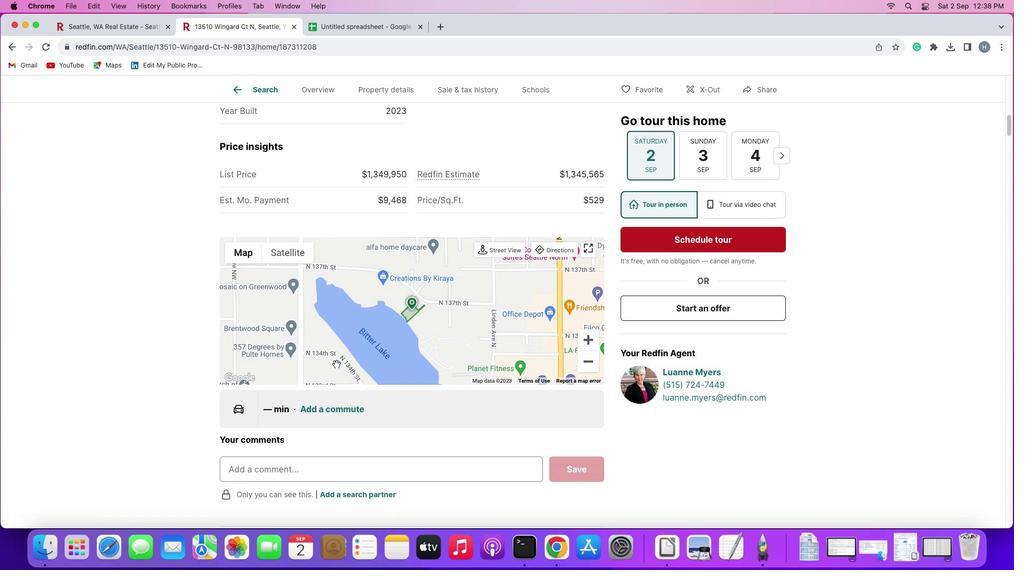 
Action: Mouse scrolled (336, 364) with delta (0, -1)
Screenshot: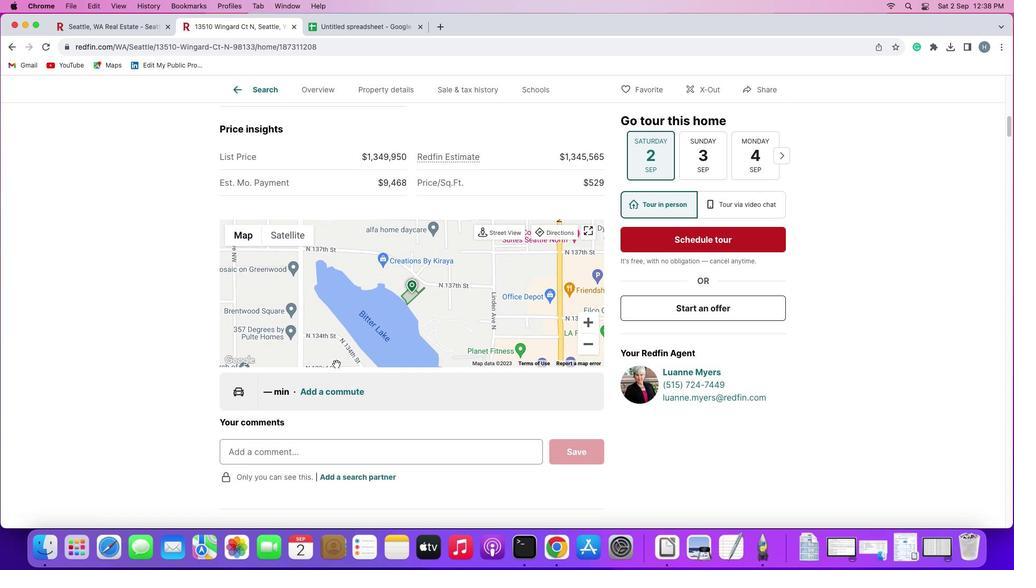 
Action: Mouse scrolled (336, 364) with delta (0, 0)
Screenshot: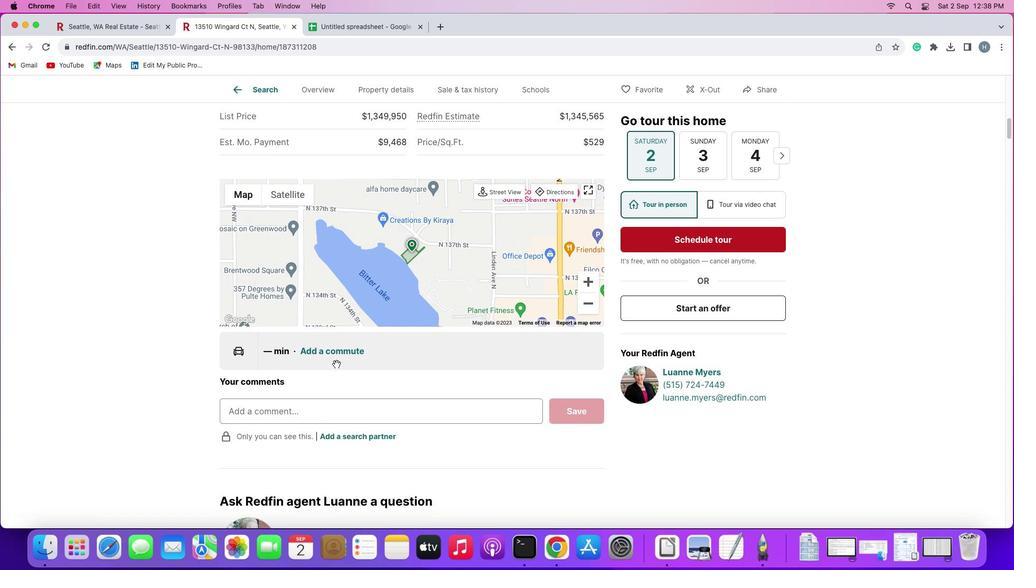 
Action: Mouse scrolled (336, 364) with delta (0, 0)
Screenshot: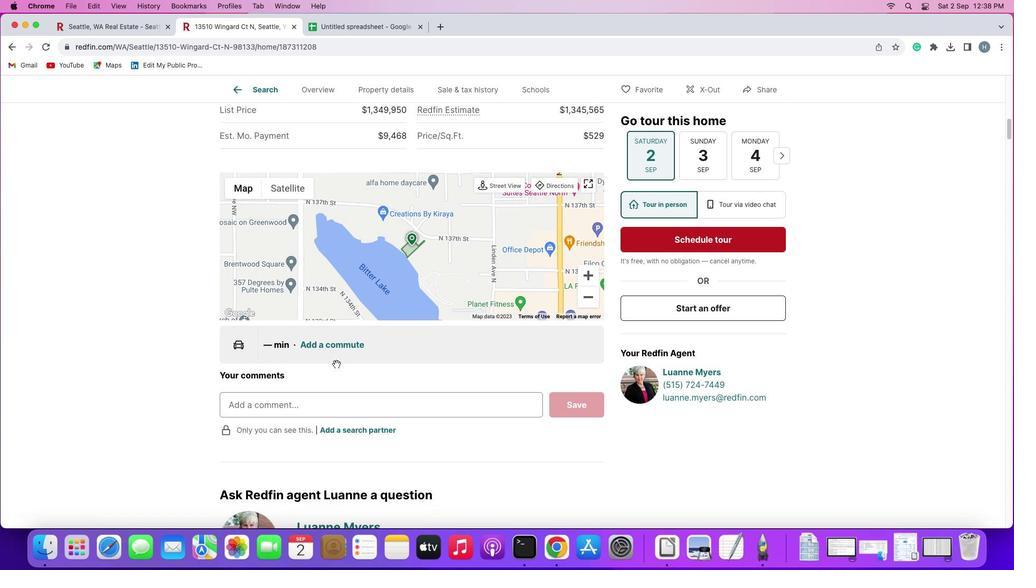 
Action: Mouse scrolled (336, 364) with delta (0, 0)
Screenshot: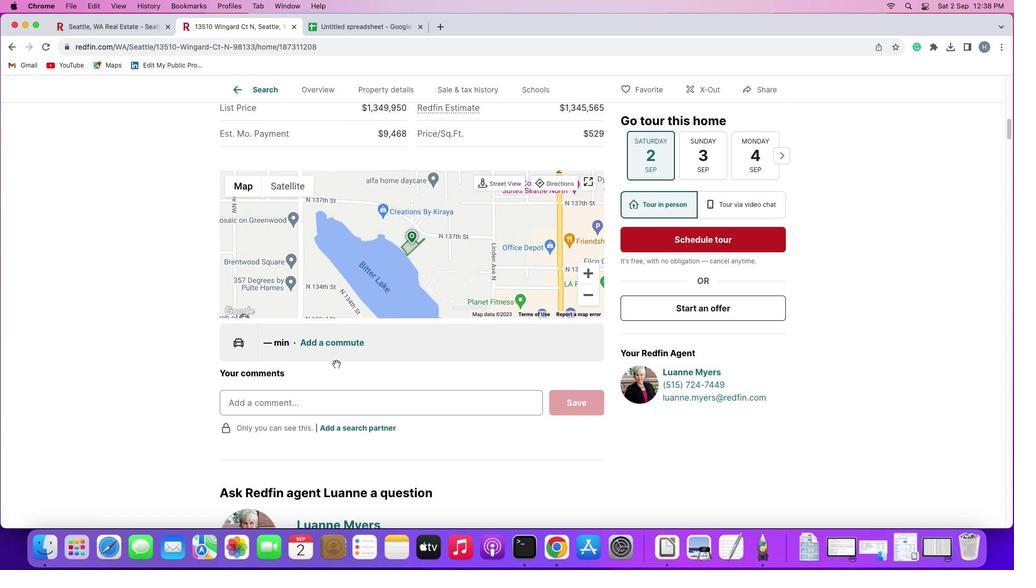 
Action: Mouse scrolled (336, 364) with delta (0, 0)
Screenshot: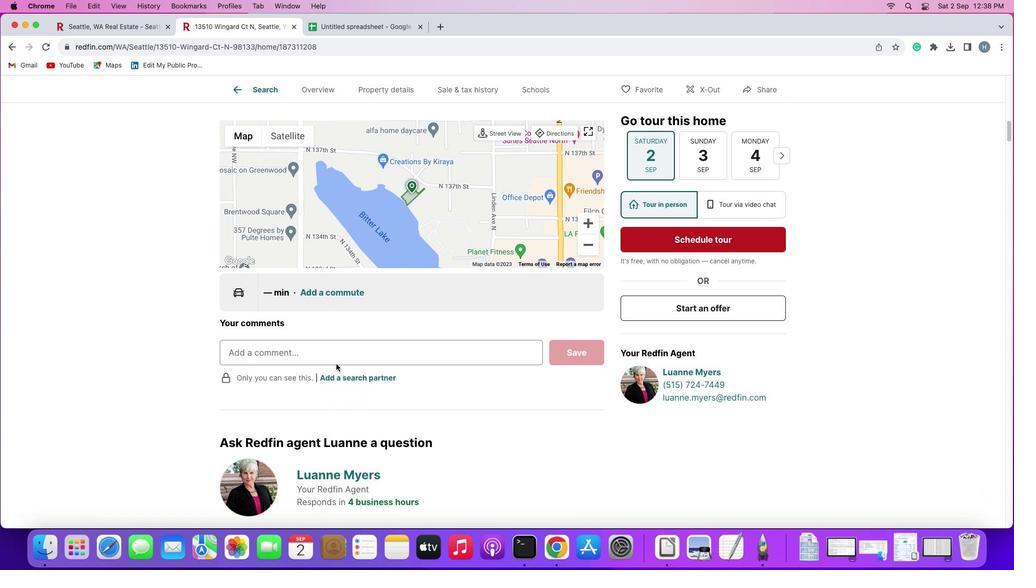 
Action: Mouse scrolled (336, 364) with delta (0, 0)
Screenshot: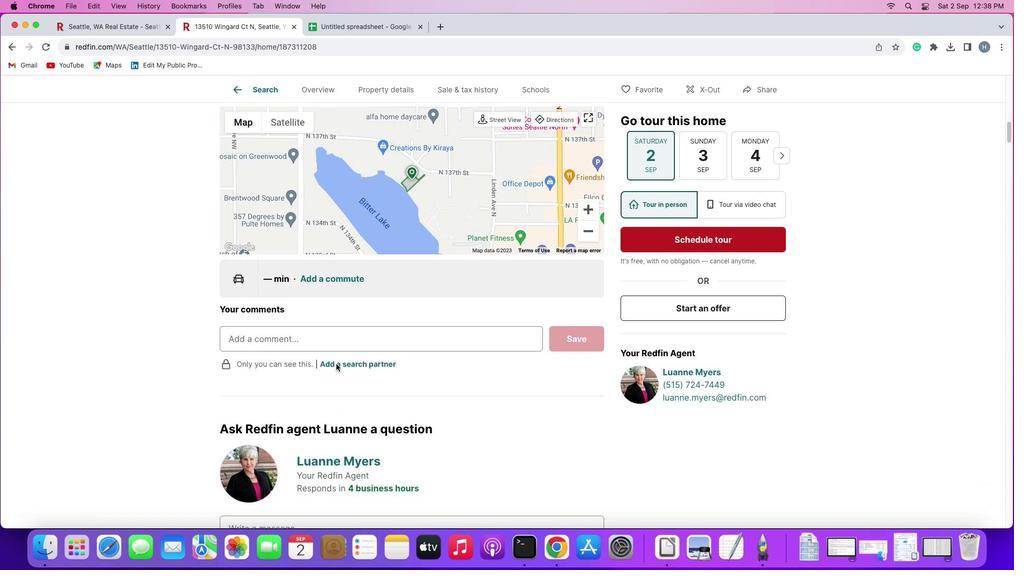 
Action: Mouse scrolled (336, 364) with delta (0, -1)
Screenshot: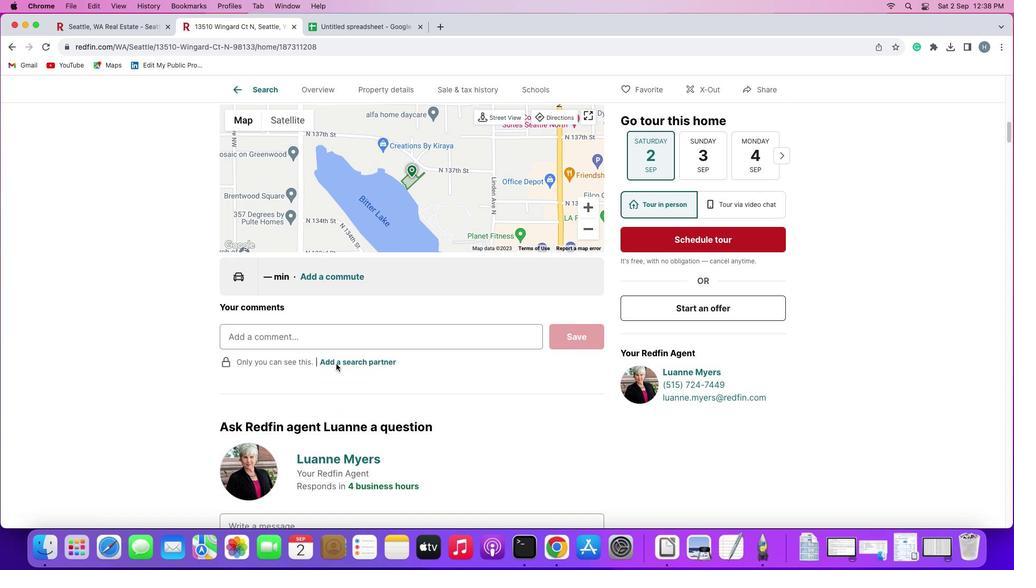 
Action: Mouse scrolled (336, 364) with delta (0, 0)
Screenshot: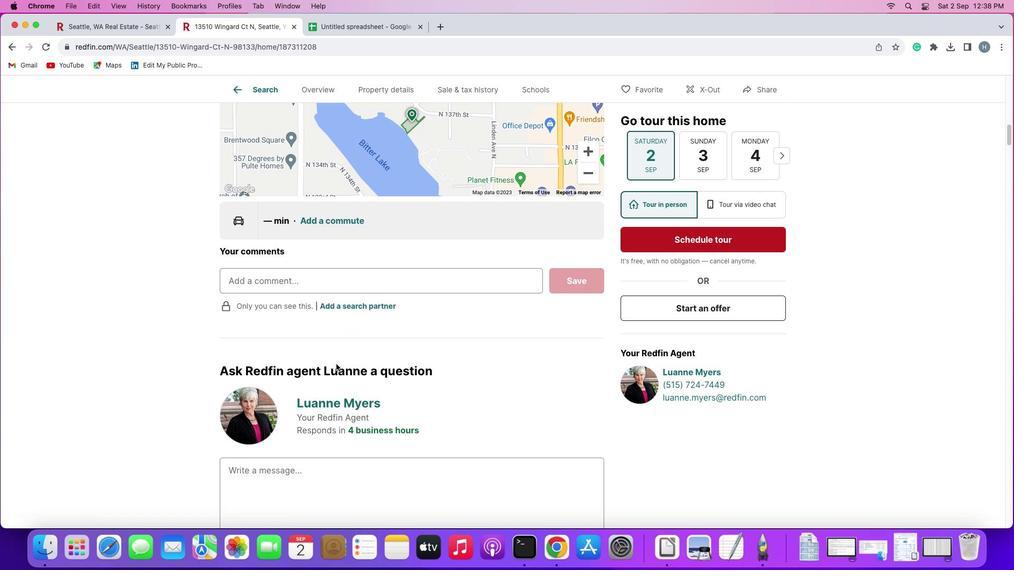 
Action: Mouse scrolled (336, 364) with delta (0, 0)
Screenshot: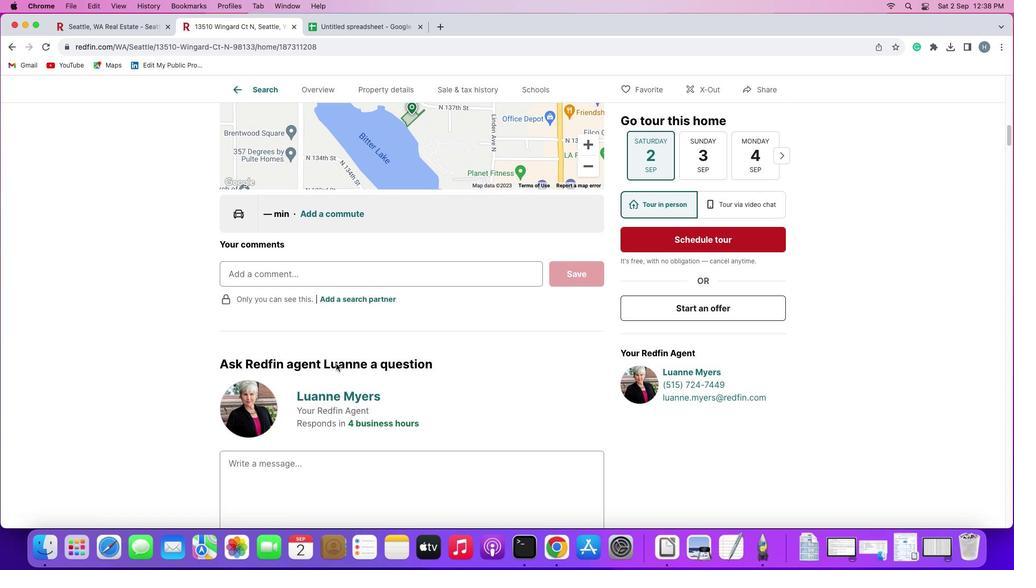 
Action: Mouse scrolled (336, 364) with delta (0, -1)
Screenshot: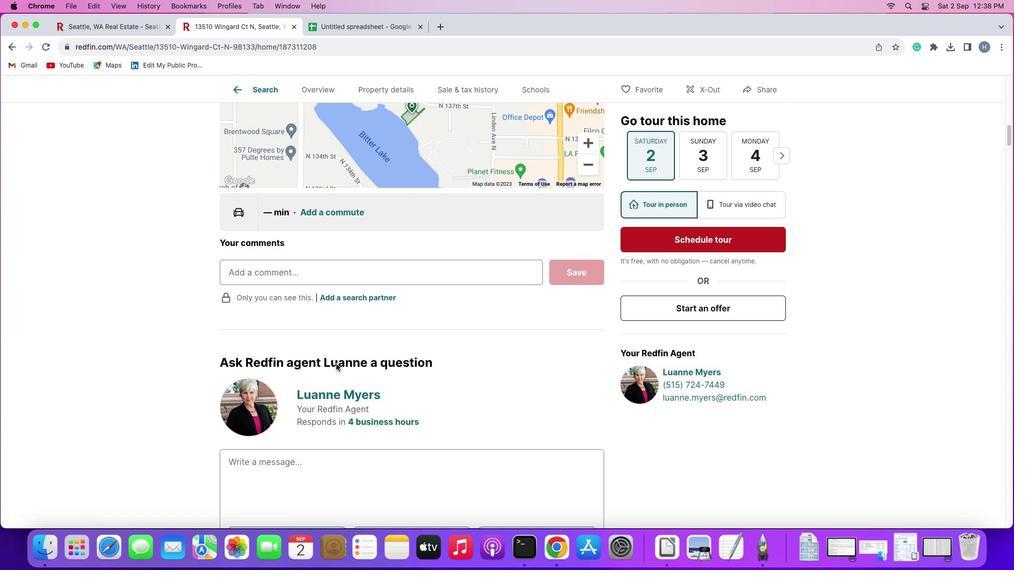 
Action: Mouse scrolled (336, 364) with delta (0, 0)
Screenshot: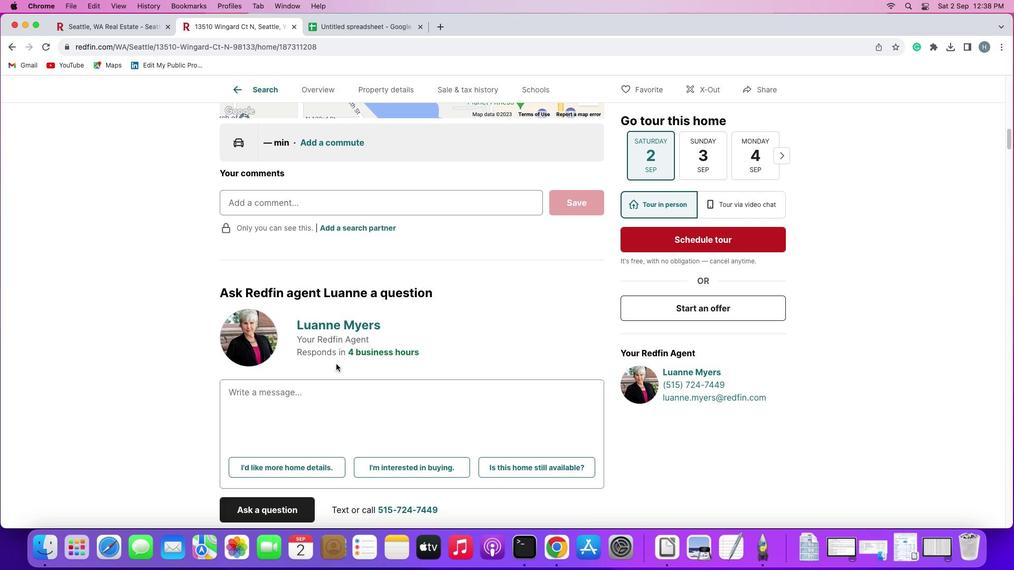 
Action: Mouse scrolled (336, 364) with delta (0, 0)
Screenshot: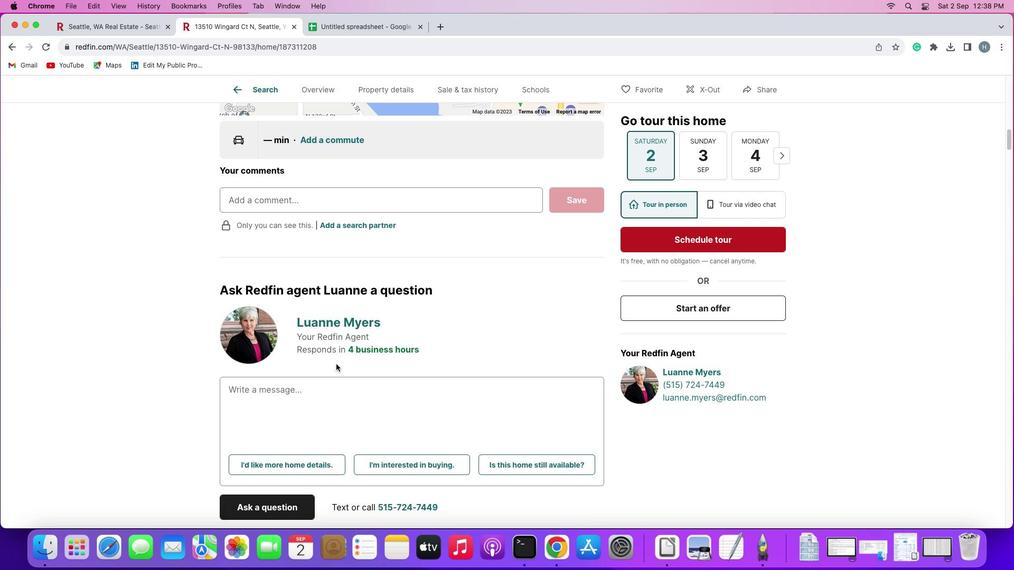 
Action: Mouse scrolled (336, 364) with delta (0, -1)
Screenshot: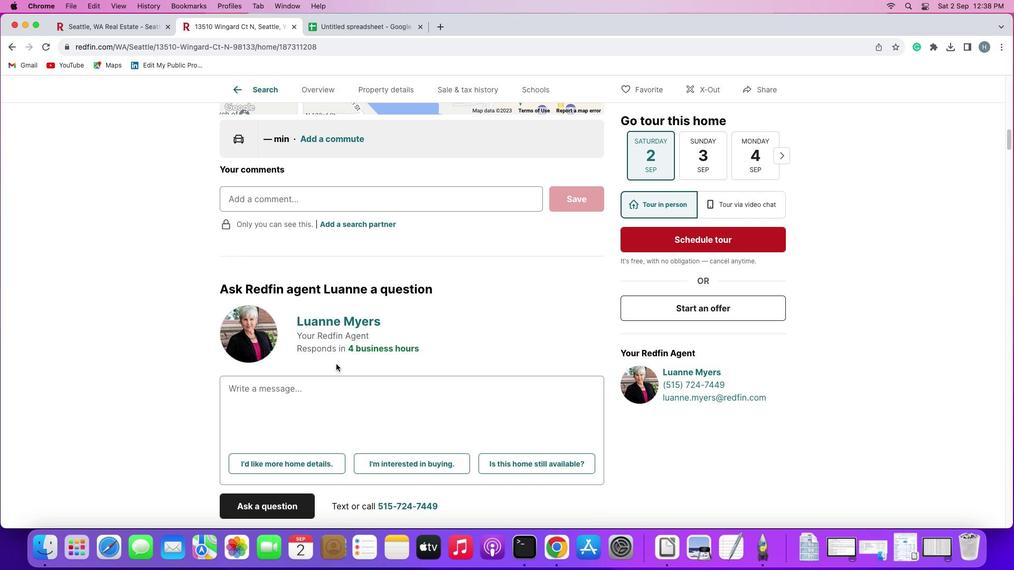 
Action: Mouse scrolled (336, 364) with delta (0, 0)
Screenshot: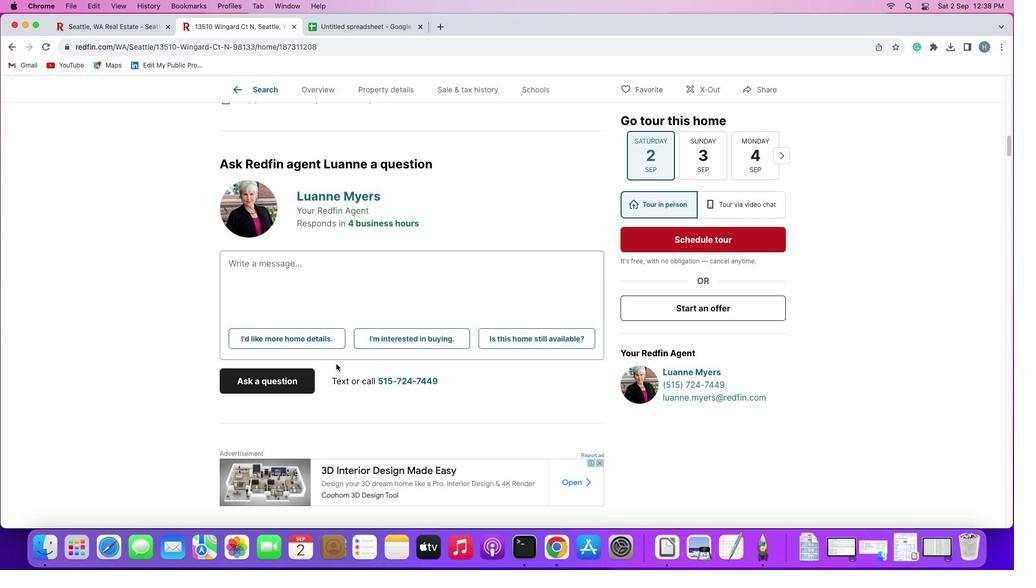 
Action: Mouse scrolled (336, 364) with delta (0, 0)
Screenshot: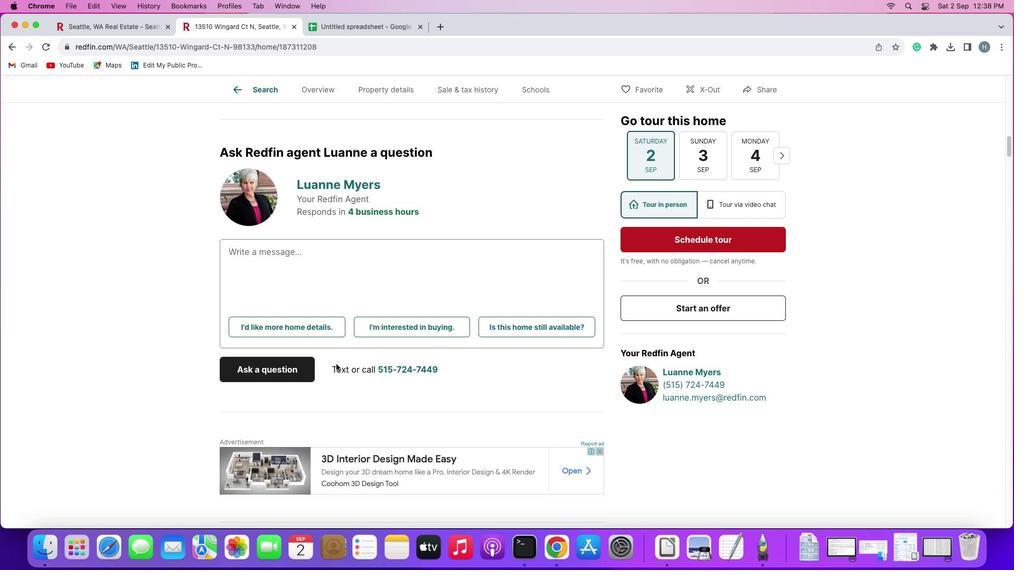 
Action: Mouse scrolled (336, 364) with delta (0, -1)
Screenshot: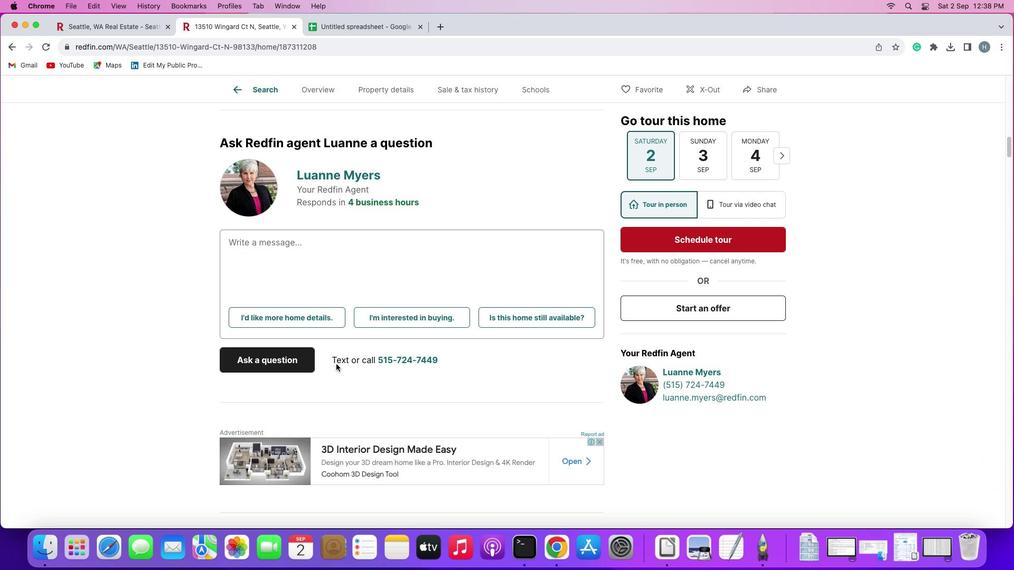 
Action: Mouse scrolled (336, 364) with delta (0, -1)
Screenshot: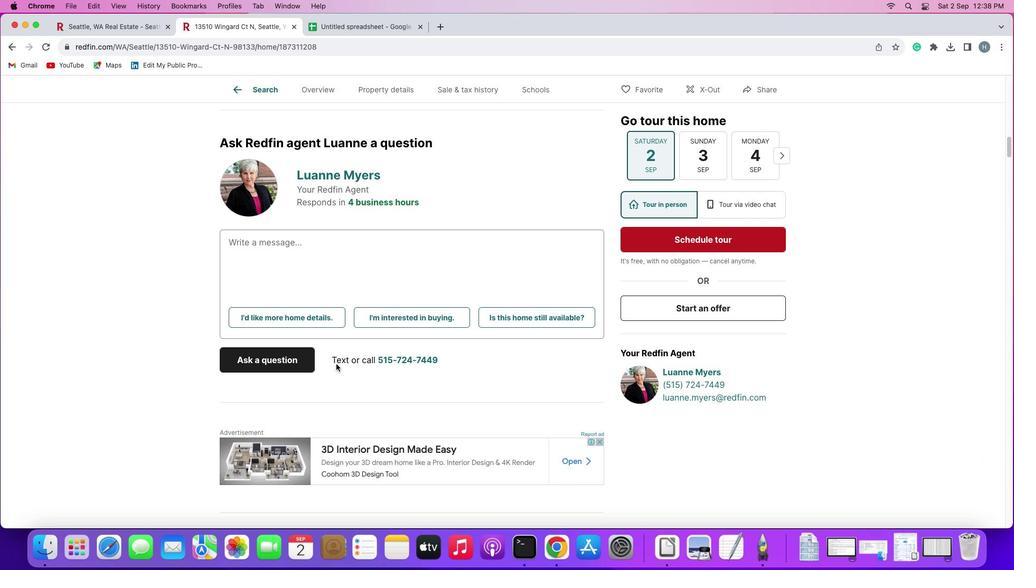 
Action: Mouse scrolled (336, 364) with delta (0, 0)
Screenshot: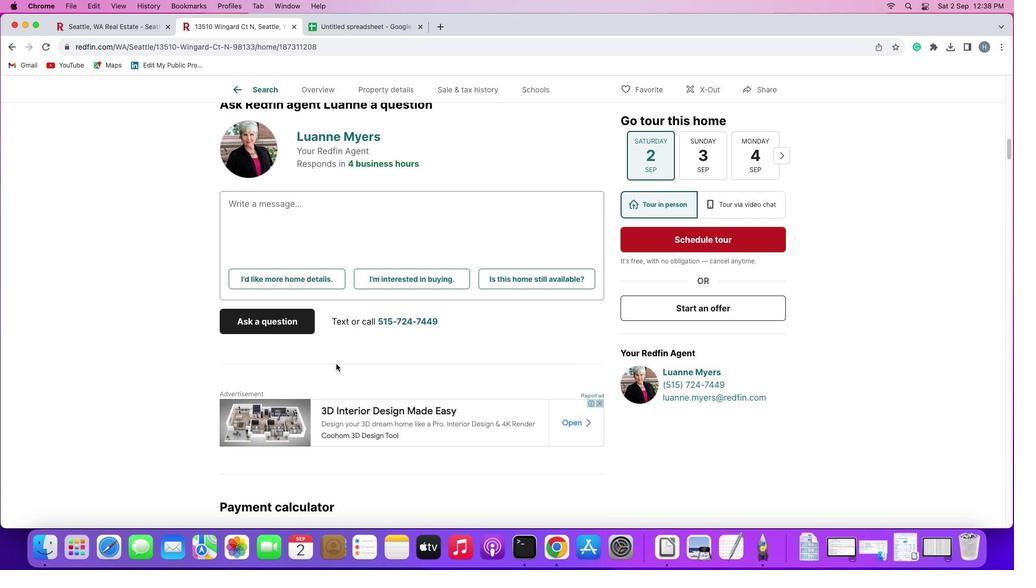 
Action: Mouse scrolled (336, 364) with delta (0, 0)
Screenshot: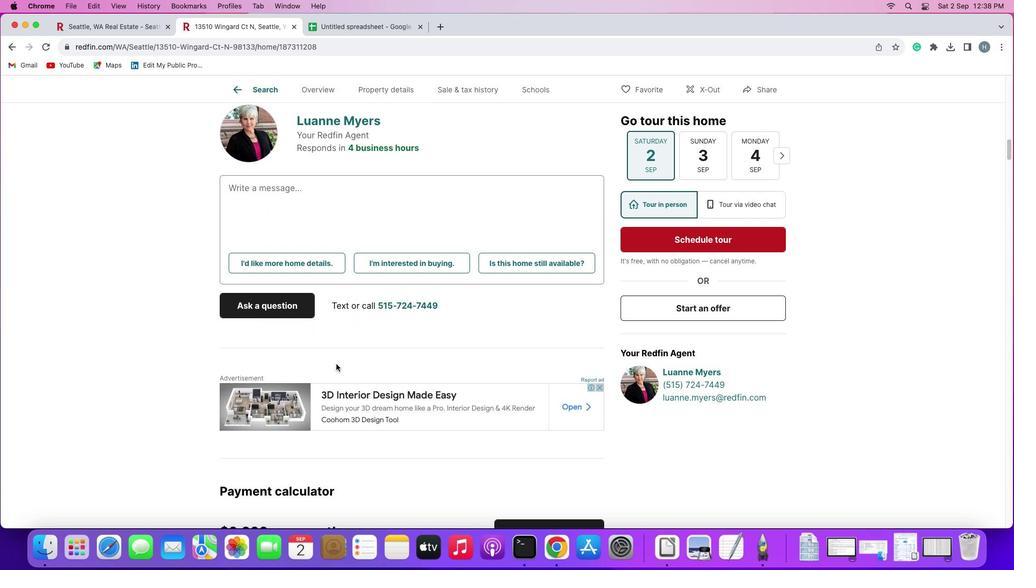 
Action: Mouse scrolled (336, 364) with delta (0, 0)
Screenshot: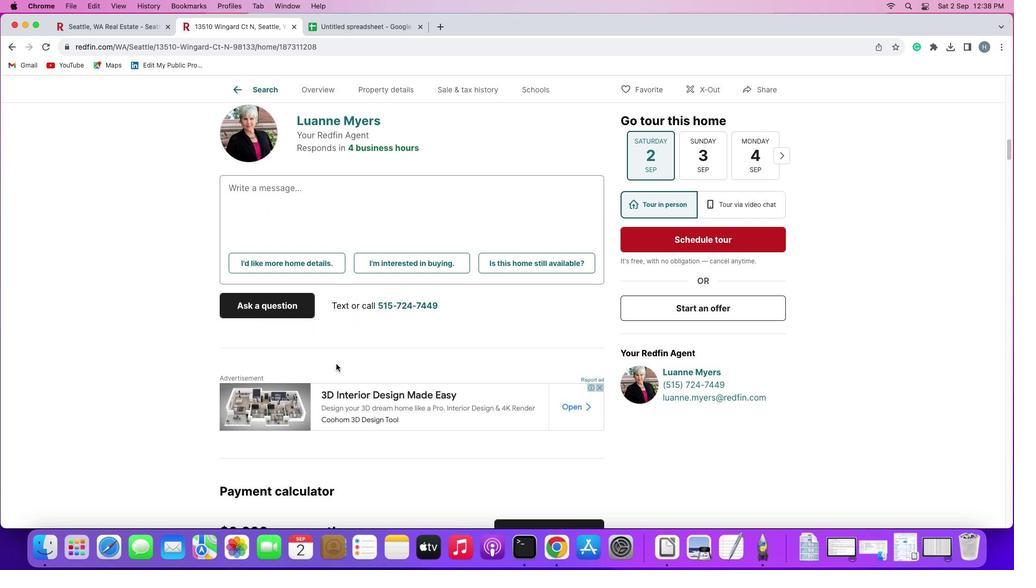 
Action: Mouse moved to (336, 364)
Screenshot: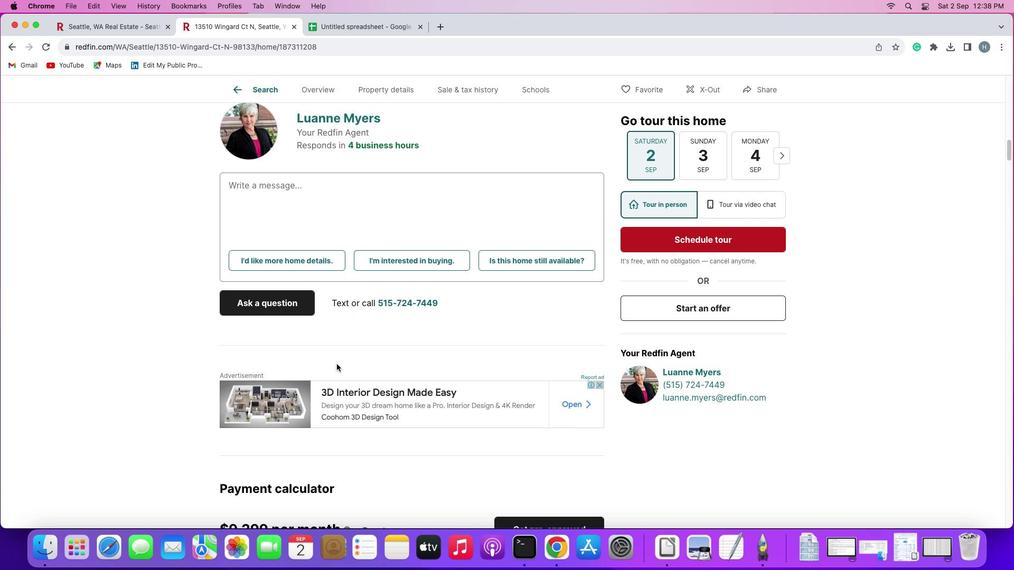 
Action: Mouse scrolled (336, 364) with delta (0, 0)
Screenshot: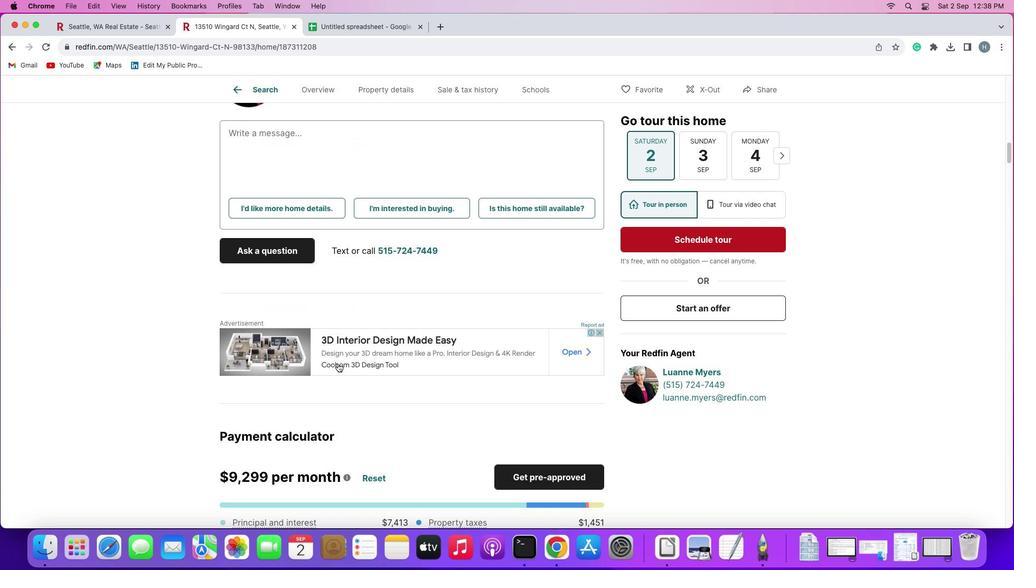 
Action: Mouse scrolled (336, 364) with delta (0, 0)
Screenshot: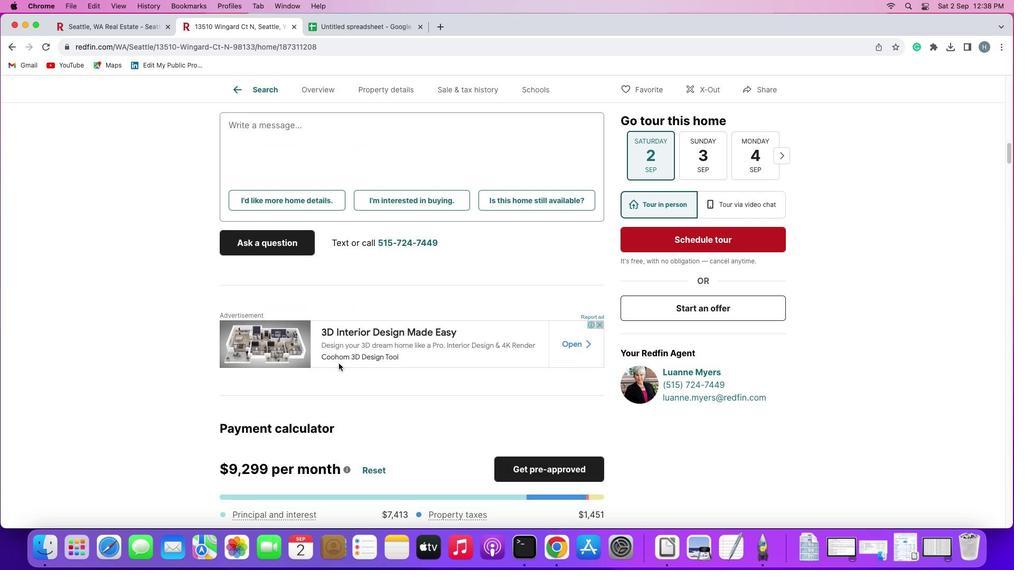 
Action: Mouse scrolled (336, 364) with delta (0, -1)
Screenshot: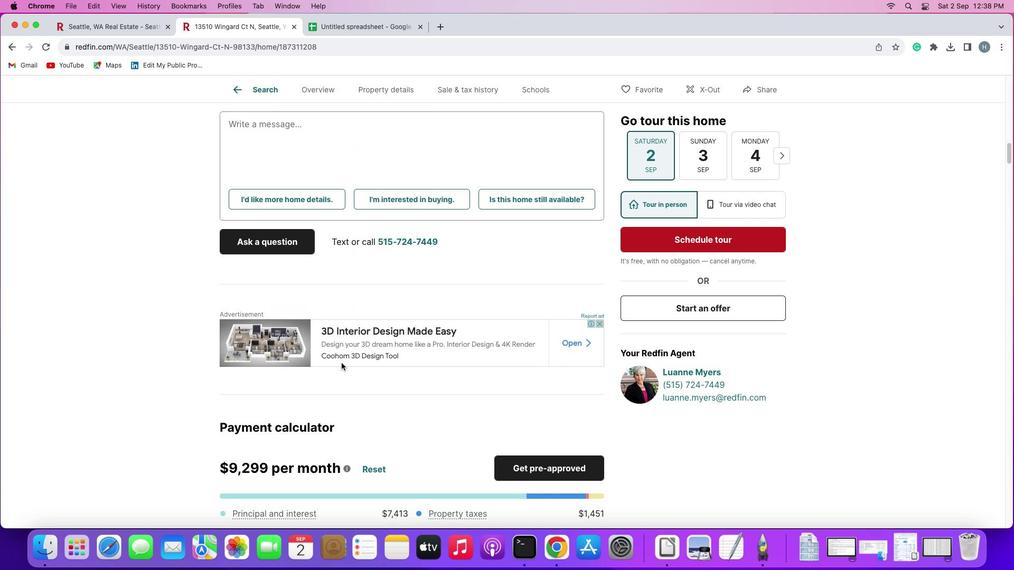 
Action: Mouse moved to (342, 363)
Screenshot: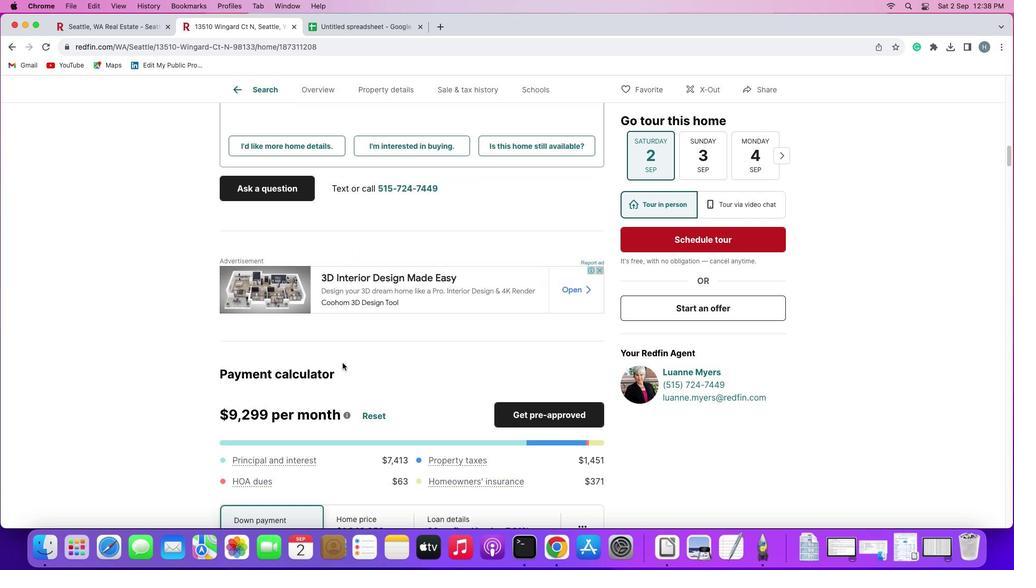 
Action: Mouse scrolled (342, 363) with delta (0, 0)
Screenshot: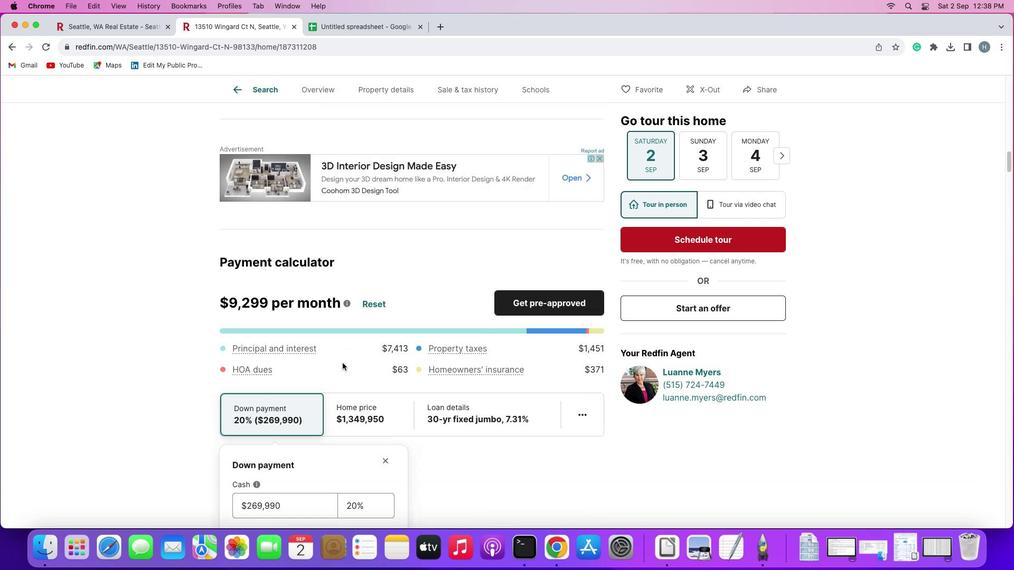
Action: Mouse scrolled (342, 363) with delta (0, 0)
Screenshot: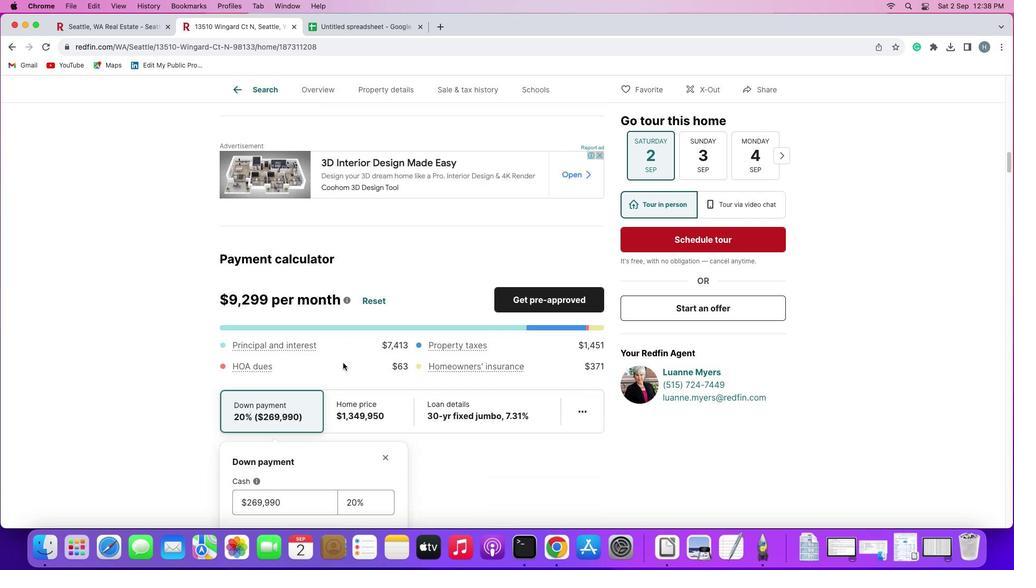 
Action: Mouse scrolled (342, 363) with delta (0, -1)
